 Task: Create dashboards for Purchase order object.
Action: Mouse moved to (33, 154)
Screenshot: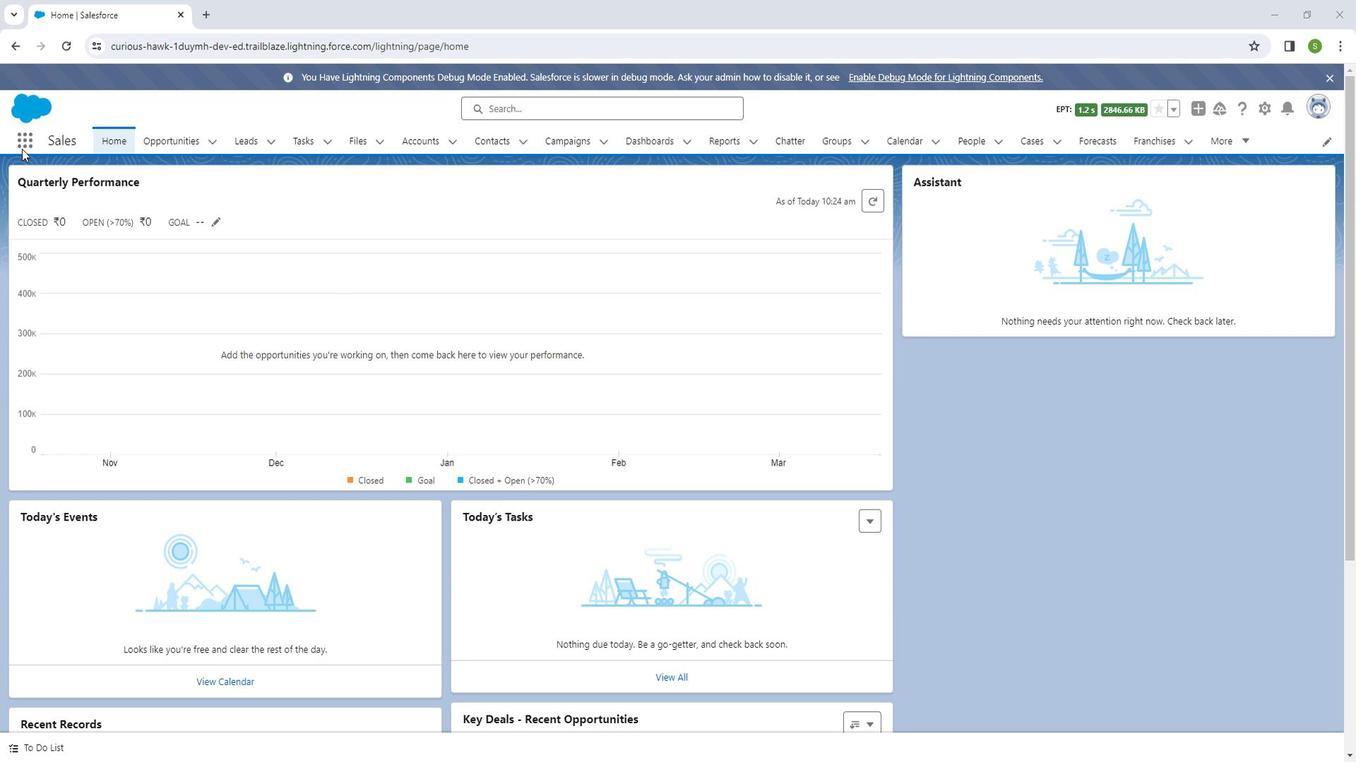 
Action: Mouse pressed left at (33, 154)
Screenshot: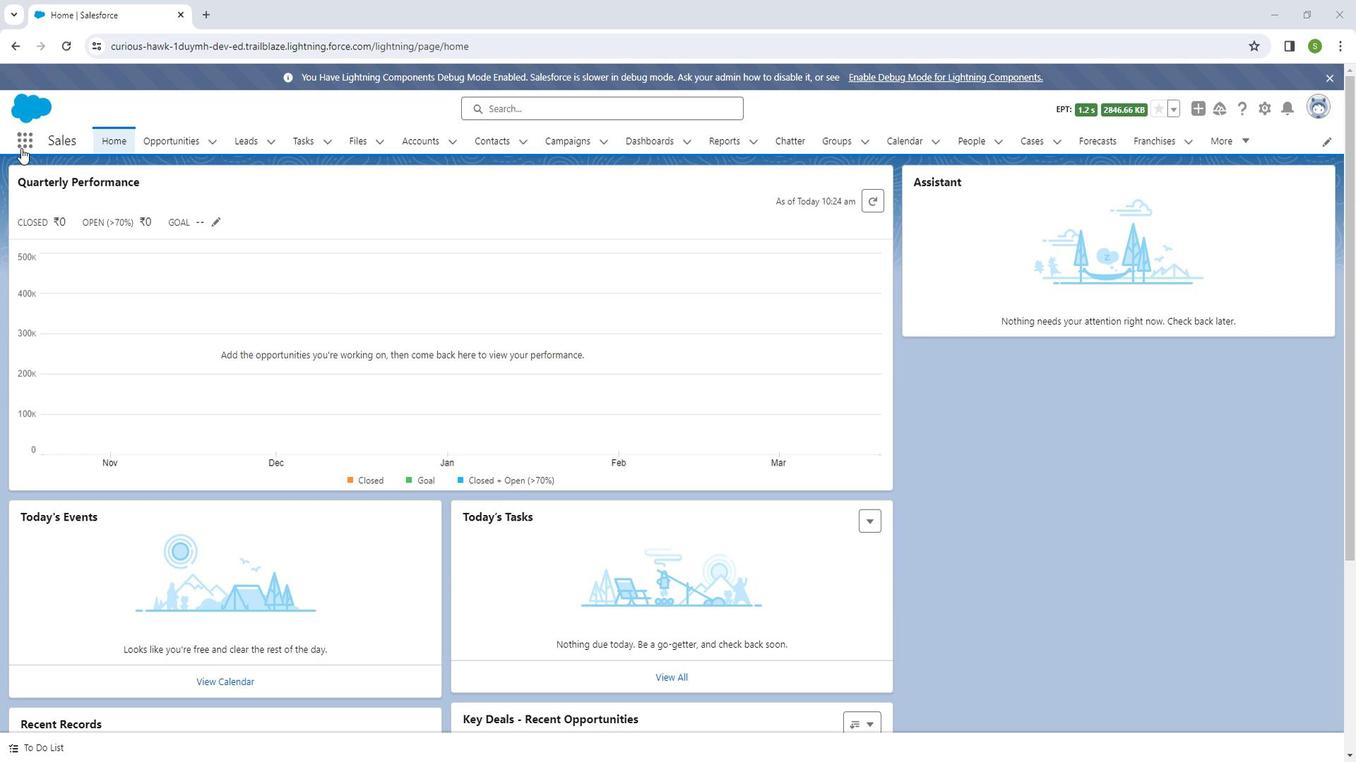 
Action: Mouse moved to (60, 392)
Screenshot: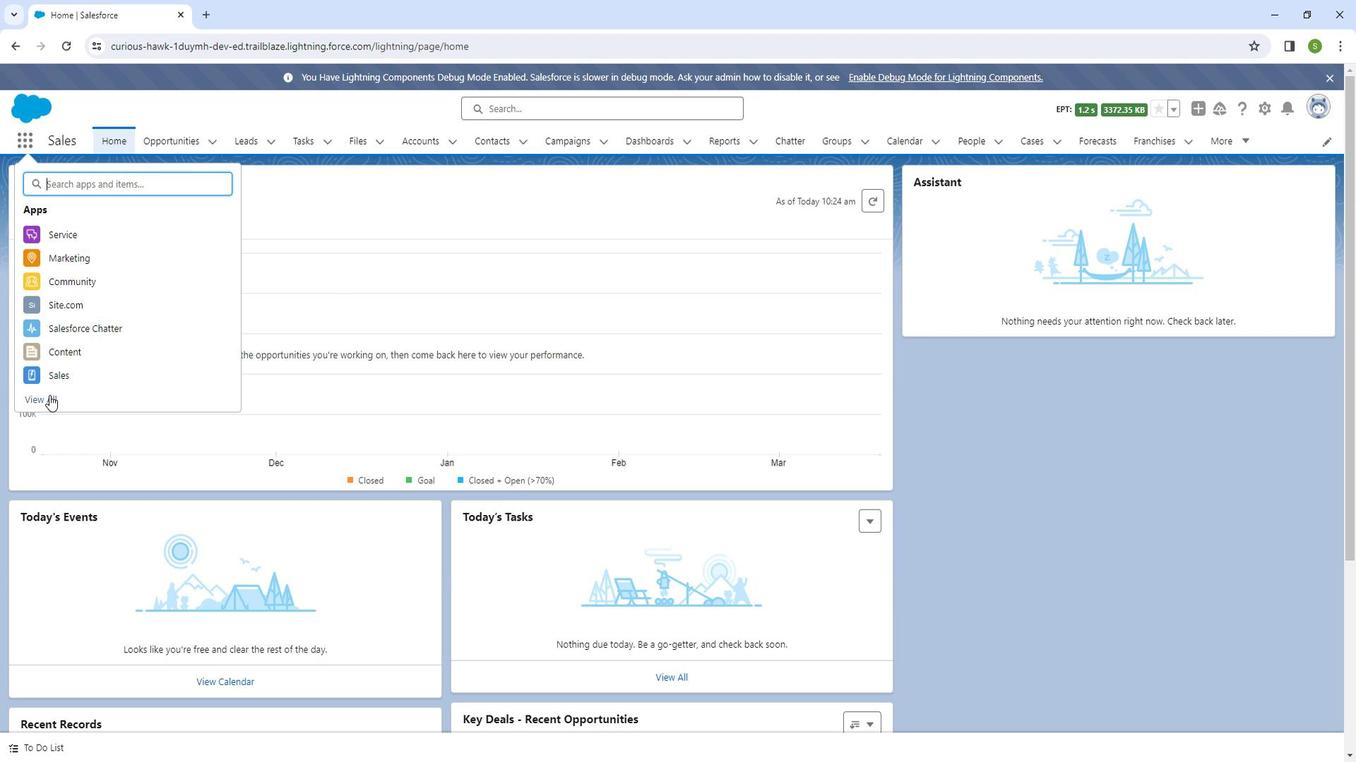 
Action: Mouse pressed left at (60, 392)
Screenshot: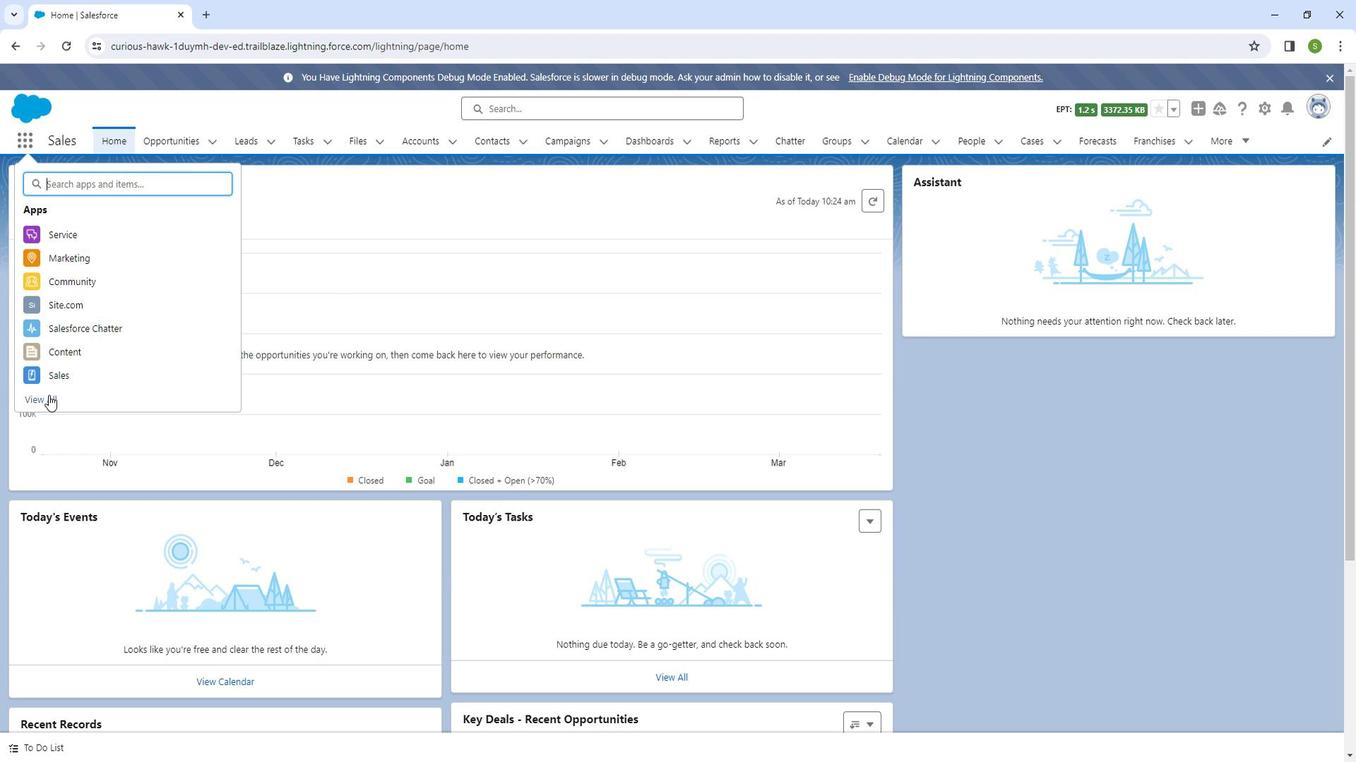 
Action: Mouse moved to (199, 595)
Screenshot: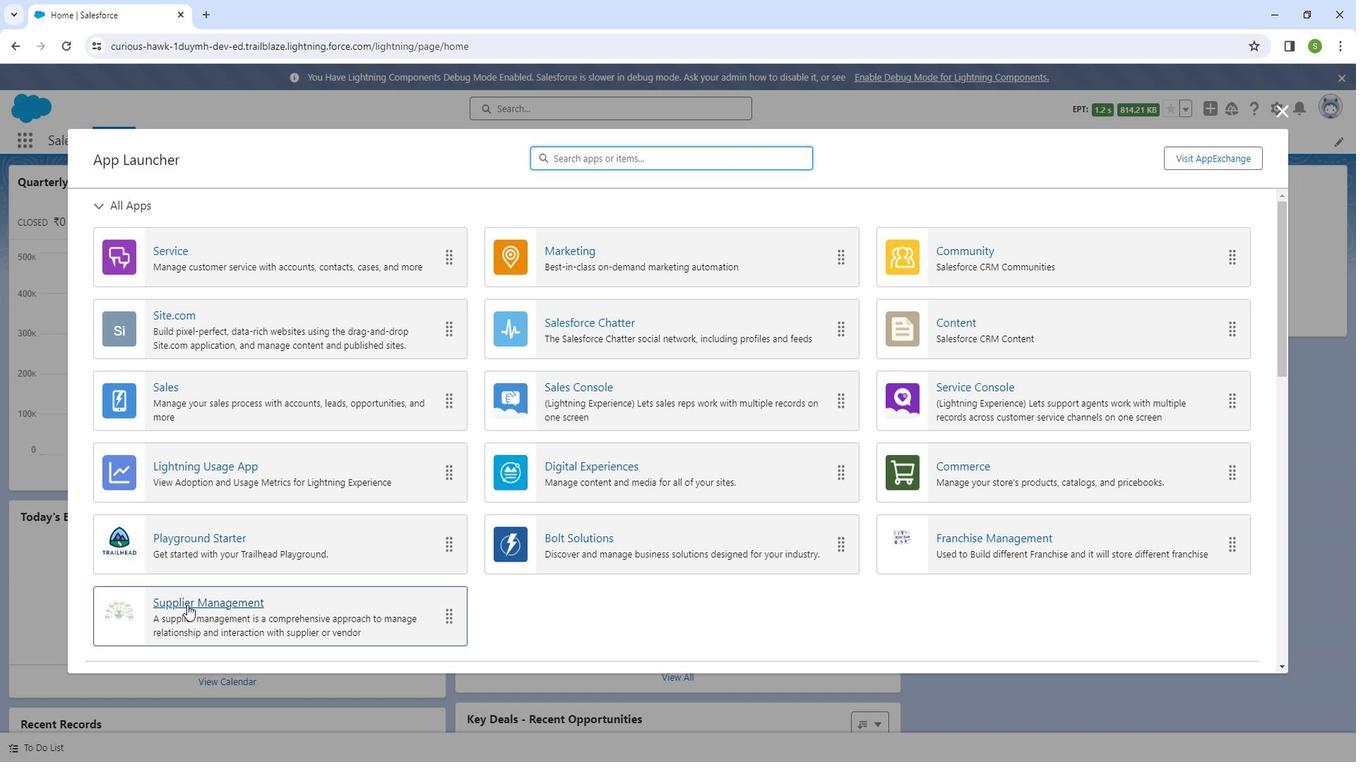 
Action: Mouse pressed left at (199, 595)
Screenshot: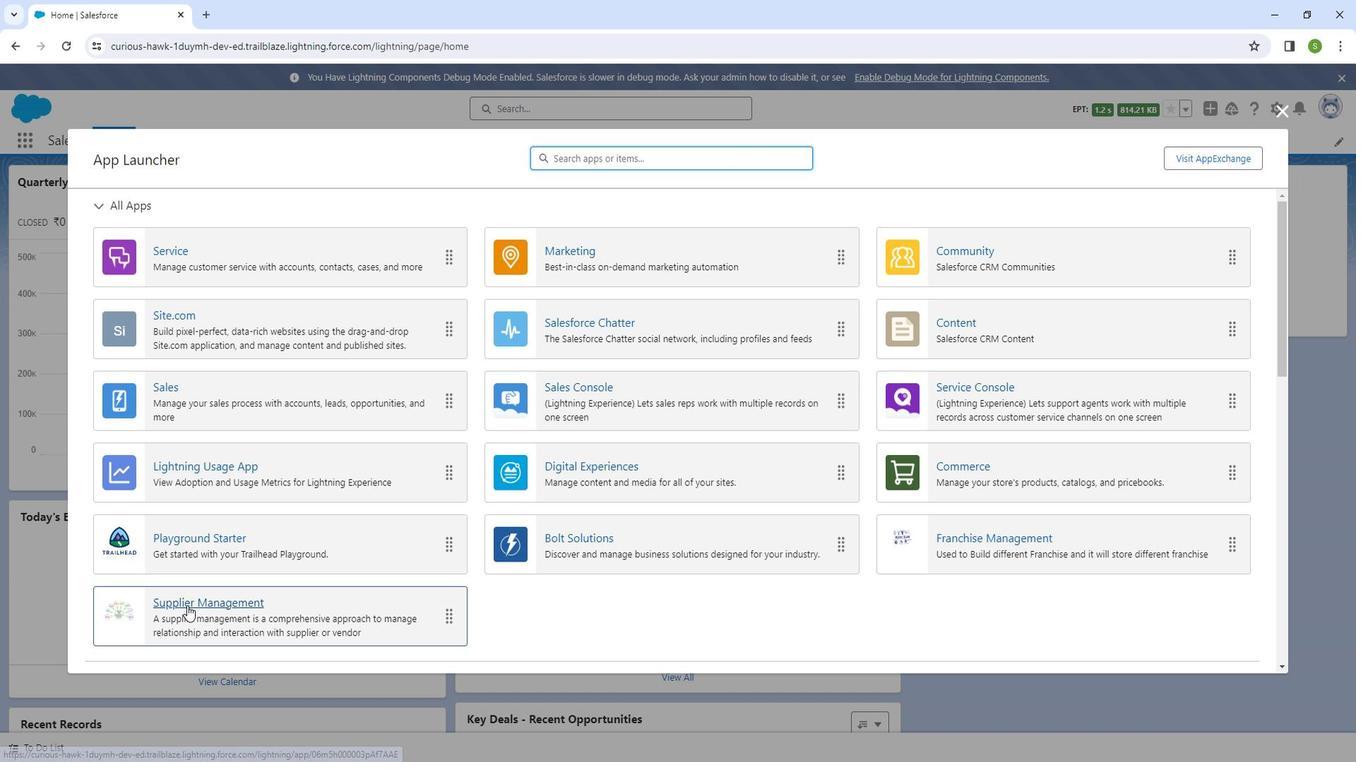 
Action: Mouse moved to (38, 148)
Screenshot: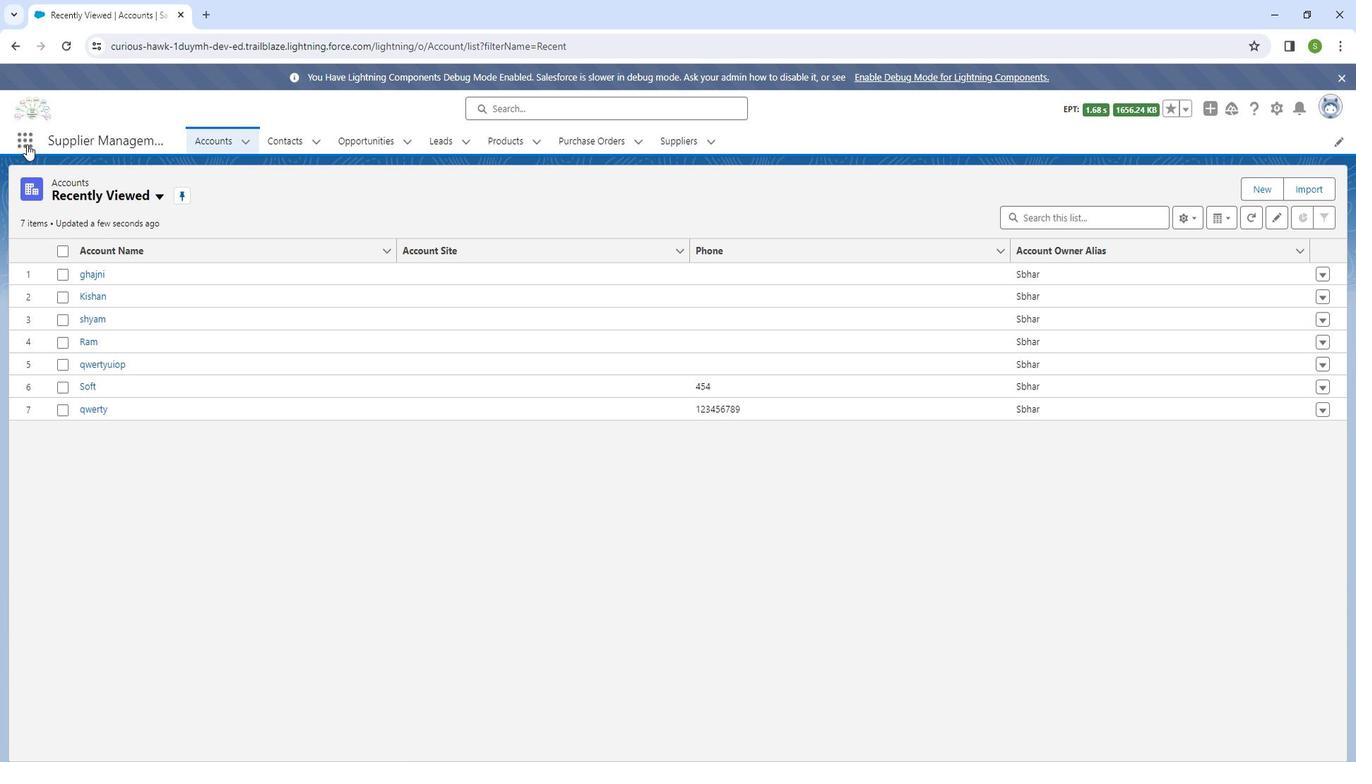 
Action: Mouse pressed left at (38, 148)
Screenshot: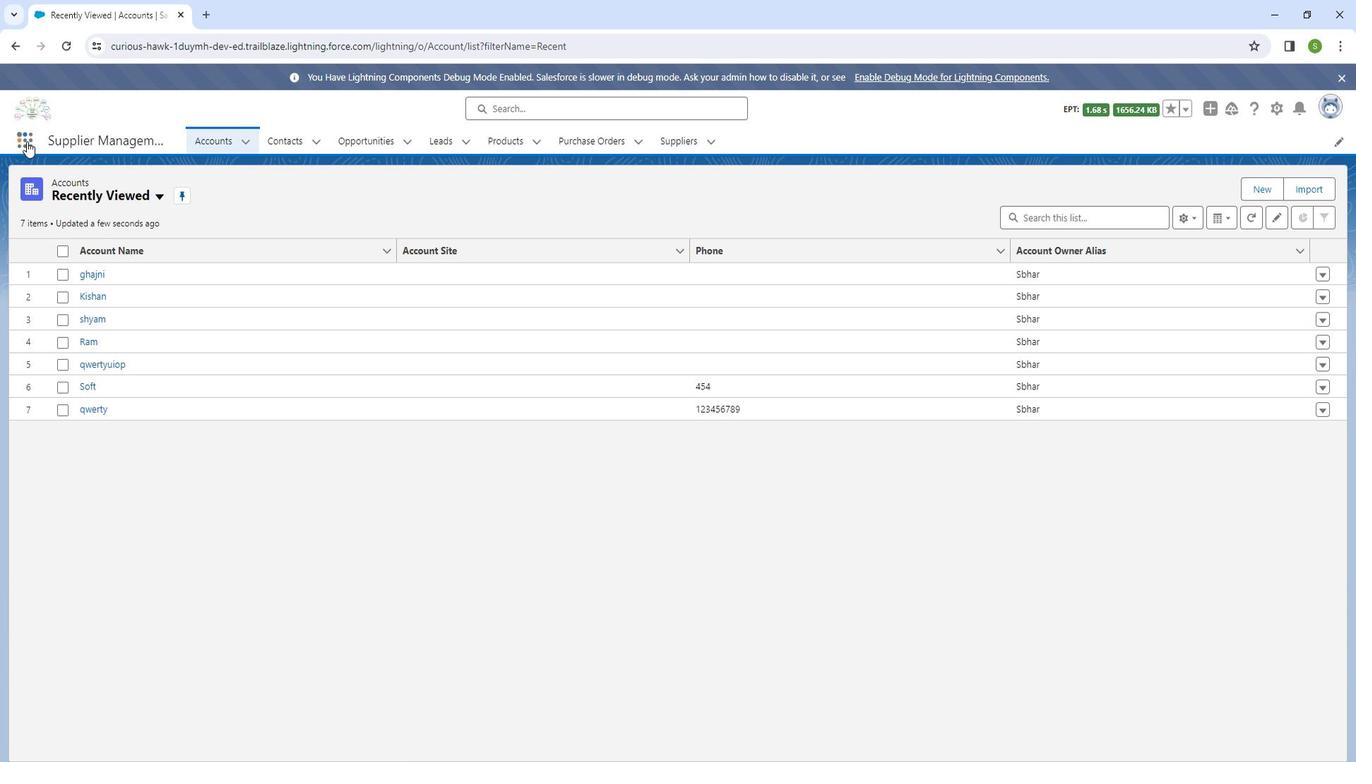 
Action: Mouse moved to (76, 192)
Screenshot: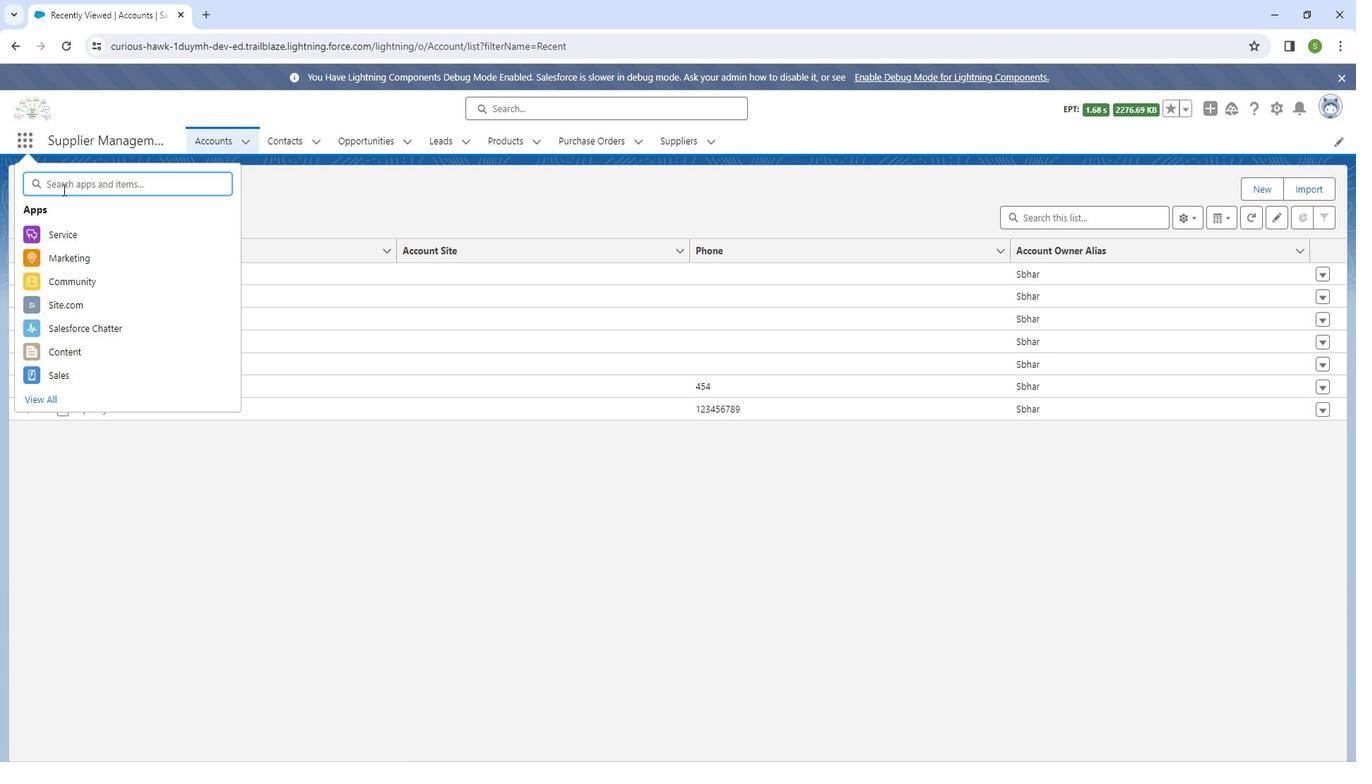 
Action: Mouse pressed left at (76, 192)
Screenshot: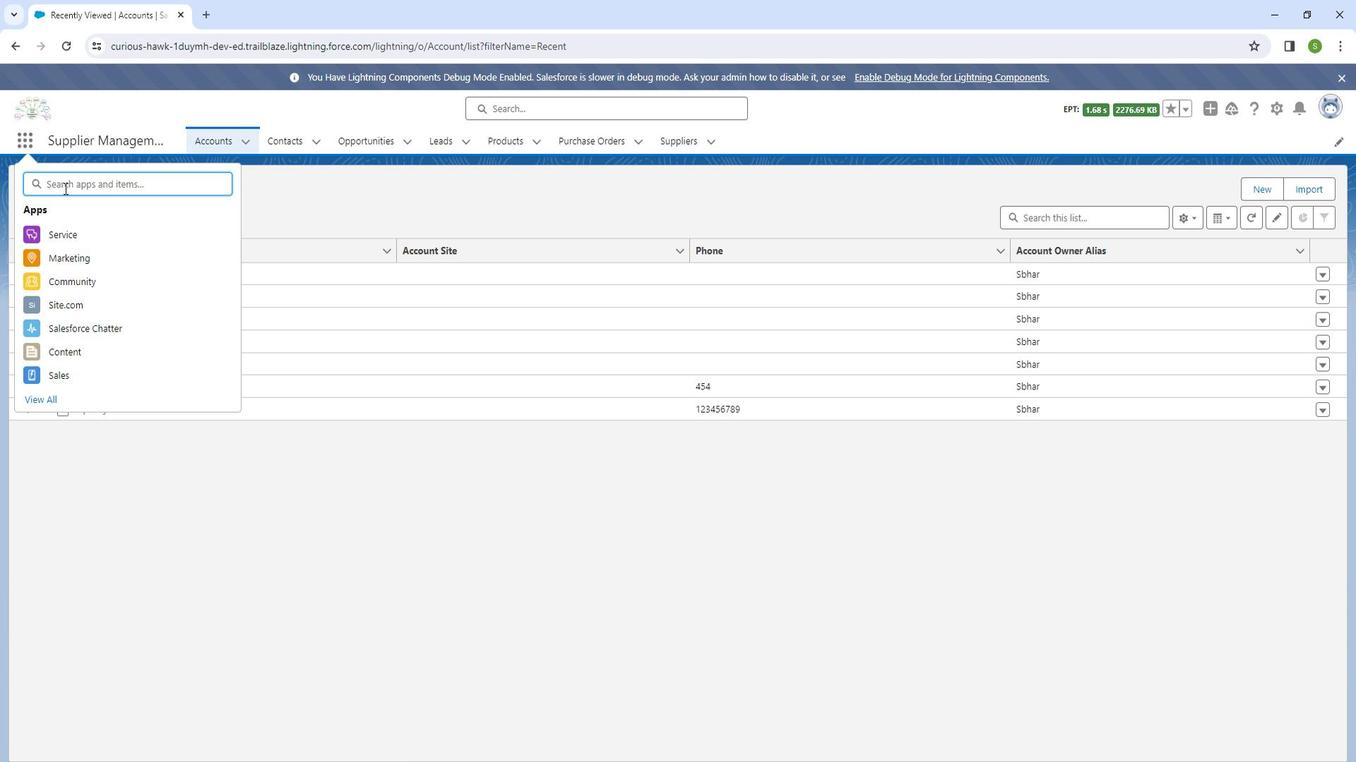 
Action: Key pressed das
Screenshot: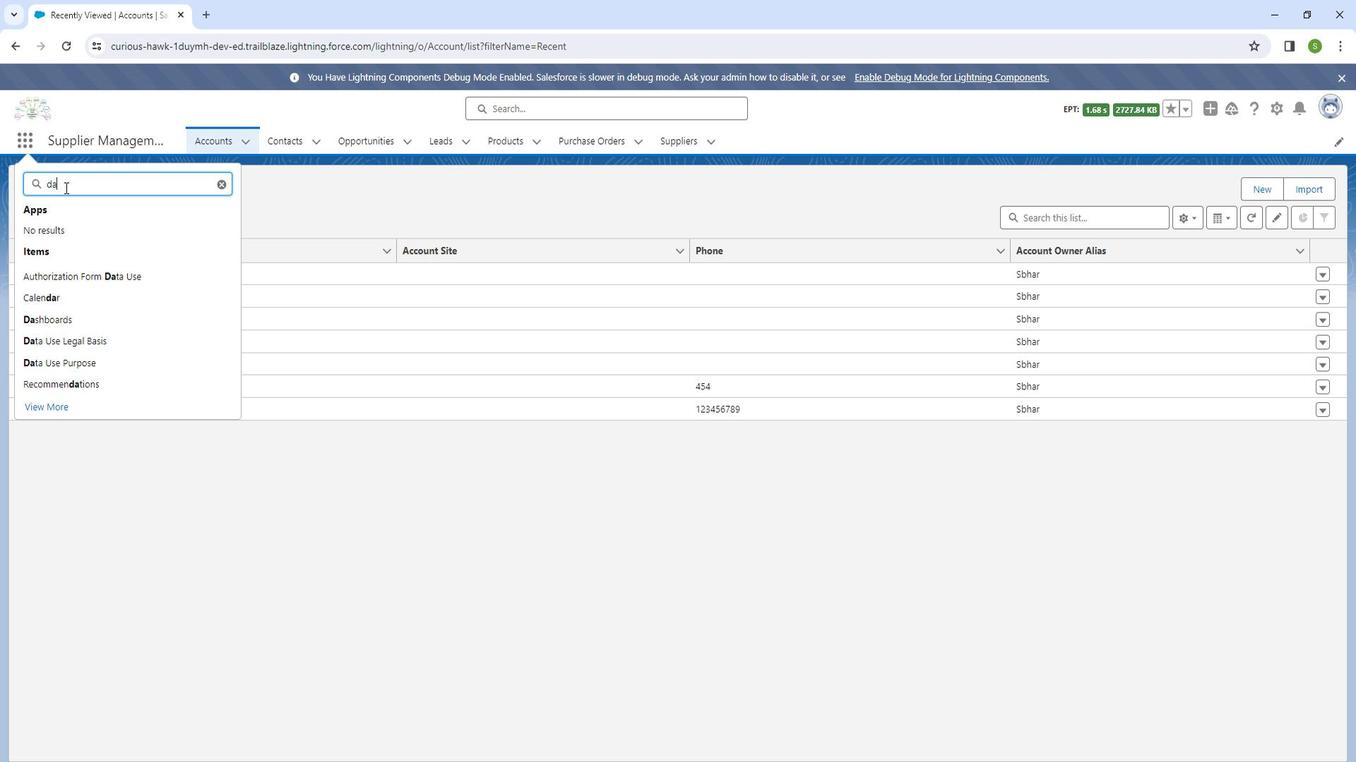 
Action: Mouse moved to (77, 192)
Screenshot: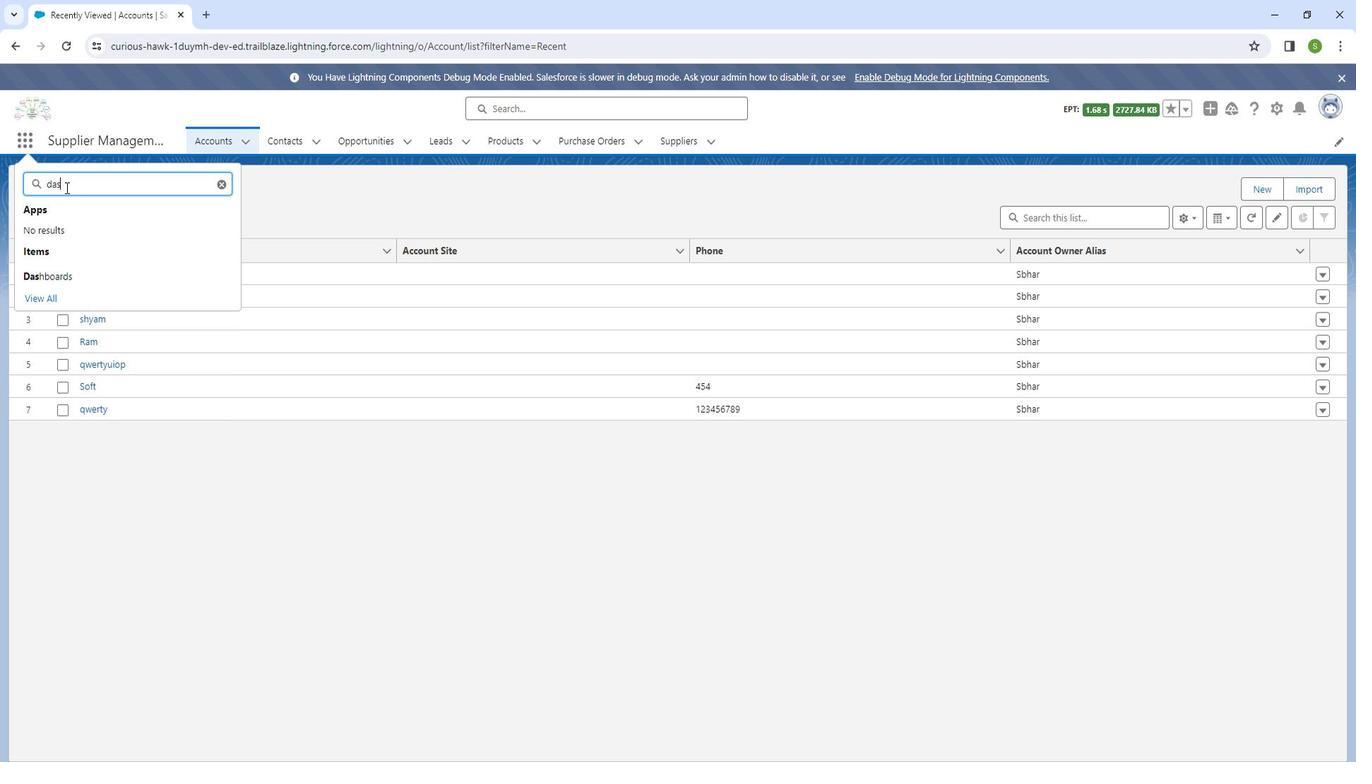 
Action: Key pressed hboa
Screenshot: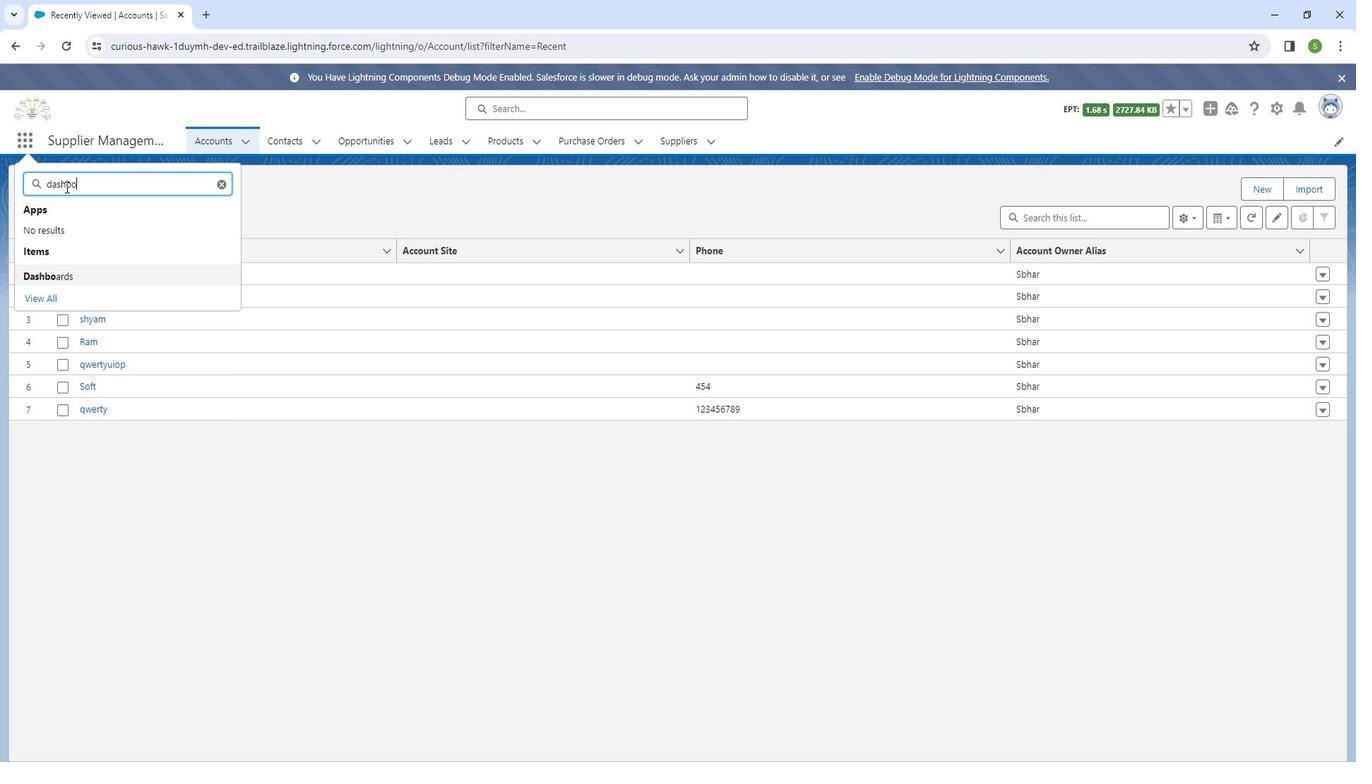 
Action: Mouse moved to (78, 192)
Screenshot: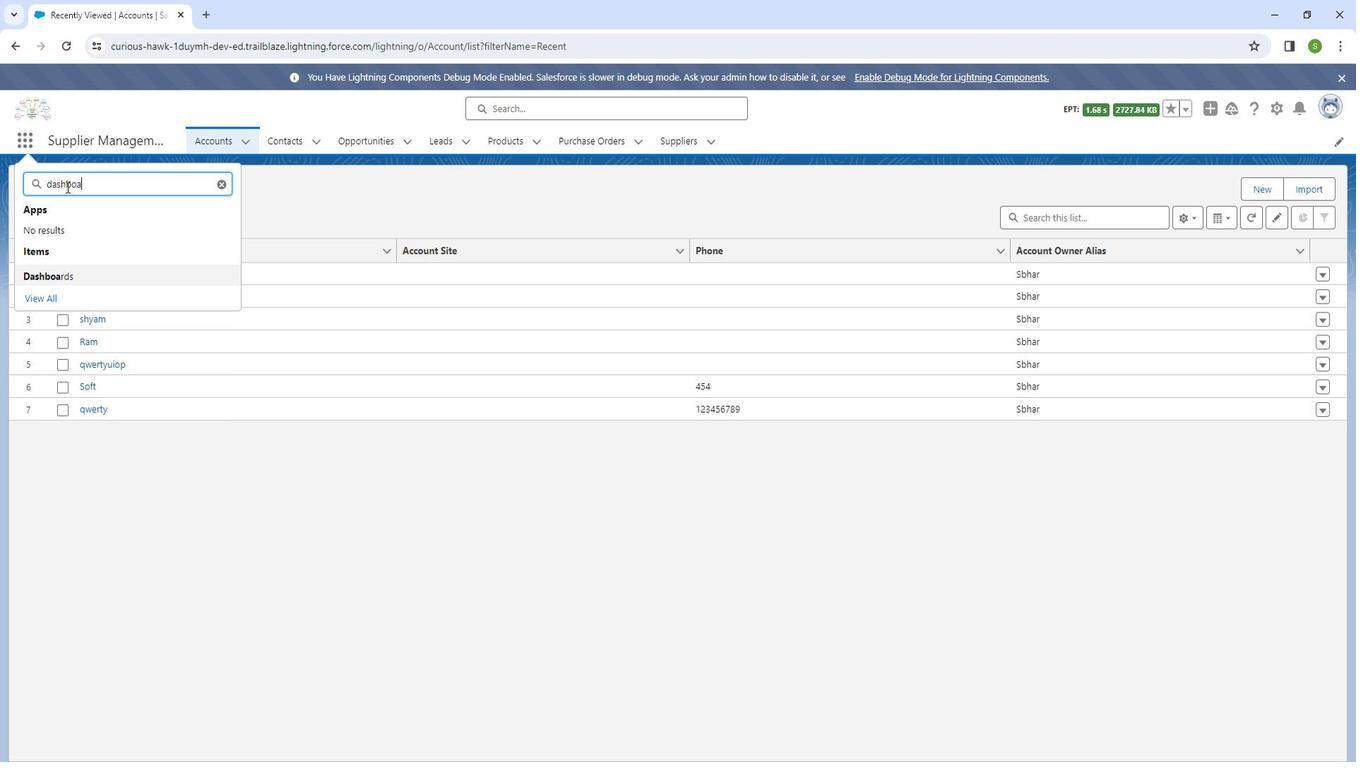 
Action: Key pressed r
Screenshot: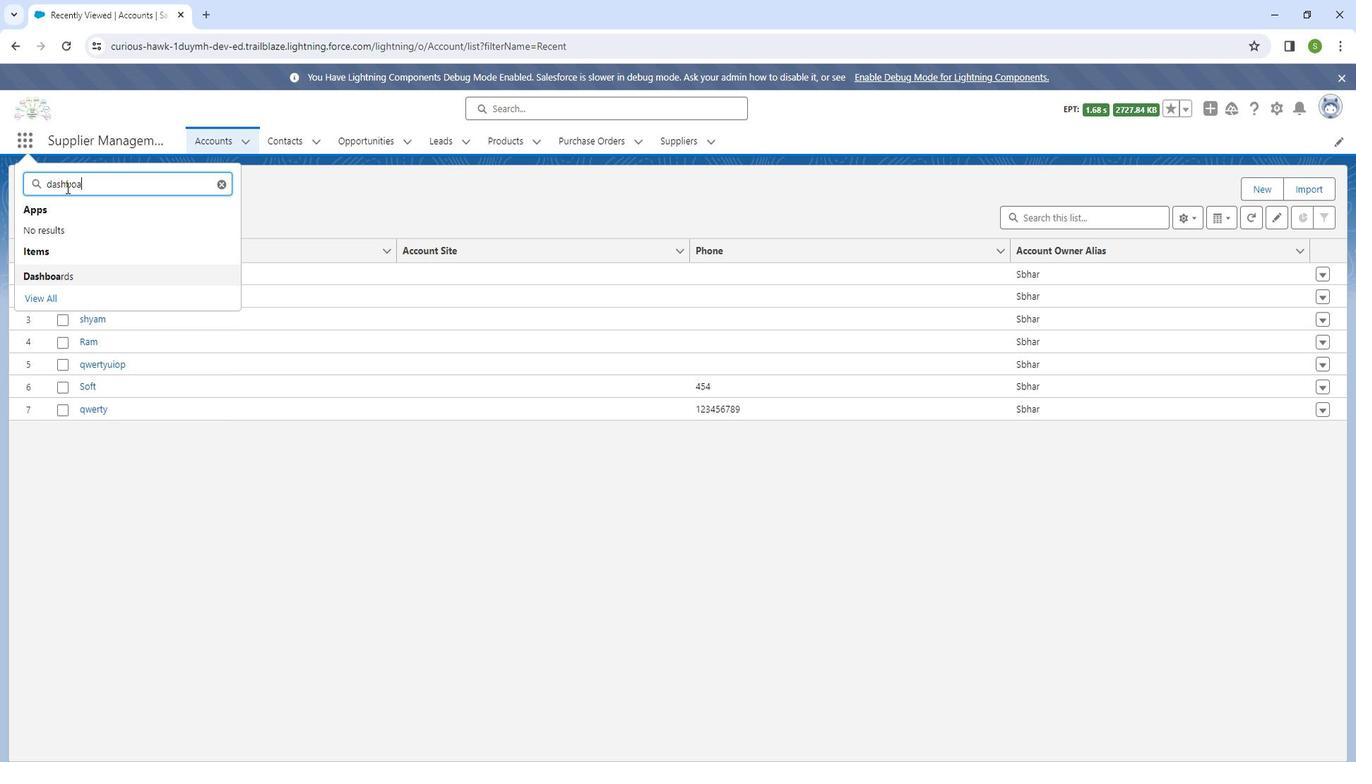 
Action: Mouse moved to (78, 192)
Screenshot: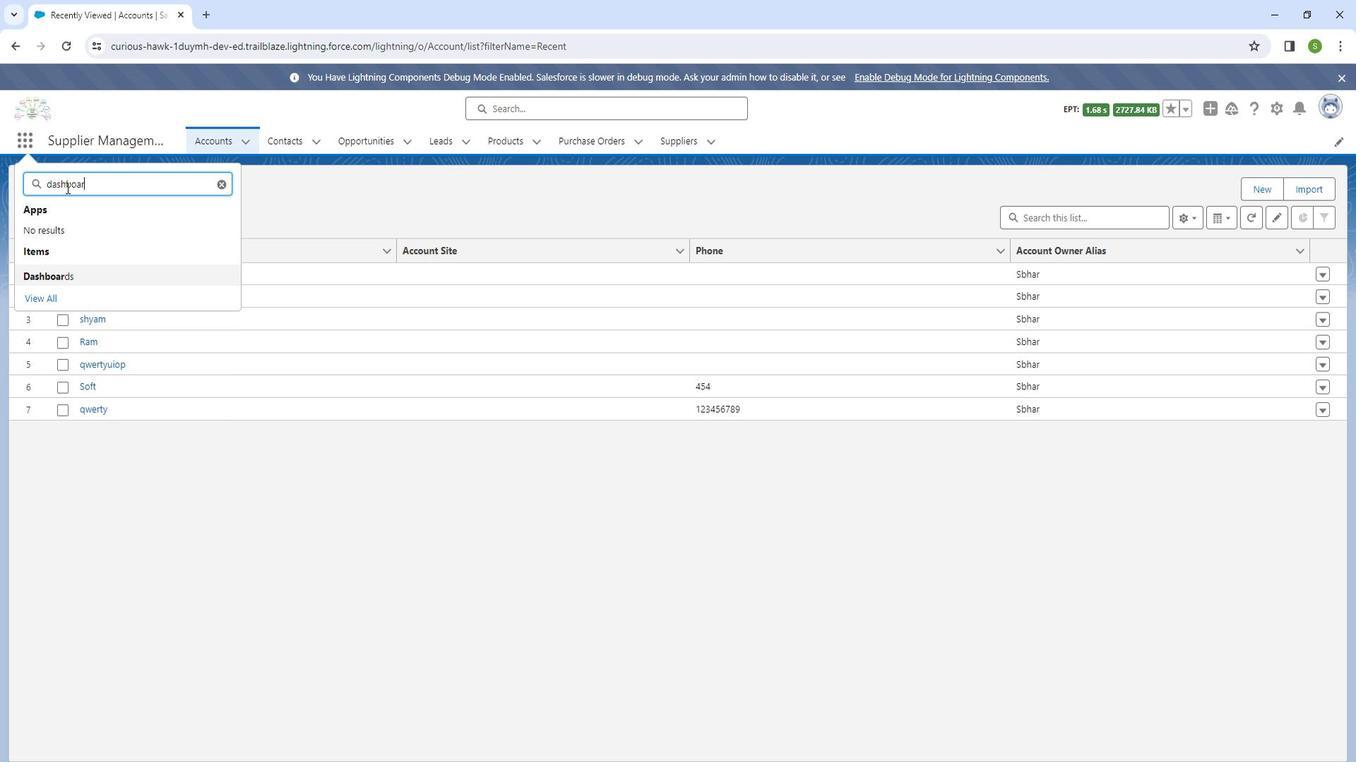 
Action: Key pressed d
Screenshot: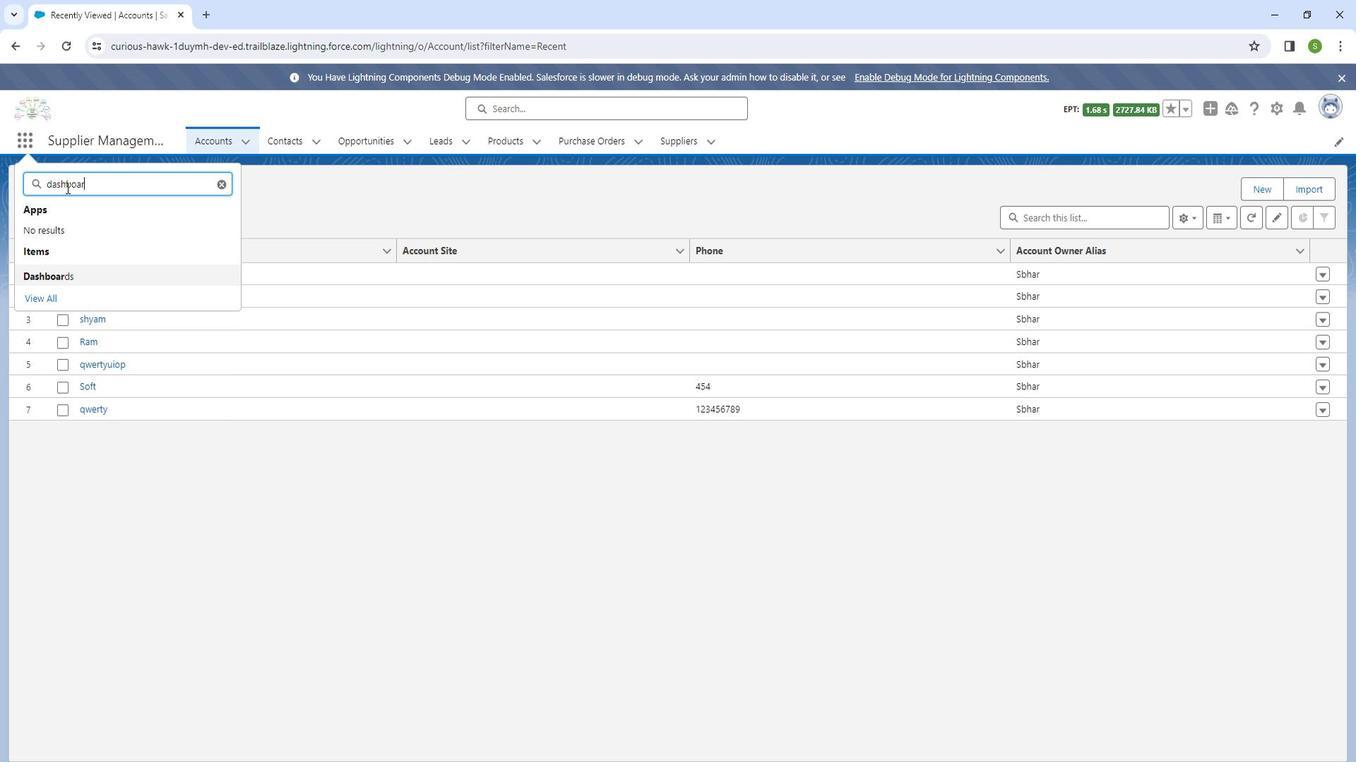
Action: Mouse moved to (63, 278)
Screenshot: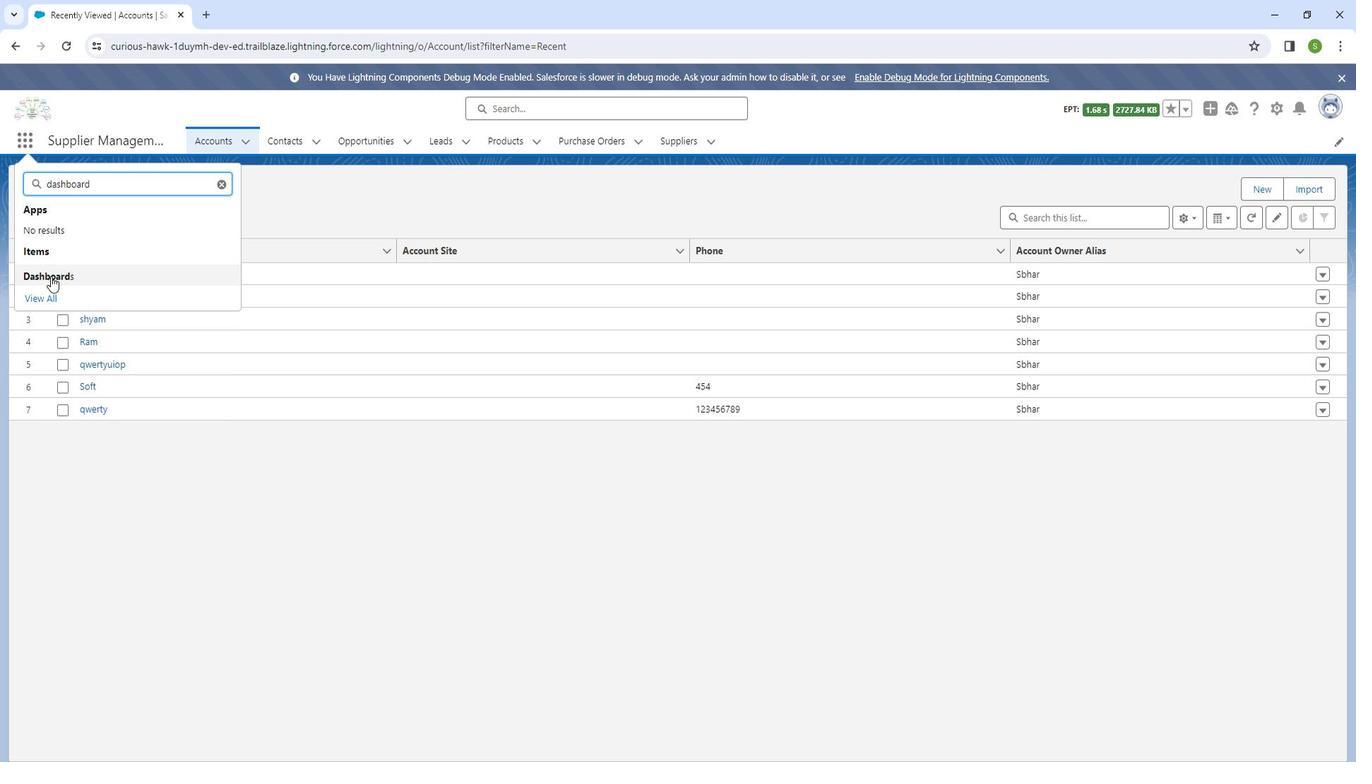 
Action: Mouse pressed left at (63, 278)
Screenshot: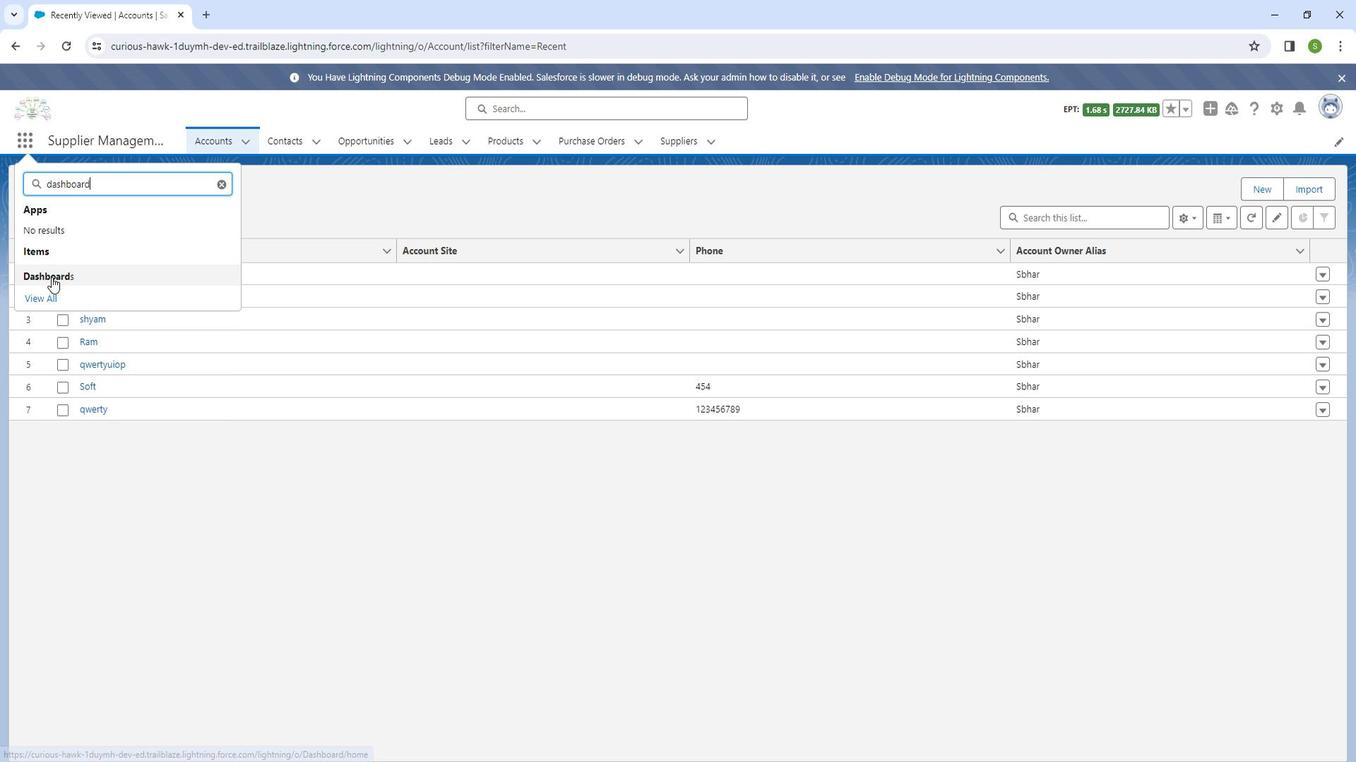 
Action: Mouse moved to (1189, 199)
Screenshot: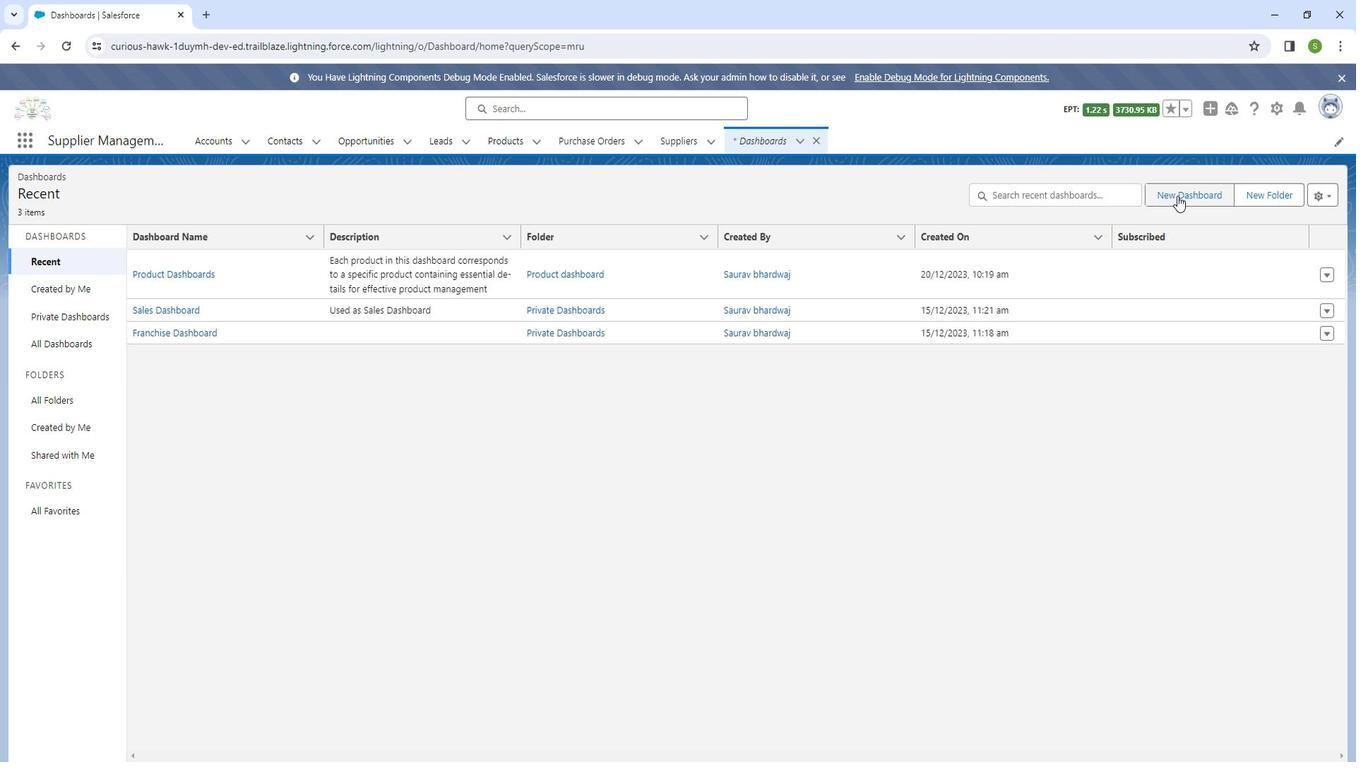 
Action: Mouse pressed left at (1189, 199)
Screenshot: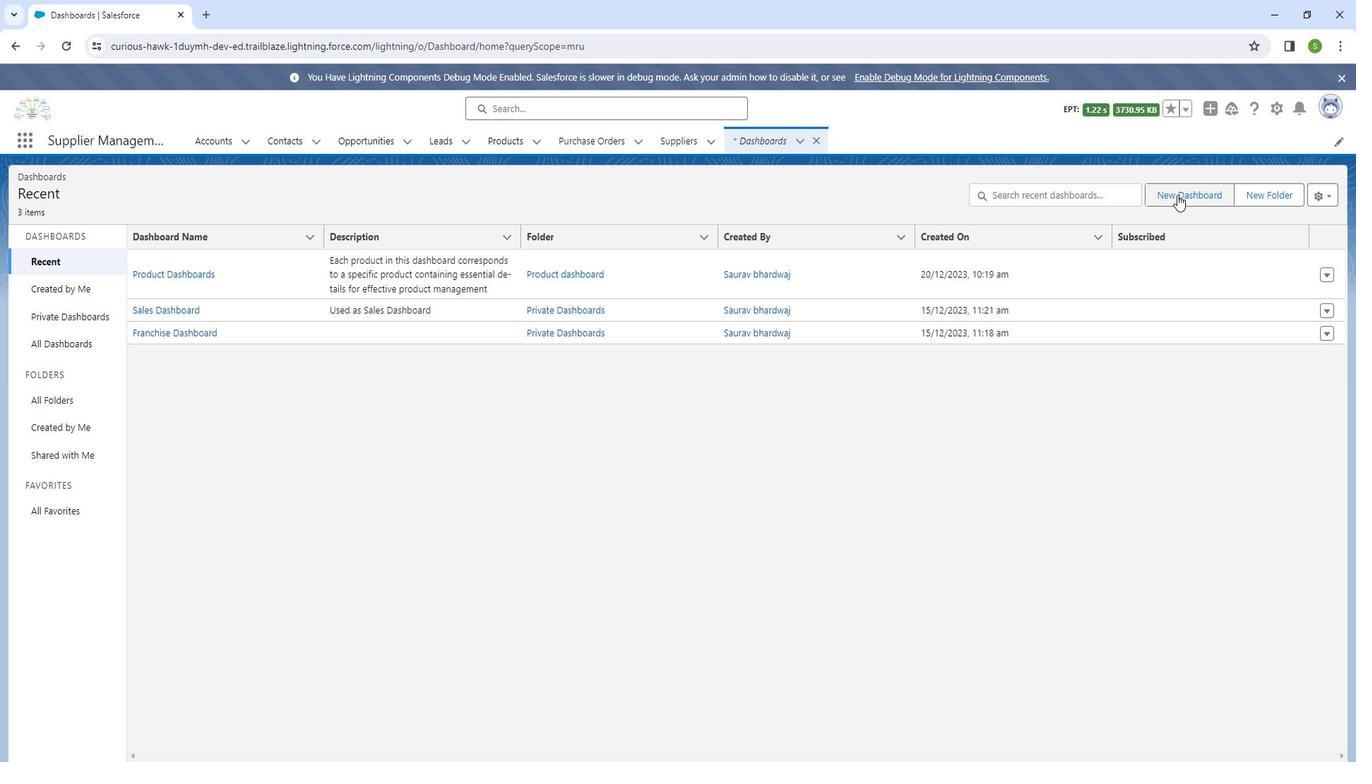 
Action: Mouse moved to (618, 396)
Screenshot: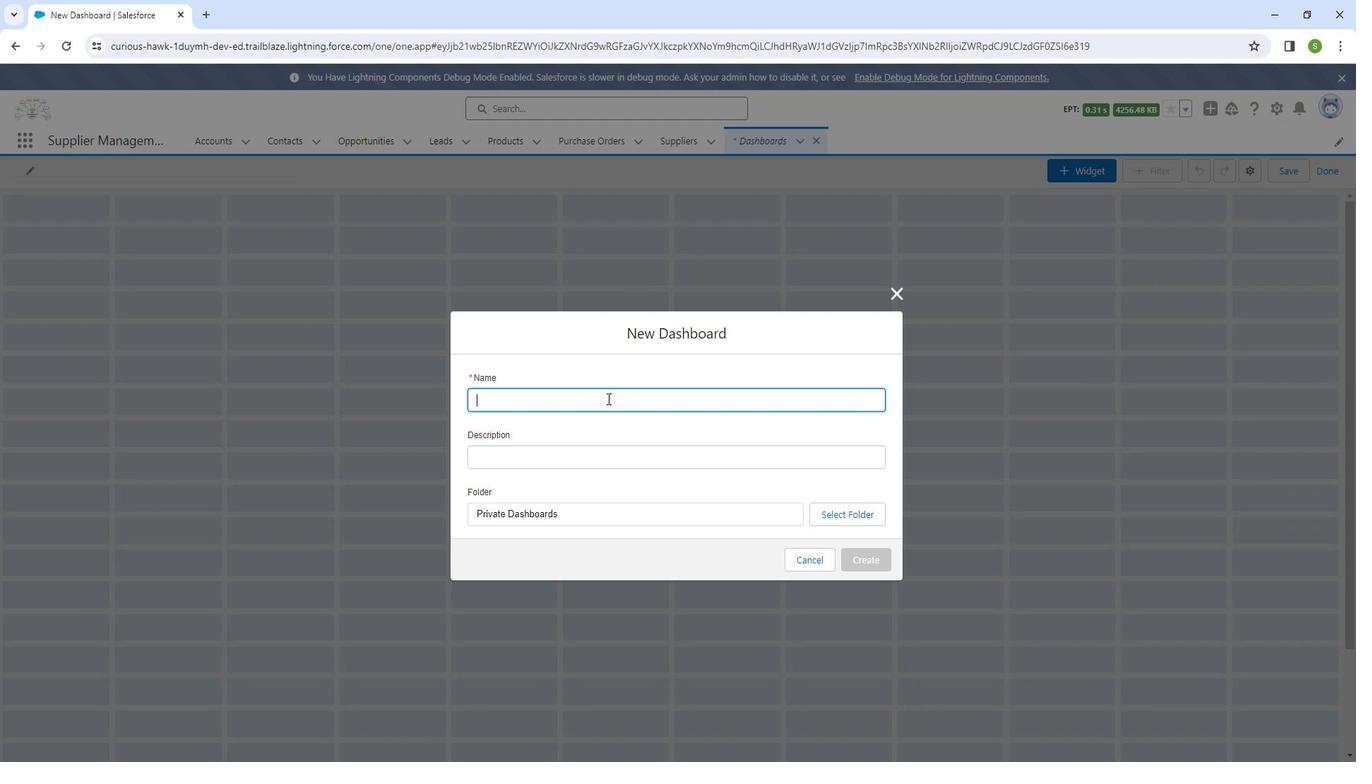 
Action: Mouse pressed left at (618, 396)
Screenshot: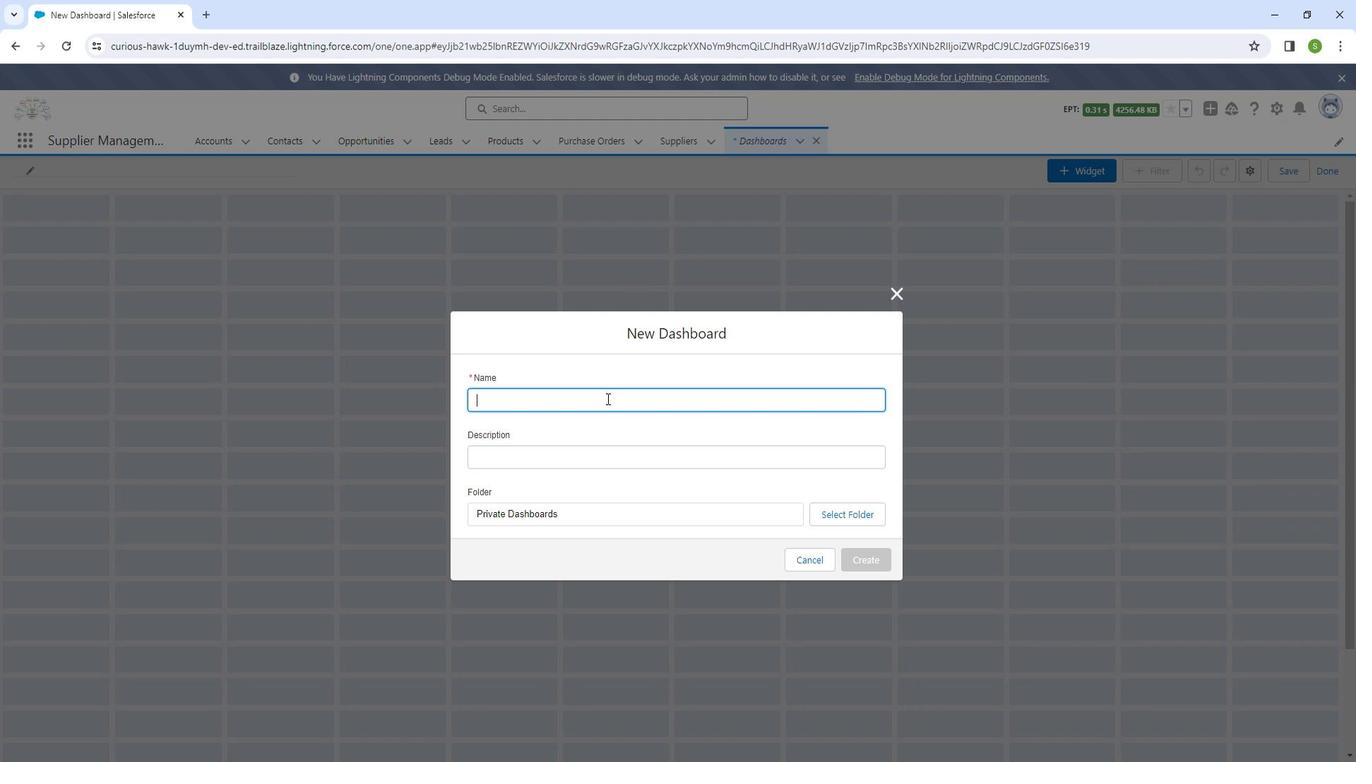 
Action: Mouse moved to (615, 401)
Screenshot: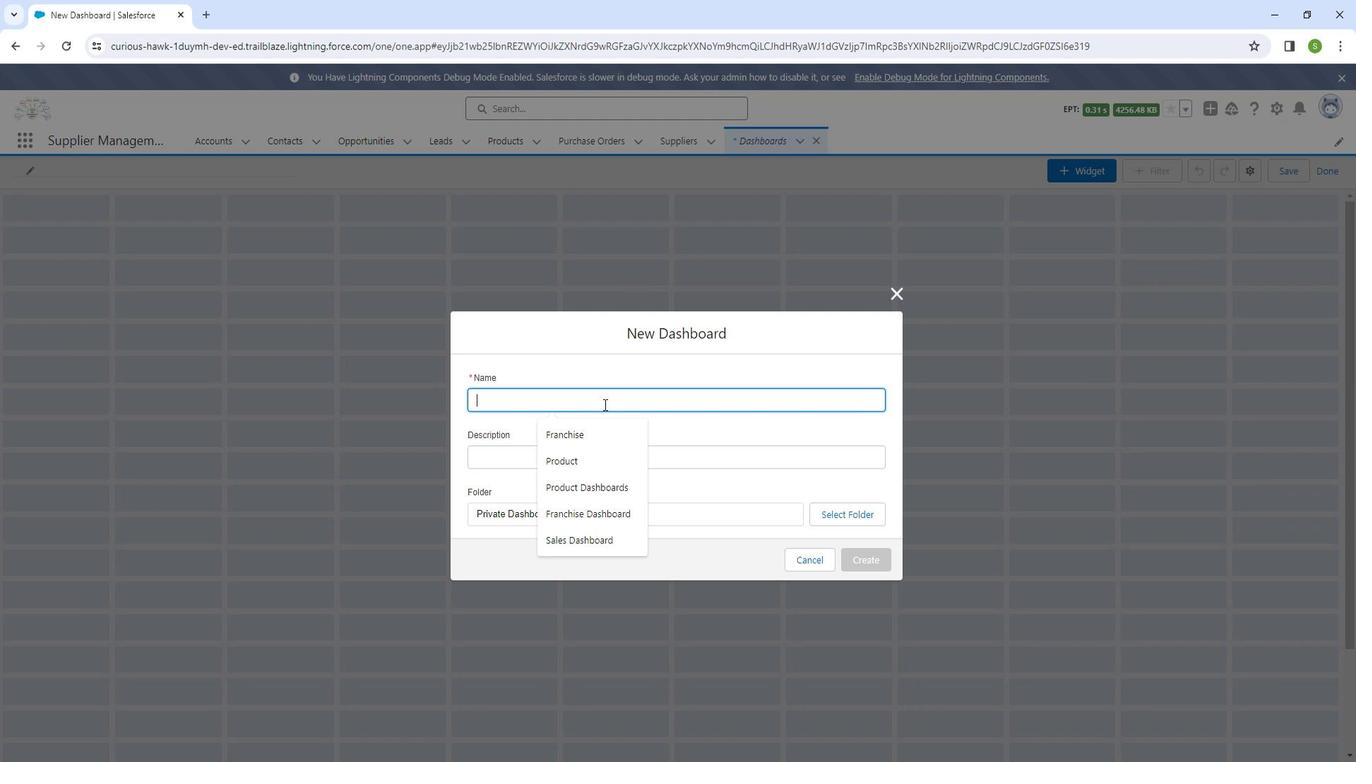 
Action: Key pressed <Key.shift_r>P
Screenshot: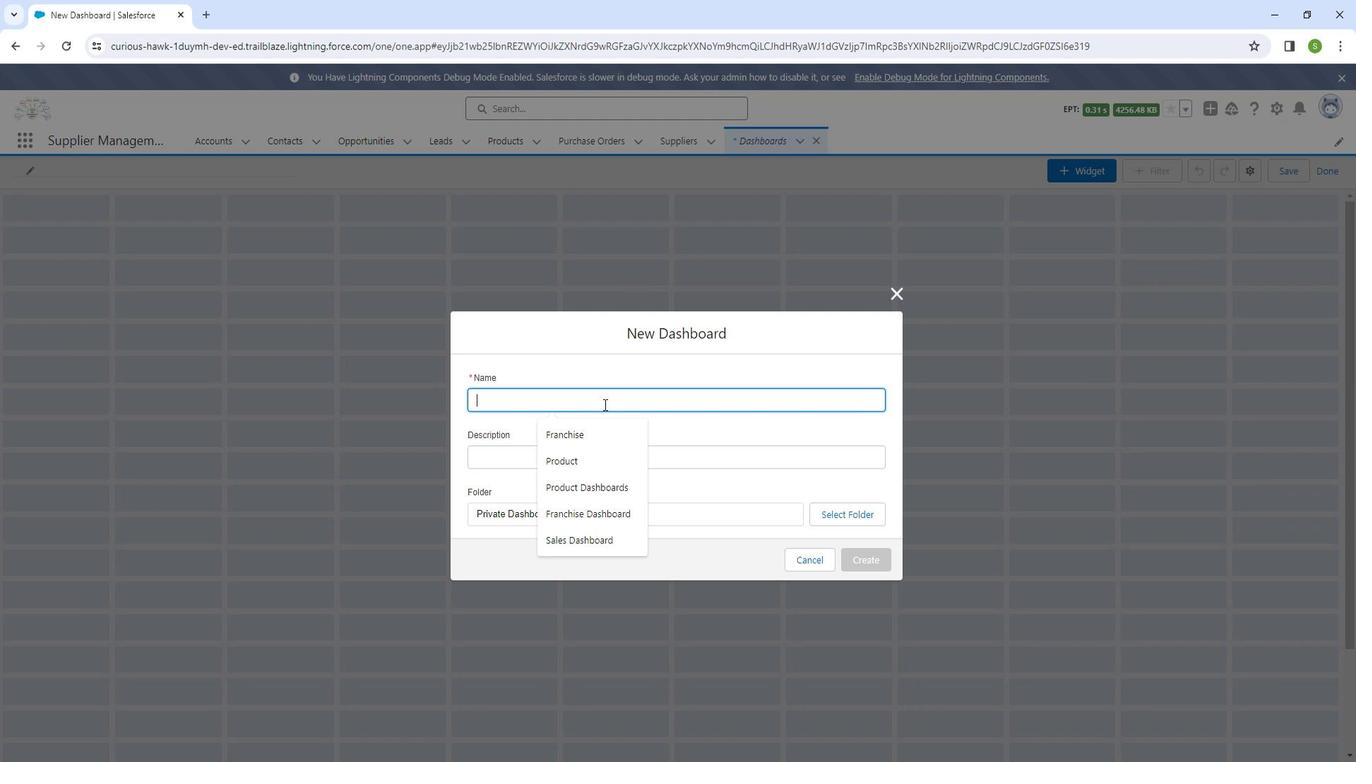 
Action: Mouse moved to (617, 401)
Screenshot: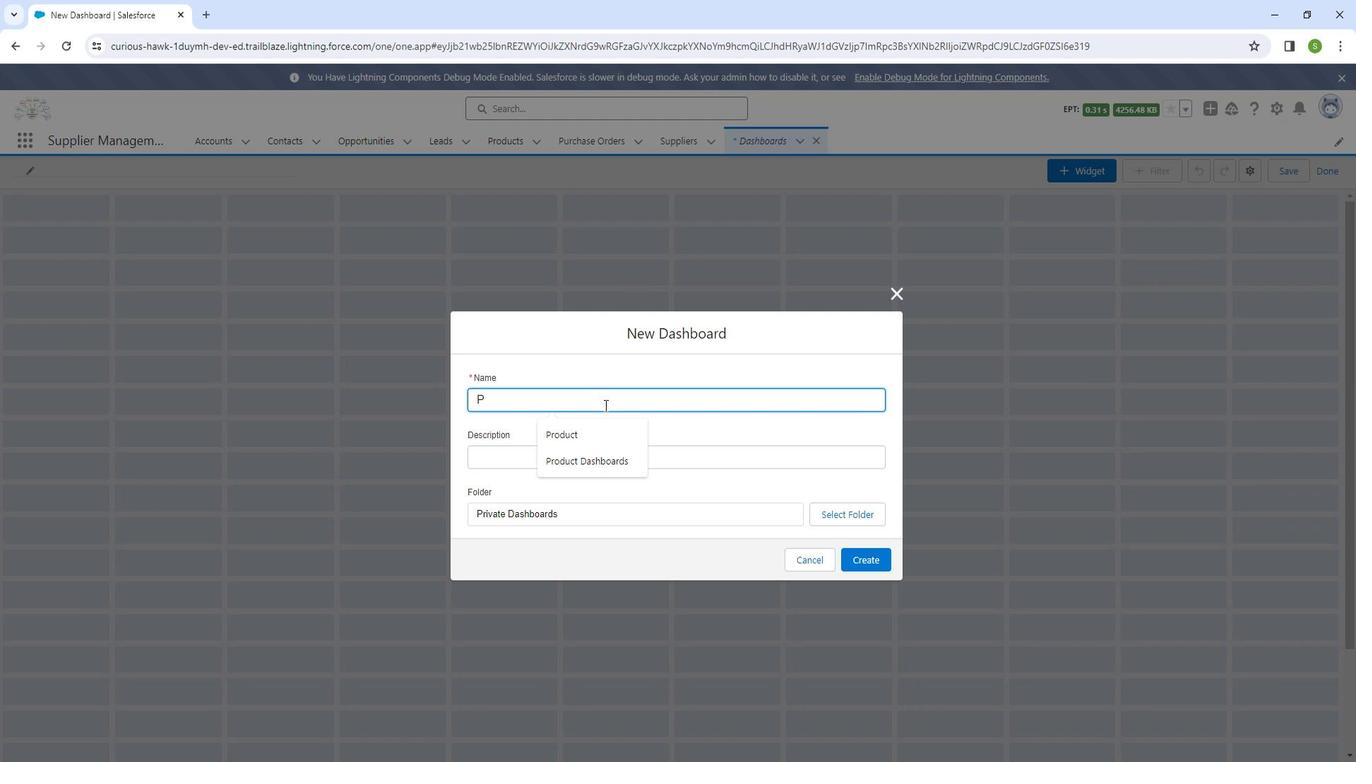 
Action: Key pressed urch
Screenshot: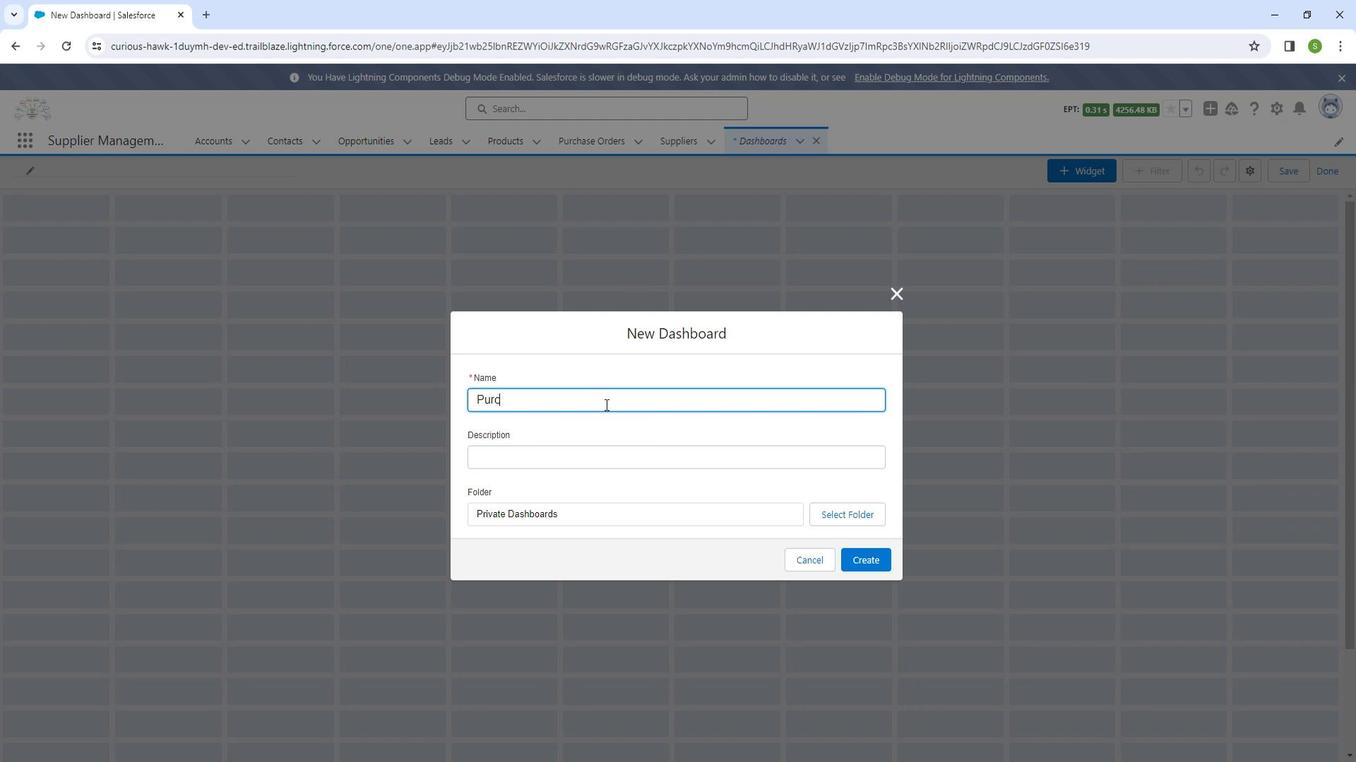 
Action: Mouse moved to (617, 401)
Screenshot: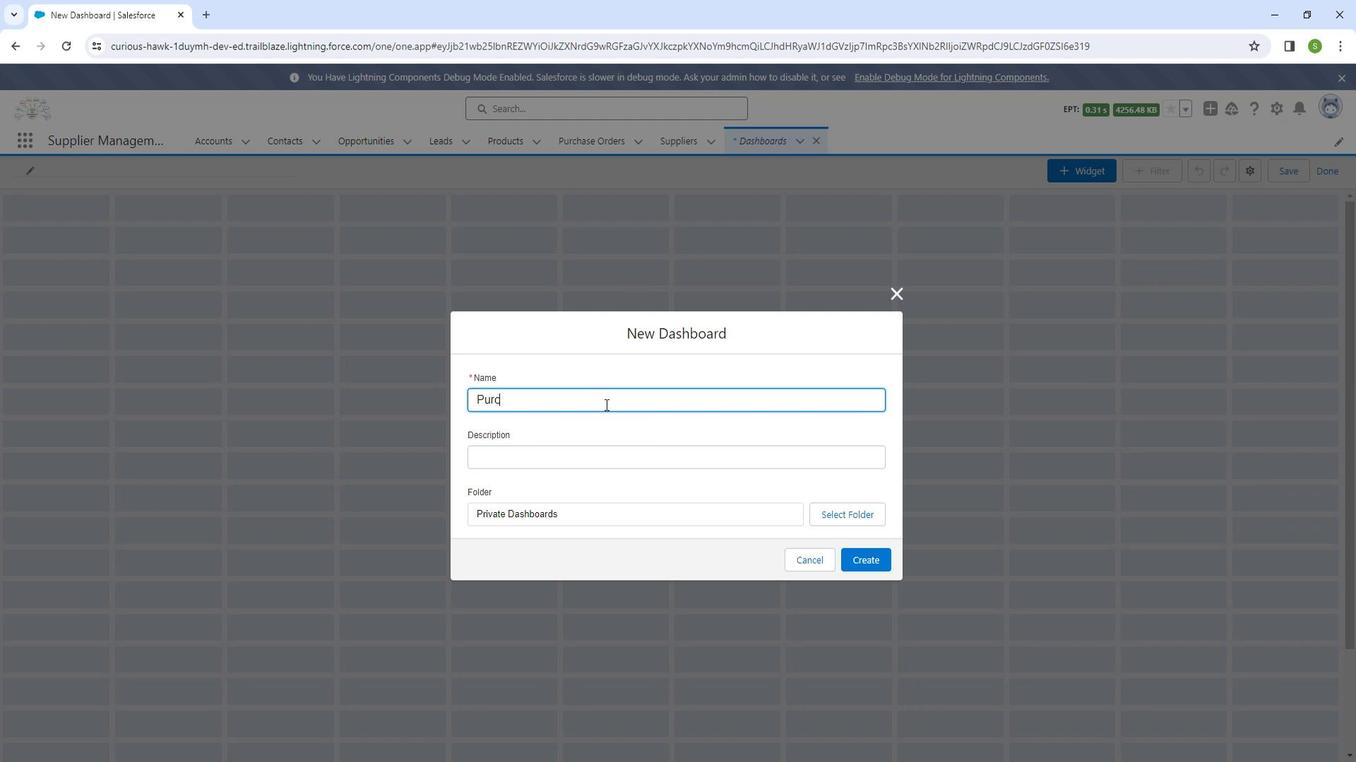 
Action: Key pressed ase<Key.space>
Screenshot: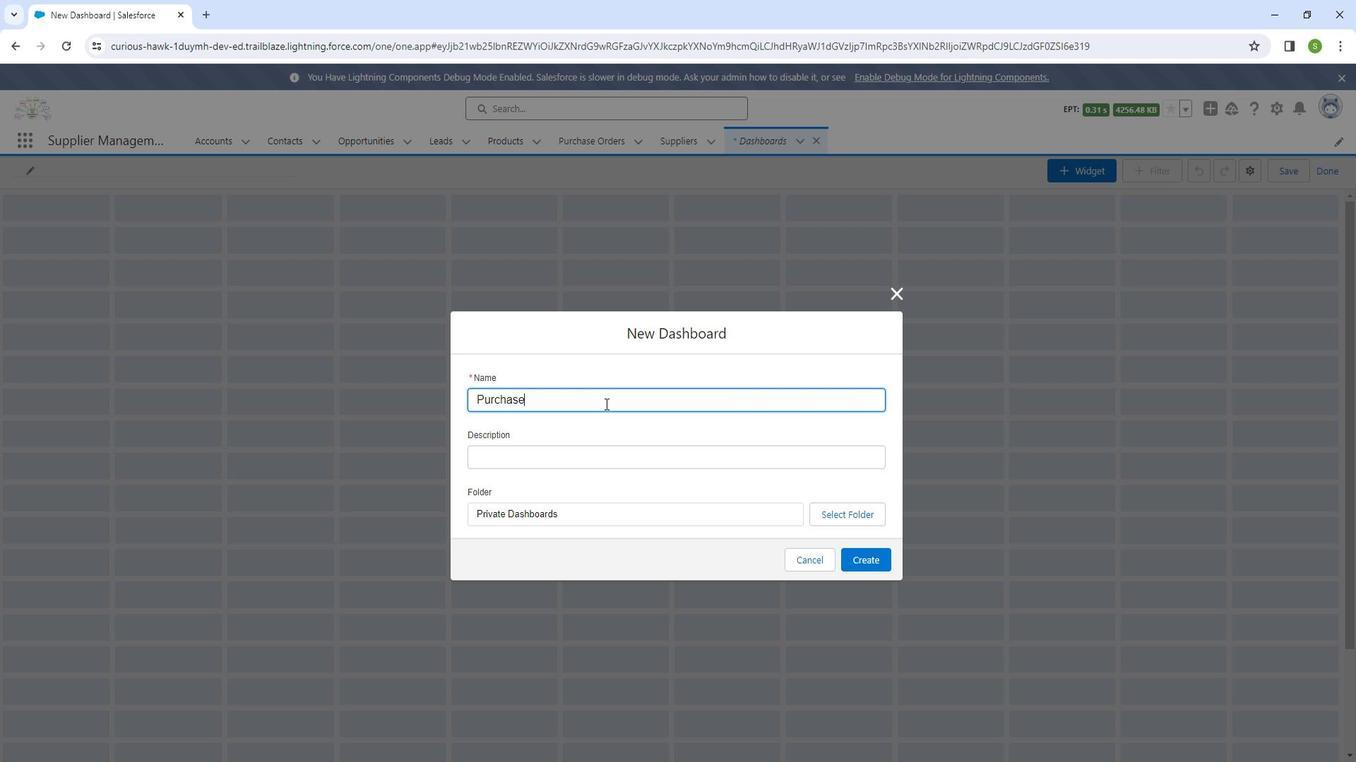 
Action: Mouse moved to (617, 399)
Screenshot: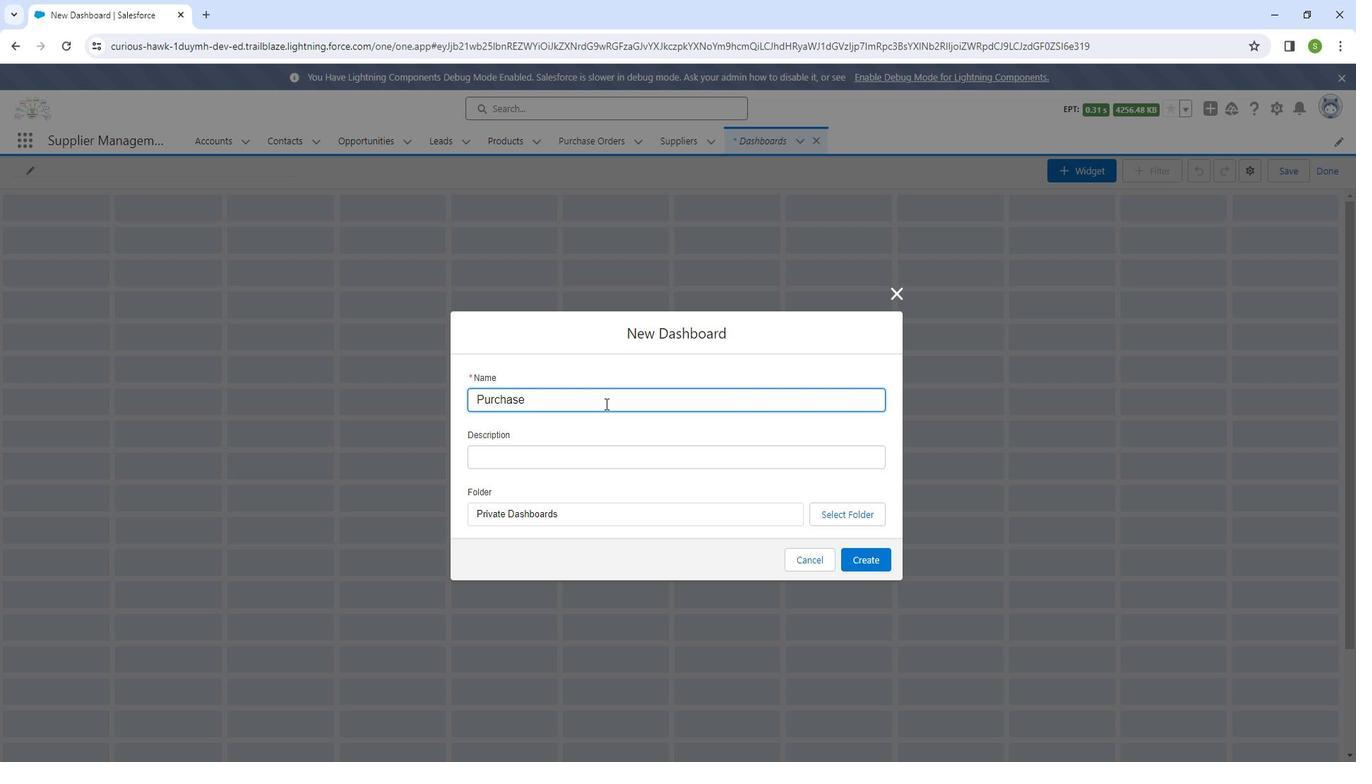 
Action: Key pressed <Key.shift_r>
Screenshot: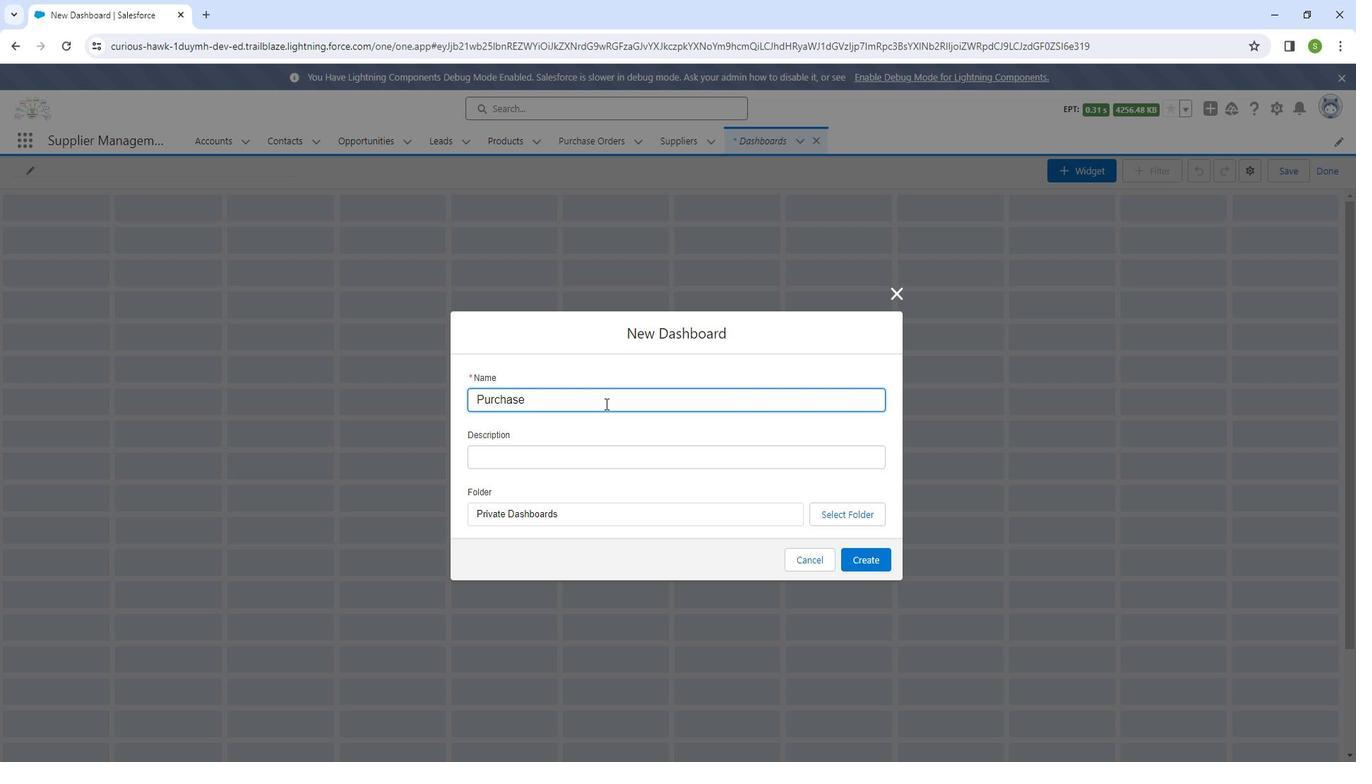 
Action: Mouse moved to (617, 398)
Screenshot: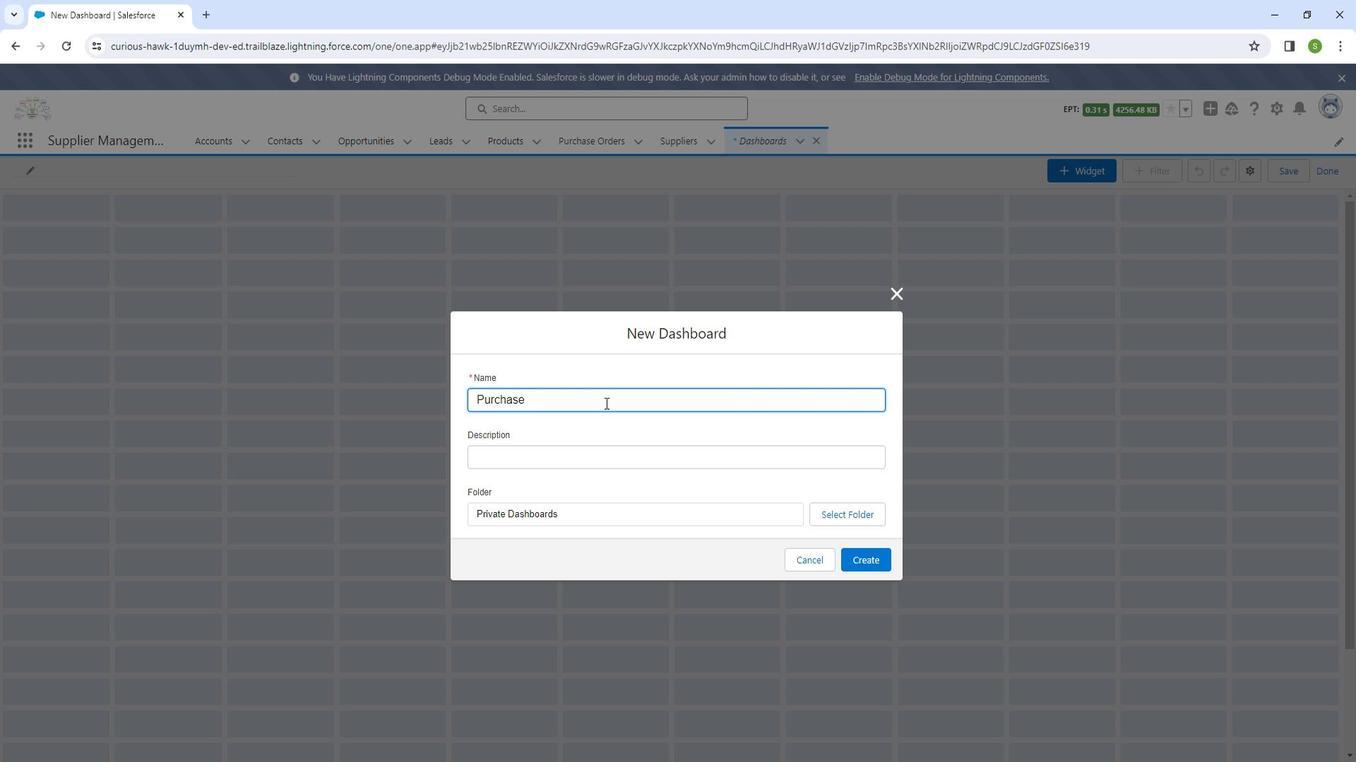
Action: Key pressed O
Screenshot: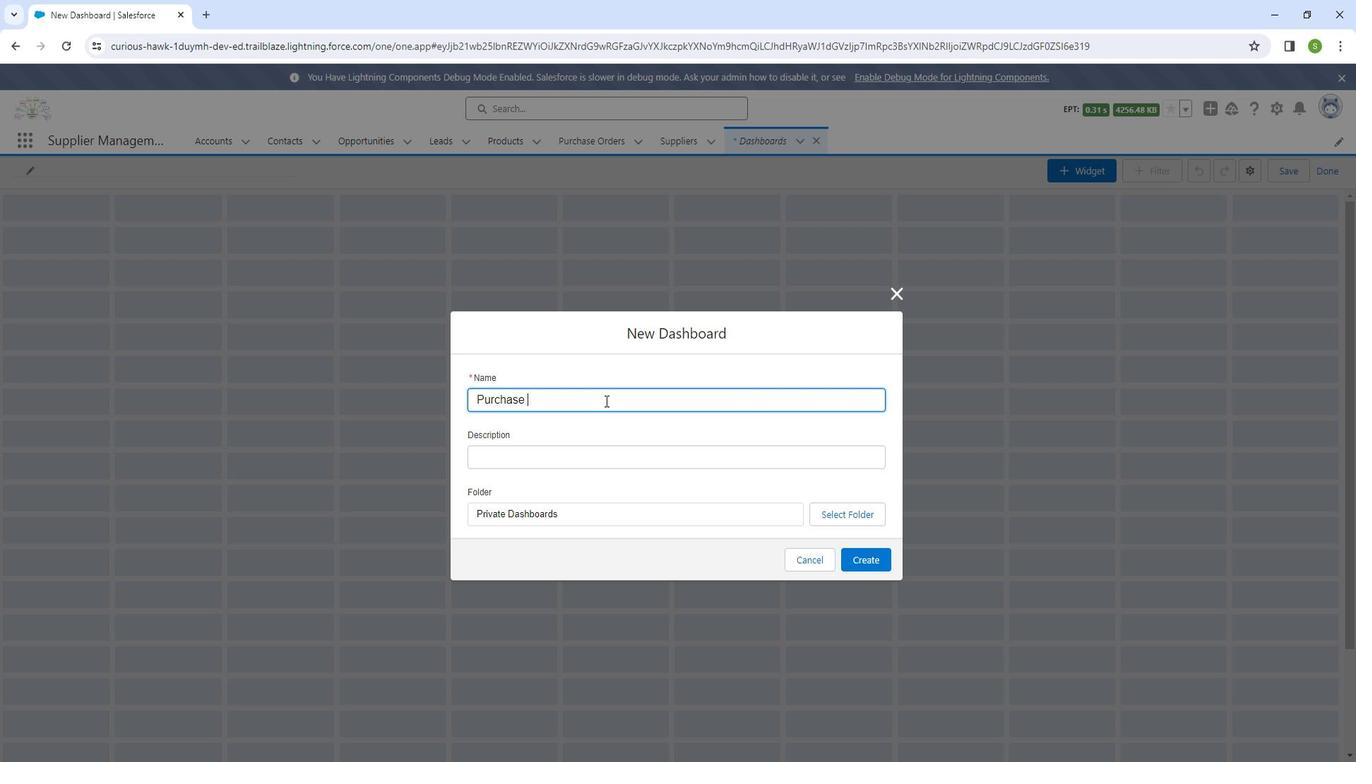 
Action: Mouse moved to (618, 397)
Screenshot: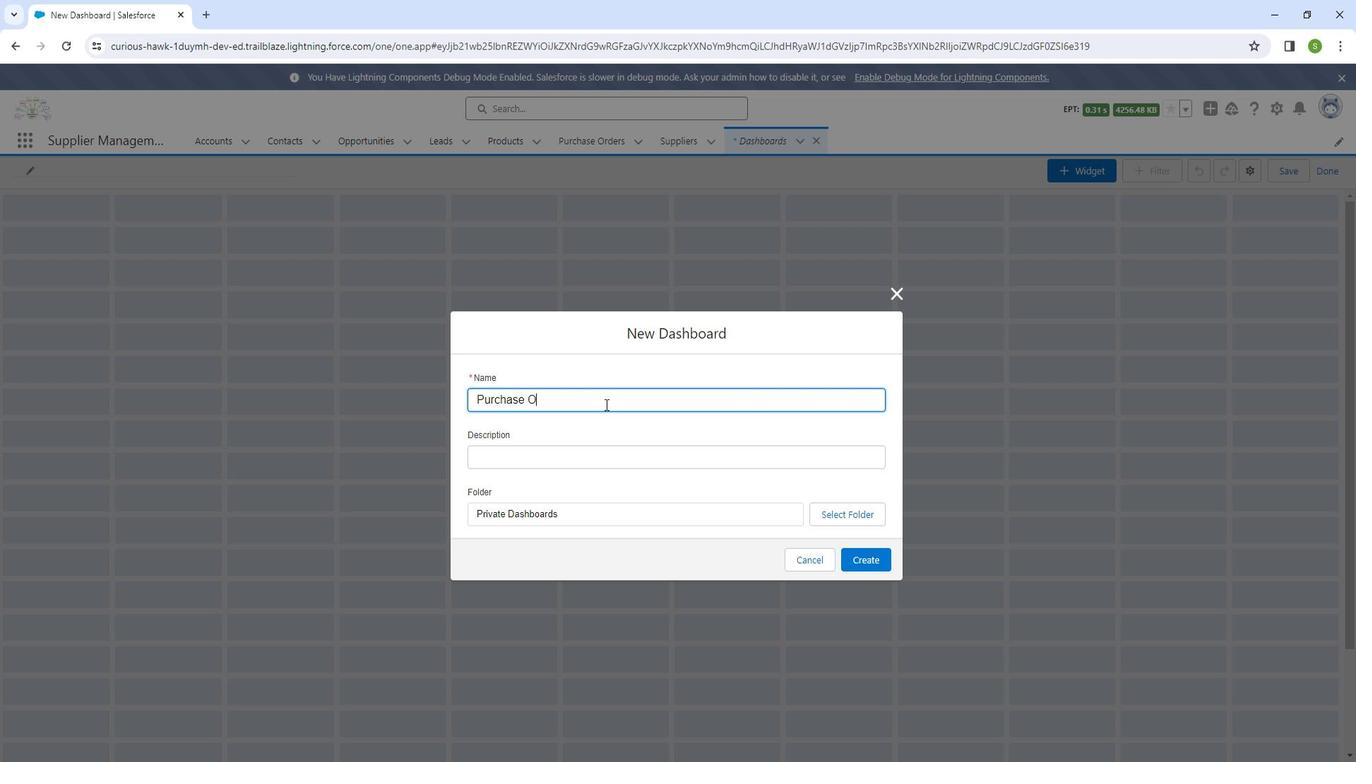 
Action: Key pressed rder<Key.space><Key.shift>Das
Screenshot: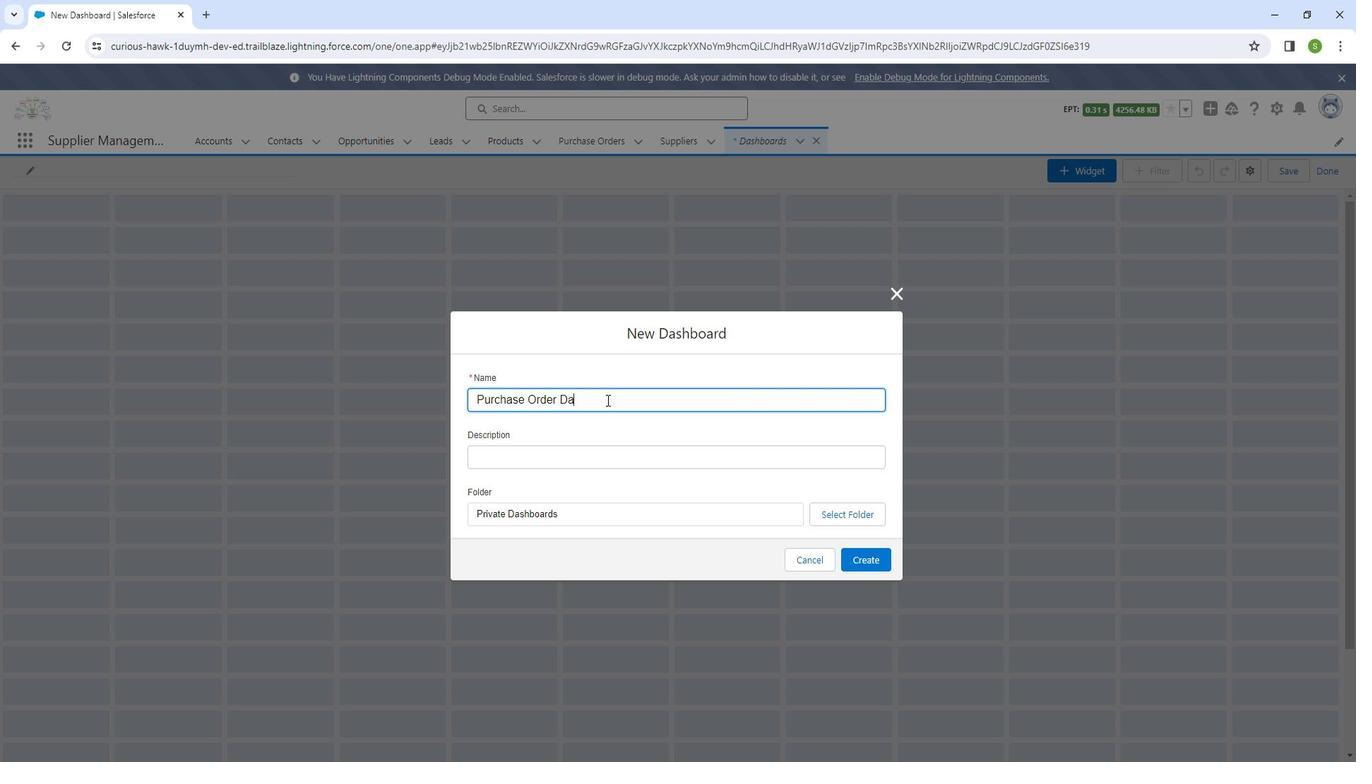 
Action: Mouse moved to (618, 394)
Screenshot: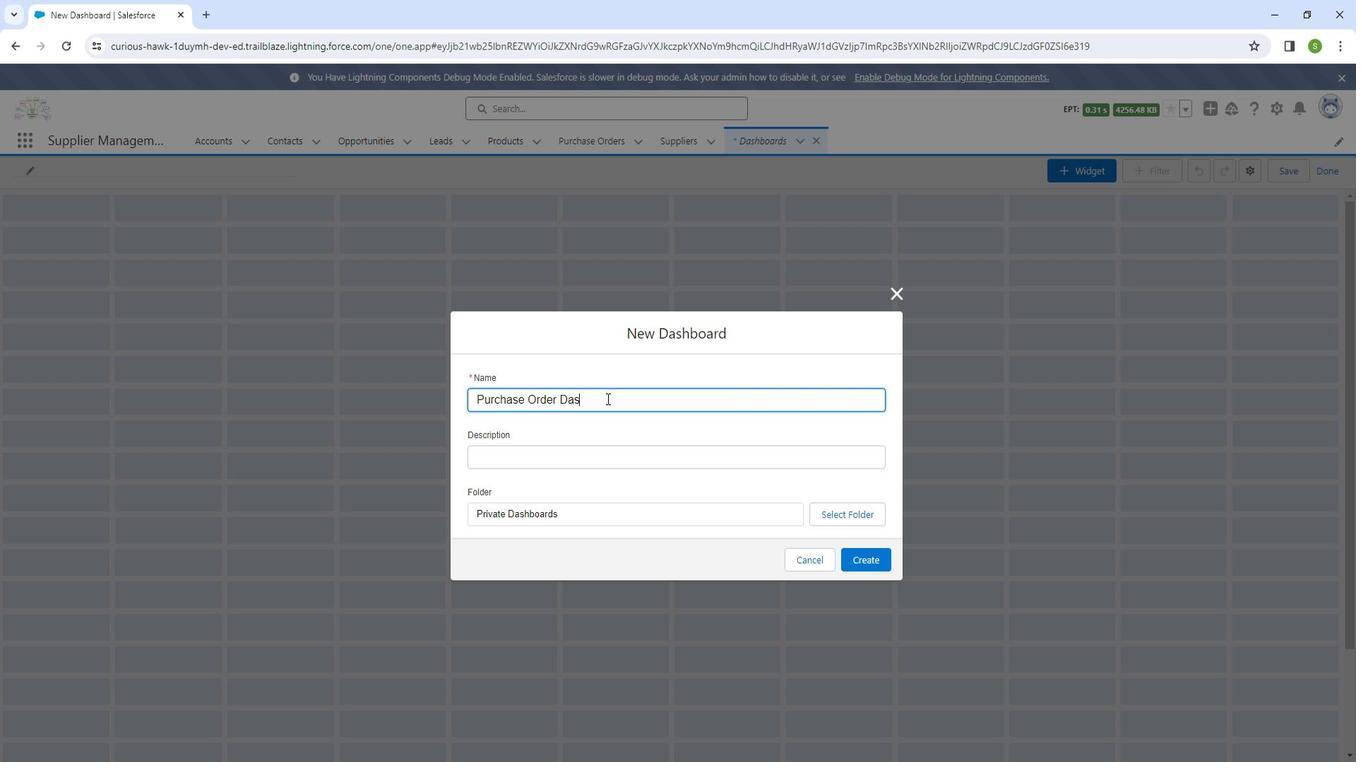 
Action: Key pressed hb
Screenshot: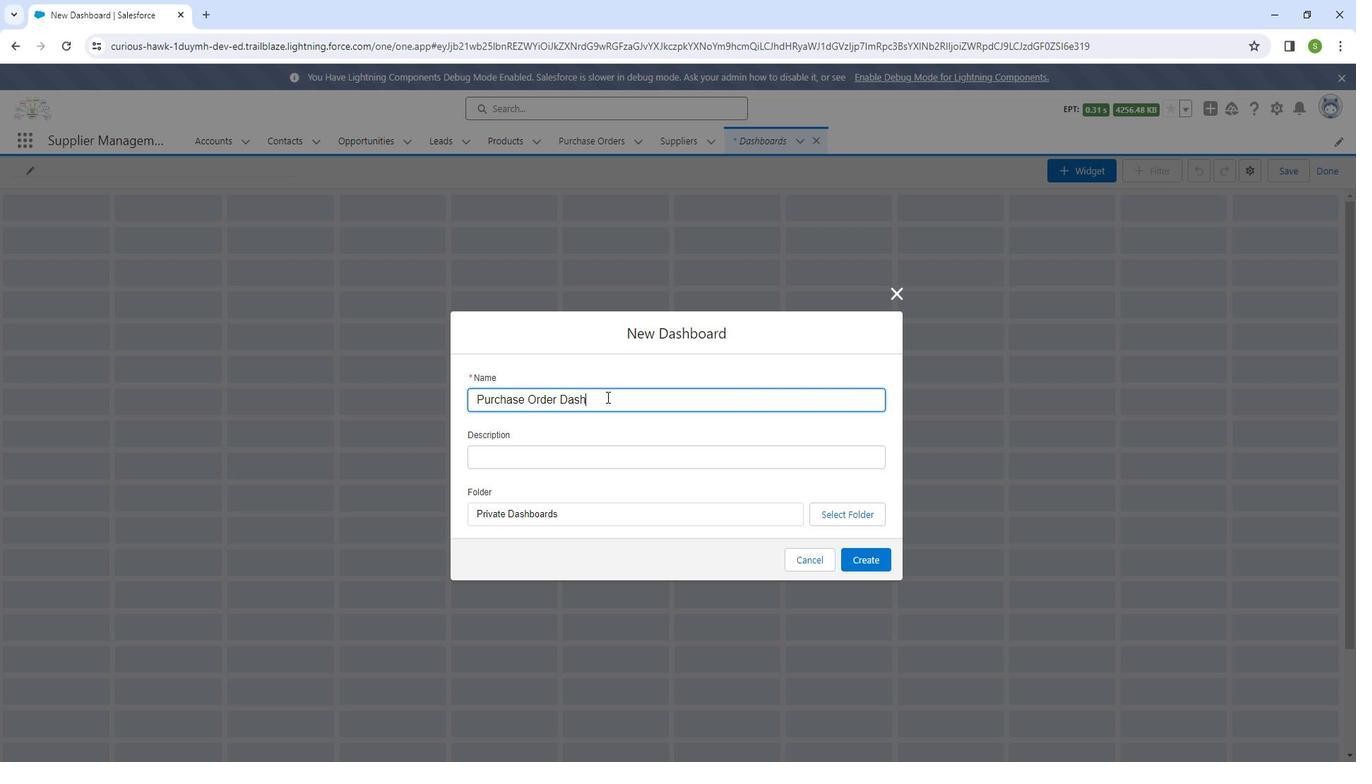 
Action: Mouse moved to (618, 394)
Screenshot: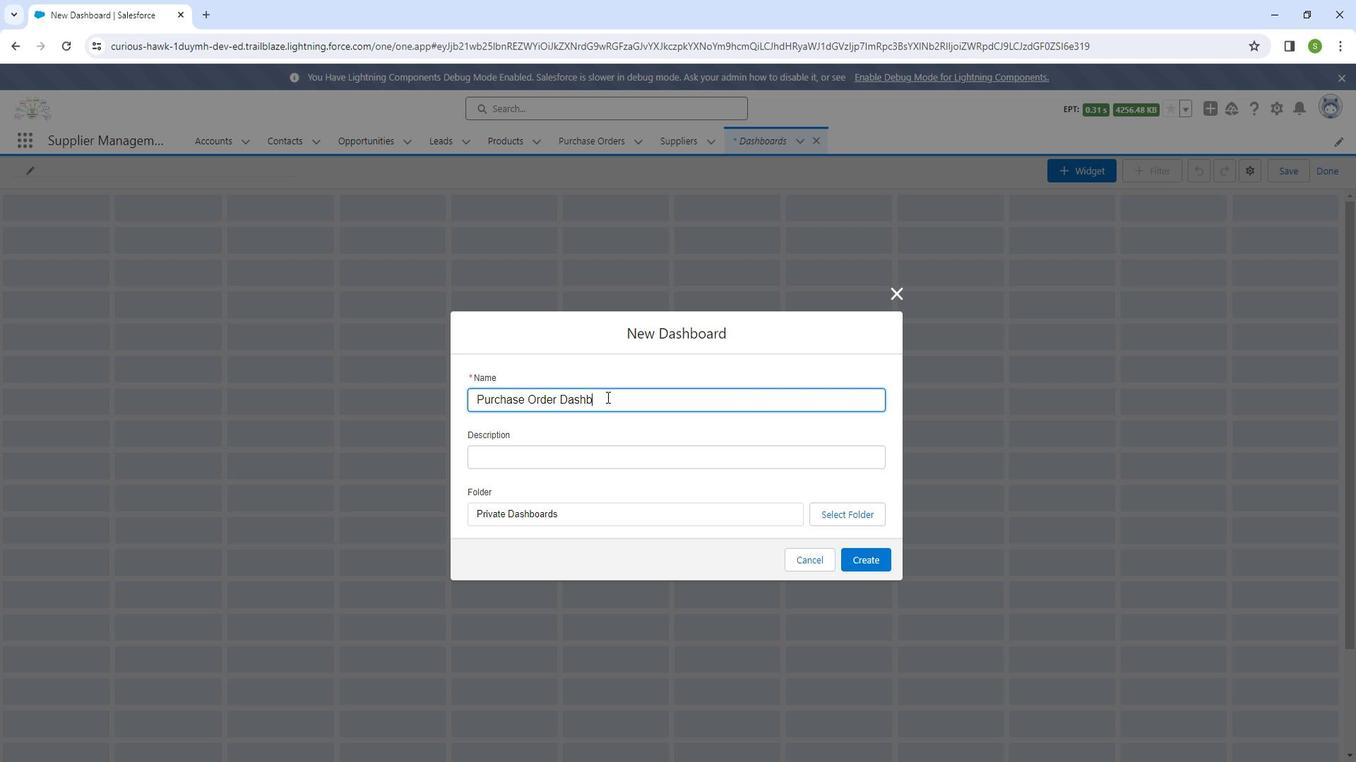 
Action: Key pressed o
Screenshot: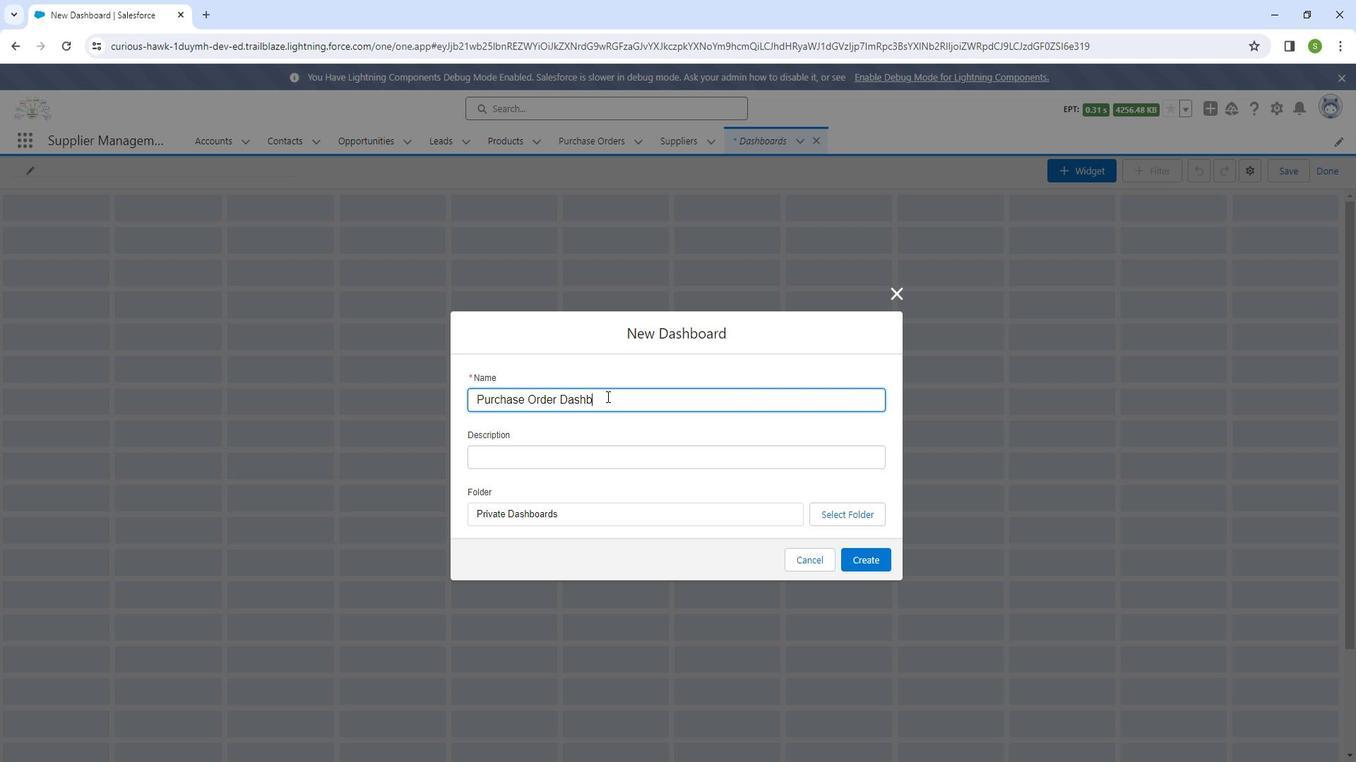 
Action: Mouse moved to (620, 395)
Screenshot: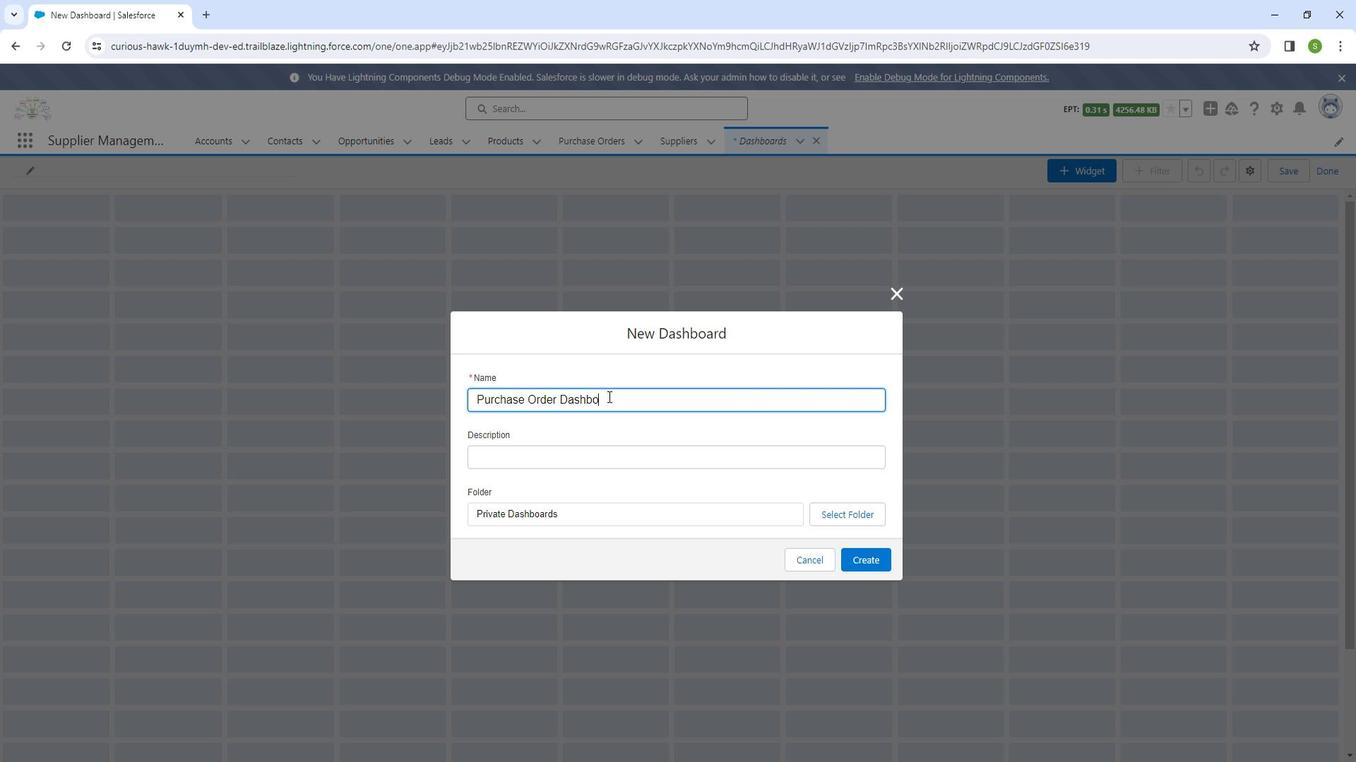 
Action: Key pressed ards
Screenshot: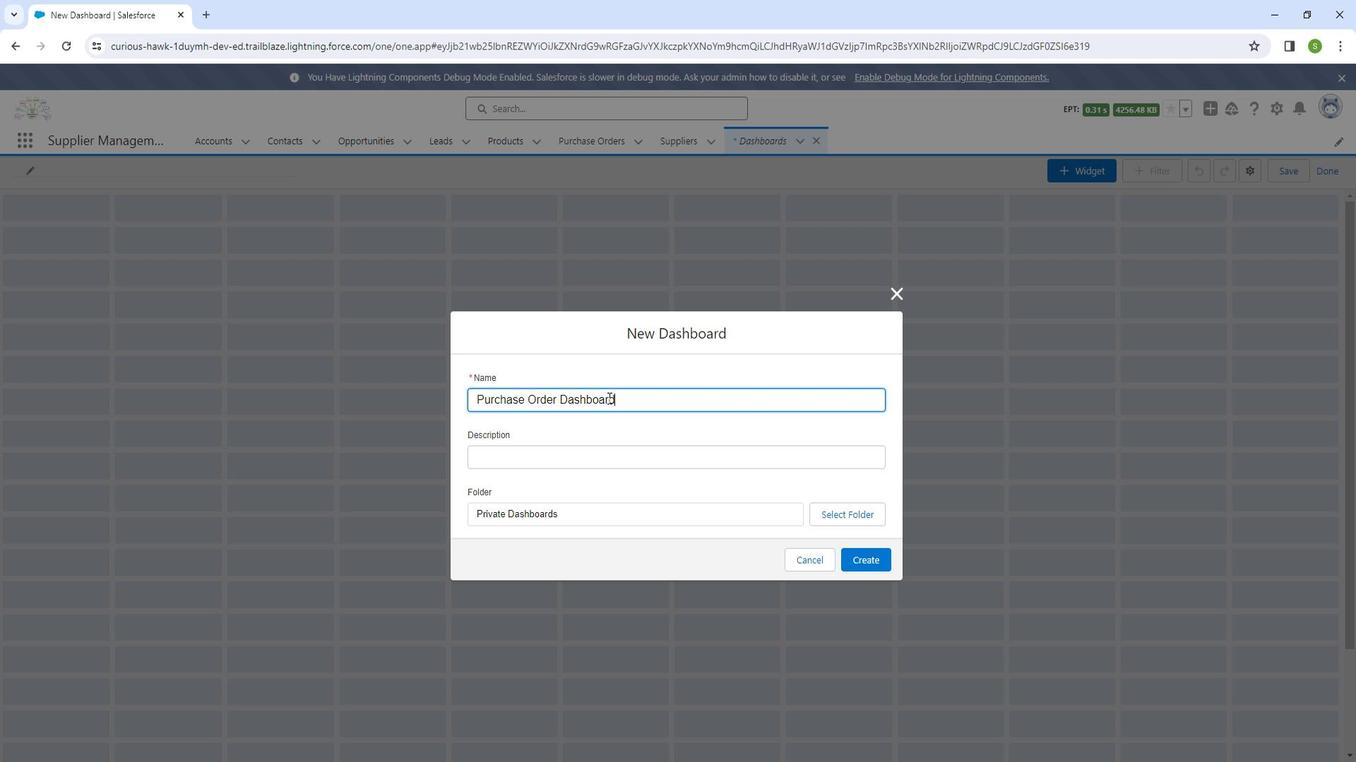 
Action: Mouse moved to (607, 452)
Screenshot: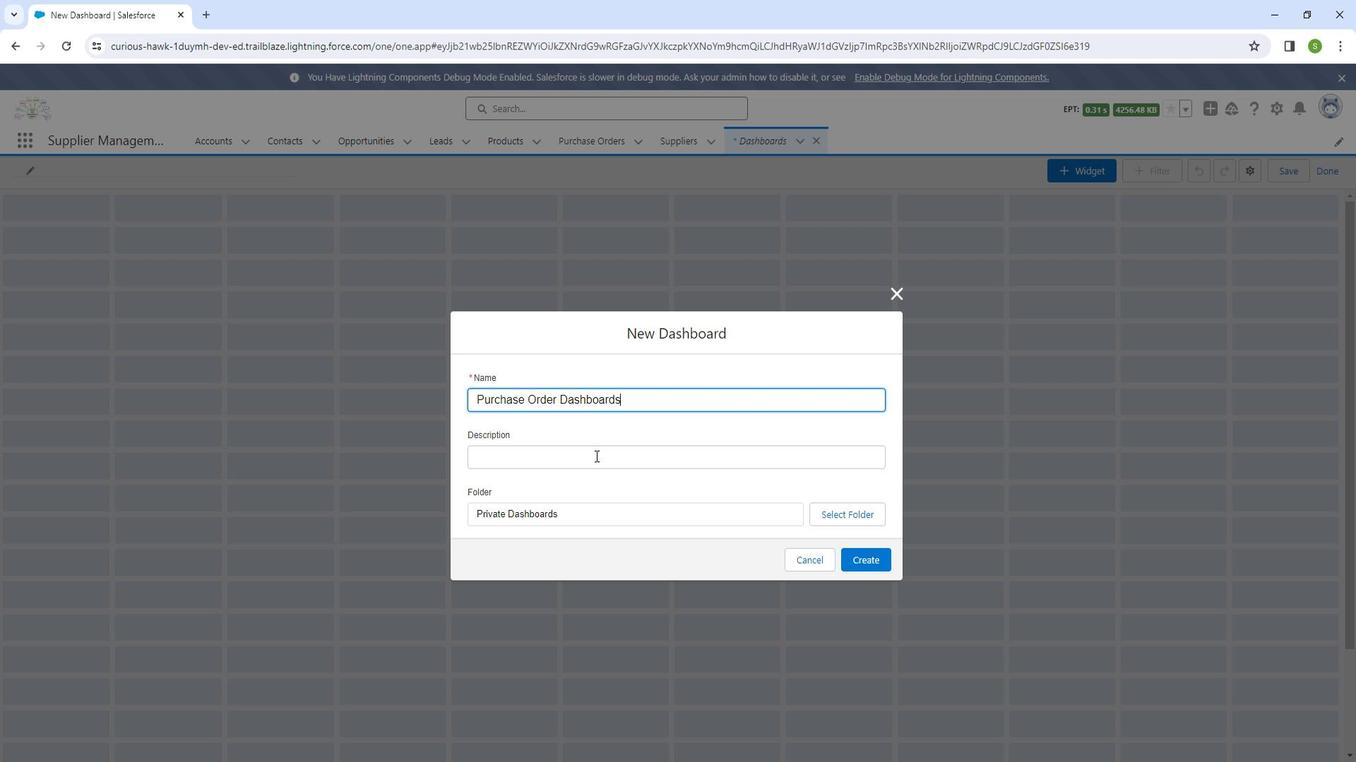 
Action: Mouse pressed left at (607, 452)
Screenshot: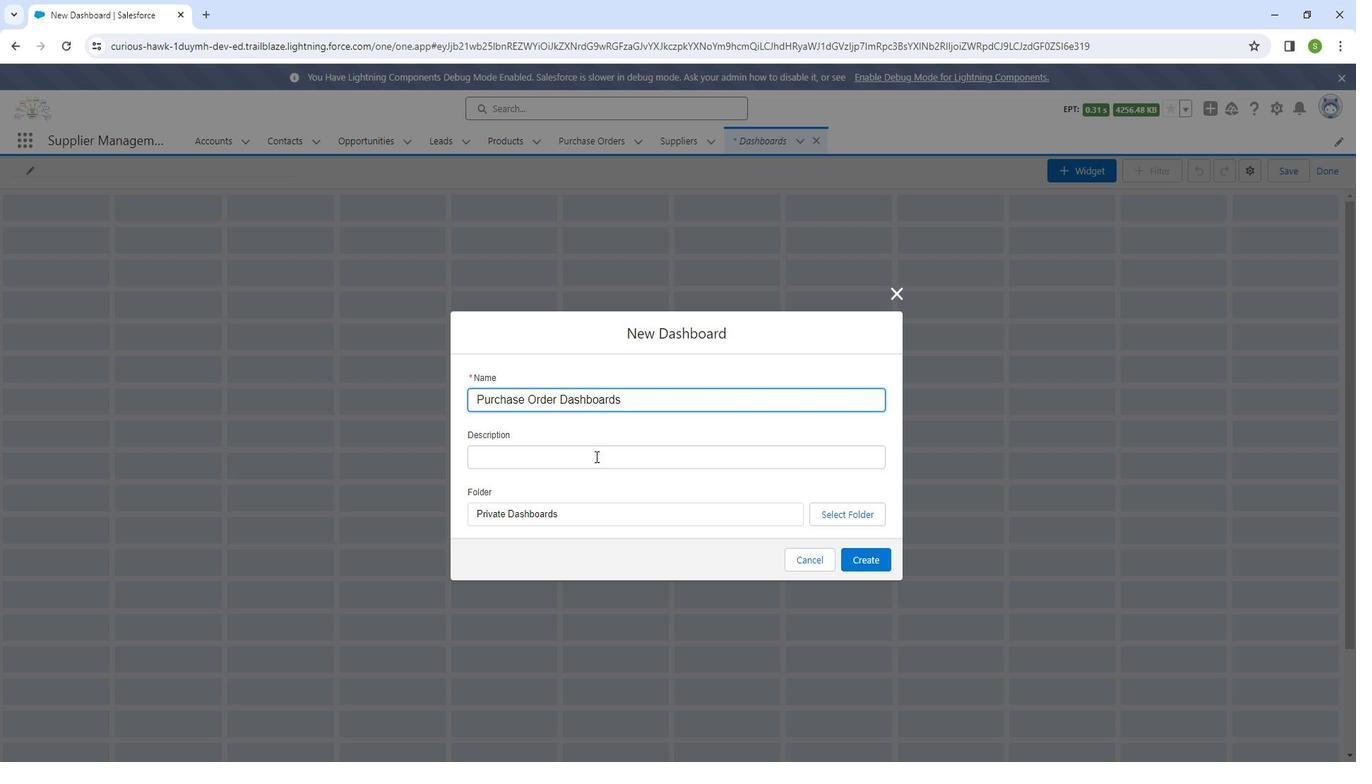 
Action: Mouse moved to (598, 442)
Screenshot: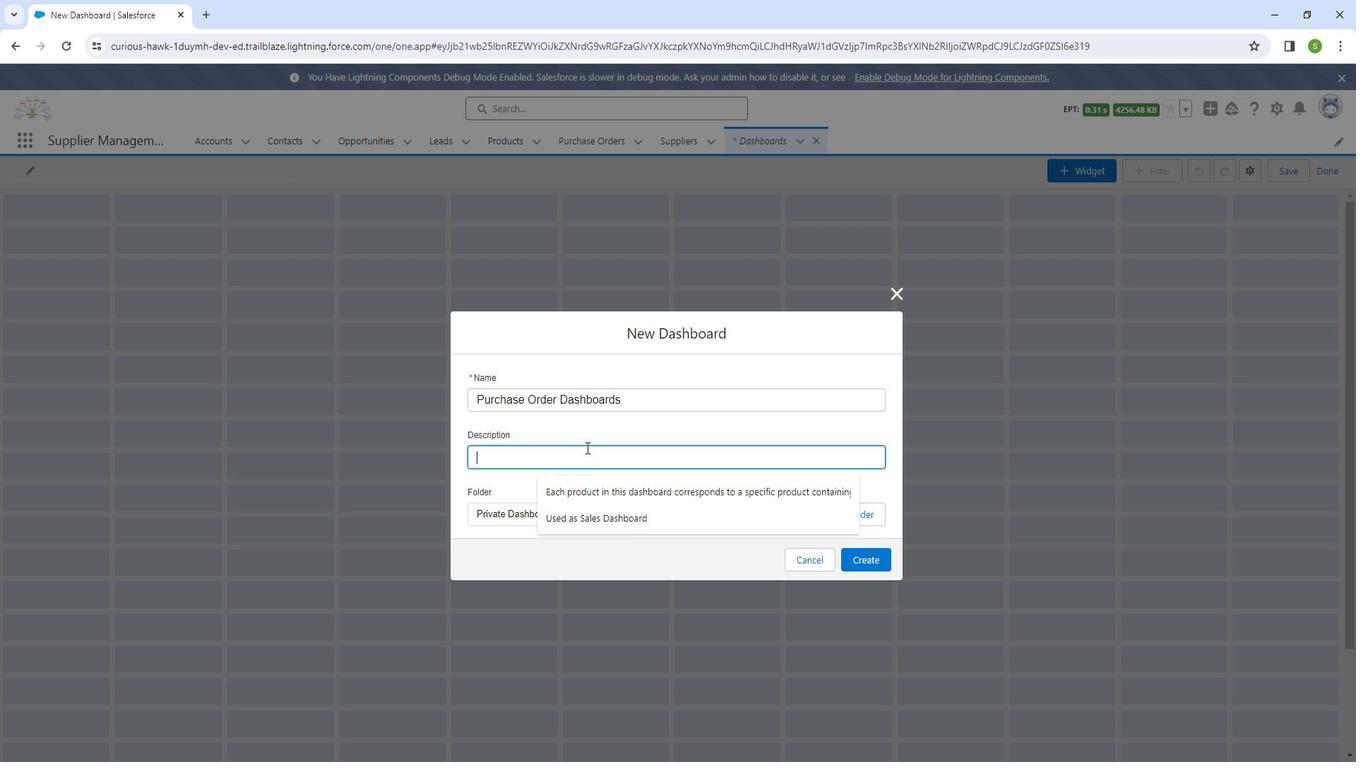 
Action: Key pressed <Key.shift_r>A<Key.space>purchase<Key.space>order<Key.space>serves<Key.space>as<Key.space>an<Key.space>official<Key.space>and<Key.space>legal<Key.space>document<Key.space>that<Key.space>outlines<Key.space>the<Key.space>specific<Key.space>details<Key.space>of<Key.space>a<Key.space>transaction<Key.space>between<Key.space>a<Key.space>buyer<Key.space>and<Key.space>a<Key.space>seller.<Key.space><Key.shift_r>It<Key.space>is<Key.space>generated<Key.space>by<Key.space>the<Key.space>buyer<Key.space>to<Key.space>communicate<Key.space>the<Key.space>intent
Screenshot: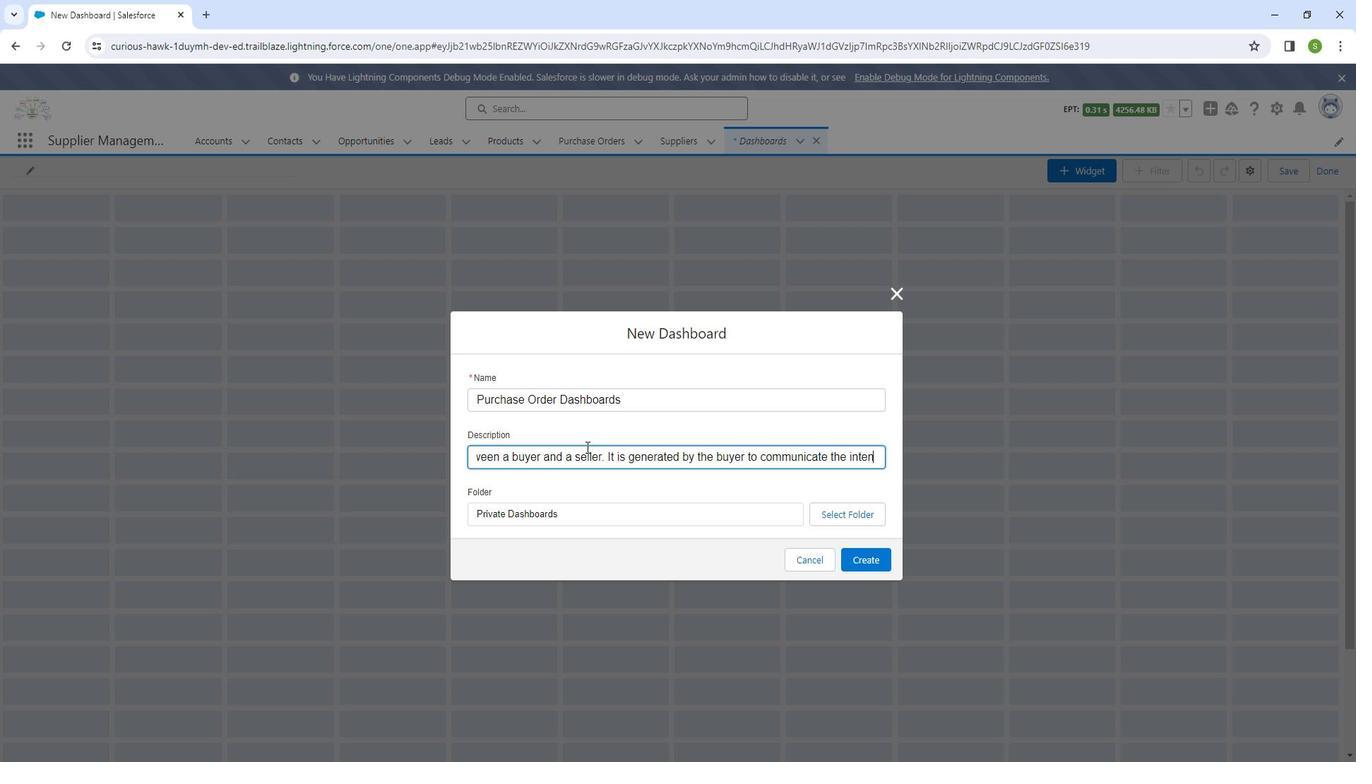 
Action: Mouse moved to (841, 507)
Screenshot: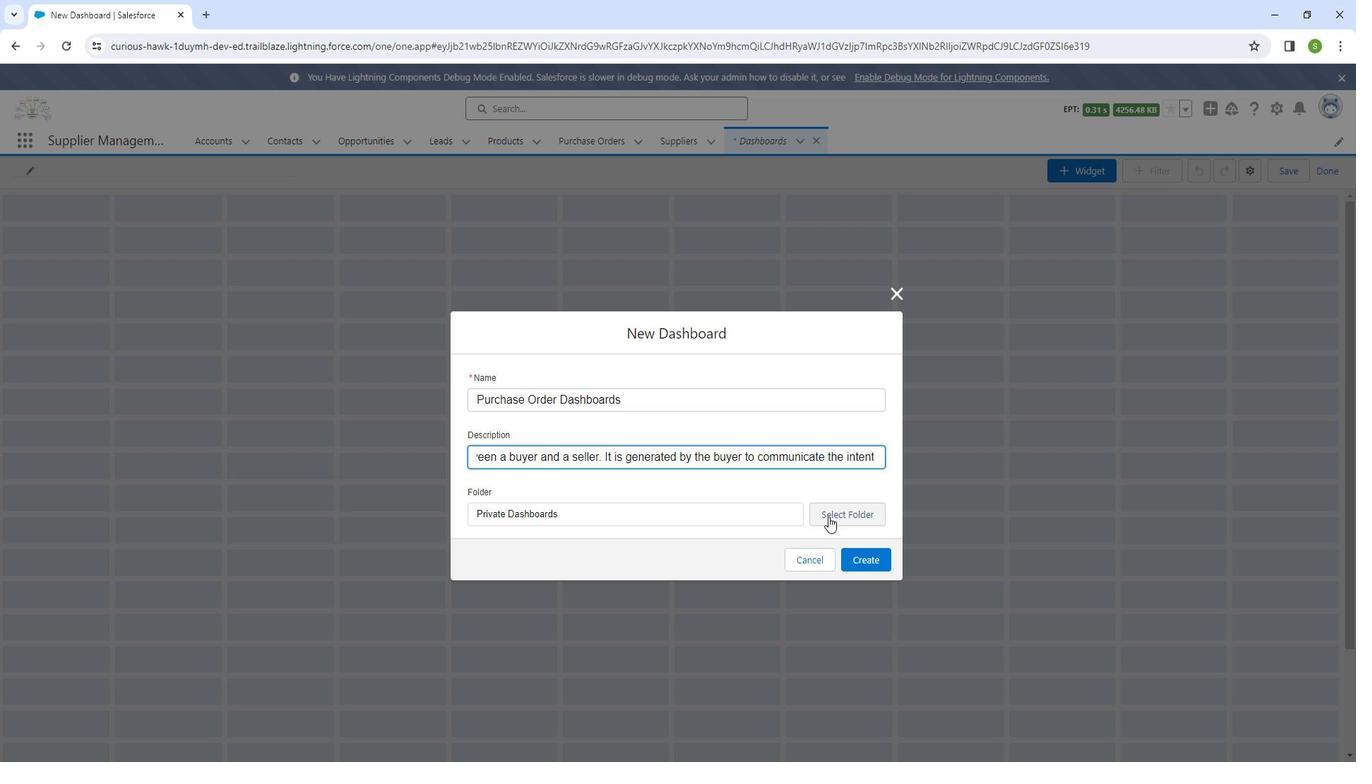 
Action: Mouse pressed left at (841, 507)
Screenshot: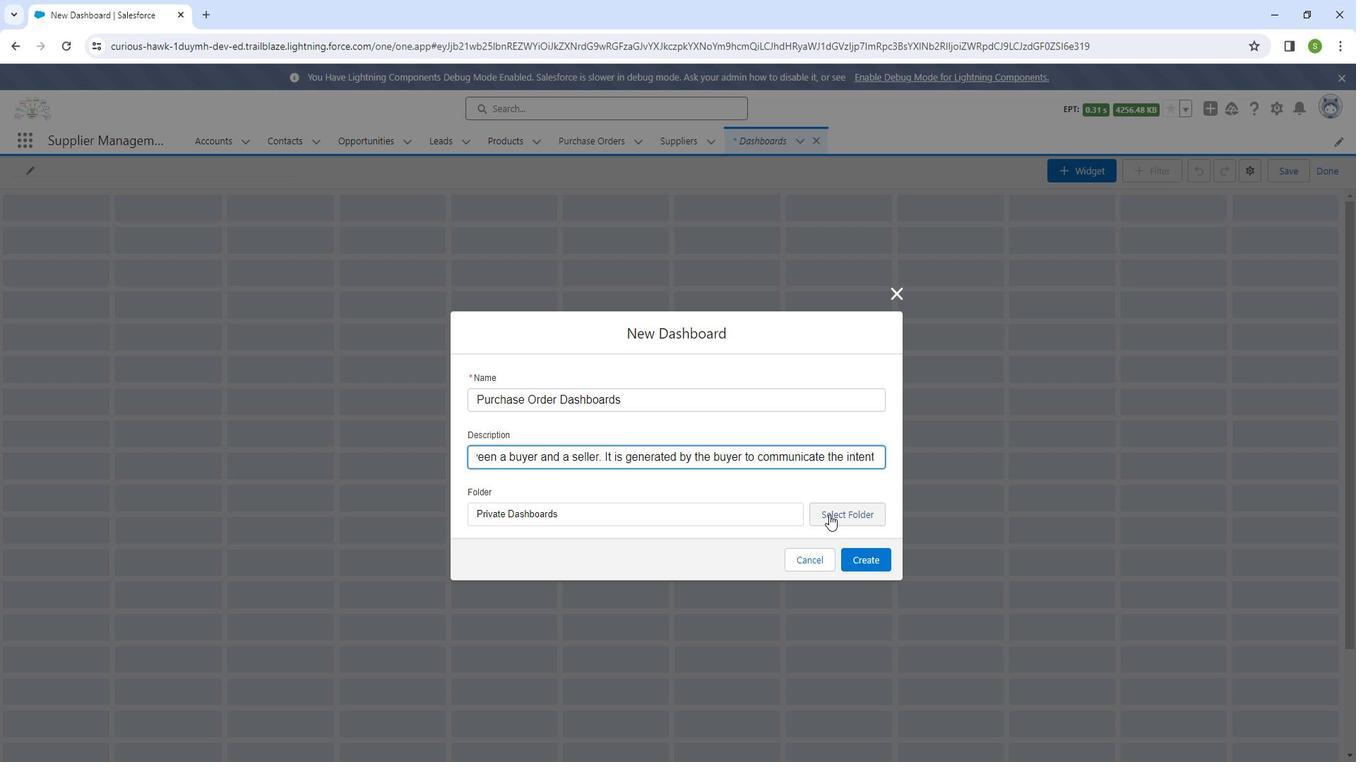 
Action: Mouse moved to (522, 679)
Screenshot: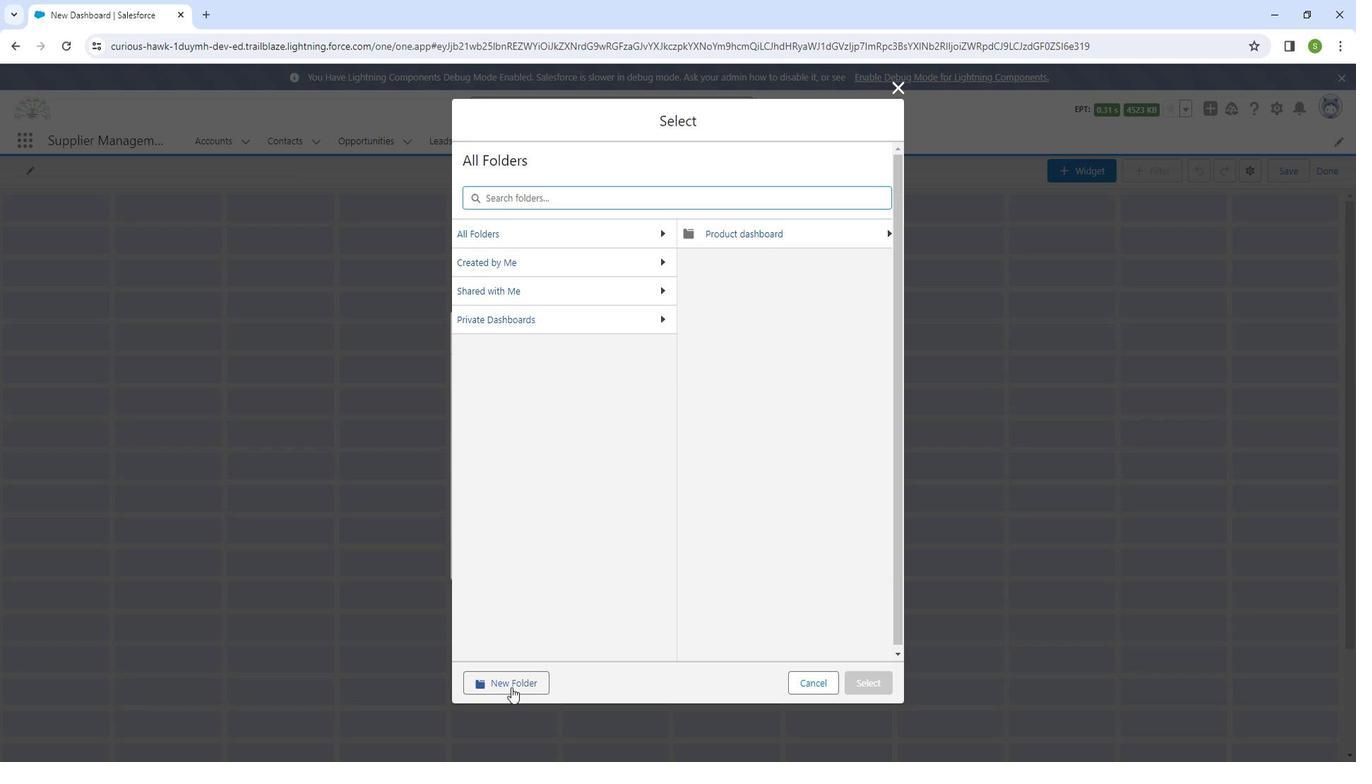 
Action: Mouse pressed left at (522, 679)
Screenshot: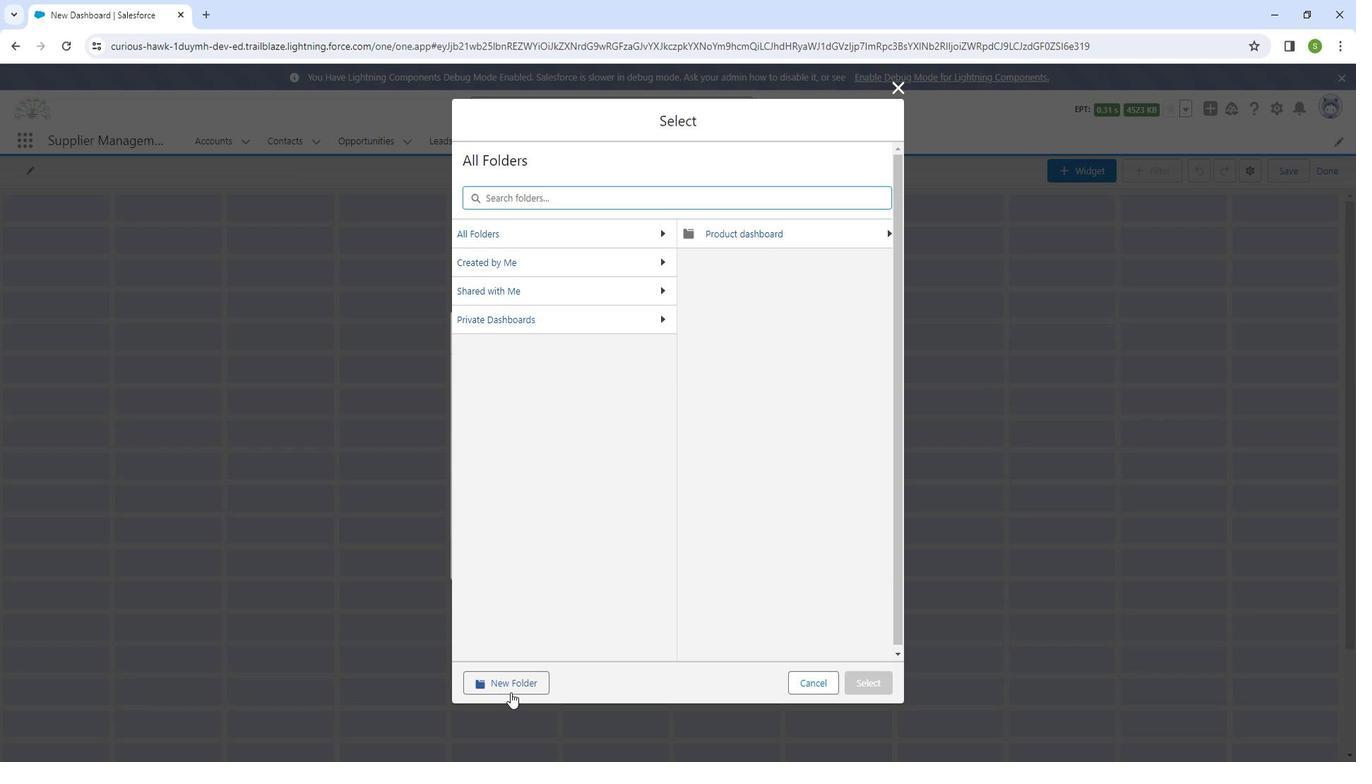 
Action: Mouse moved to (626, 375)
Screenshot: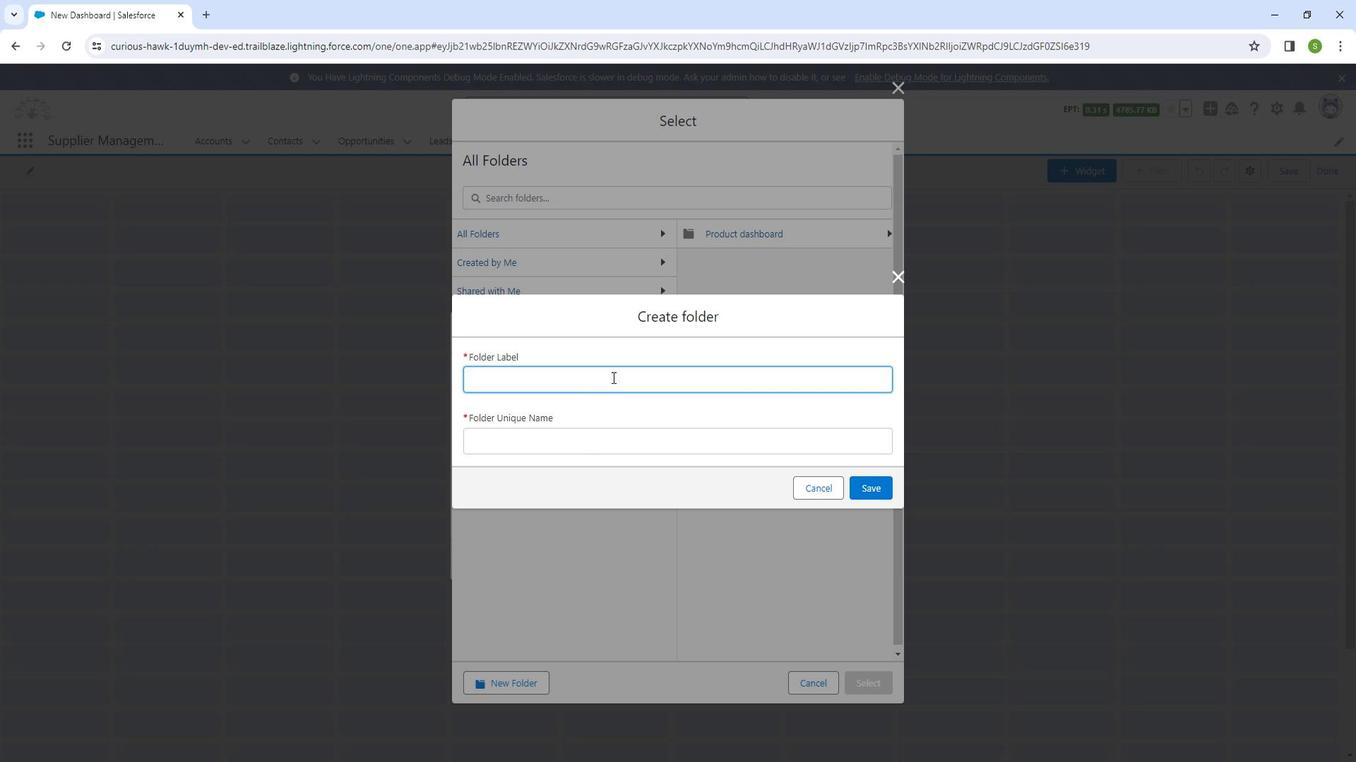 
Action: Mouse pressed left at (626, 375)
Screenshot: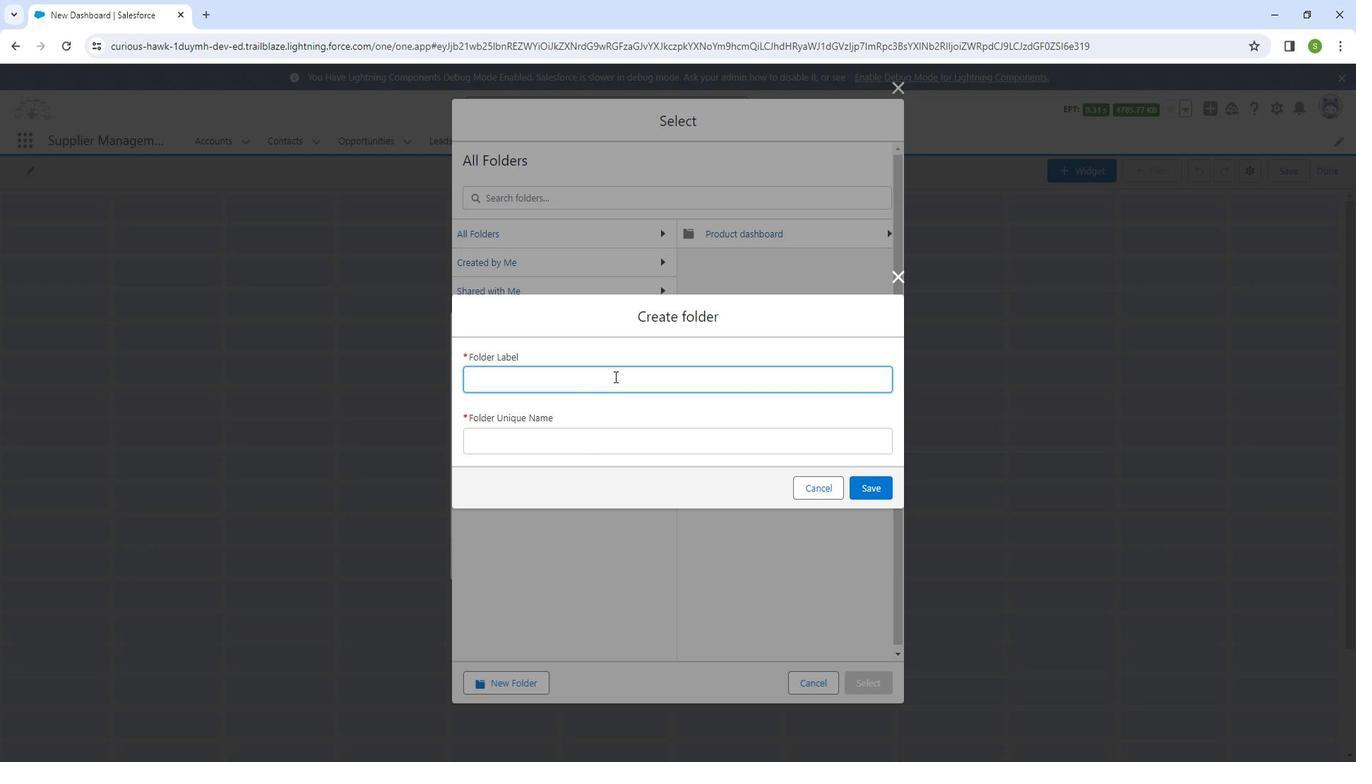 
Action: Key pressed <Key.shift_r><Key.shift_r>Purchase<Key.space><Key.shift_r>Order<Key.space><Key.shift_r>Dashboard
Screenshot: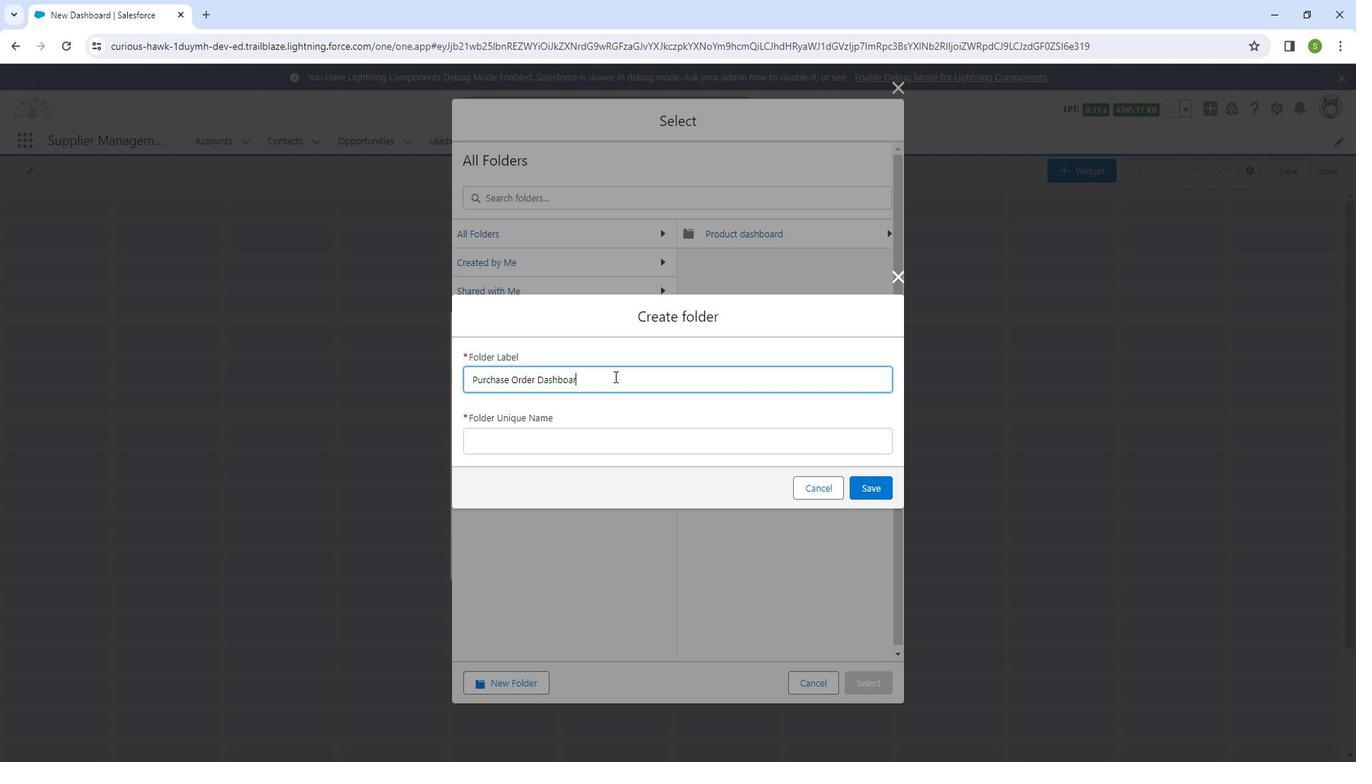 
Action: Mouse moved to (552, 433)
Screenshot: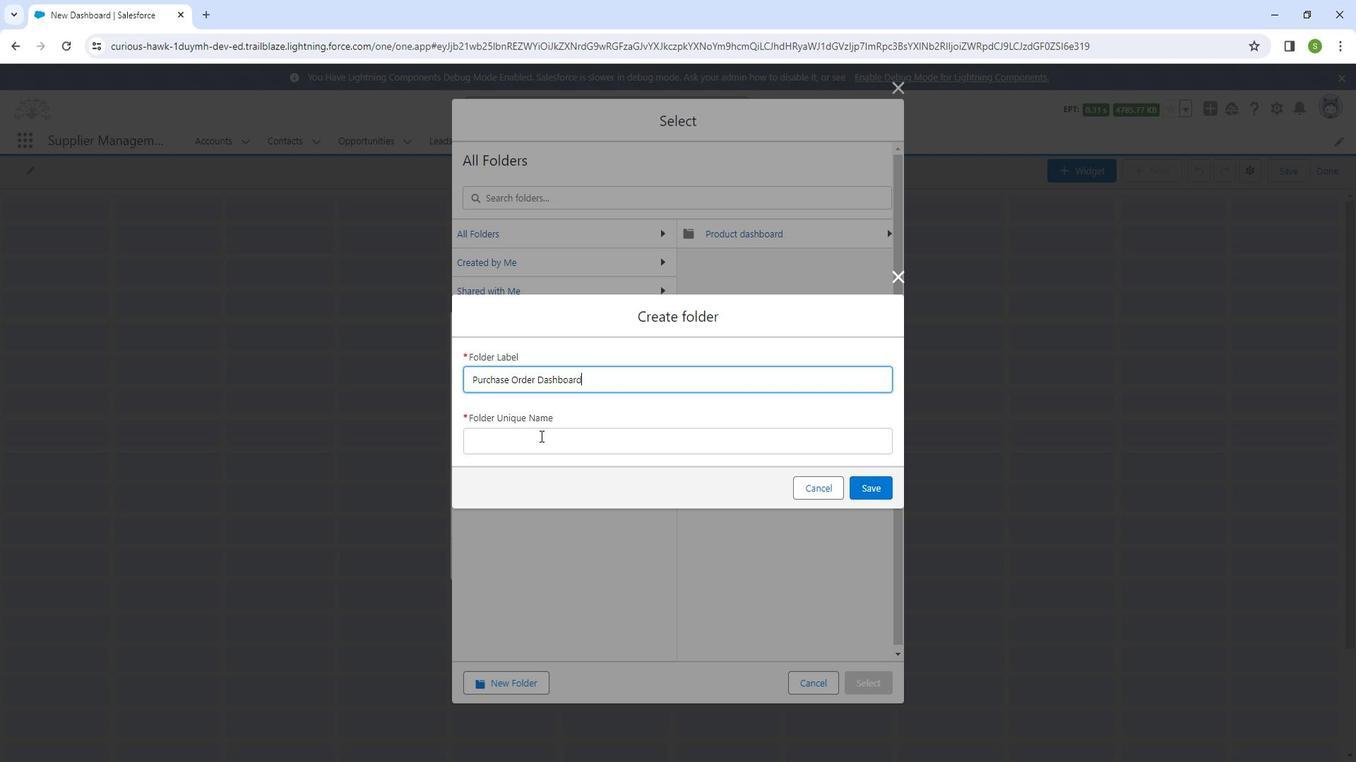 
Action: Mouse pressed left at (552, 433)
Screenshot: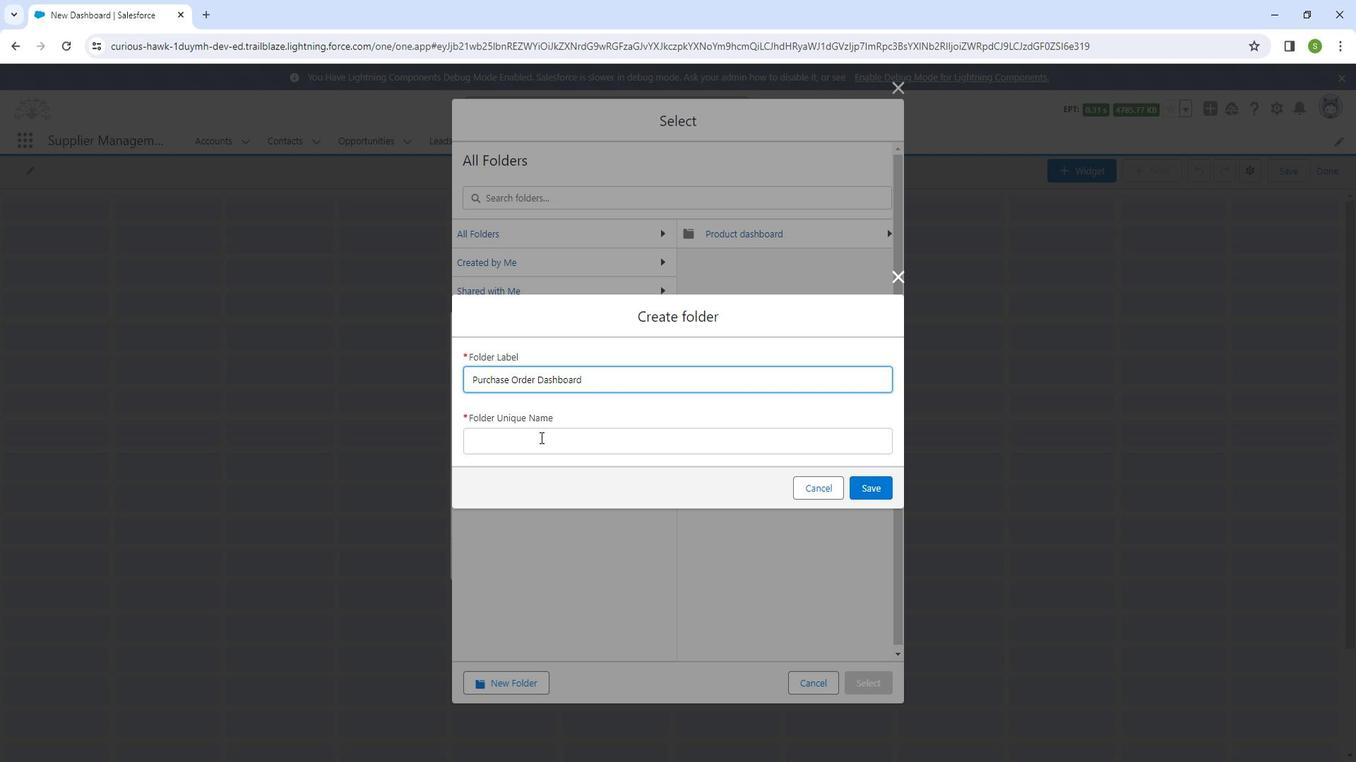 
Action: Mouse moved to (888, 479)
Screenshot: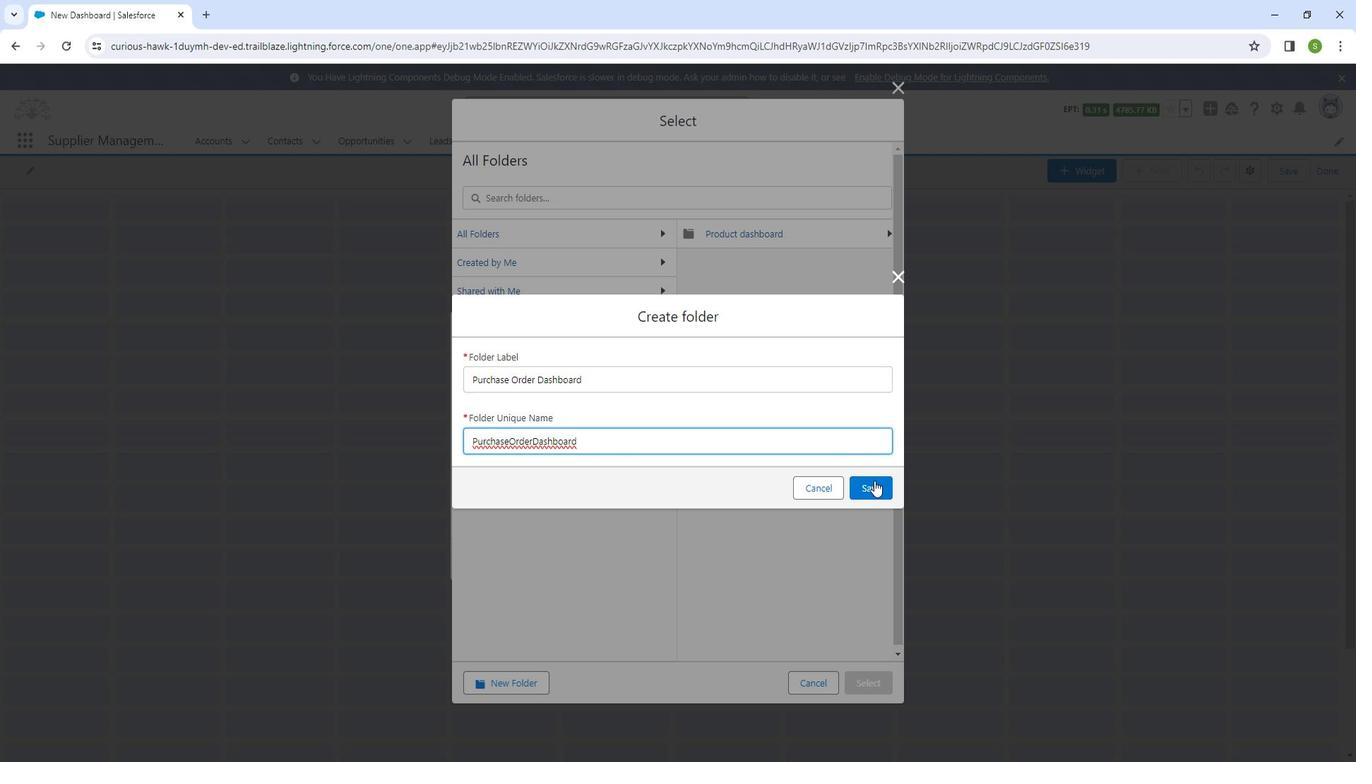 
Action: Mouse pressed left at (888, 479)
Screenshot: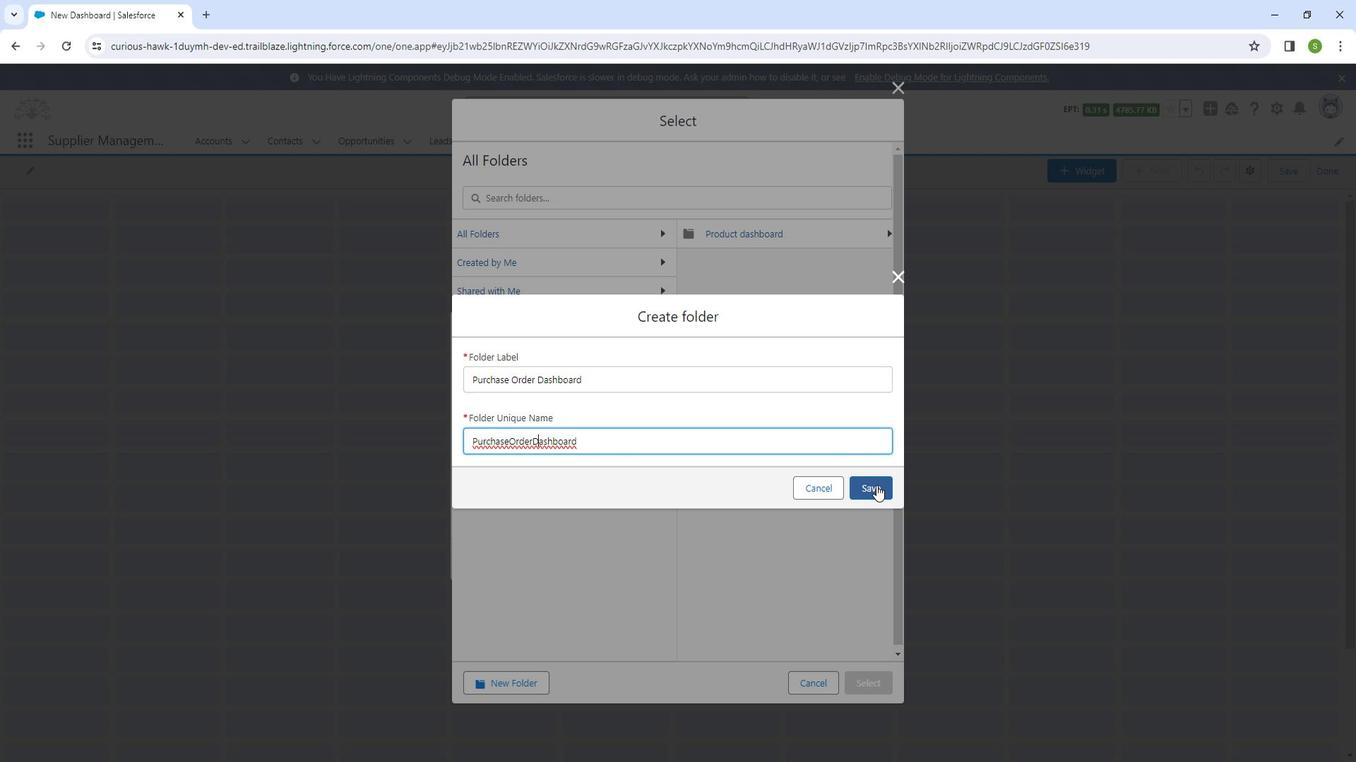 
Action: Mouse moved to (522, 265)
Screenshot: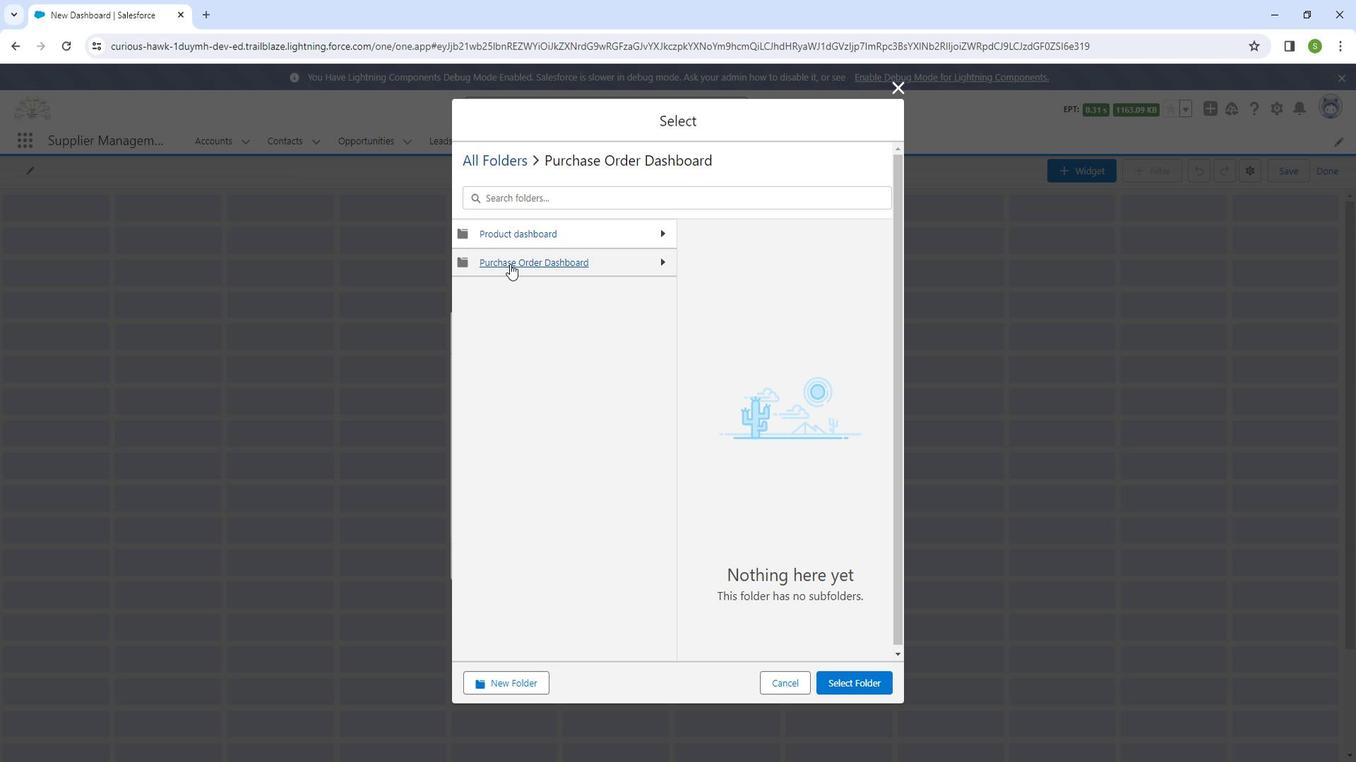 
Action: Mouse pressed left at (522, 265)
Screenshot: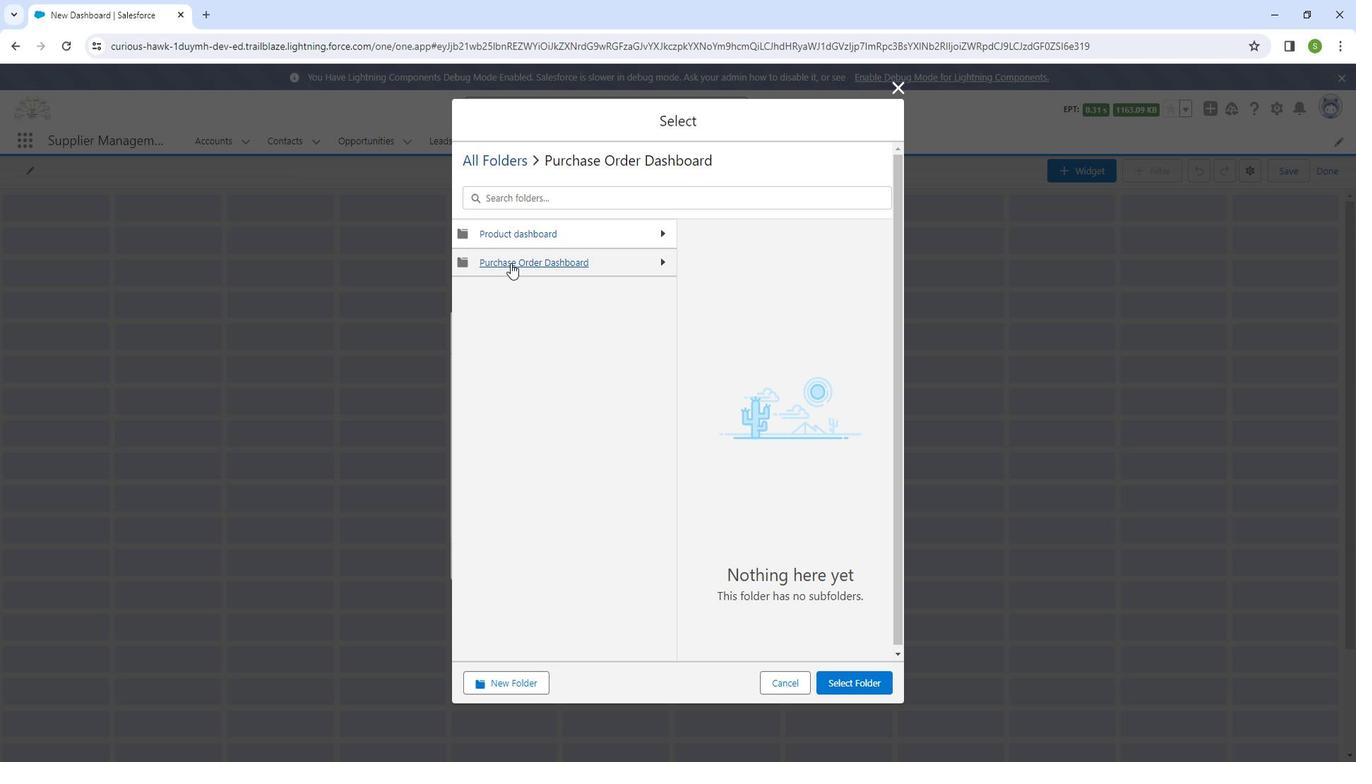 
Action: Mouse moved to (860, 665)
Screenshot: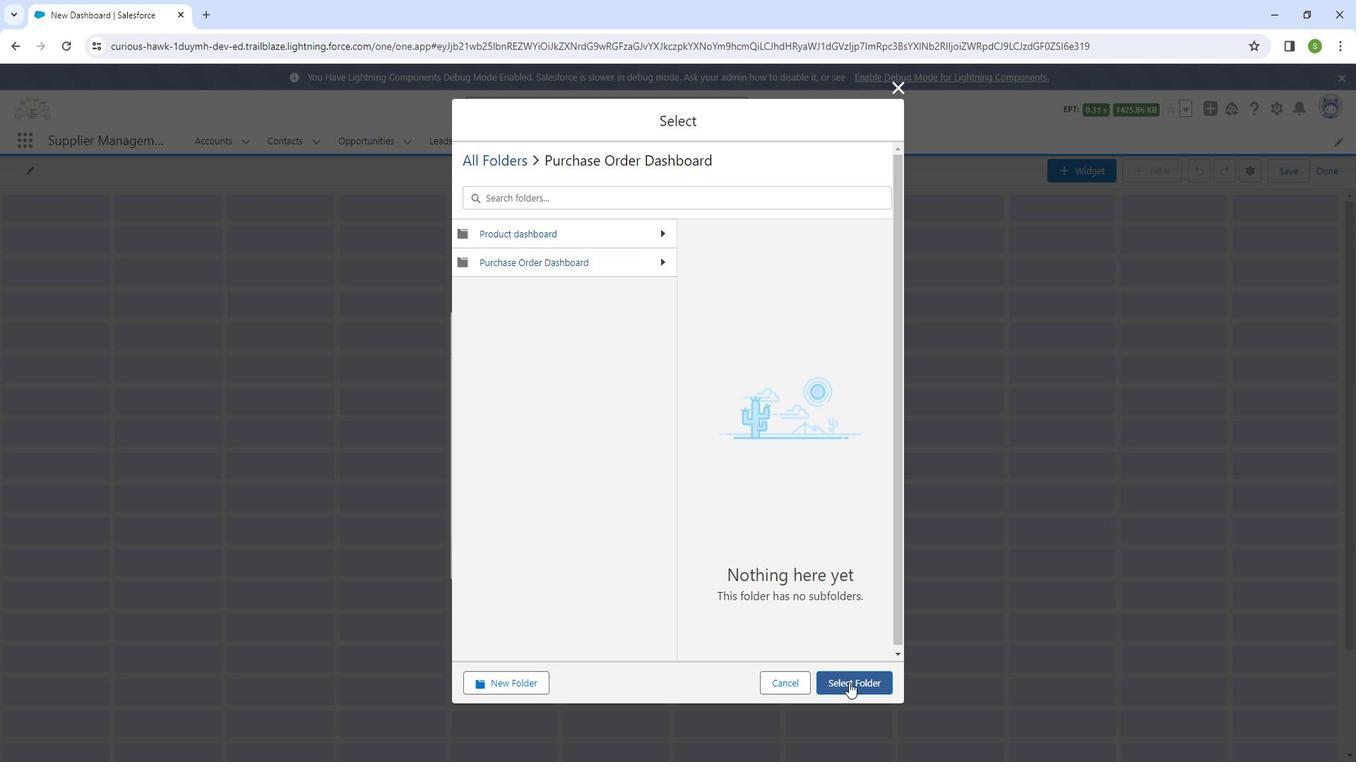 
Action: Mouse pressed left at (860, 665)
Screenshot: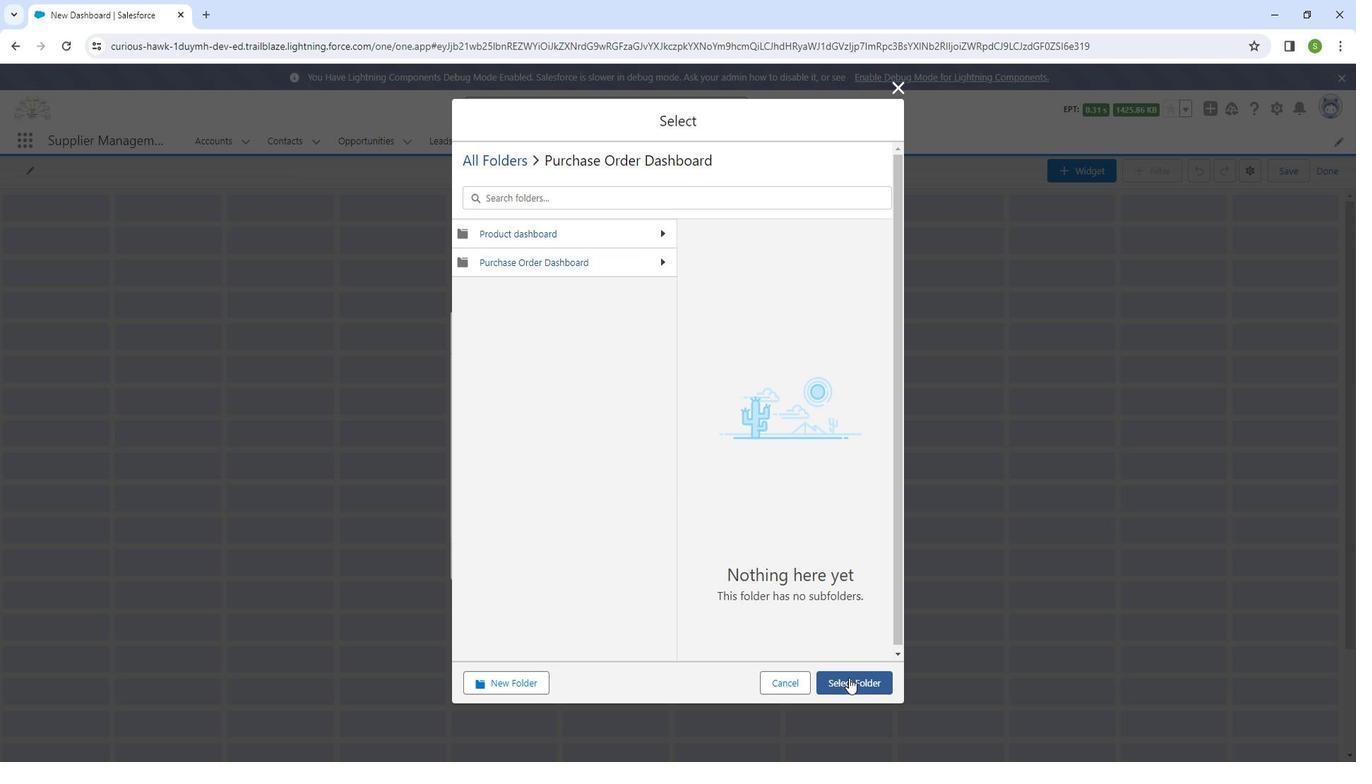 
Action: Mouse moved to (875, 553)
Screenshot: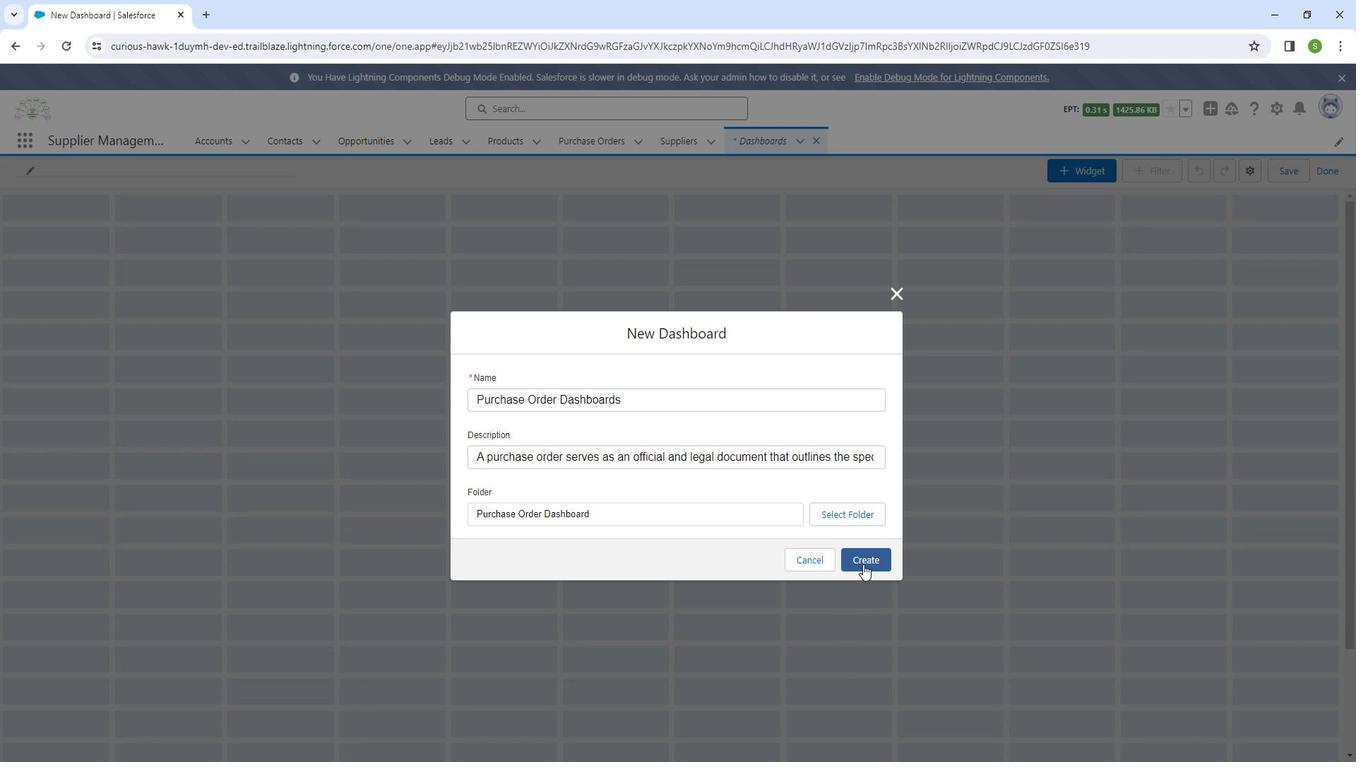 
Action: Mouse pressed left at (875, 553)
Screenshot: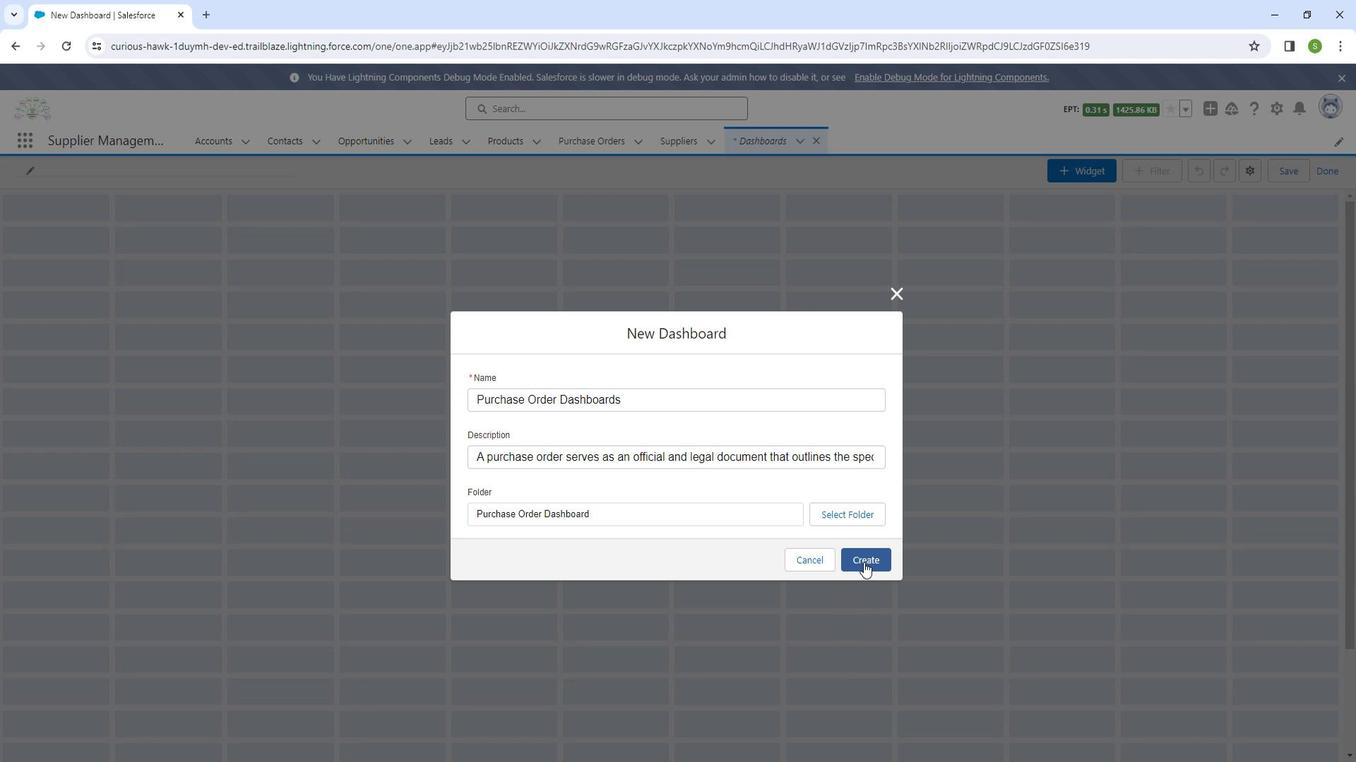 
Action: Mouse moved to (1048, 176)
Screenshot: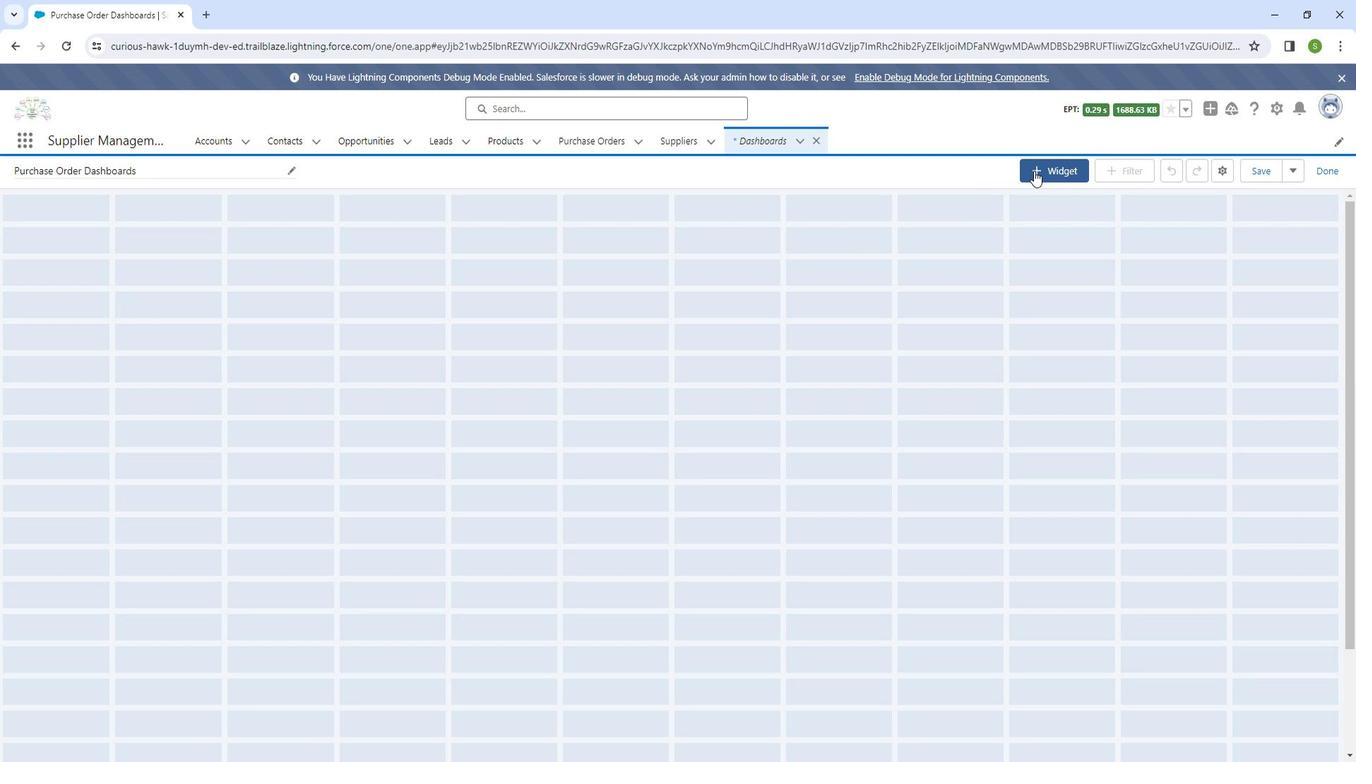 
Action: Mouse pressed left at (1048, 176)
Screenshot: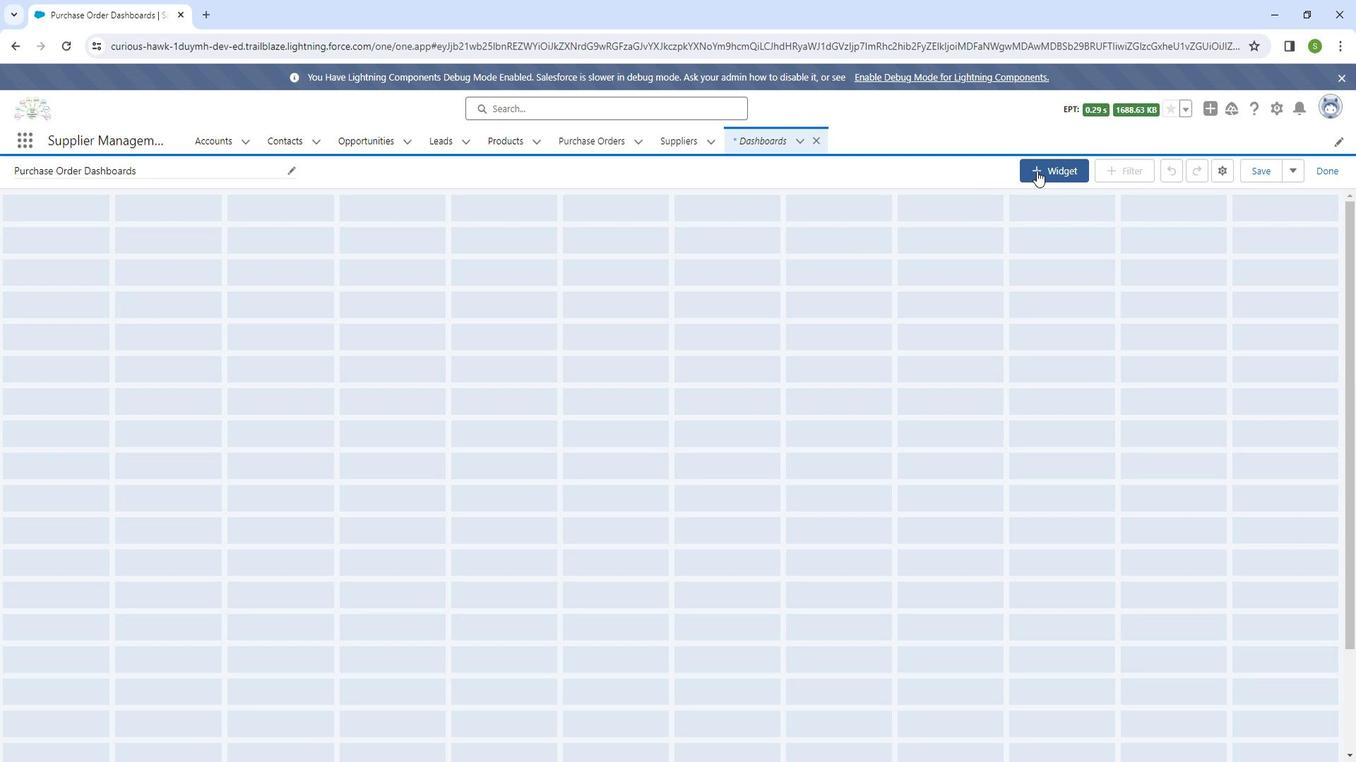 
Action: Mouse moved to (1060, 214)
Screenshot: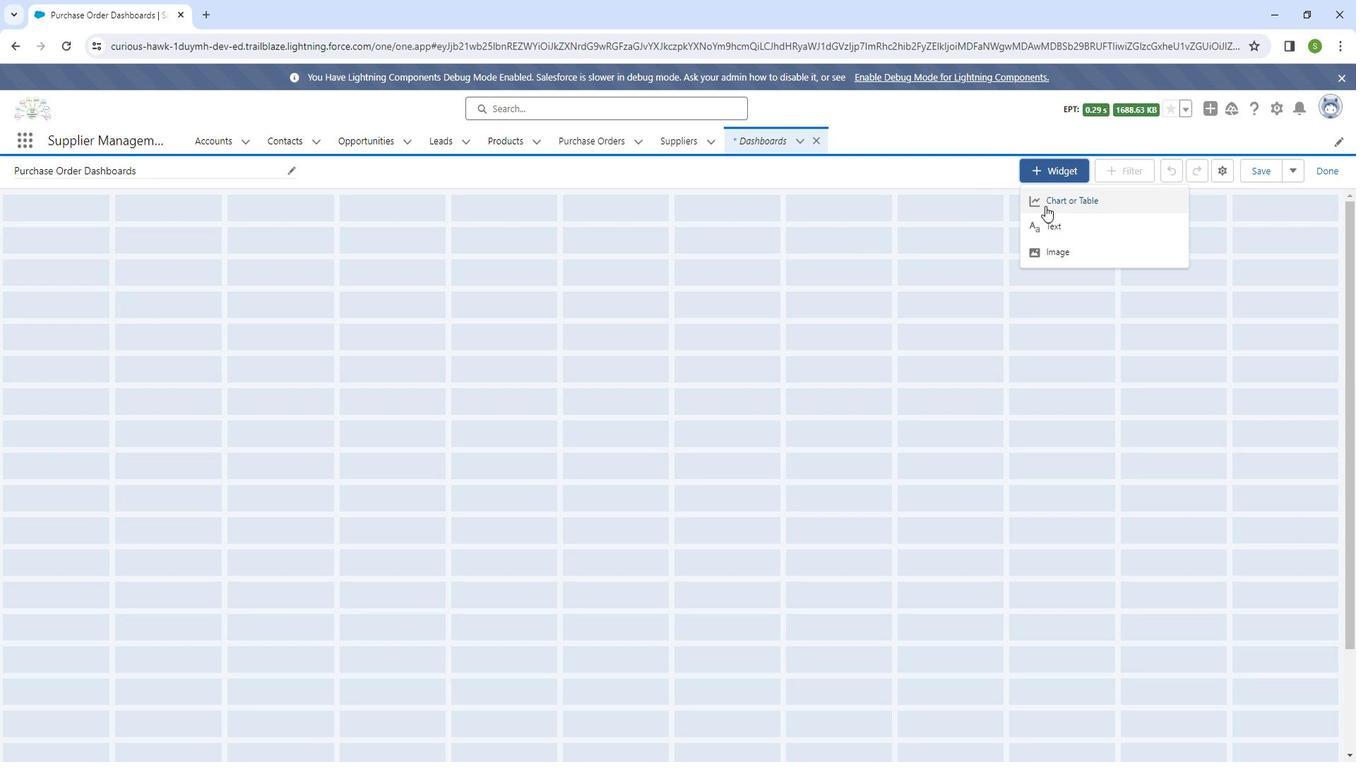 
Action: Mouse pressed left at (1060, 214)
Screenshot: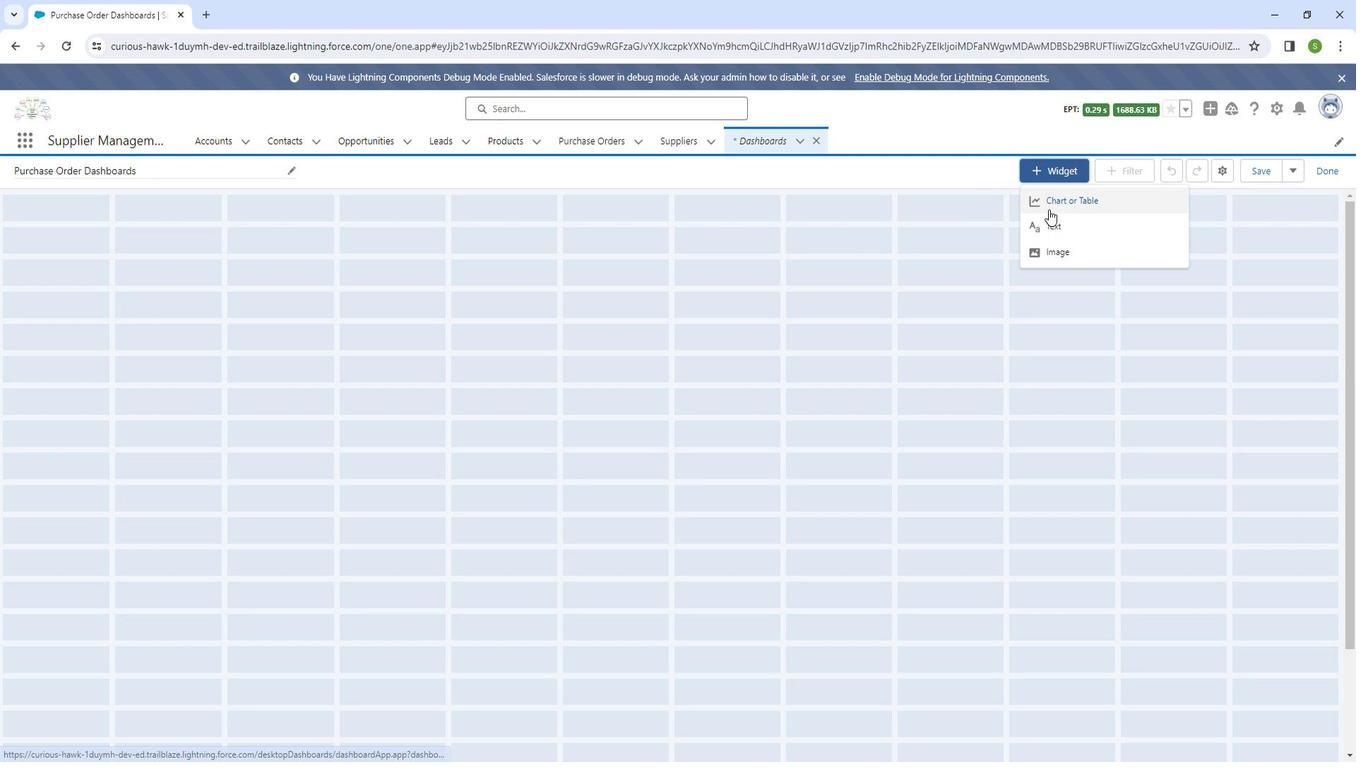 
Action: Mouse moved to (404, 387)
Screenshot: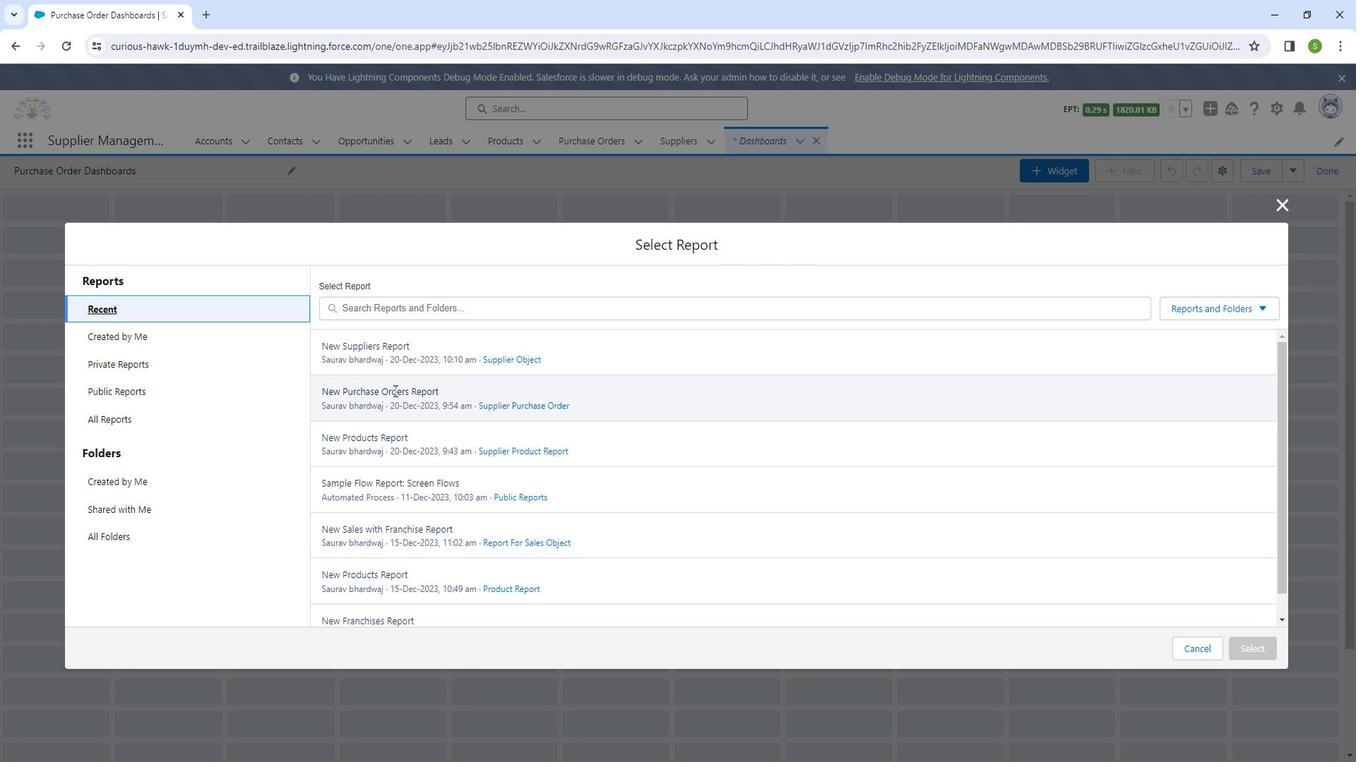 
Action: Mouse pressed left at (404, 387)
Screenshot: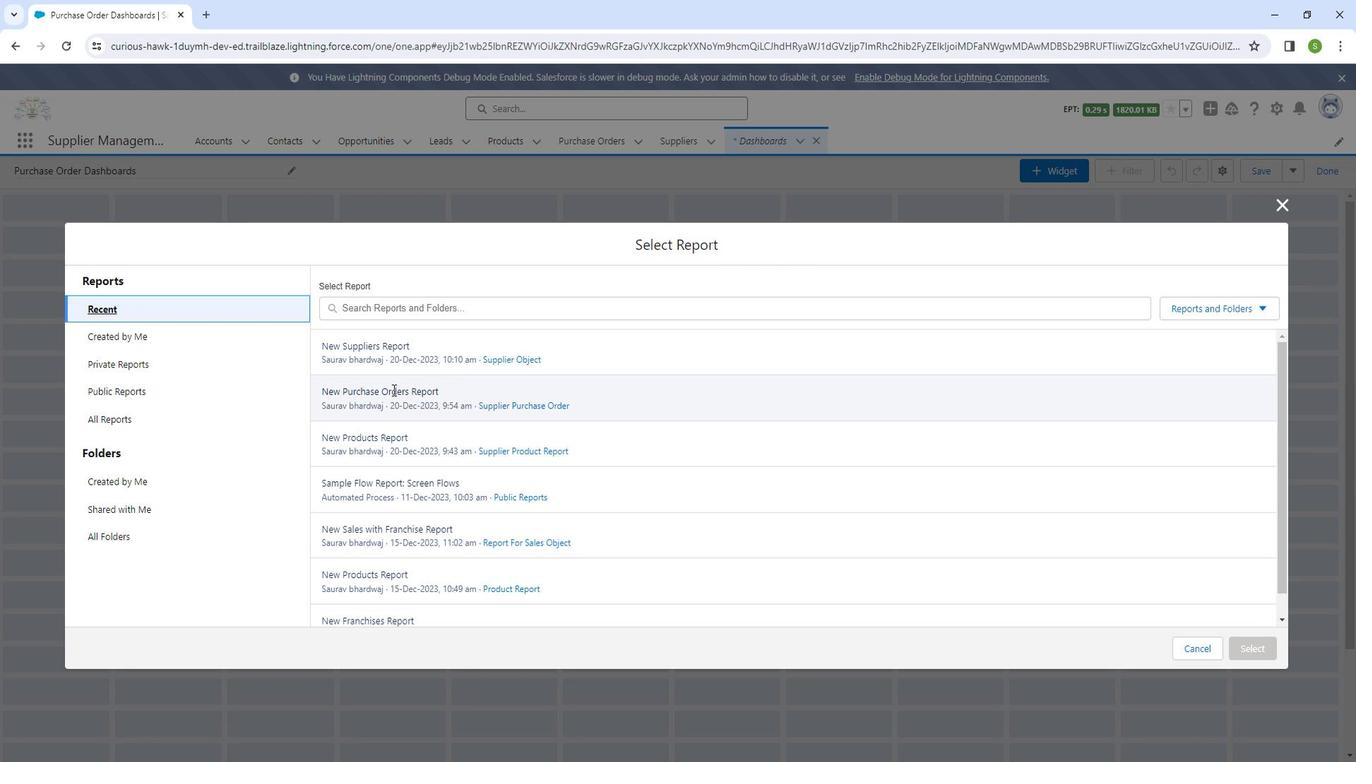 
Action: Mouse moved to (1261, 632)
Screenshot: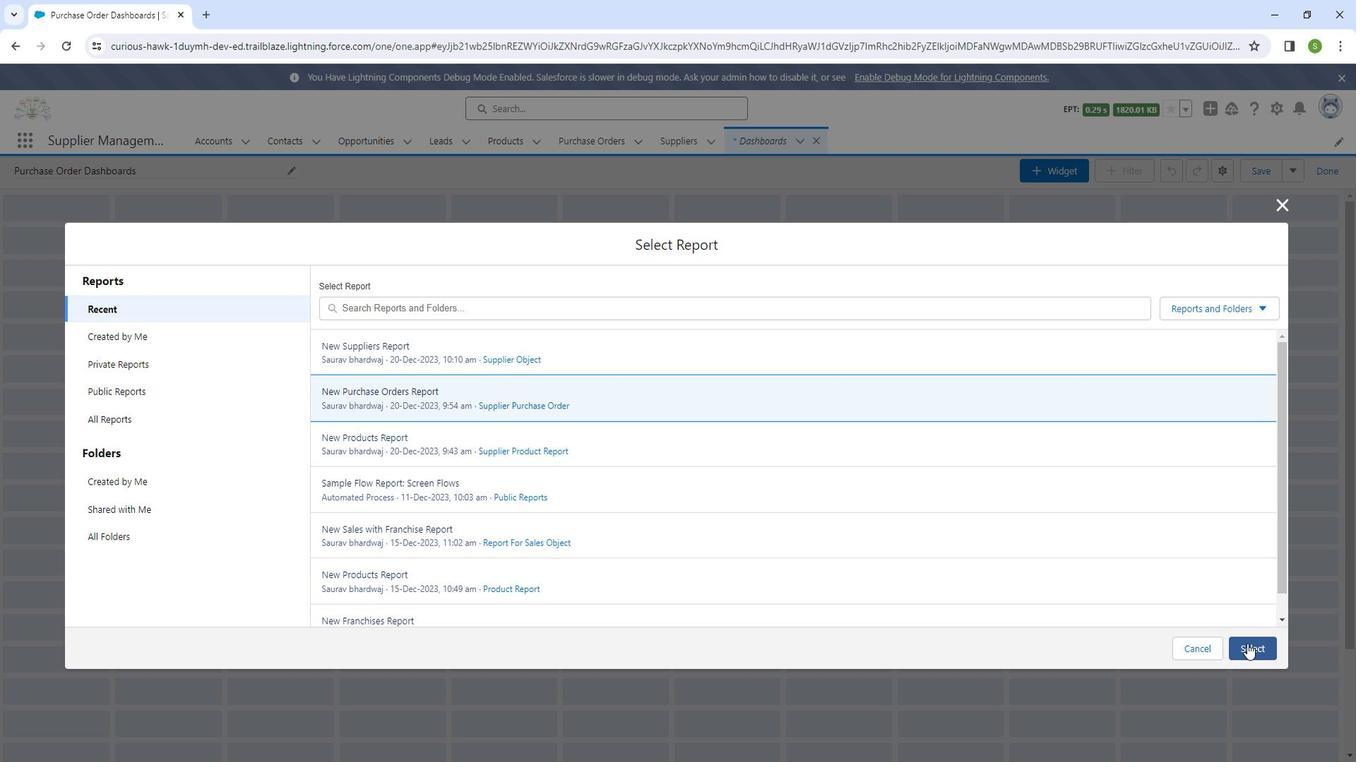 
Action: Mouse pressed left at (1261, 632)
Screenshot: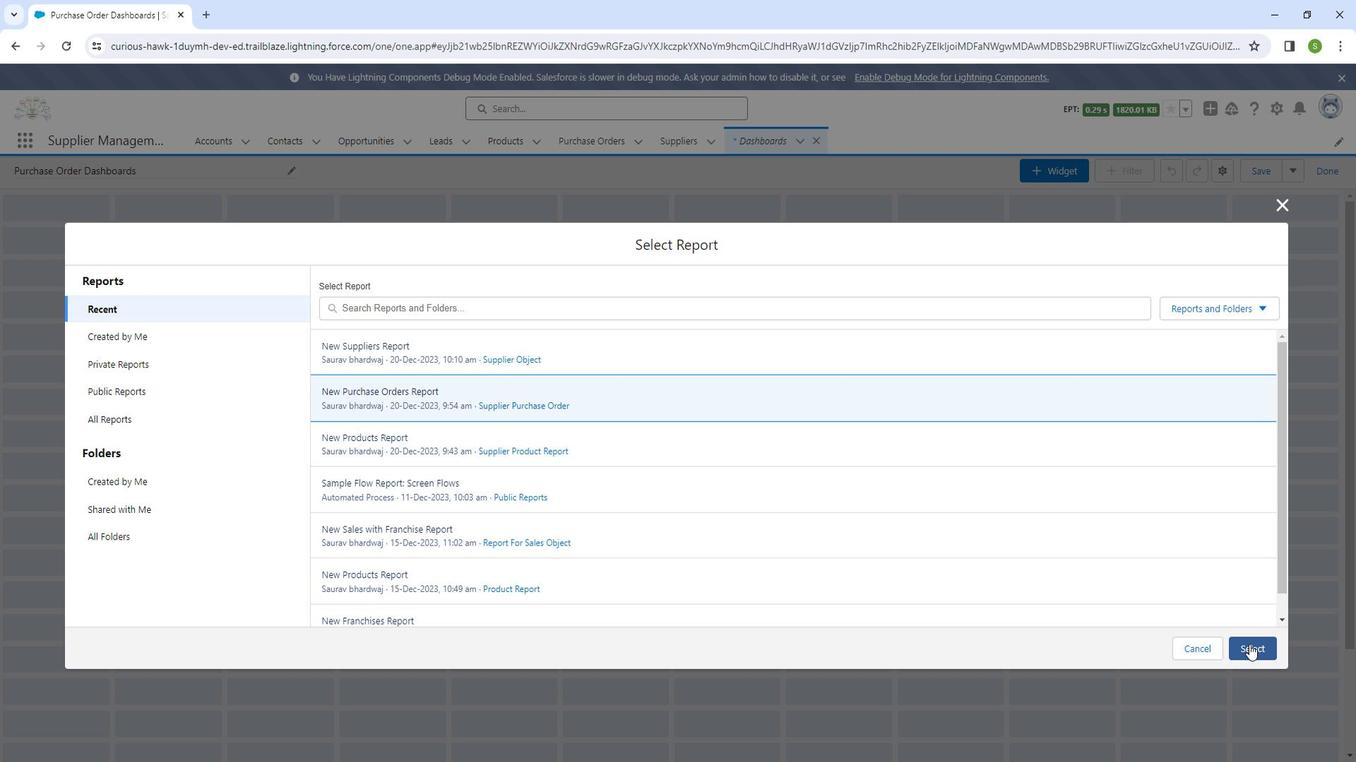 
Action: Mouse moved to (540, 538)
Screenshot: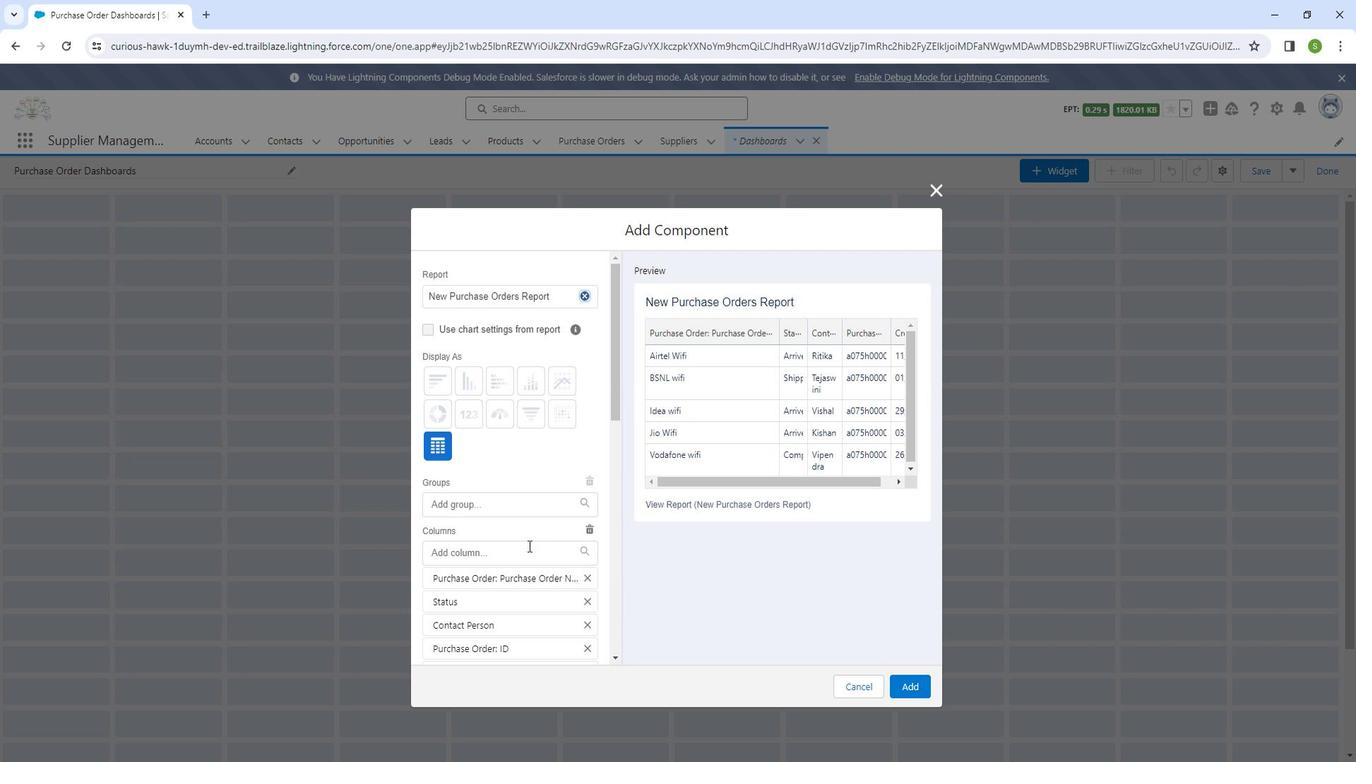 
Action: Mouse scrolled (540, 538) with delta (0, 0)
Screenshot: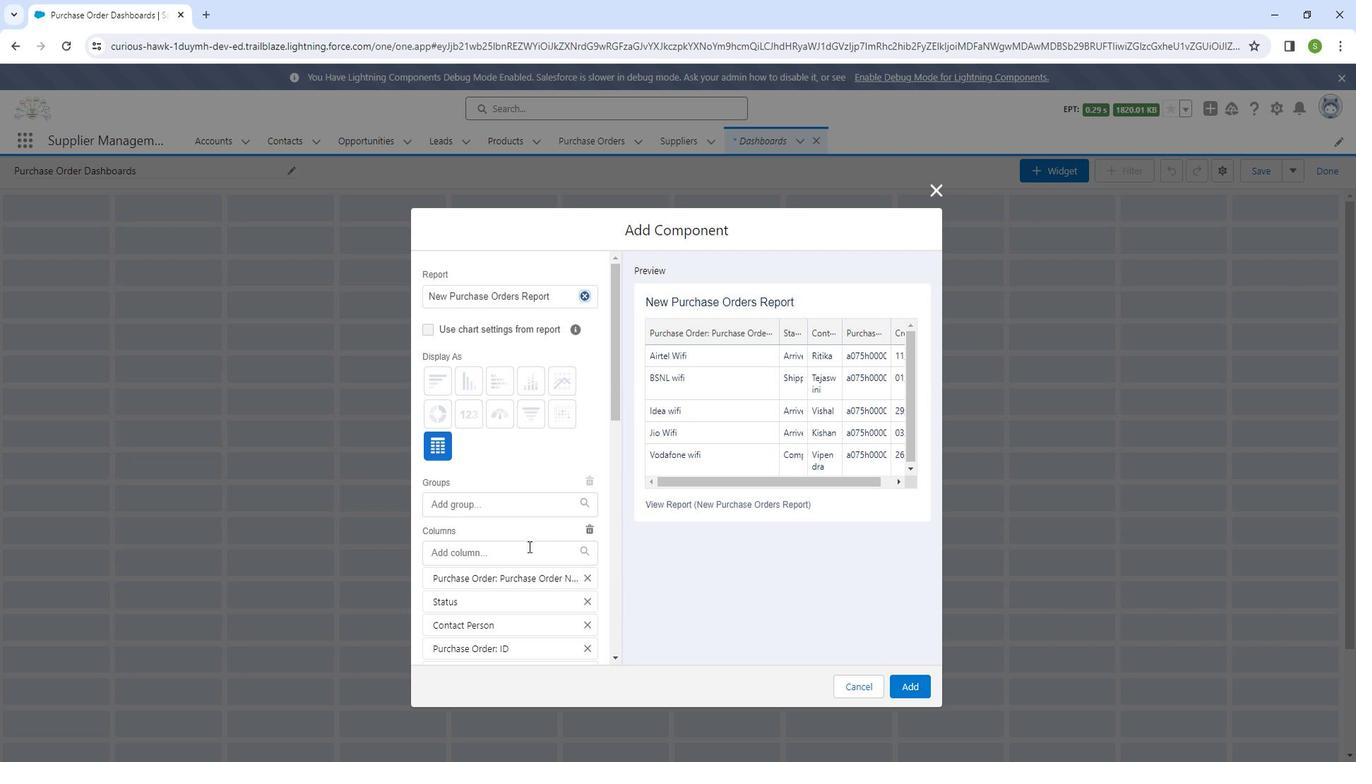 
Action: Mouse scrolled (540, 538) with delta (0, 0)
Screenshot: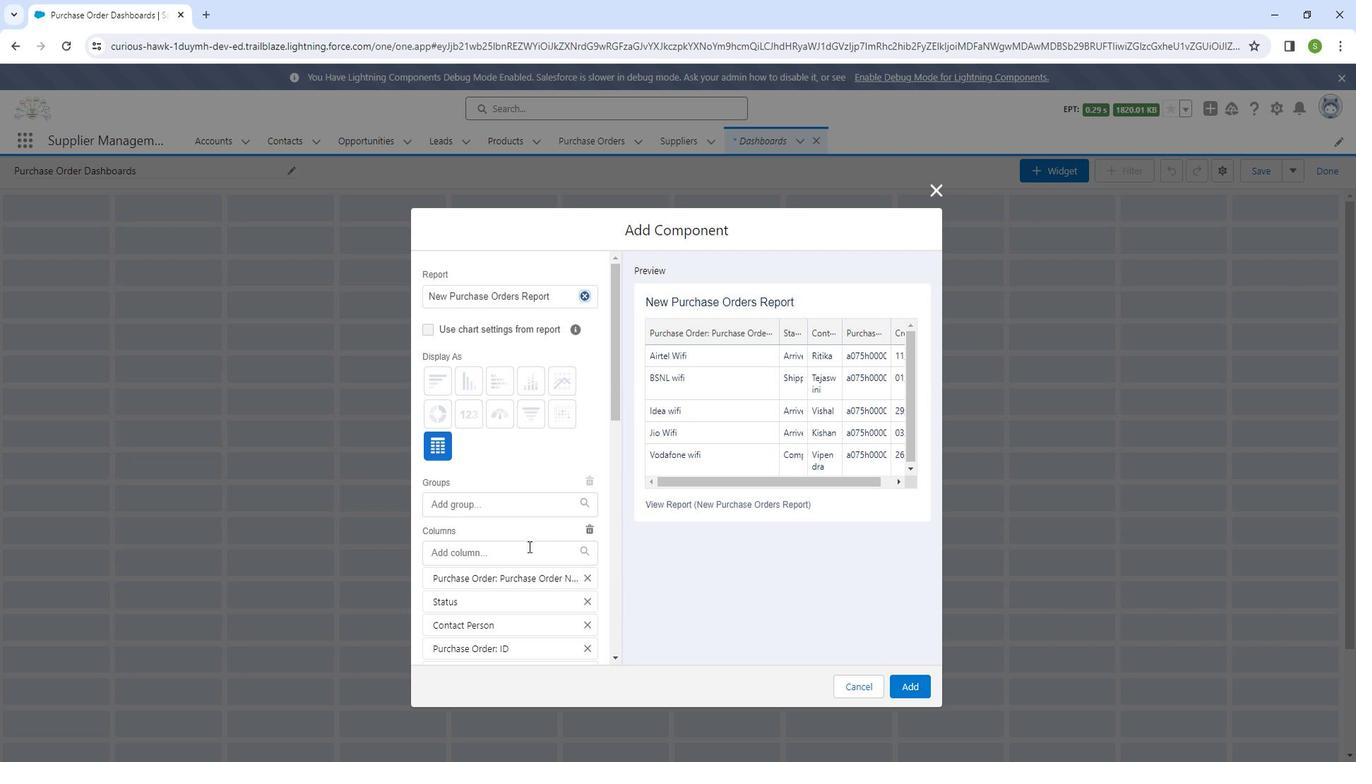 
Action: Mouse scrolled (540, 538) with delta (0, 0)
Screenshot: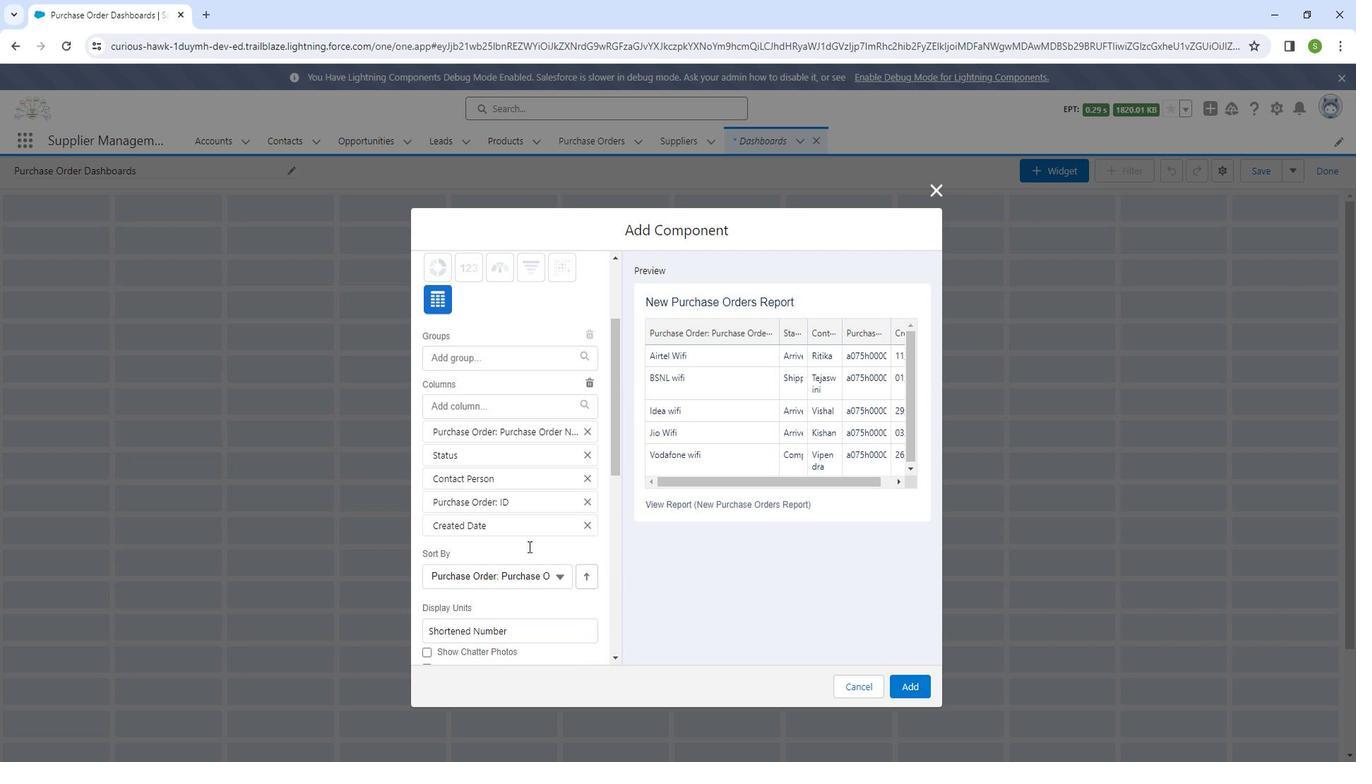 
Action: Mouse moved to (546, 473)
Screenshot: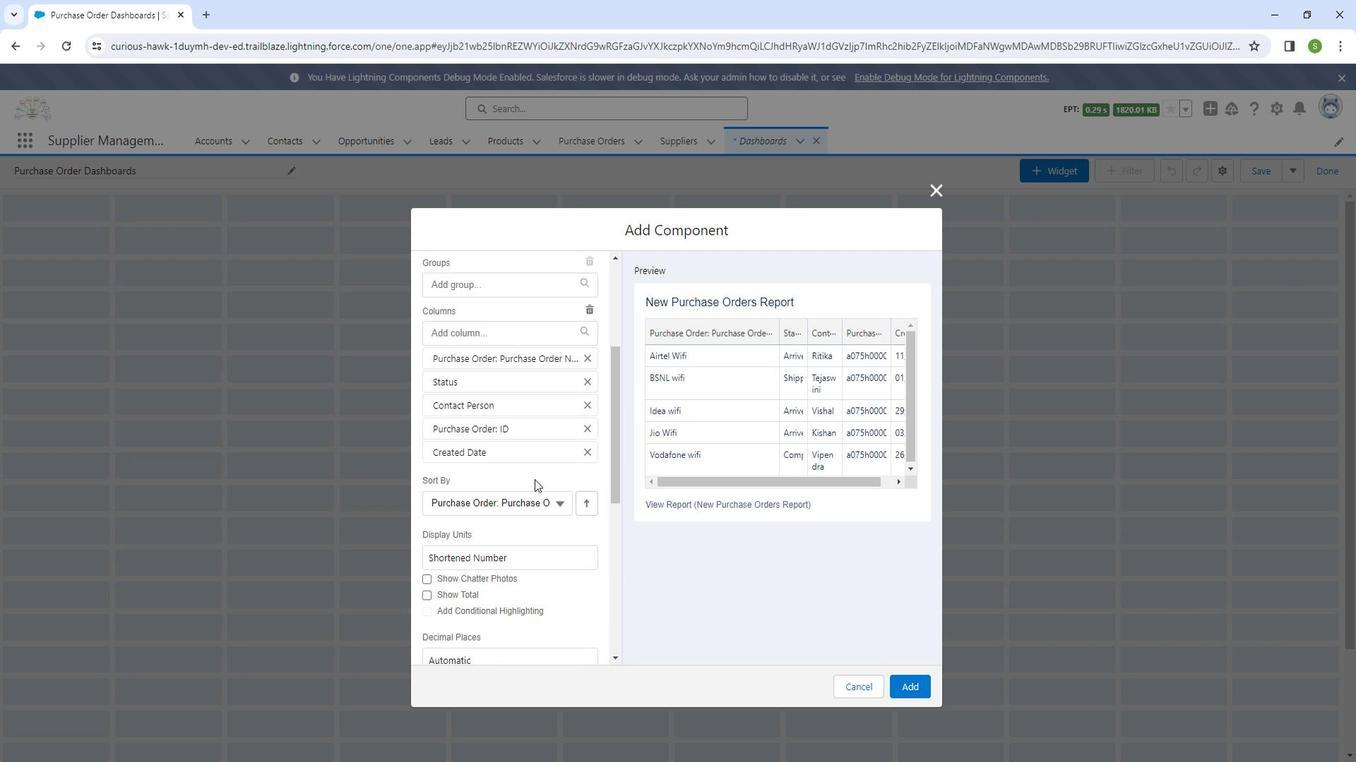 
Action: Mouse scrolled (546, 474) with delta (0, 0)
Screenshot: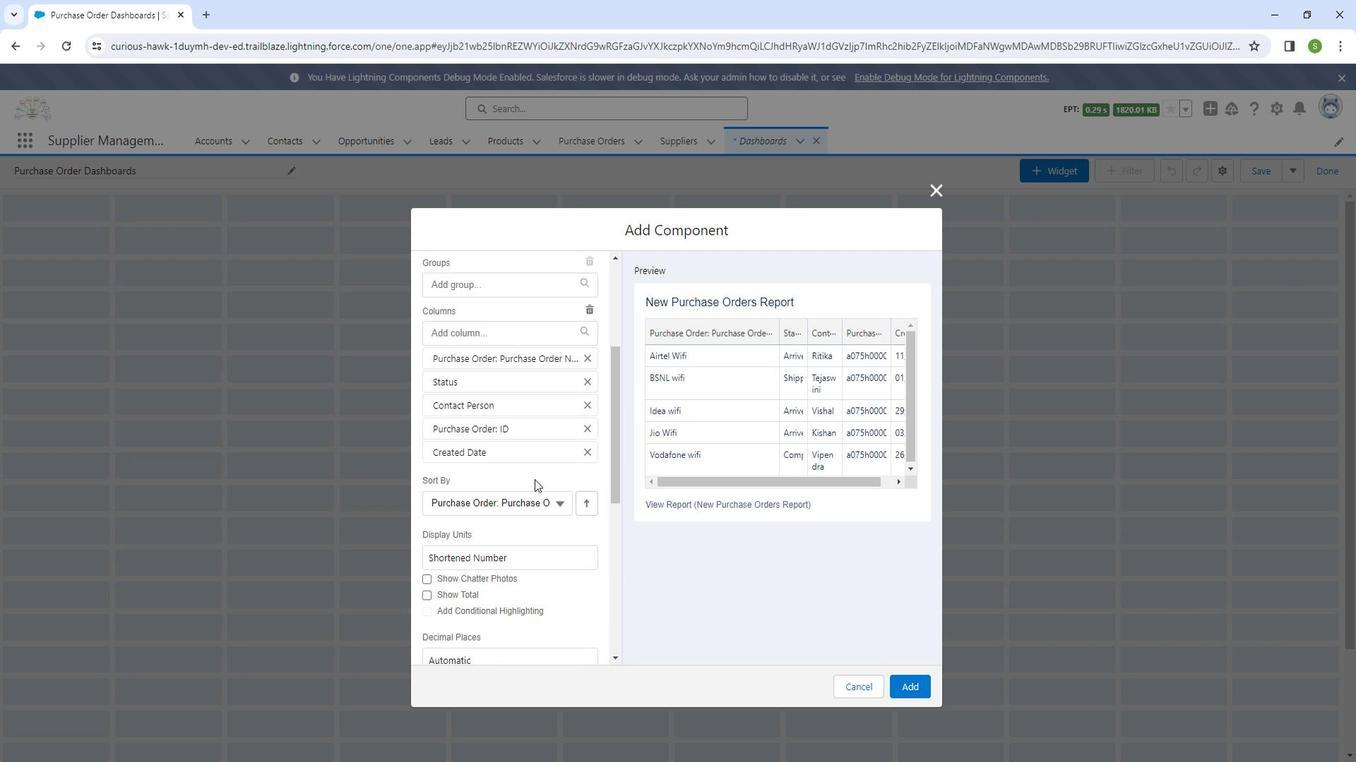 
Action: Mouse moved to (913, 668)
Screenshot: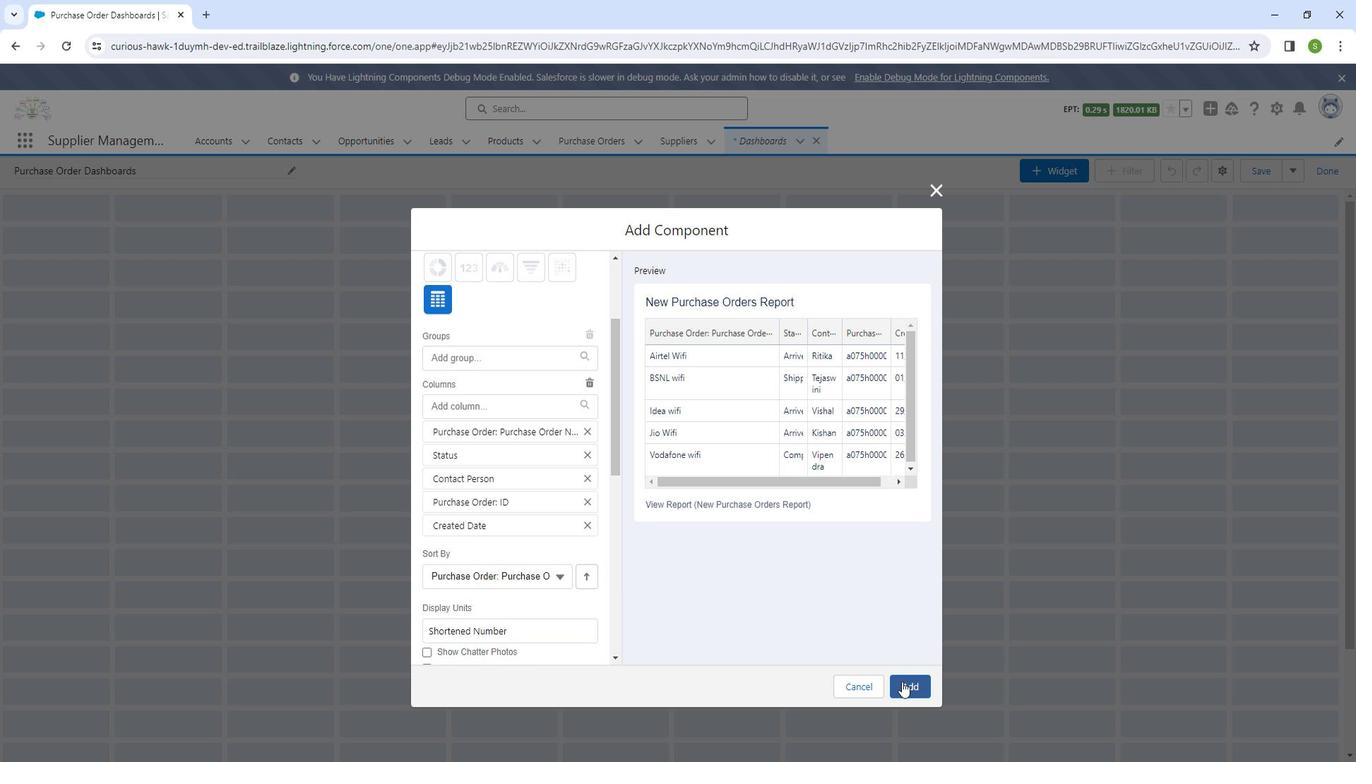 
Action: Mouse pressed left at (913, 668)
Screenshot: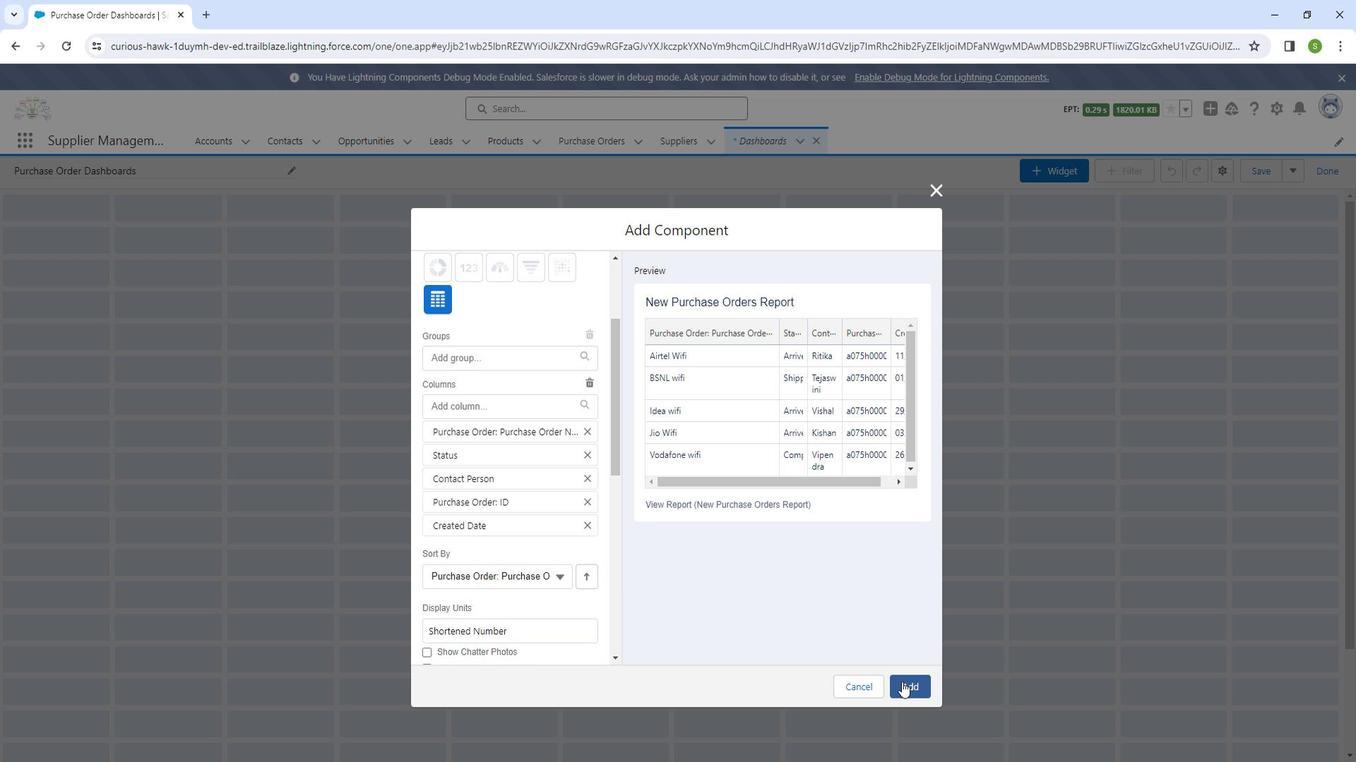 
Action: Mouse moved to (343, 243)
Screenshot: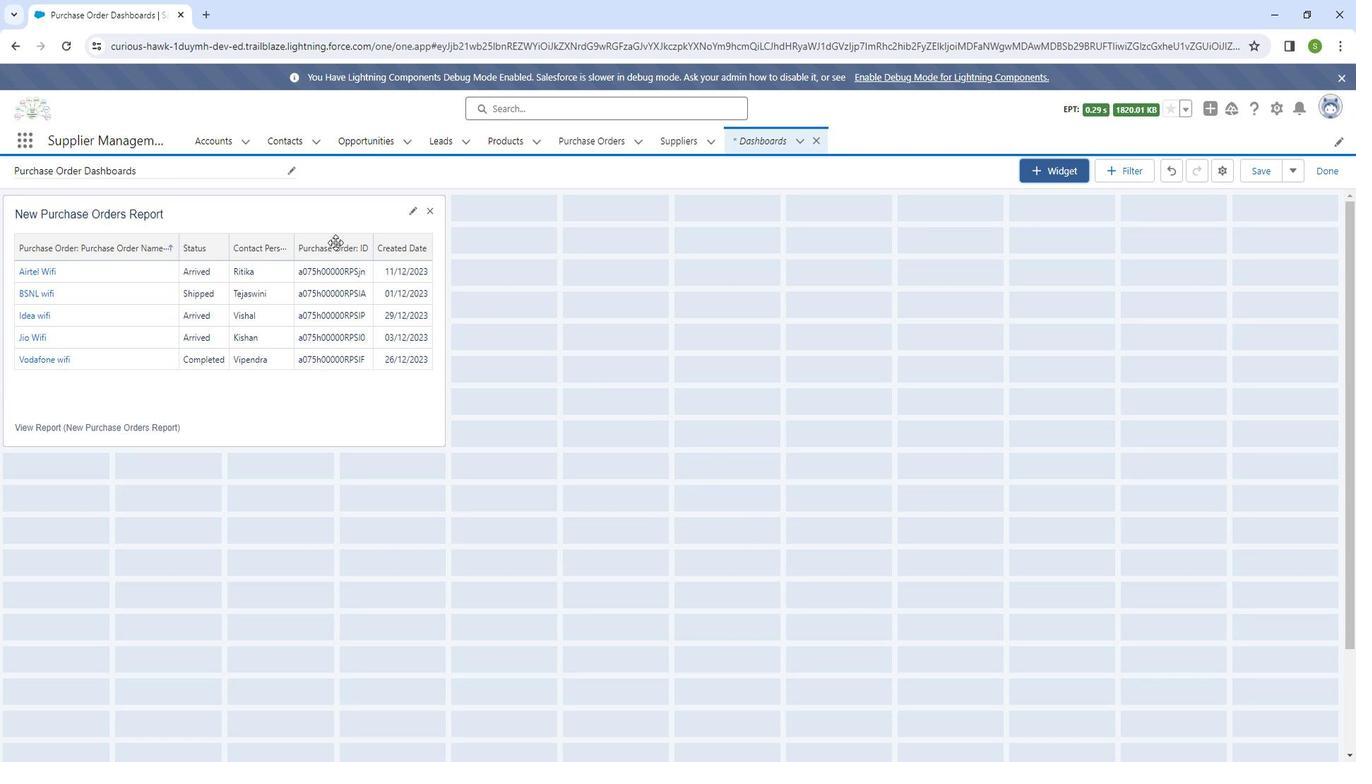 
Action: Mouse pressed left at (343, 243)
Screenshot: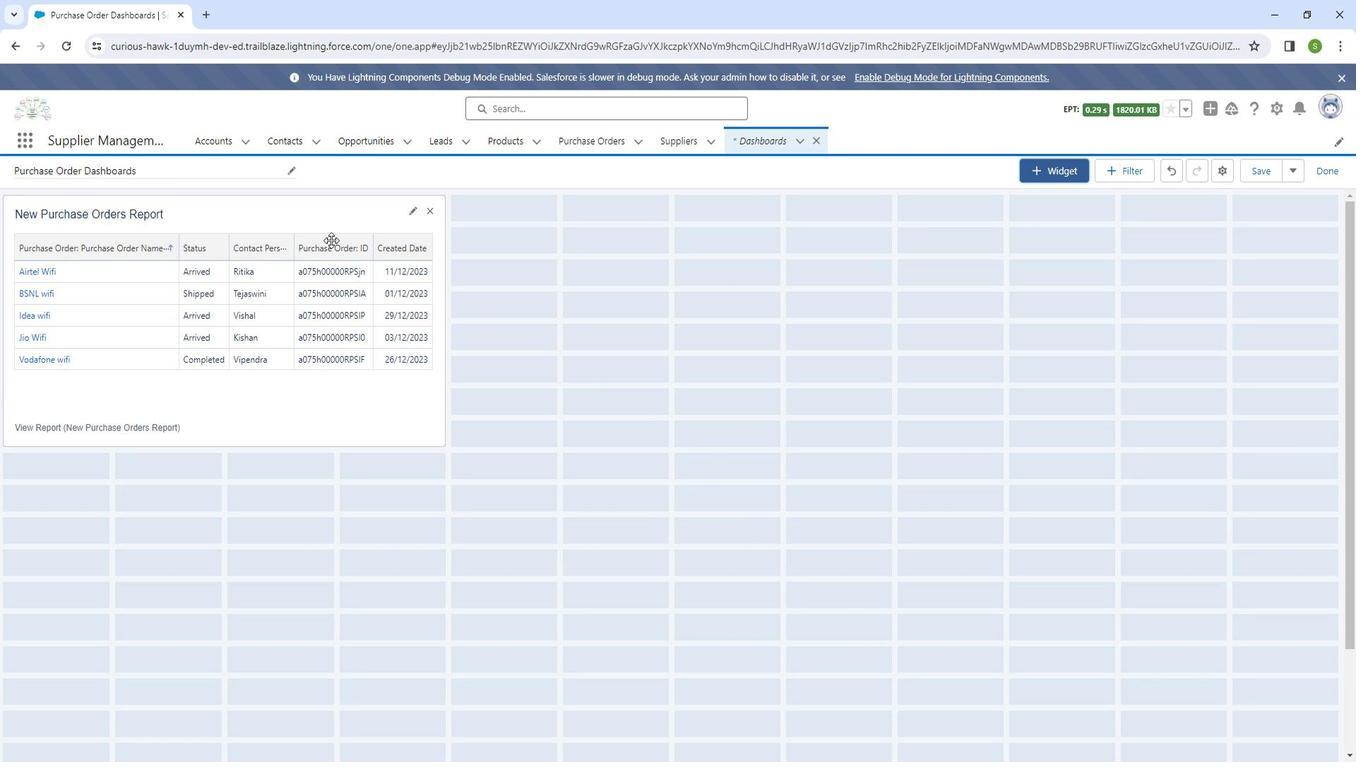 
Action: Mouse moved to (678, 322)
Screenshot: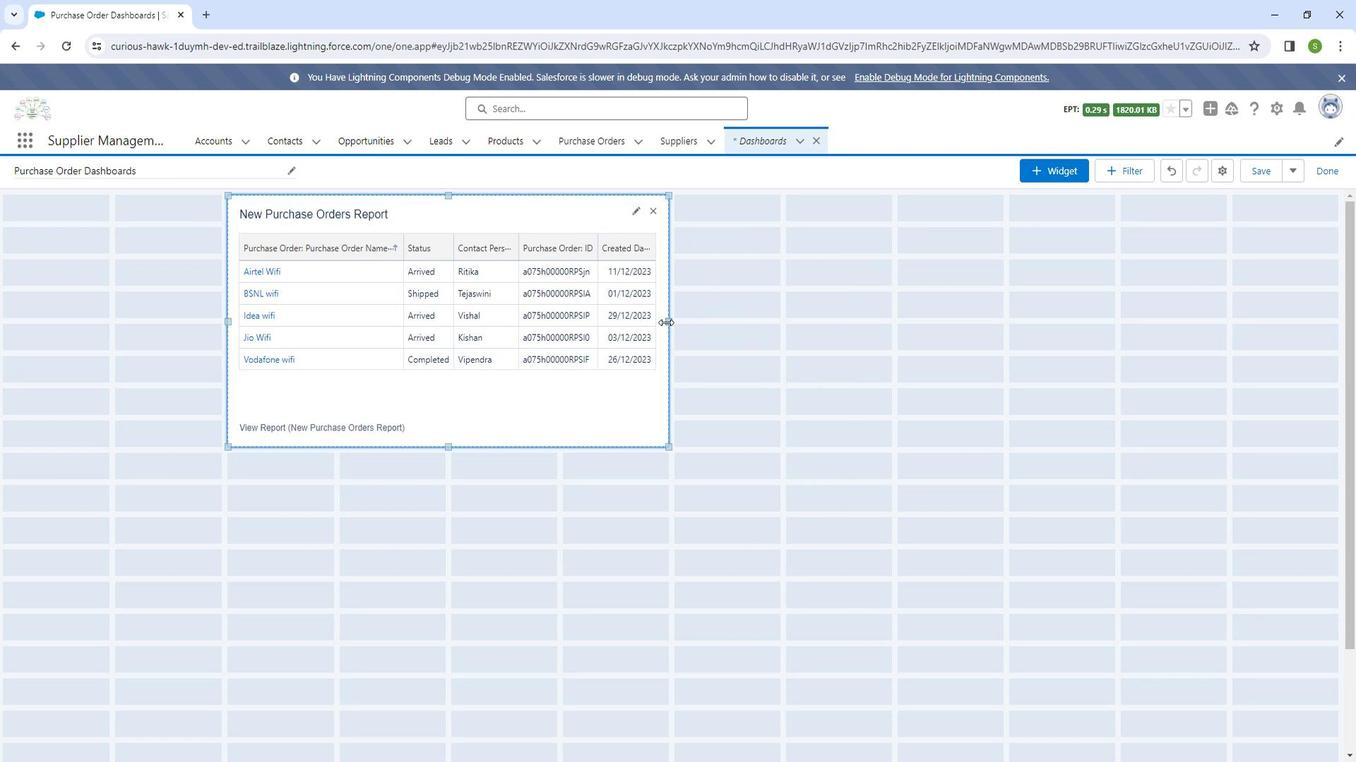 
Action: Mouse pressed left at (678, 322)
Screenshot: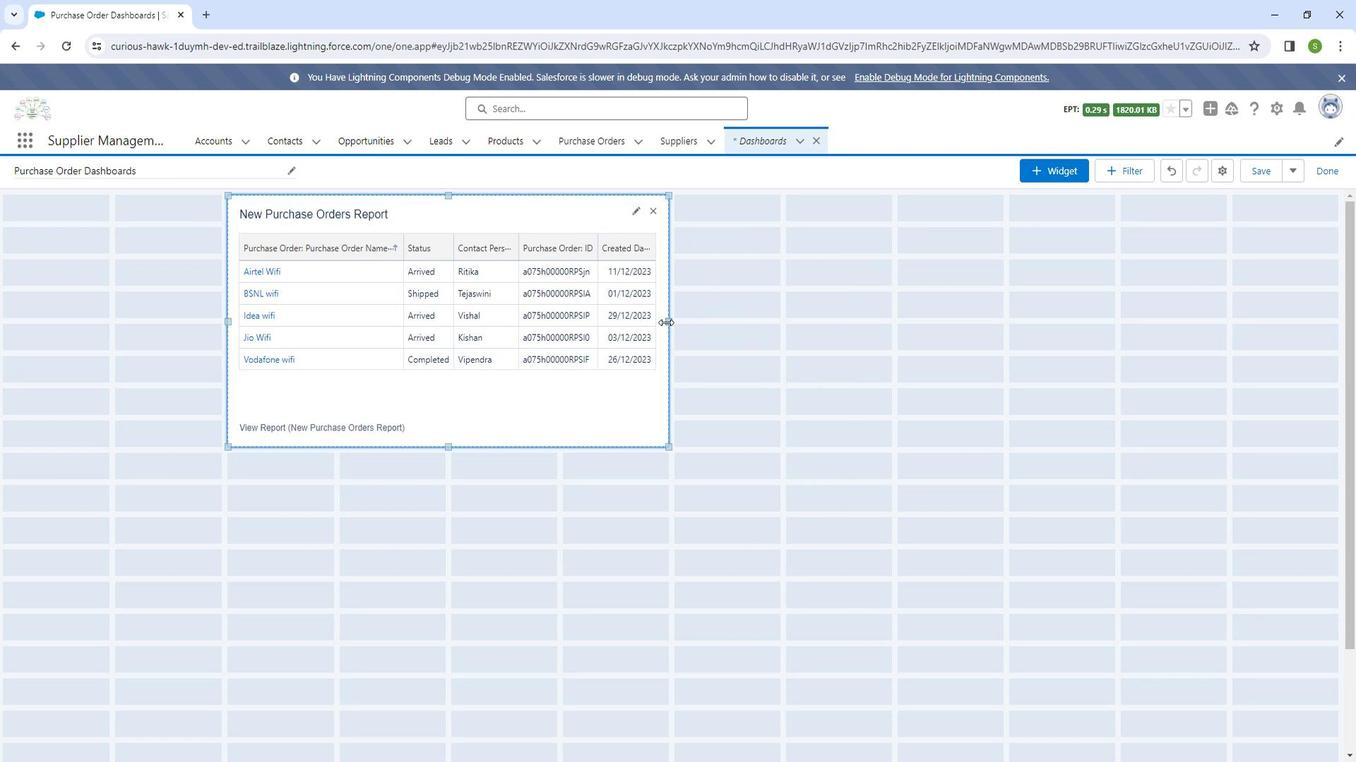 
Action: Mouse moved to (682, 442)
Screenshot: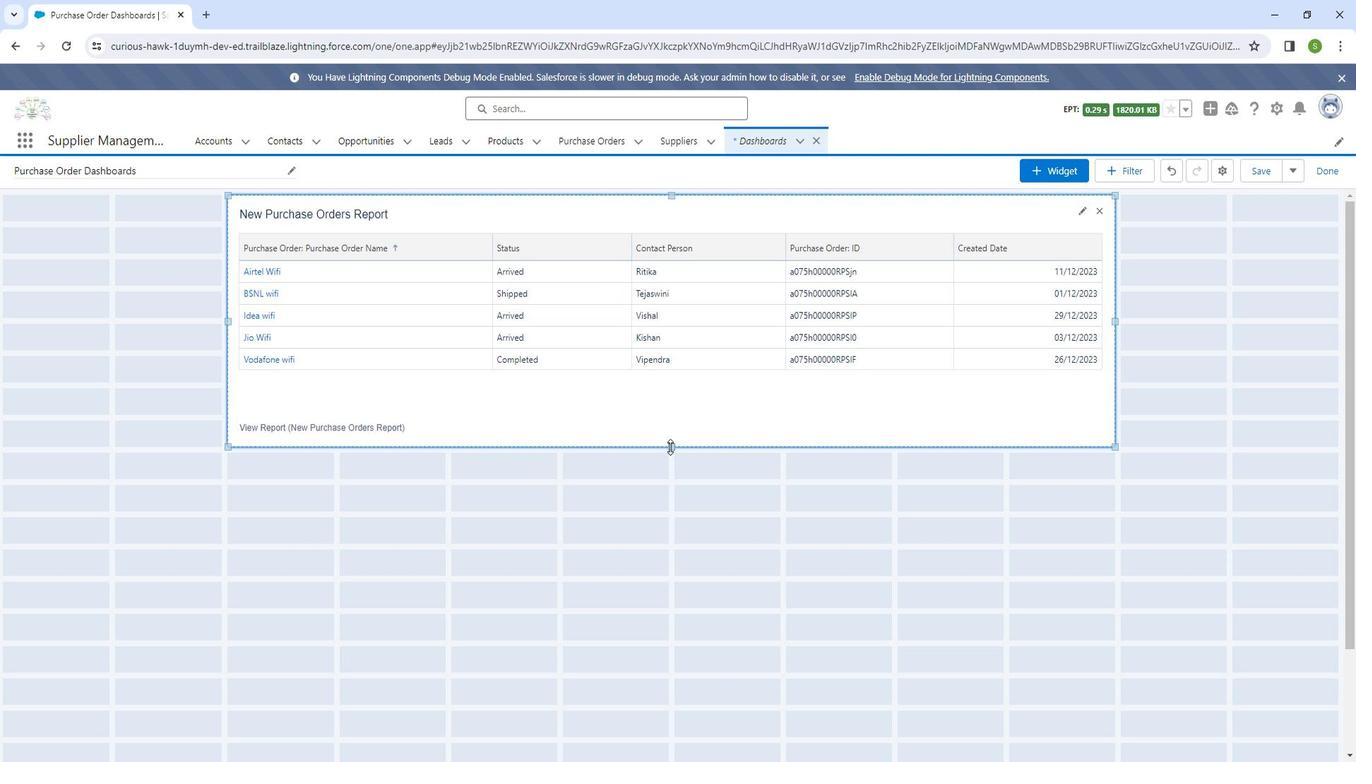 
Action: Mouse pressed left at (682, 442)
Screenshot: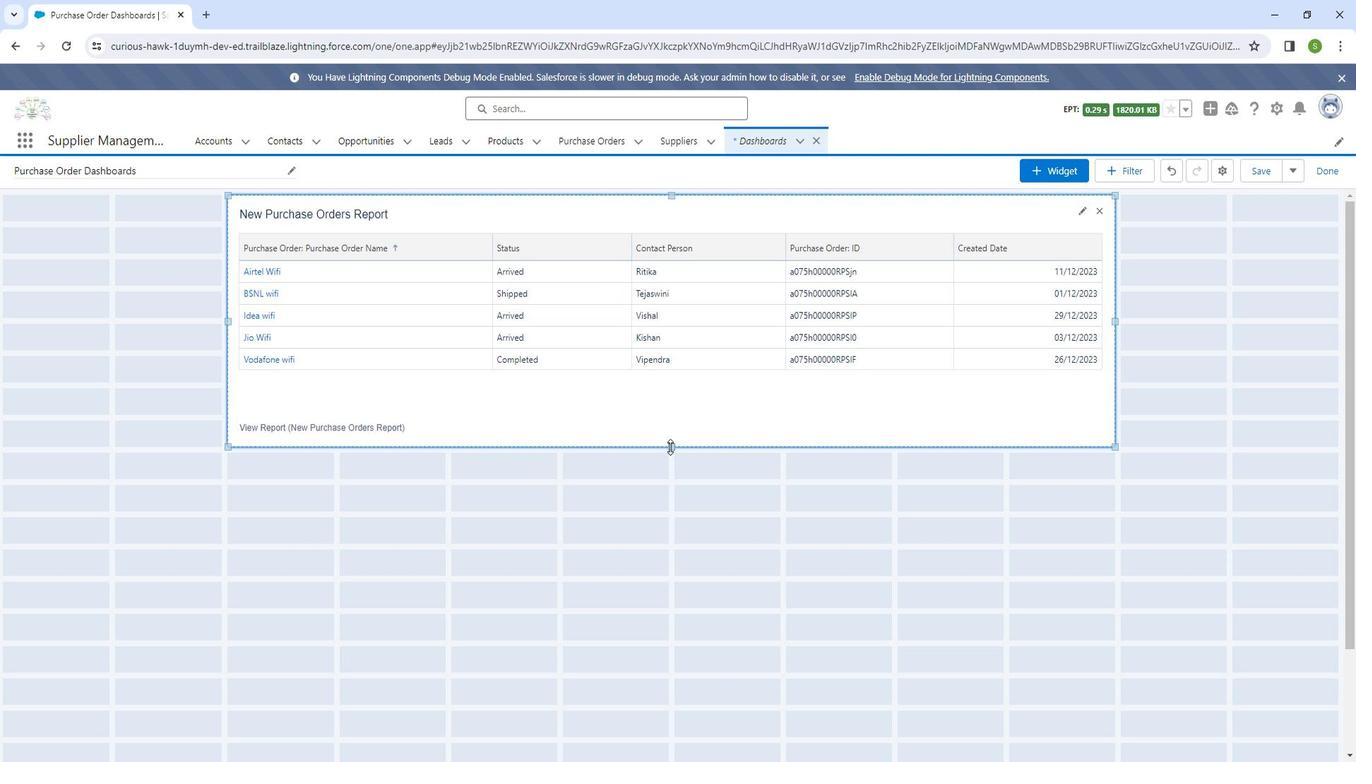 
Action: Mouse moved to (1095, 214)
Screenshot: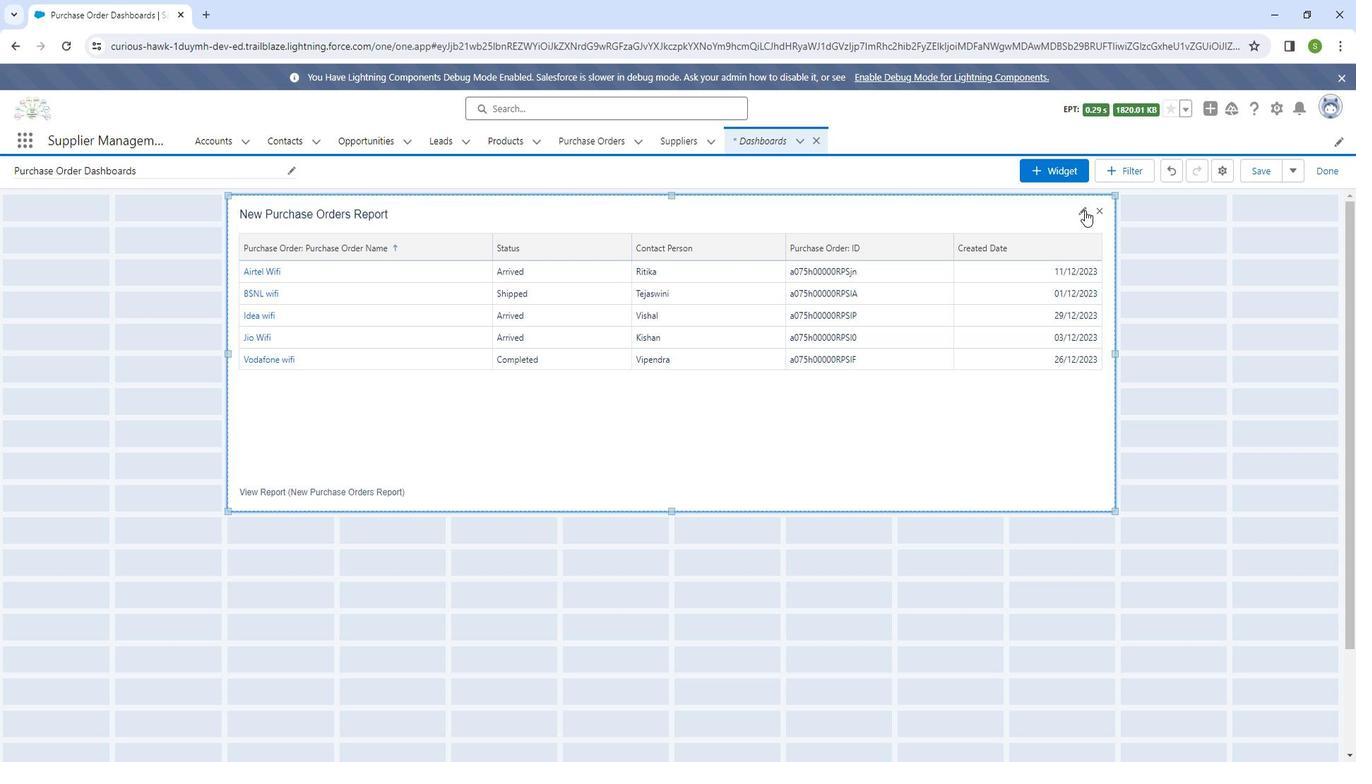 
Action: Mouse pressed left at (1095, 214)
Screenshot: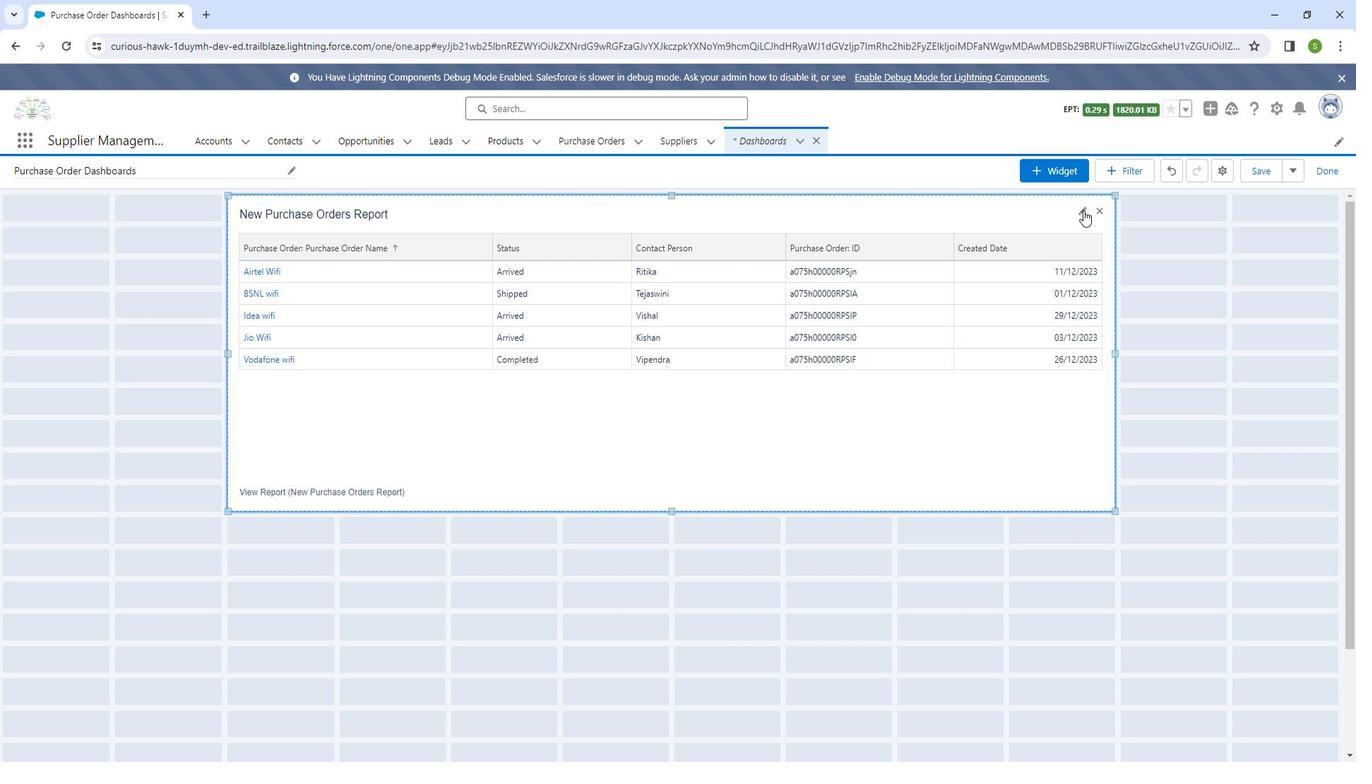 
Action: Mouse moved to (547, 567)
Screenshot: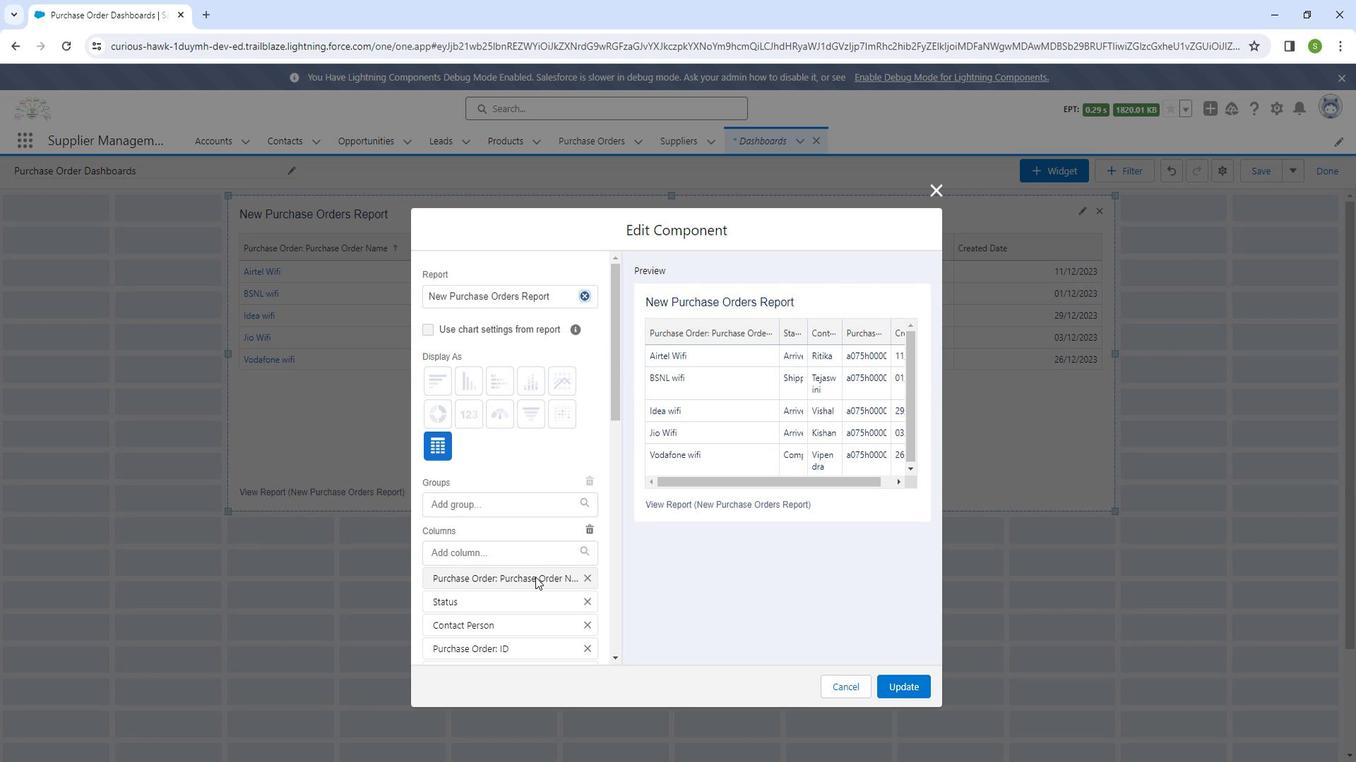 
Action: Mouse scrolled (547, 567) with delta (0, 0)
Screenshot: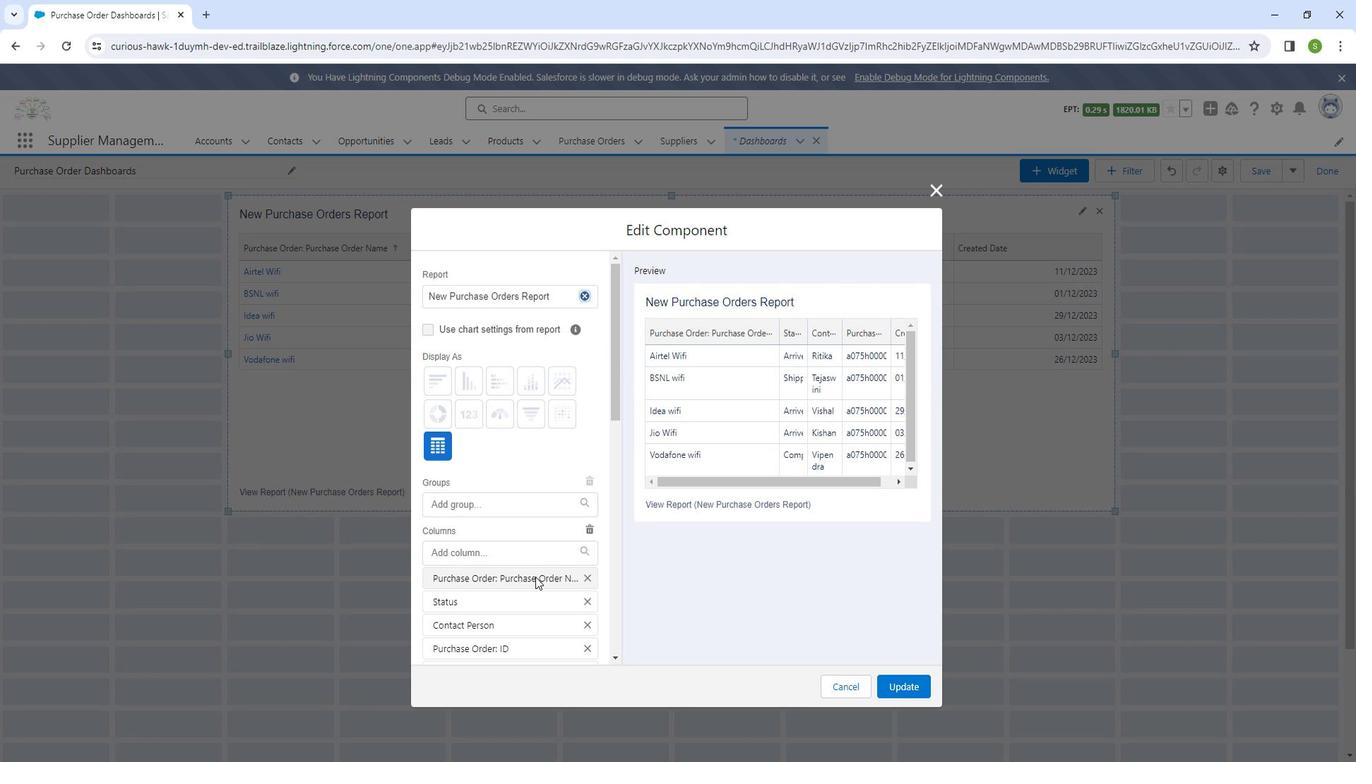 
Action: Mouse moved to (548, 567)
Screenshot: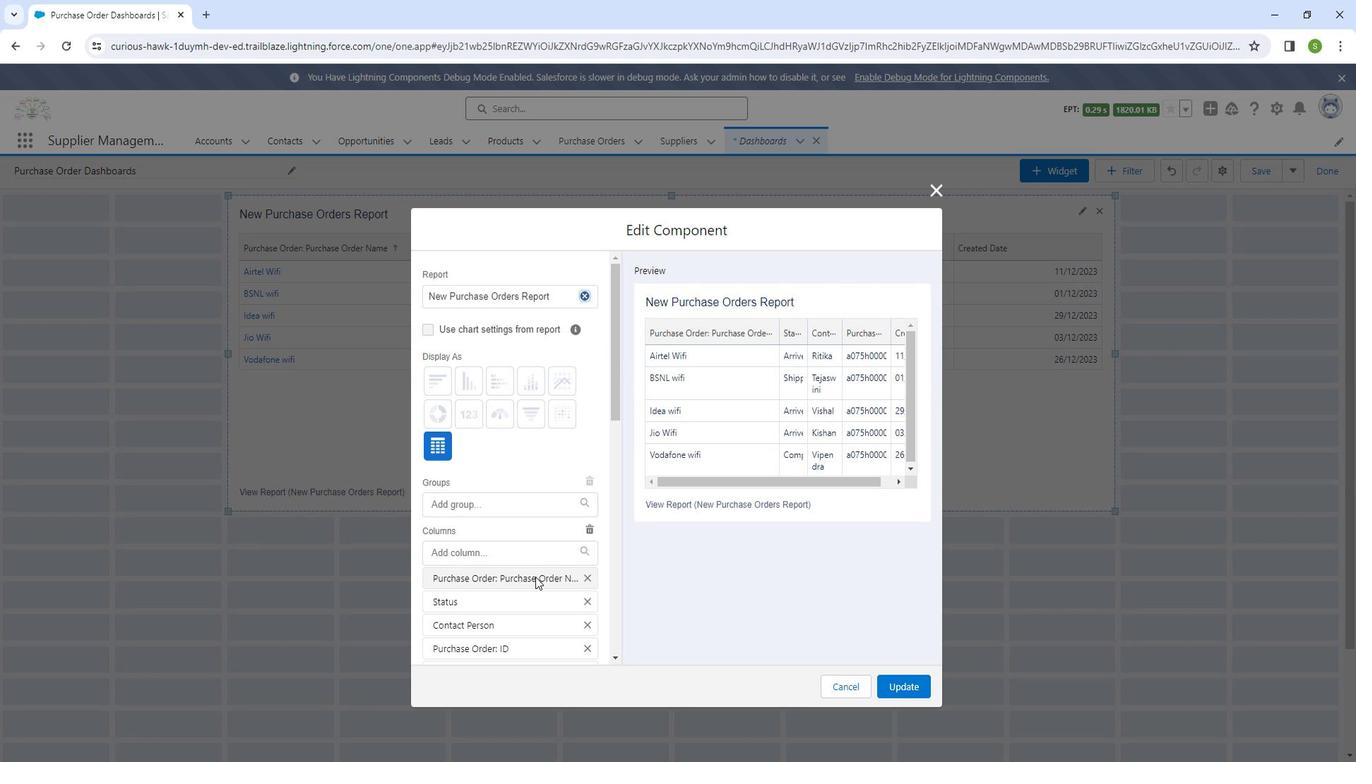
Action: Mouse scrolled (548, 567) with delta (0, 0)
Screenshot: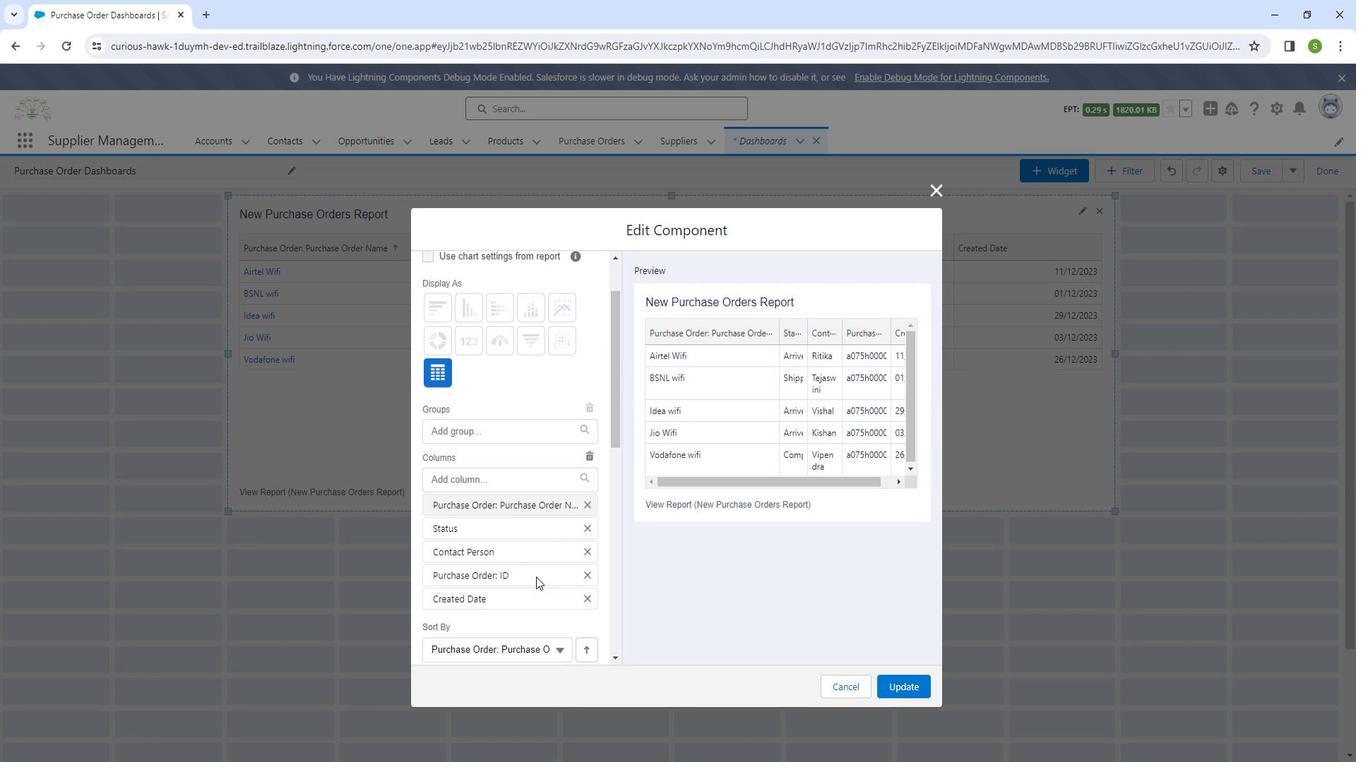 
Action: Mouse scrolled (548, 567) with delta (0, 0)
Screenshot: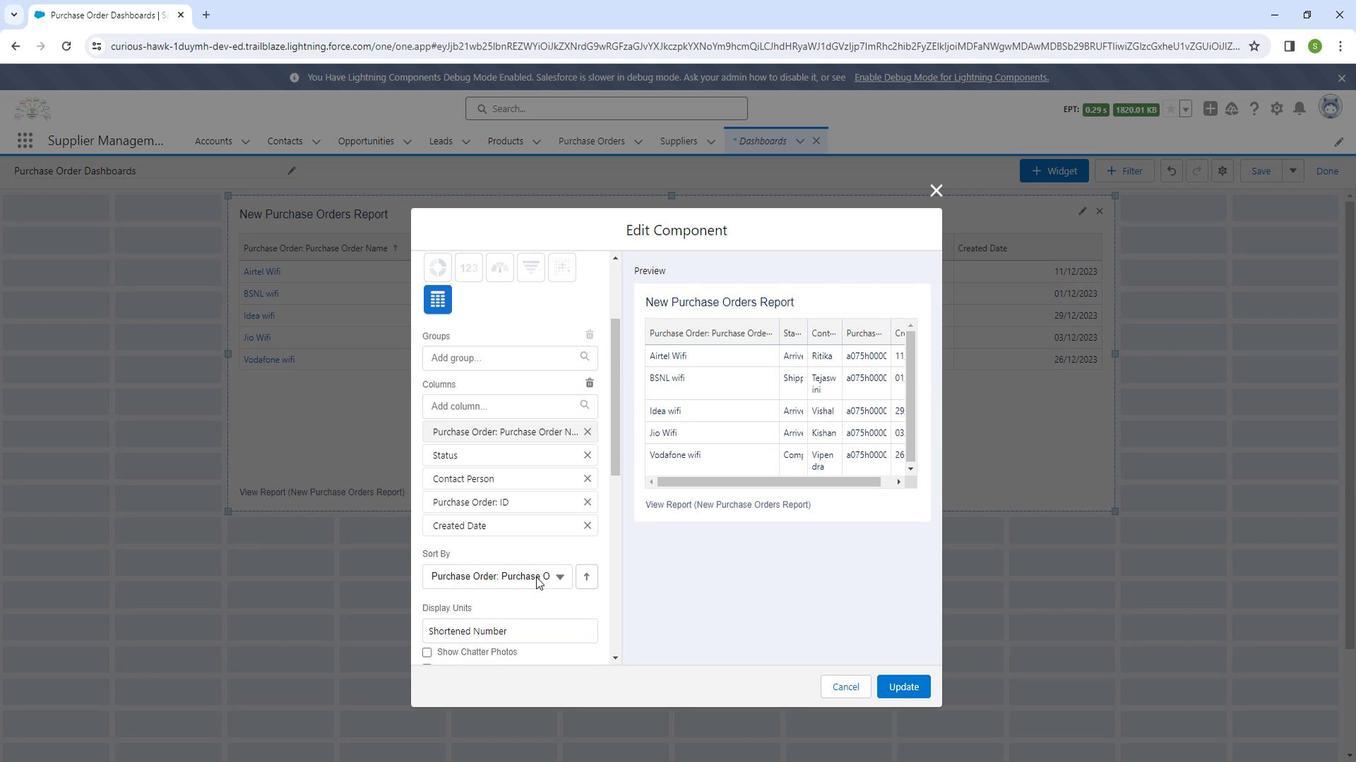 
Action: Mouse scrolled (548, 567) with delta (0, 0)
Screenshot: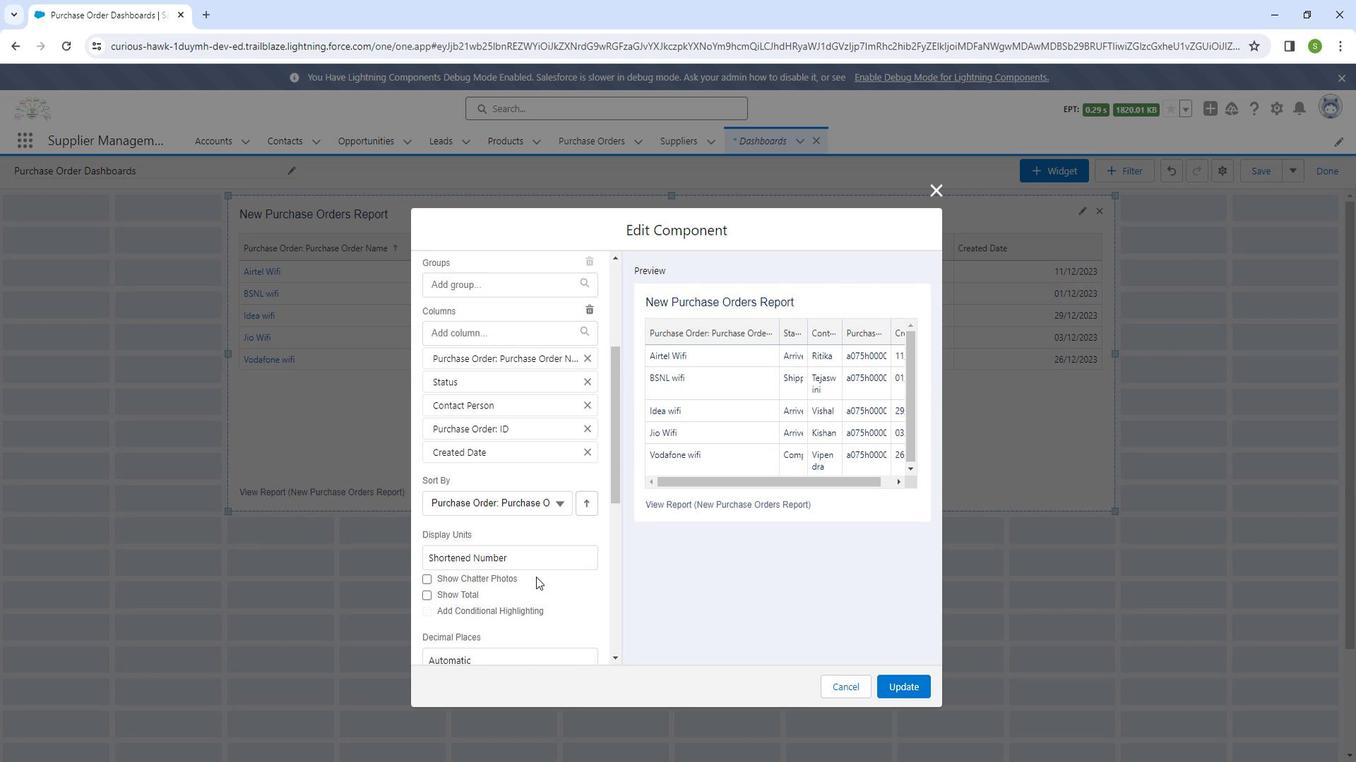 
Action: Mouse scrolled (548, 567) with delta (0, 0)
Screenshot: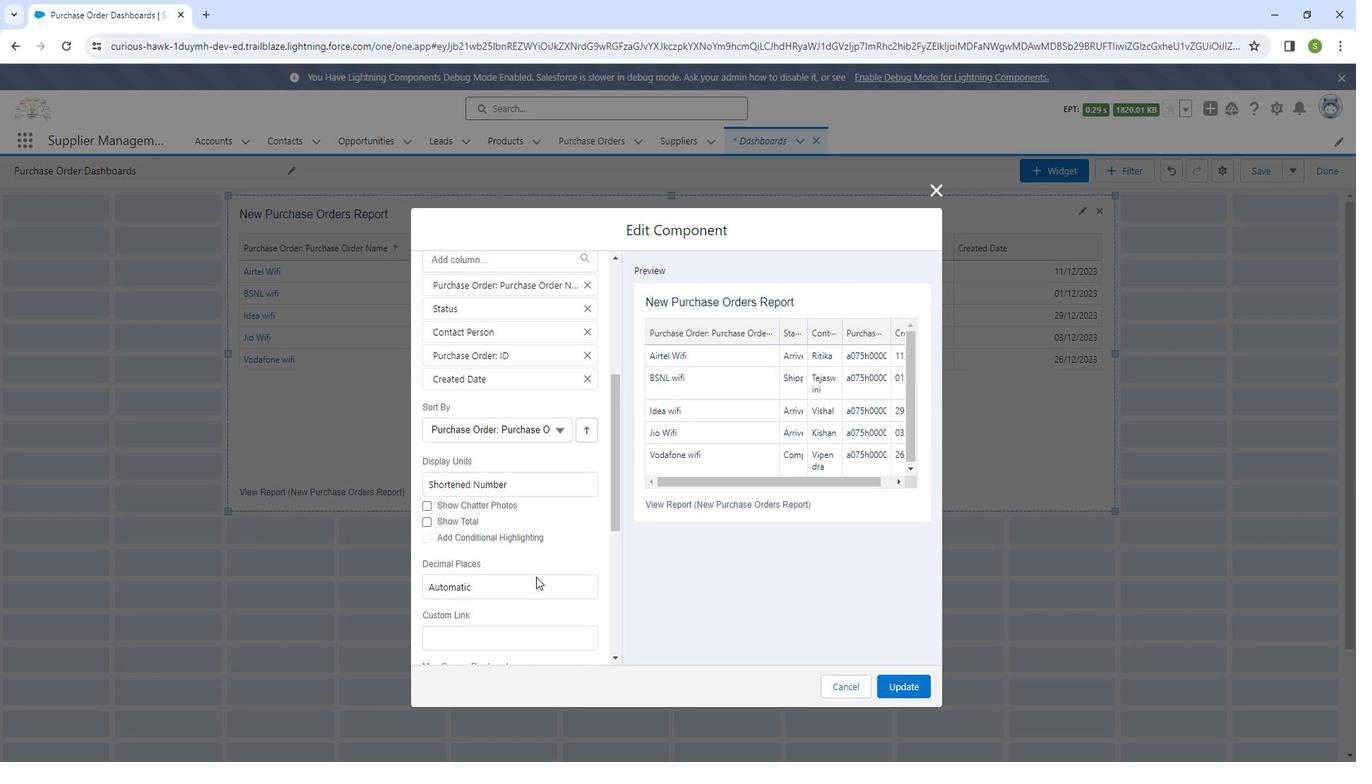 
Action: Mouse scrolled (548, 567) with delta (0, 0)
Screenshot: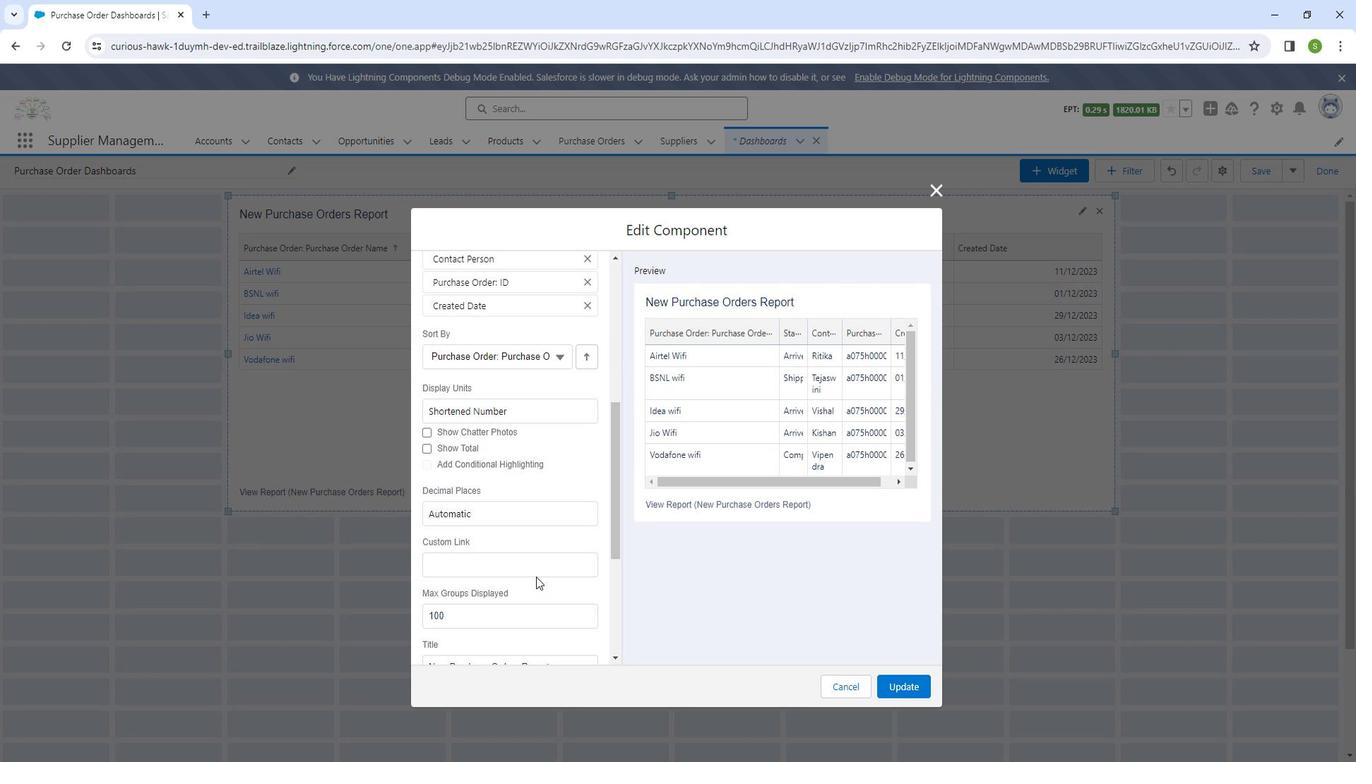 
Action: Mouse scrolled (548, 567) with delta (0, 0)
Screenshot: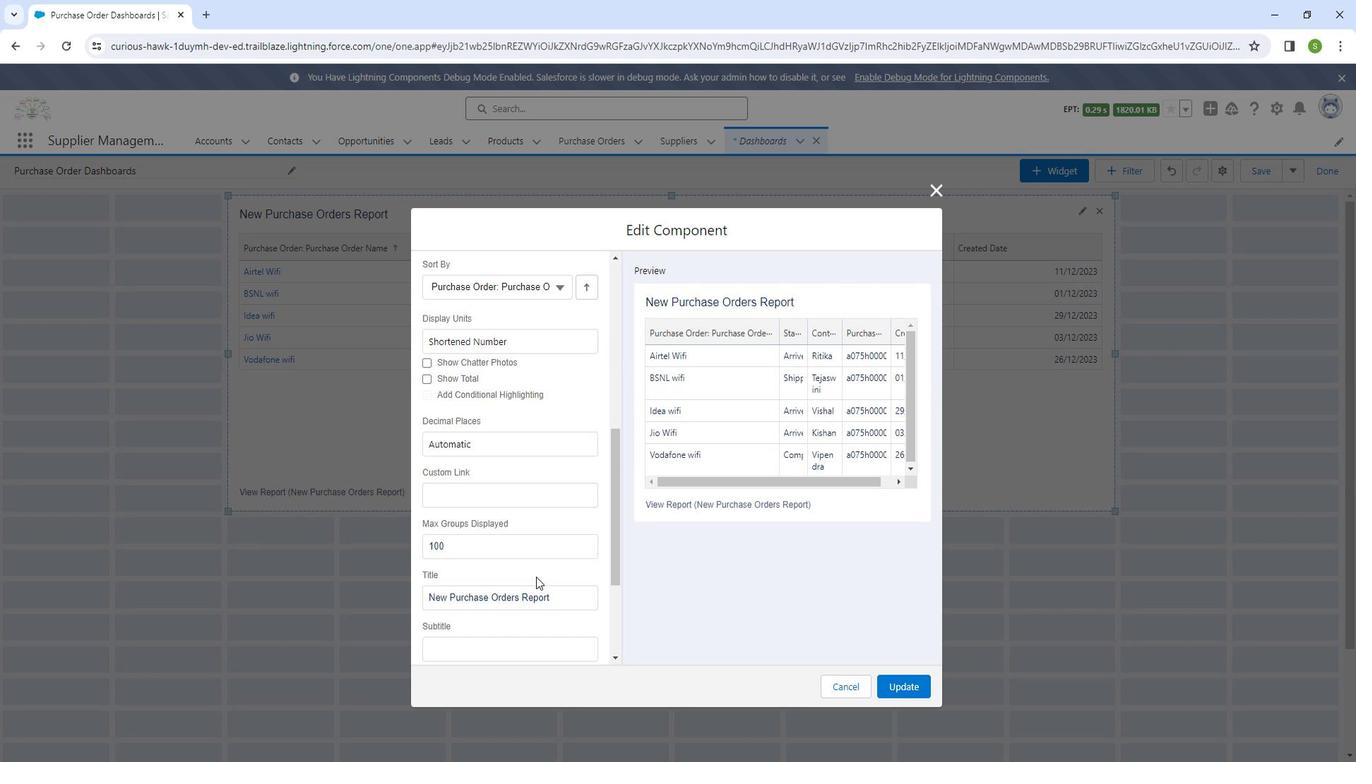 
Action: Mouse moved to (548, 567)
Screenshot: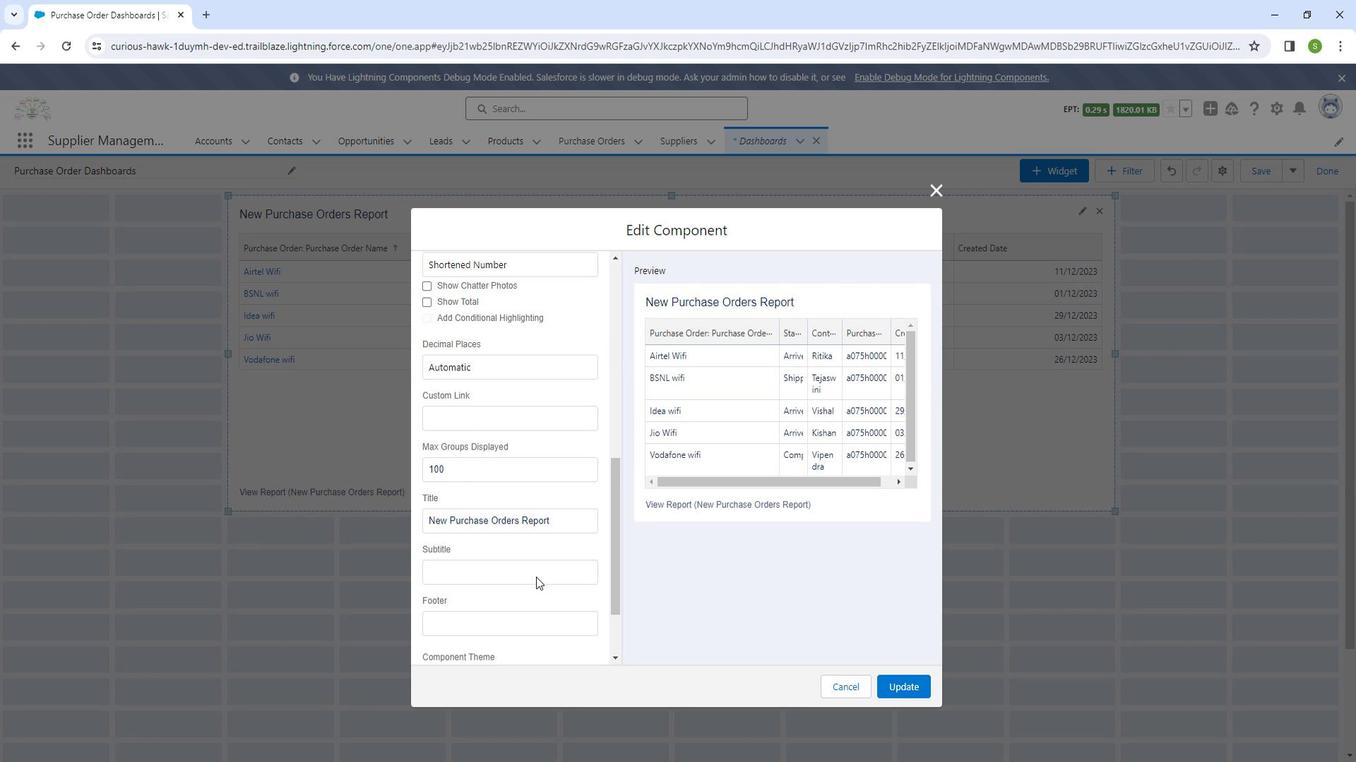 
Action: Mouse scrolled (548, 567) with delta (0, 0)
Screenshot: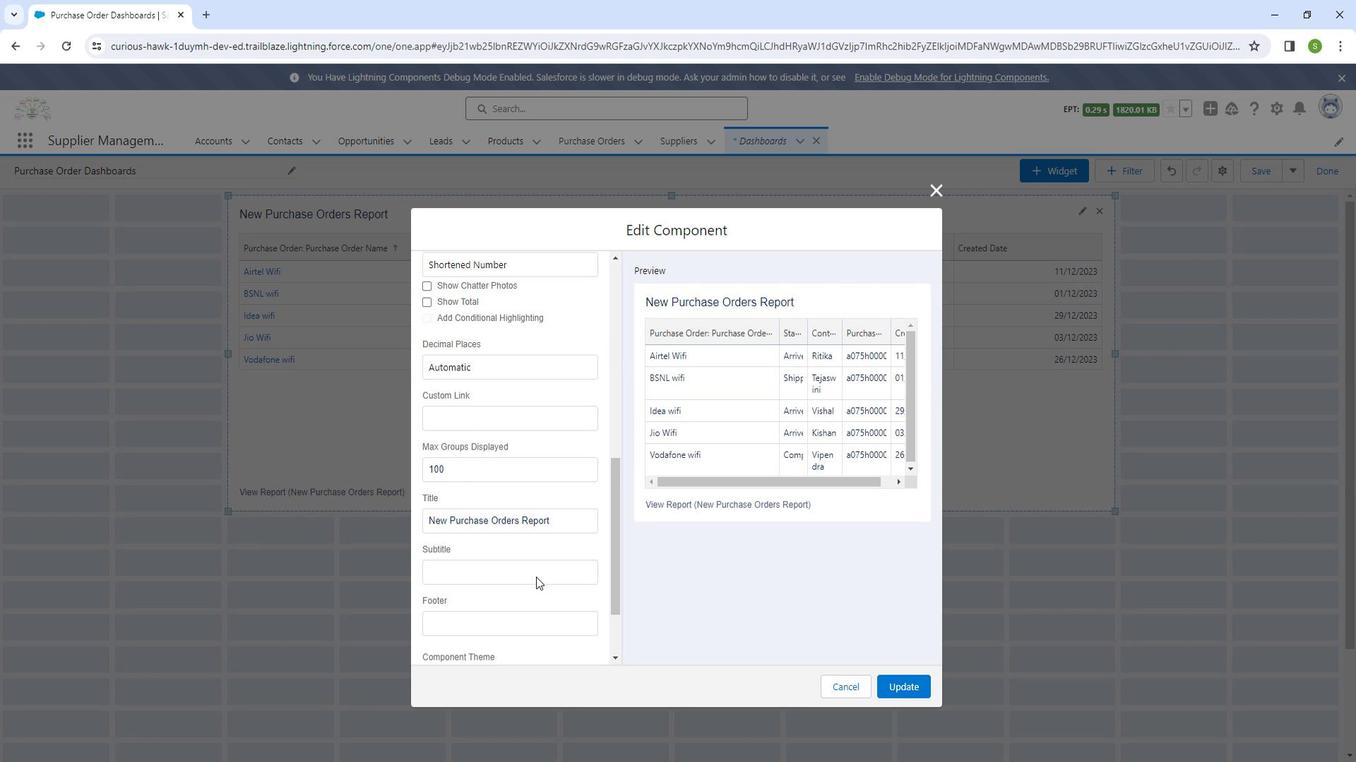
Action: Mouse scrolled (548, 567) with delta (0, 0)
Screenshot: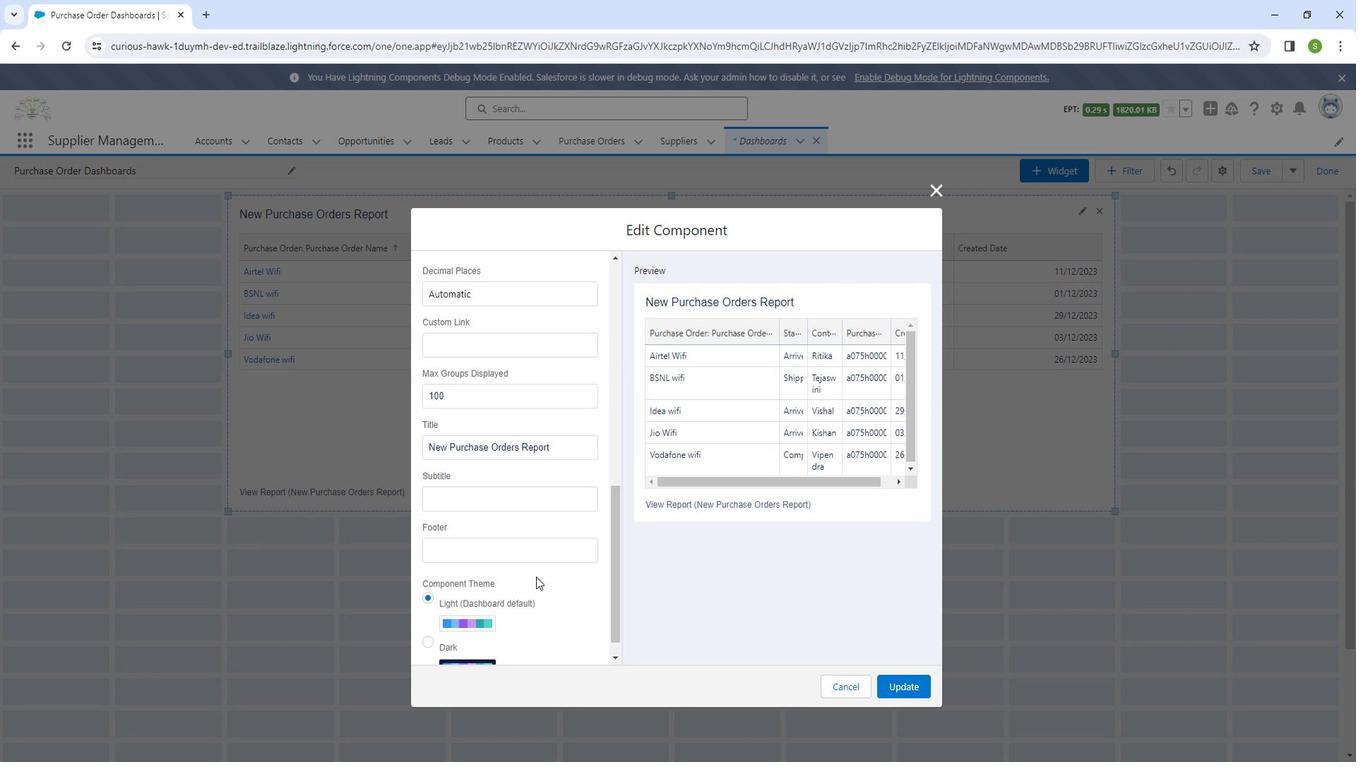 
Action: Mouse scrolled (548, 568) with delta (0, 0)
Screenshot: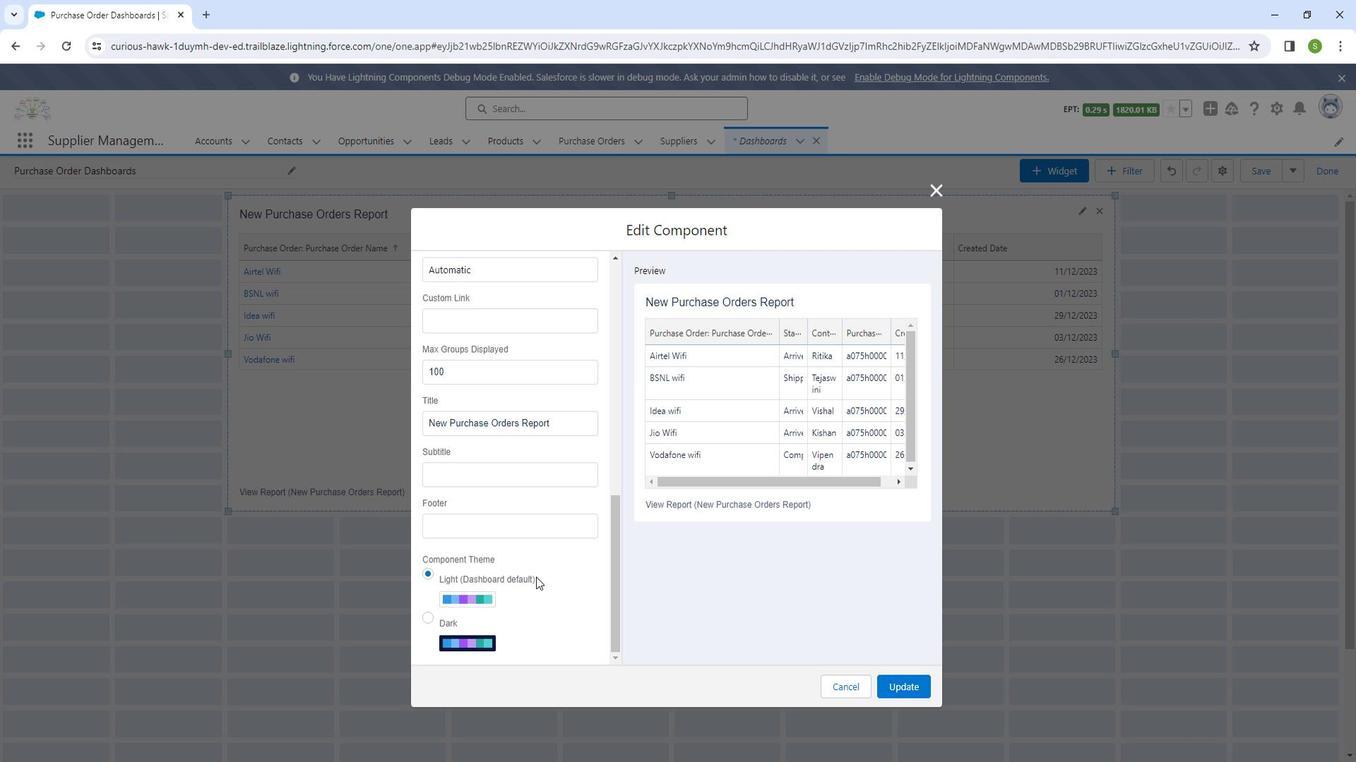
Action: Mouse scrolled (548, 568) with delta (0, 0)
Screenshot: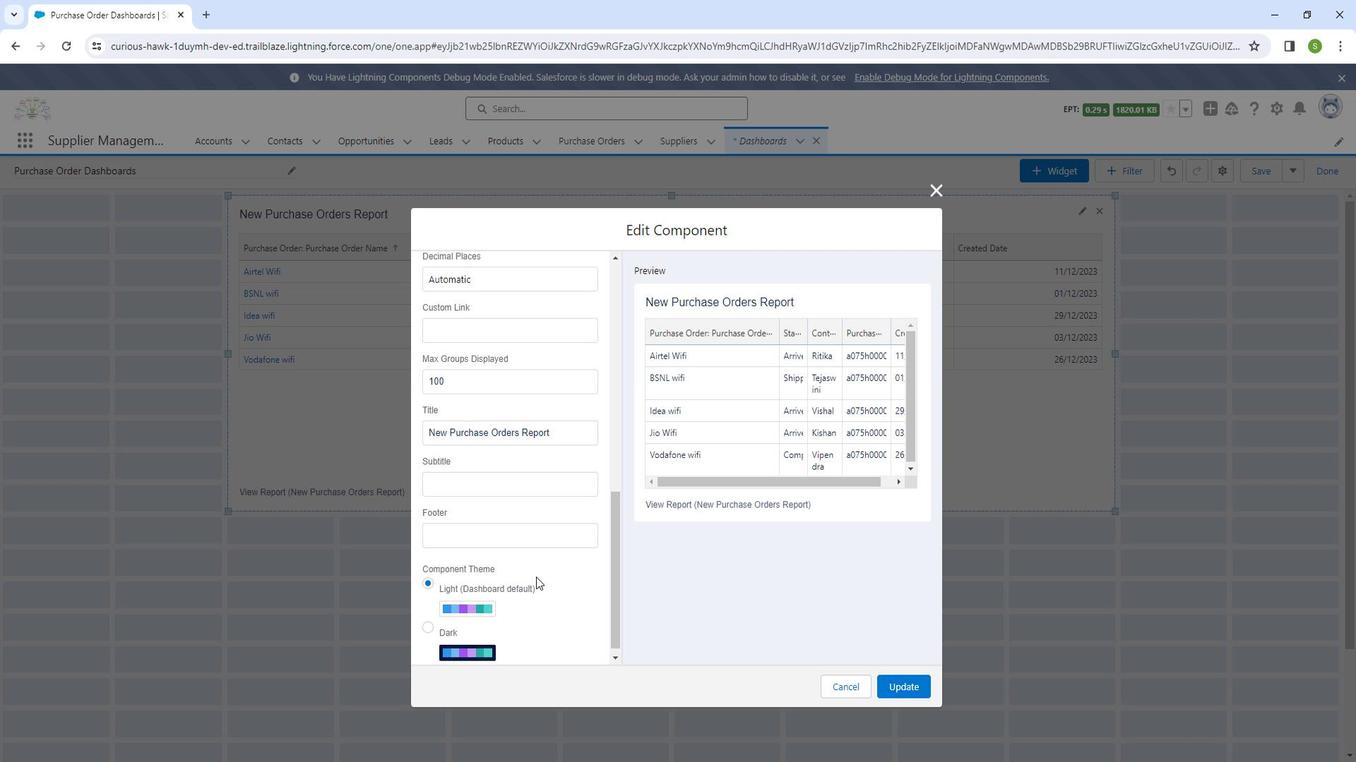 
Action: Mouse scrolled (548, 568) with delta (0, 0)
Screenshot: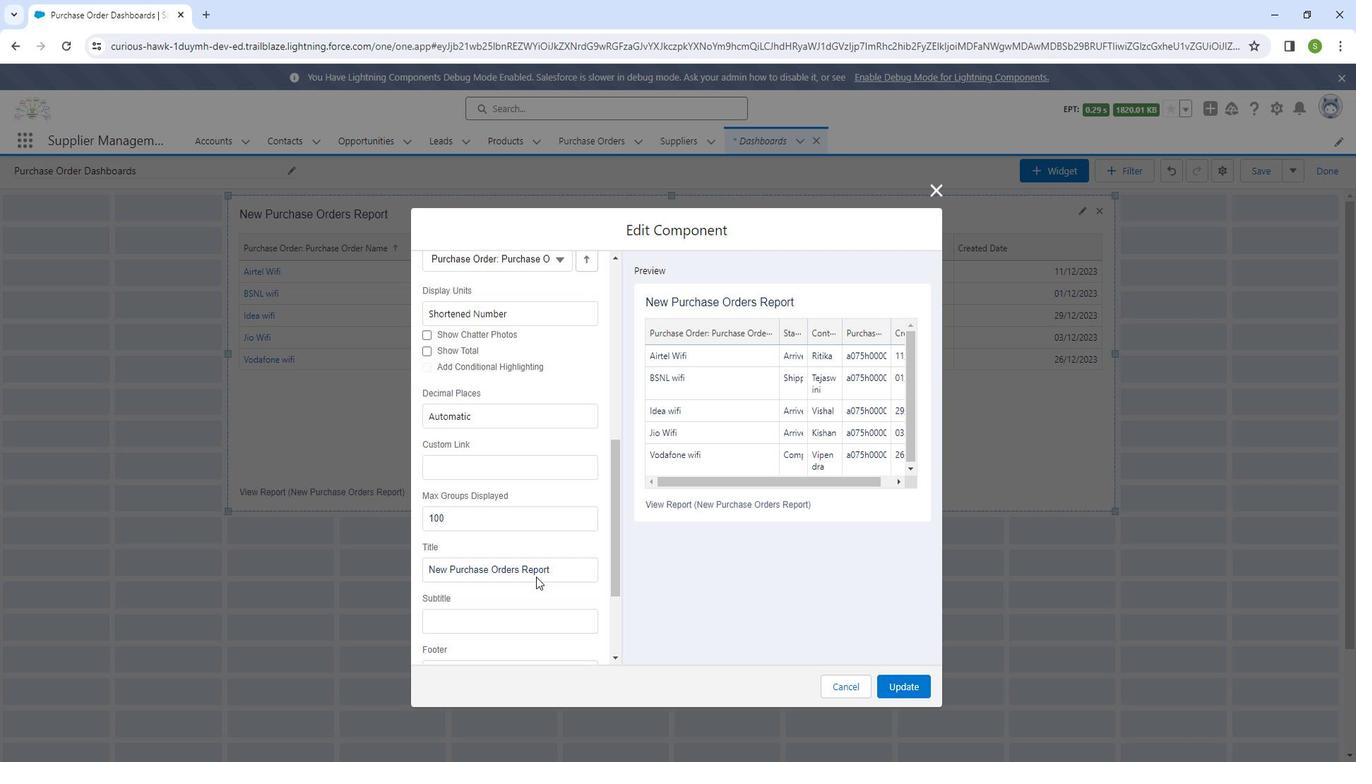 
Action: Mouse scrolled (548, 568) with delta (0, 0)
Screenshot: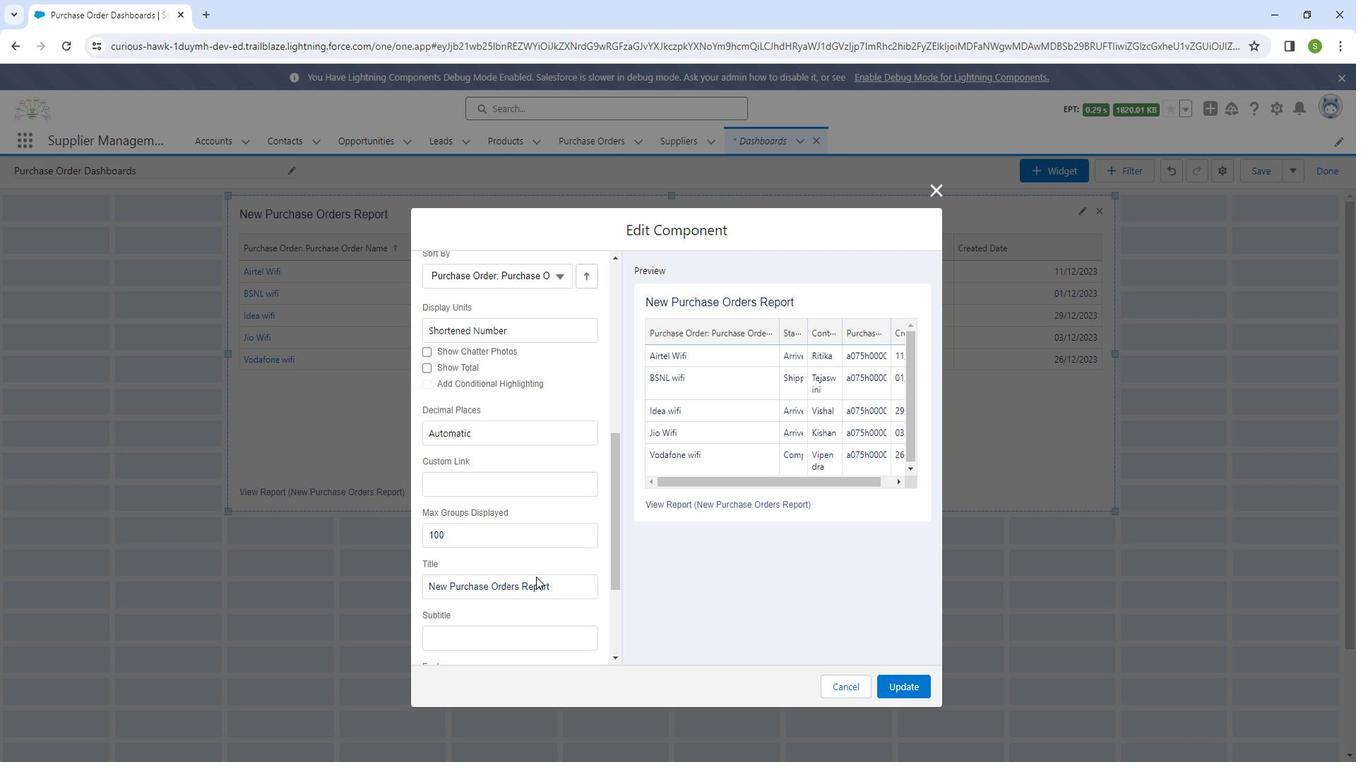 
Action: Mouse scrolled (548, 568) with delta (0, 0)
Screenshot: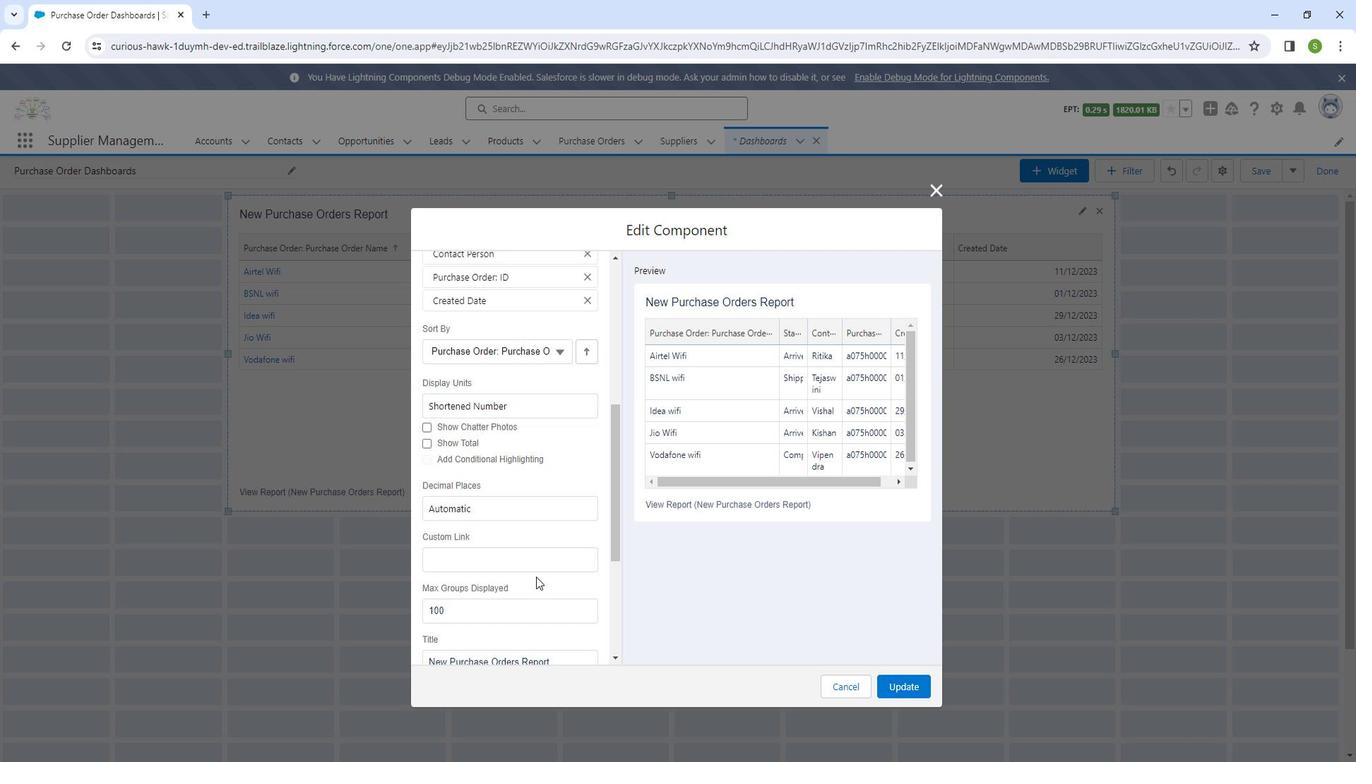 
Action: Mouse scrolled (548, 568) with delta (0, 0)
Screenshot: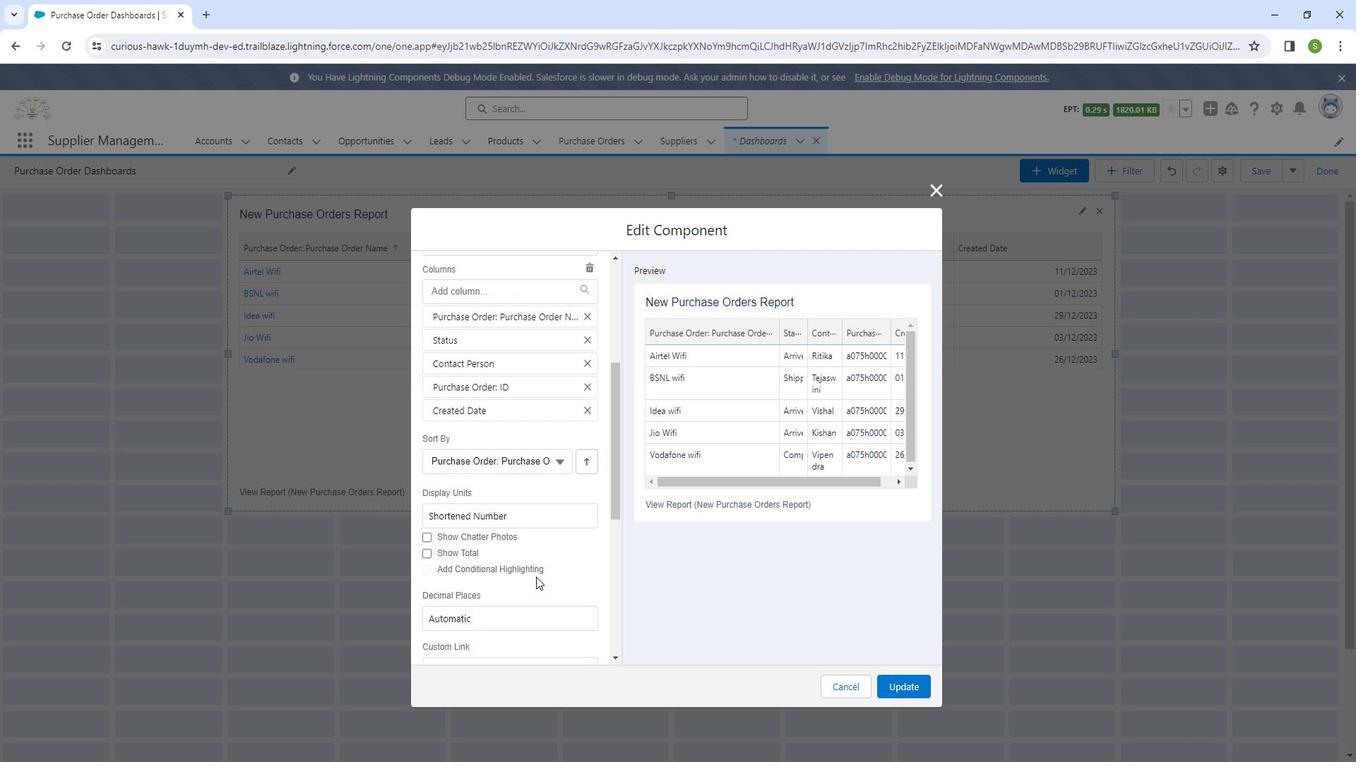 
Action: Mouse scrolled (548, 568) with delta (0, 0)
Screenshot: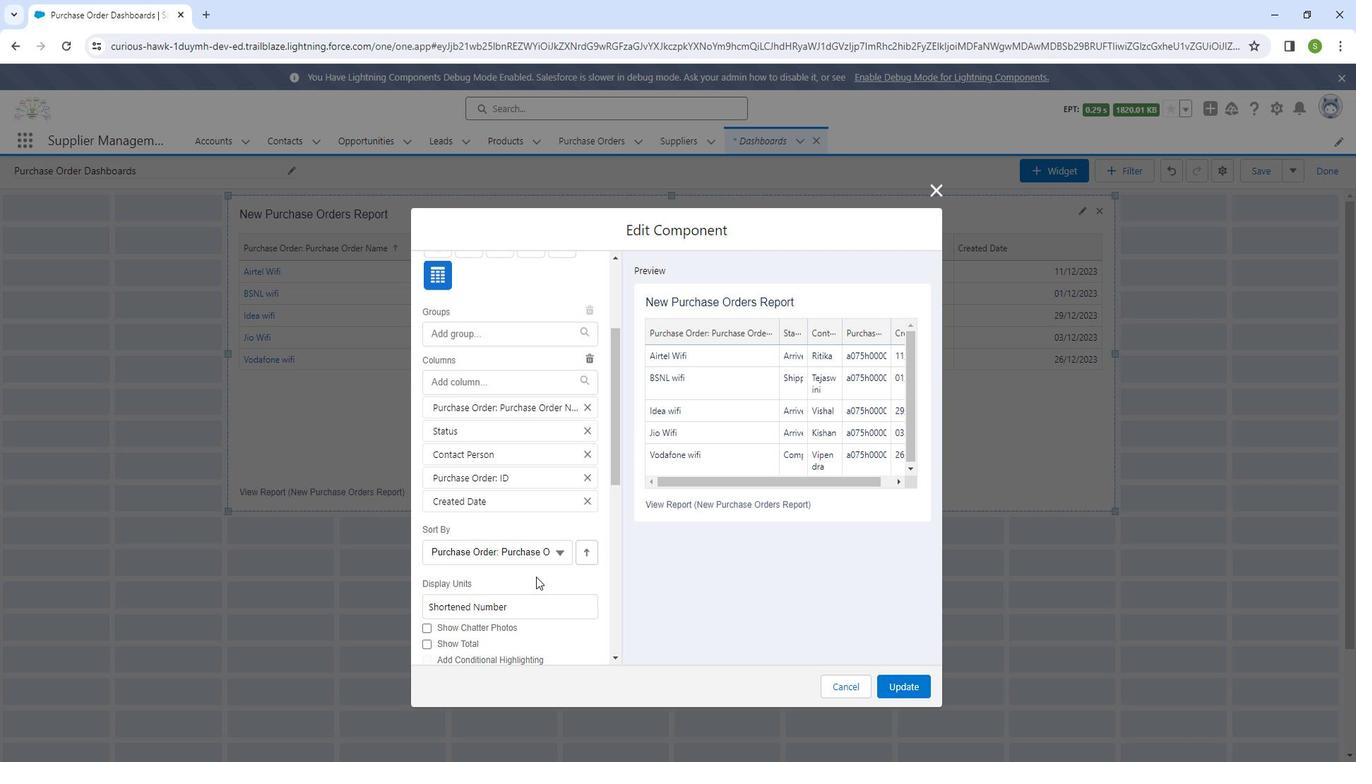 
Action: Mouse scrolled (548, 568) with delta (0, 0)
Screenshot: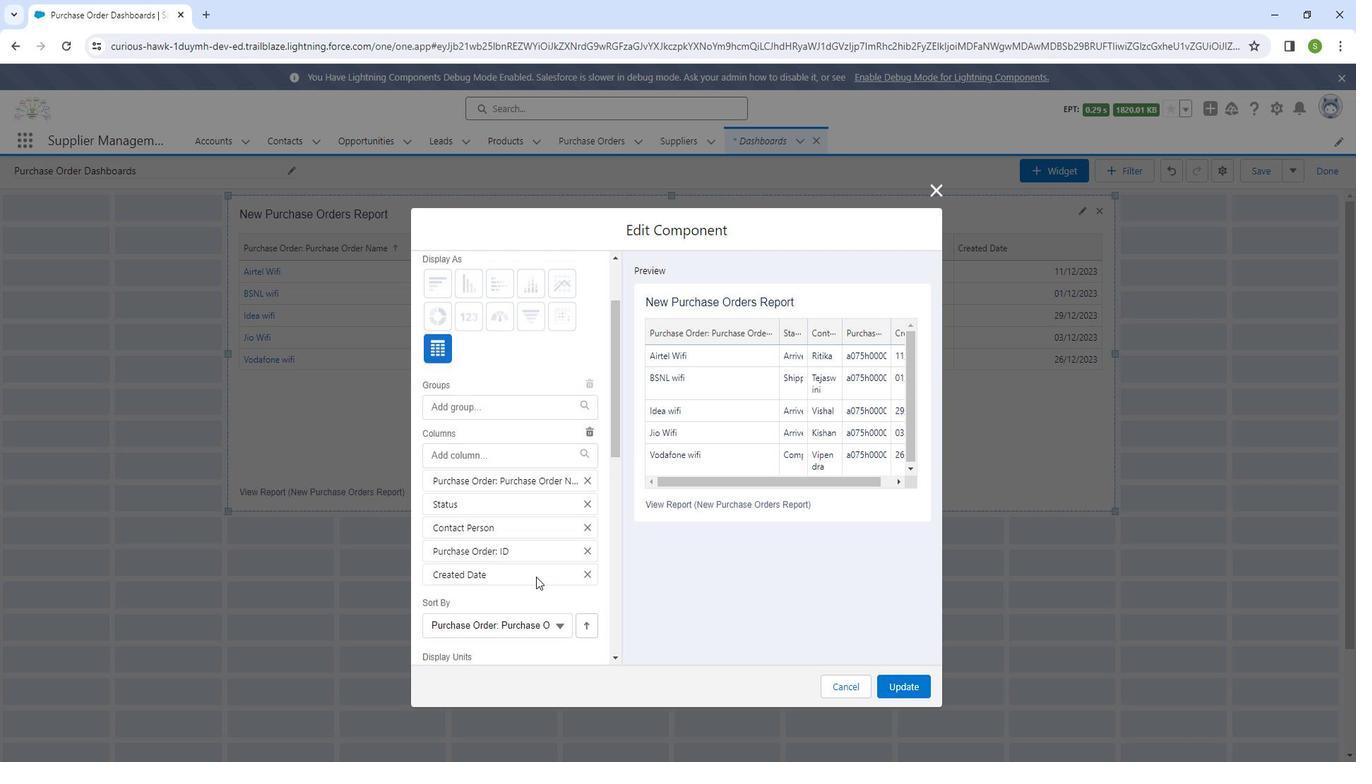 
Action: Mouse scrolled (548, 567) with delta (0, 0)
Screenshot: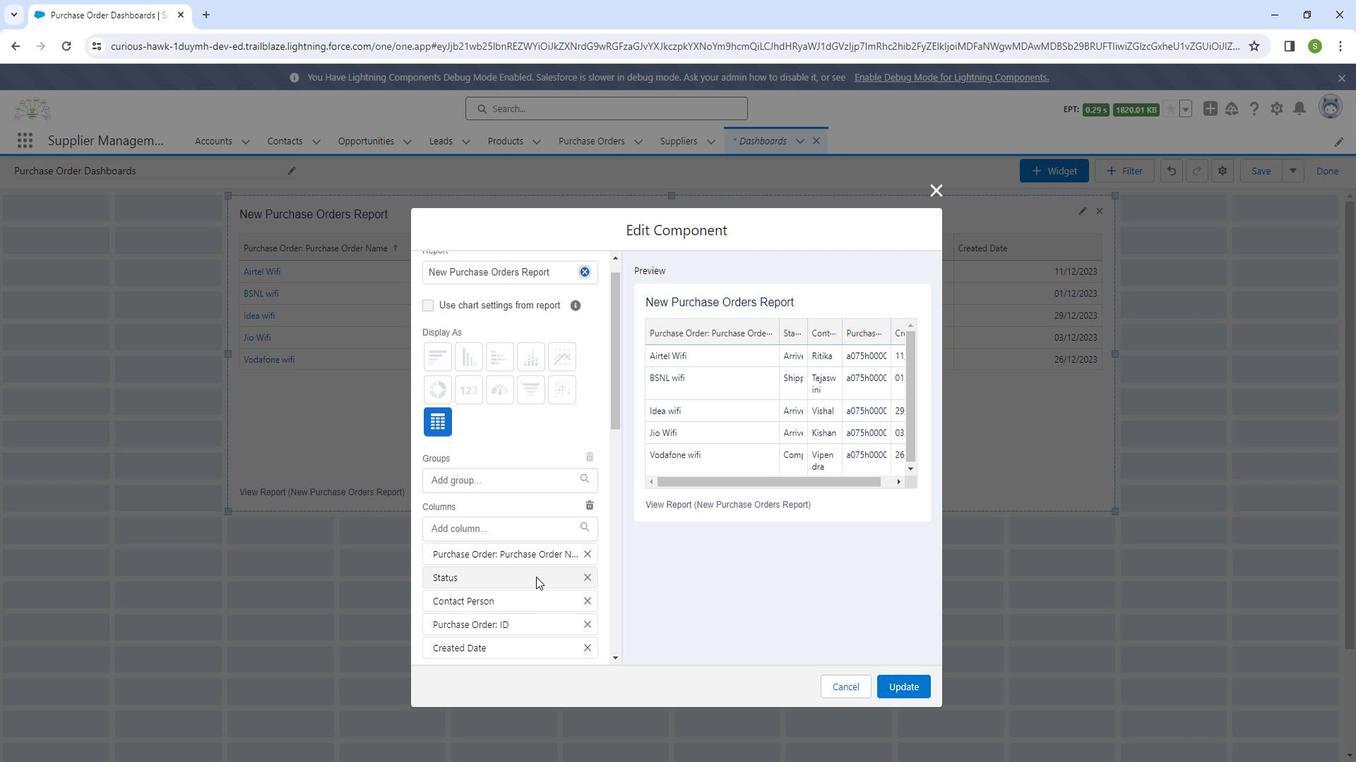 
Action: Mouse moved to (547, 572)
Screenshot: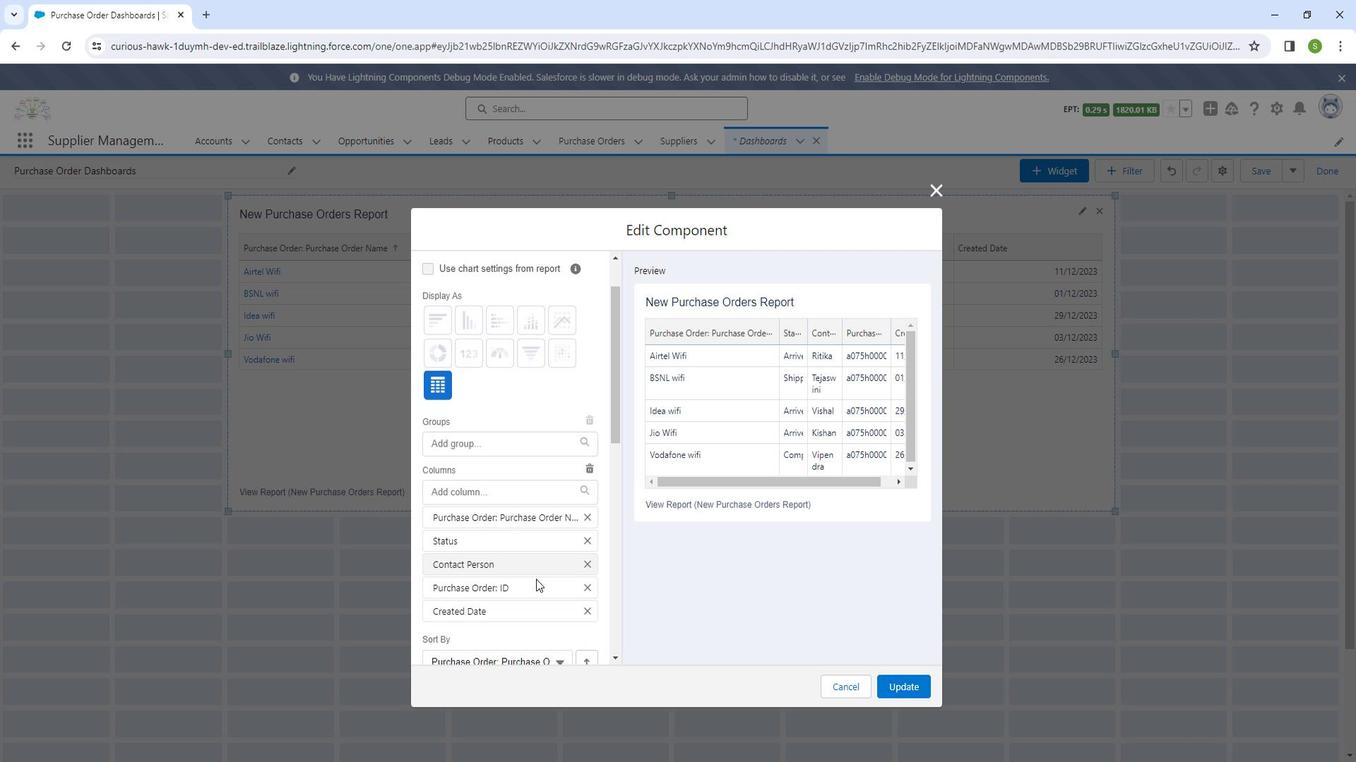 
Action: Mouse scrolled (547, 571) with delta (0, 0)
Screenshot: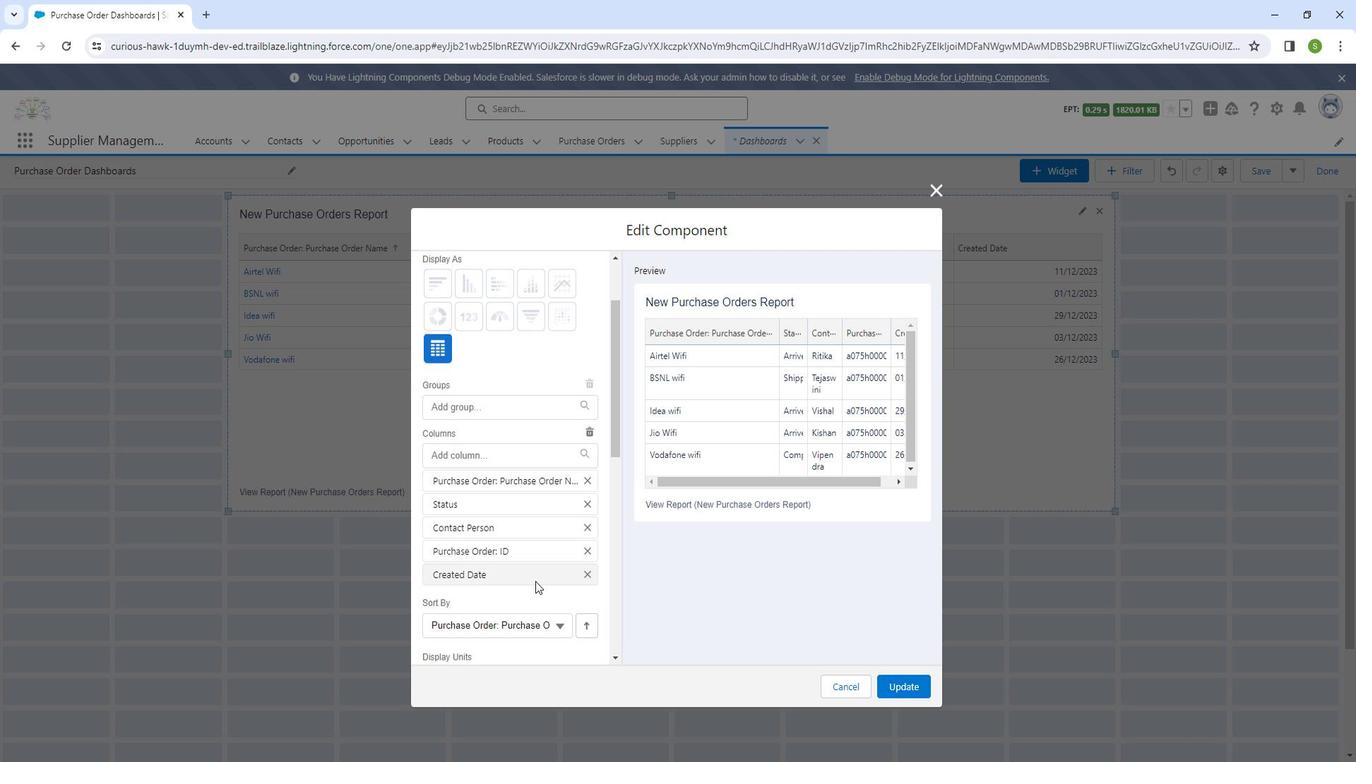 
Action: Mouse moved to (505, 379)
Screenshot: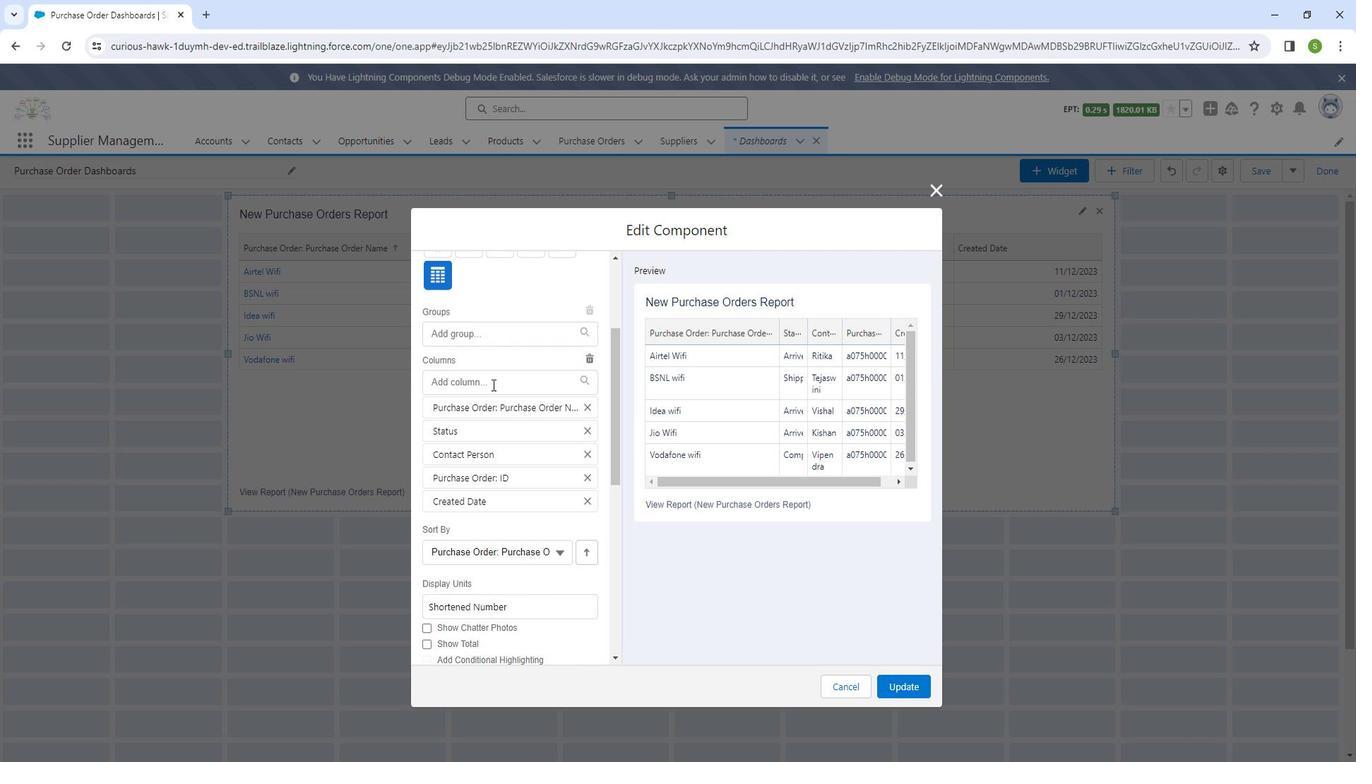 
Action: Mouse pressed left at (505, 379)
Screenshot: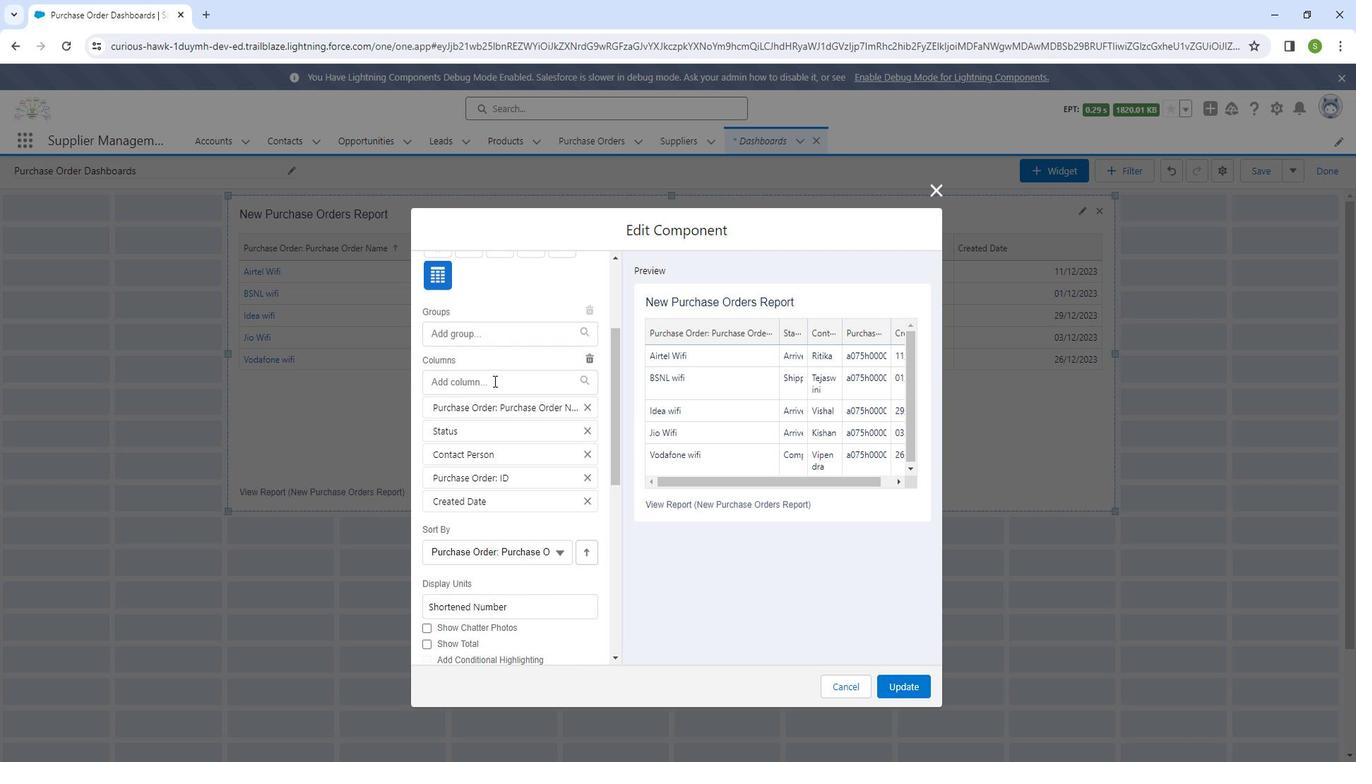 
Action: Mouse moved to (495, 512)
Screenshot: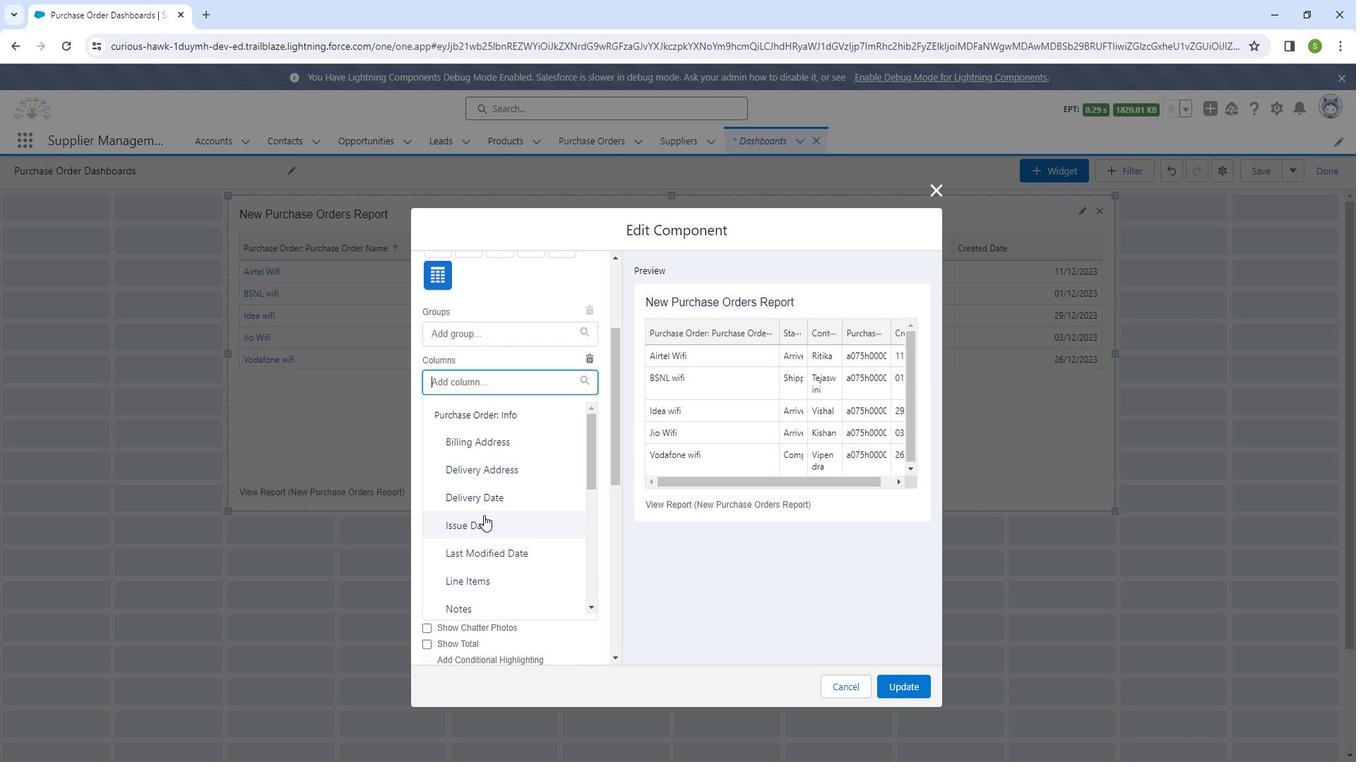 
Action: Mouse pressed left at (495, 512)
Screenshot: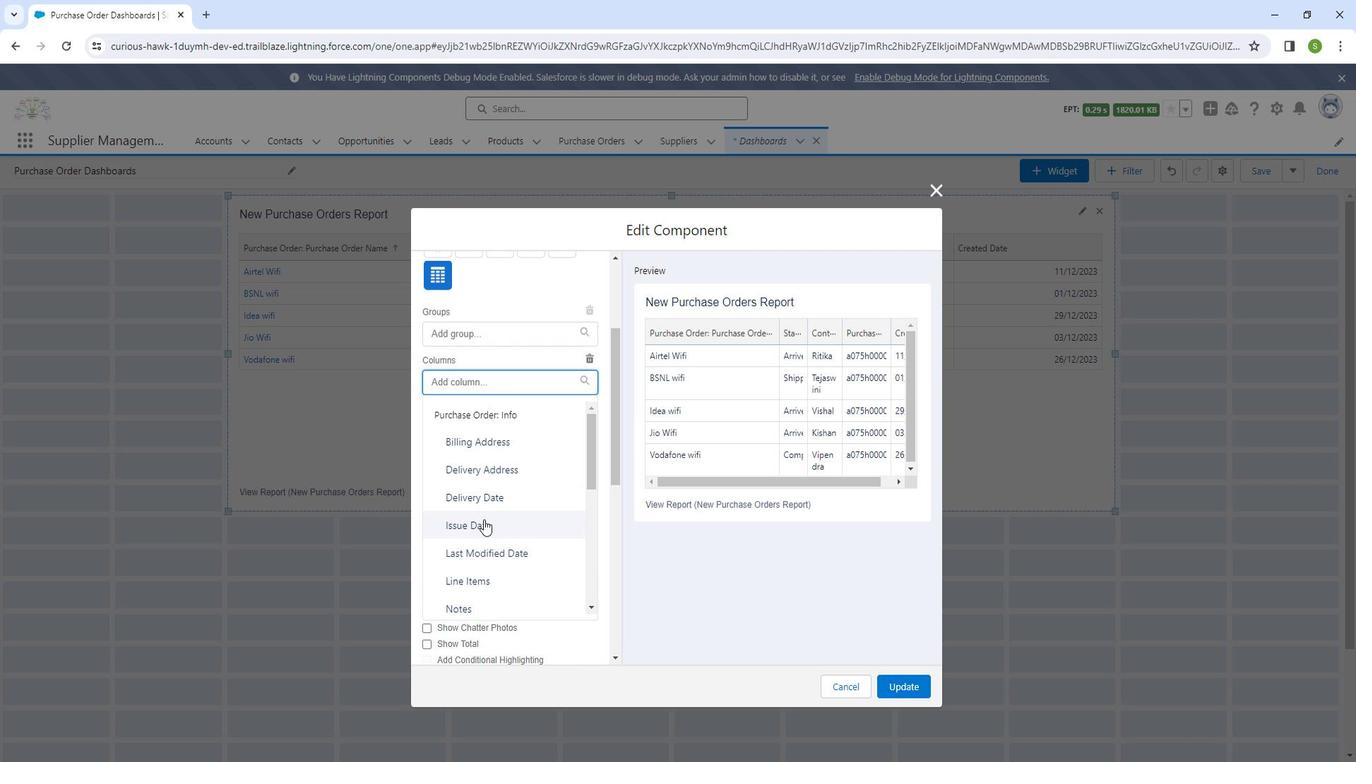 
Action: Mouse moved to (504, 384)
Screenshot: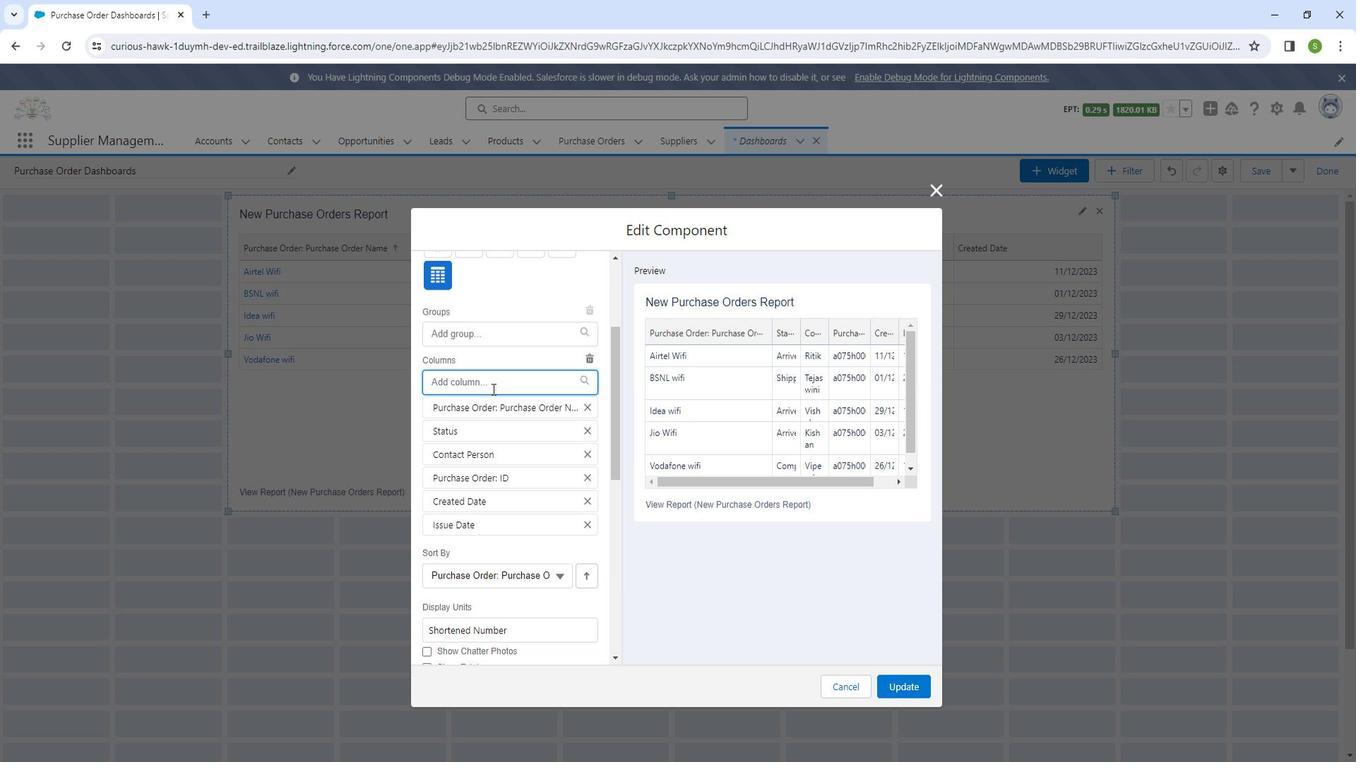 
Action: Mouse pressed left at (504, 384)
Screenshot: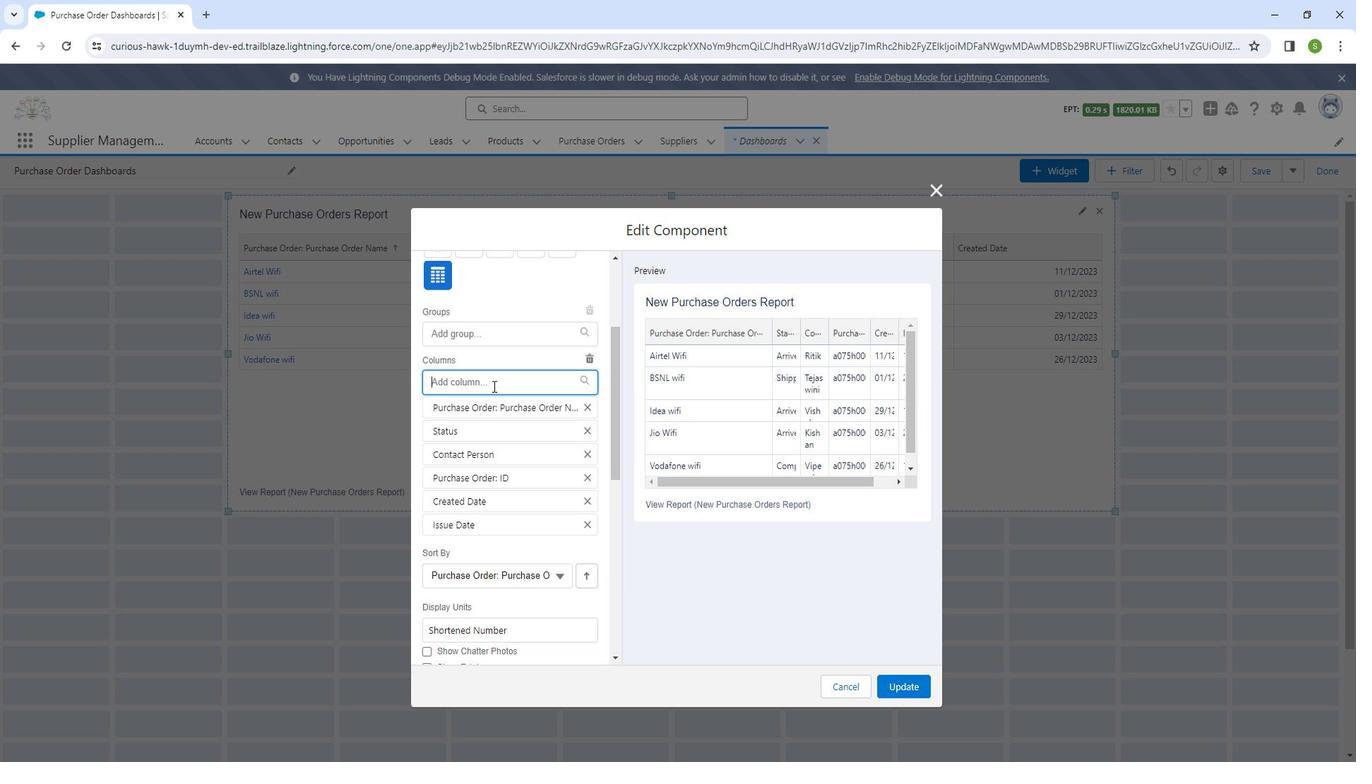 
Action: Mouse moved to (507, 435)
Screenshot: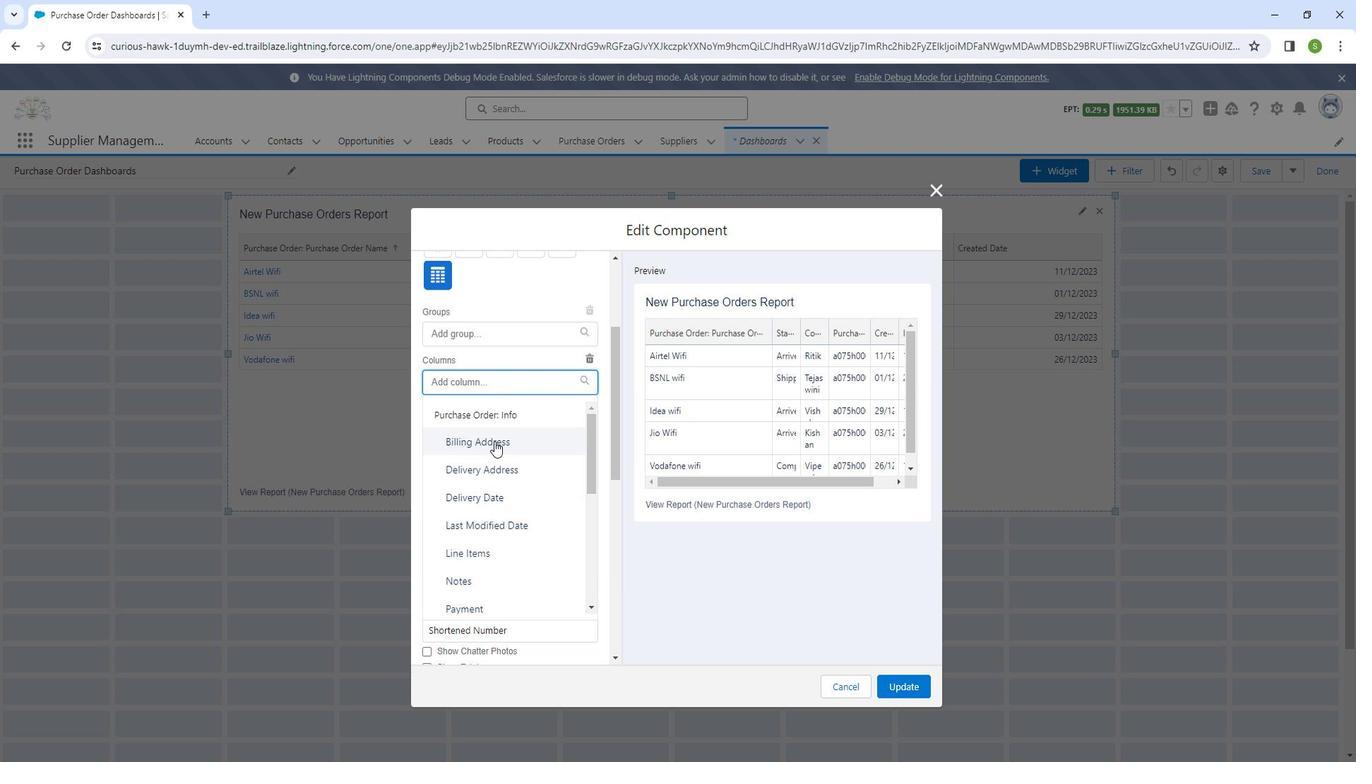 
Action: Mouse pressed left at (507, 435)
Screenshot: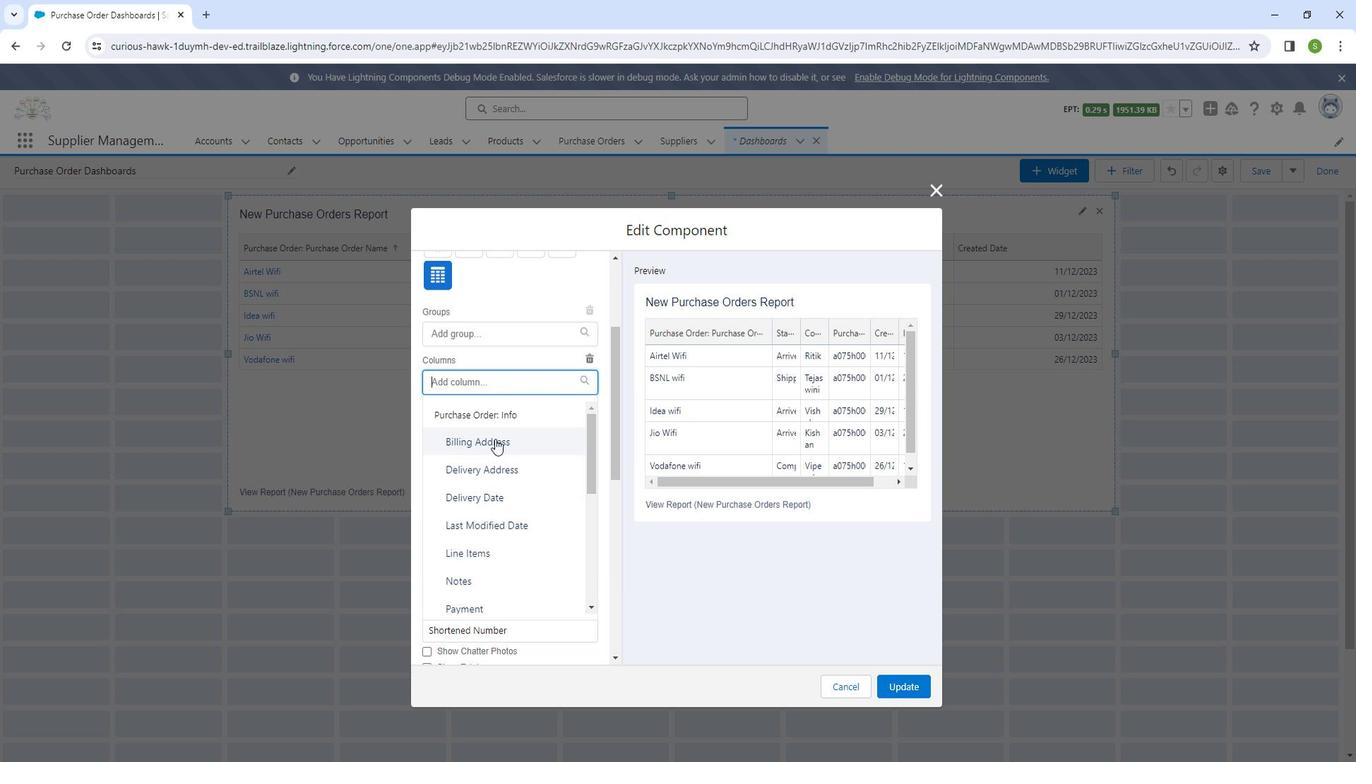
Action: Mouse moved to (519, 380)
Screenshot: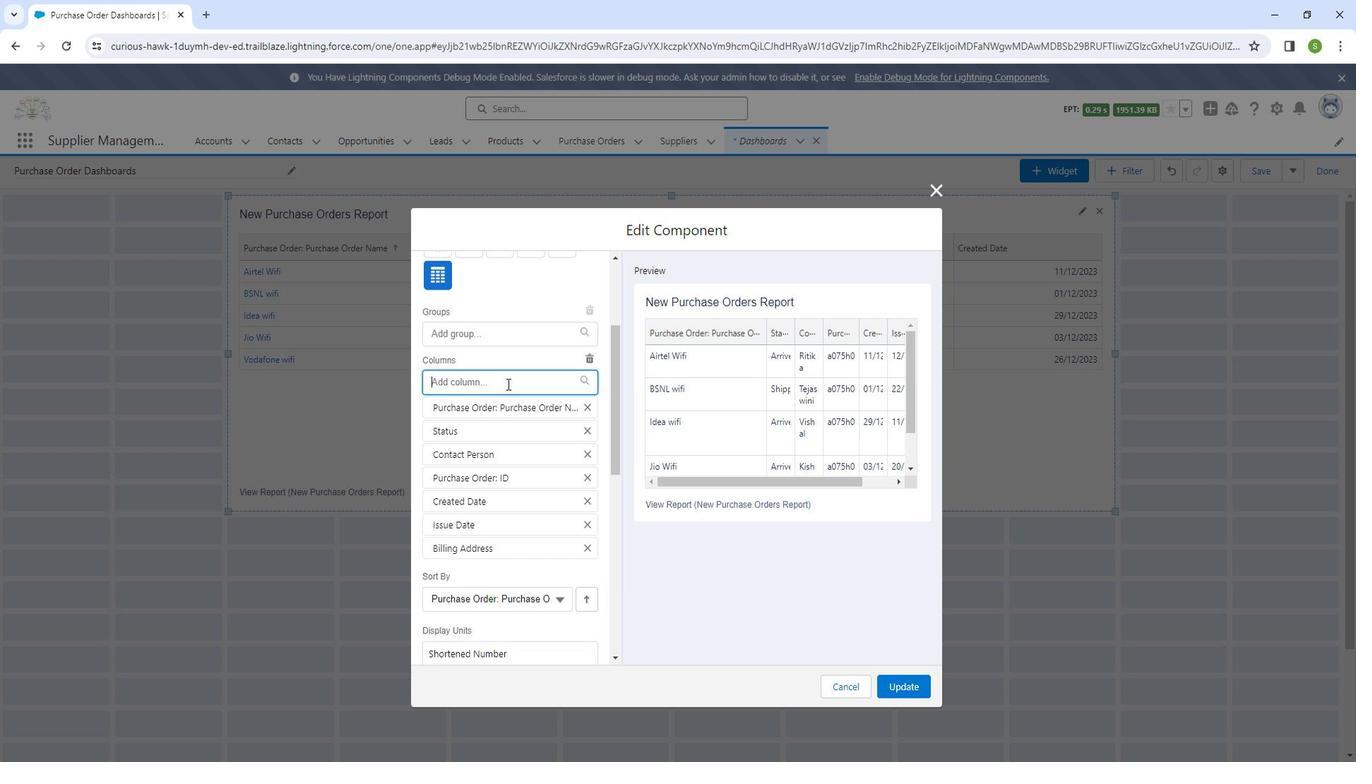 
Action: Mouse pressed left at (519, 380)
Screenshot: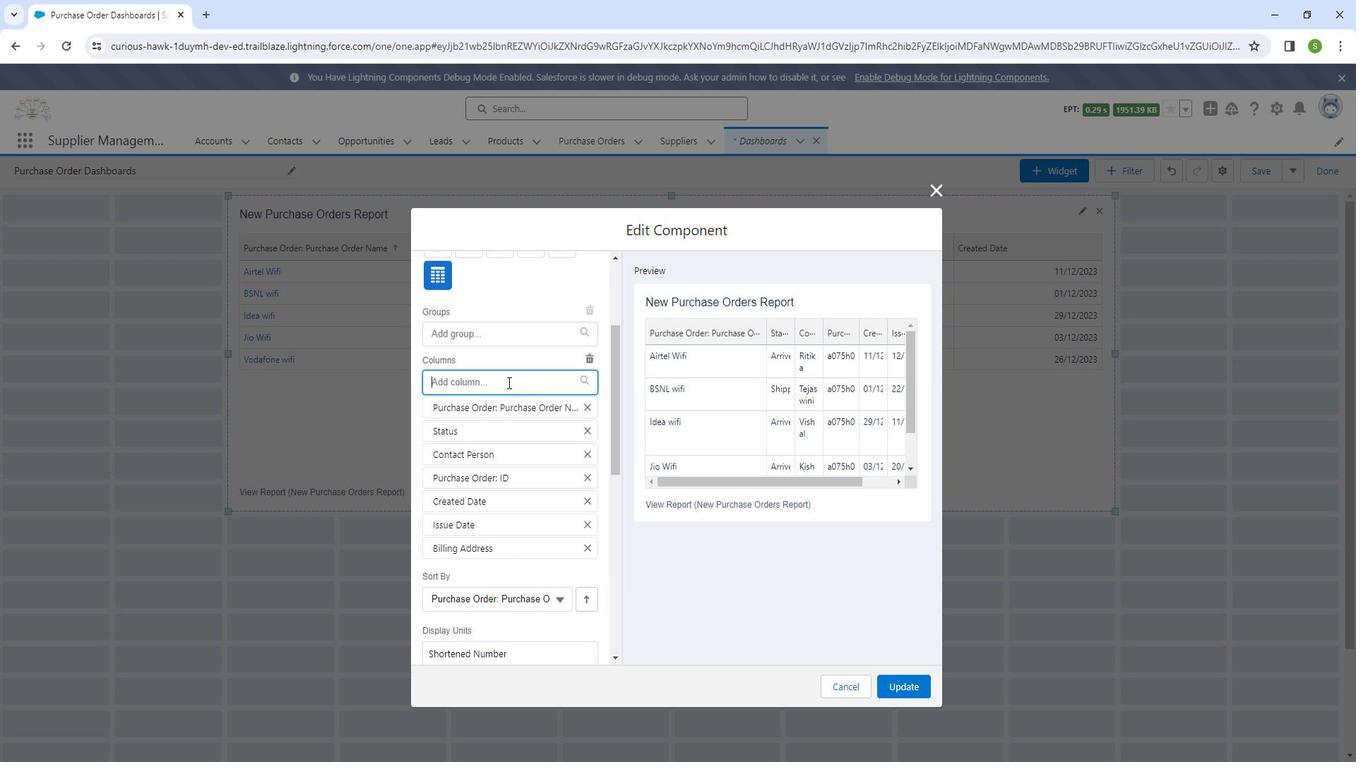 
Action: Mouse moved to (507, 569)
Screenshot: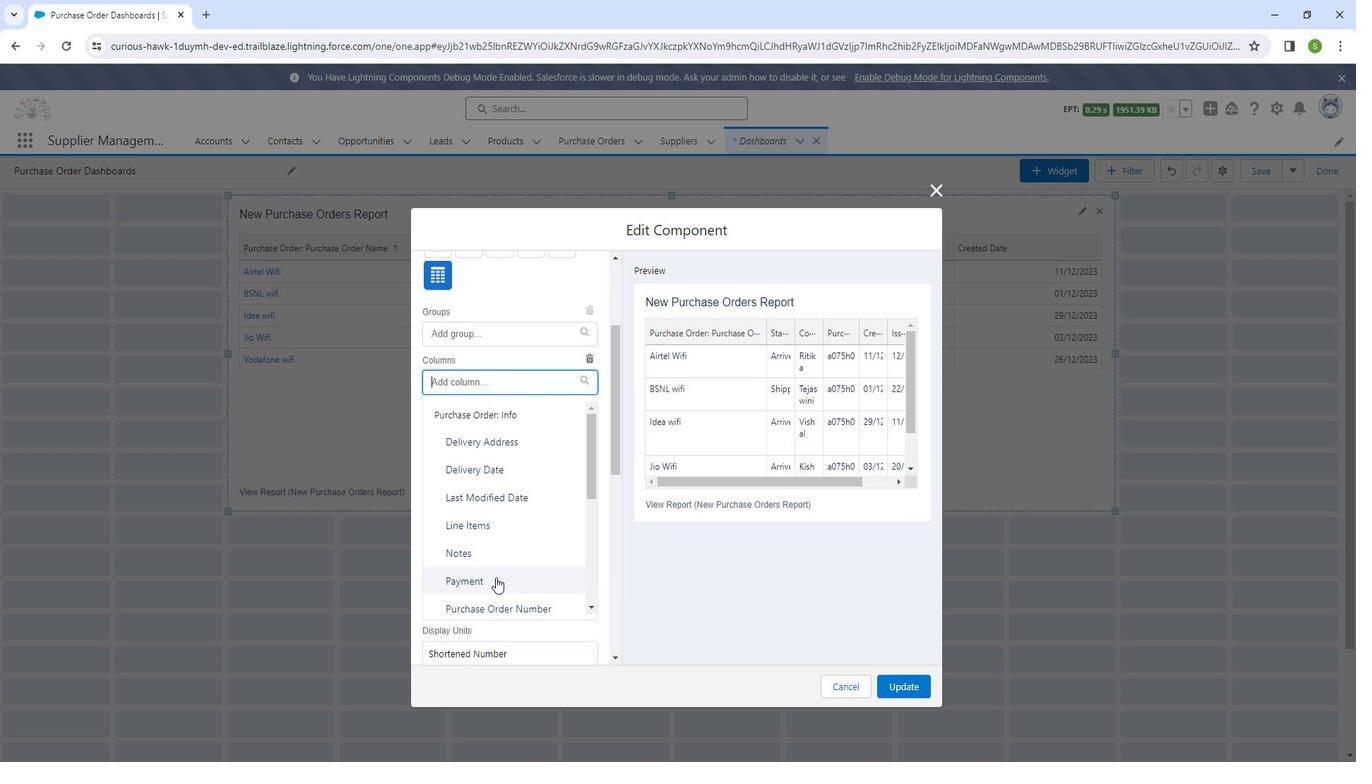 
Action: Mouse pressed left at (507, 569)
Screenshot: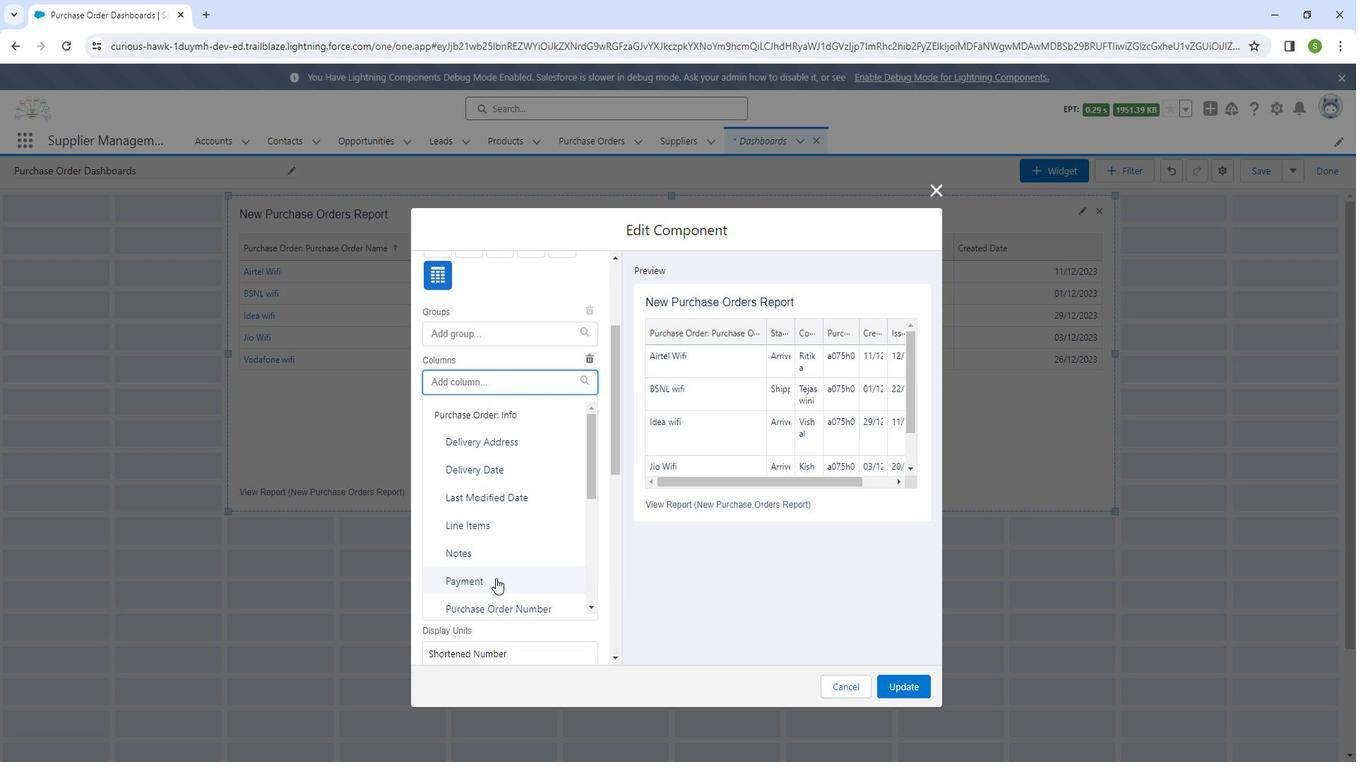 
Action: Mouse moved to (542, 485)
Screenshot: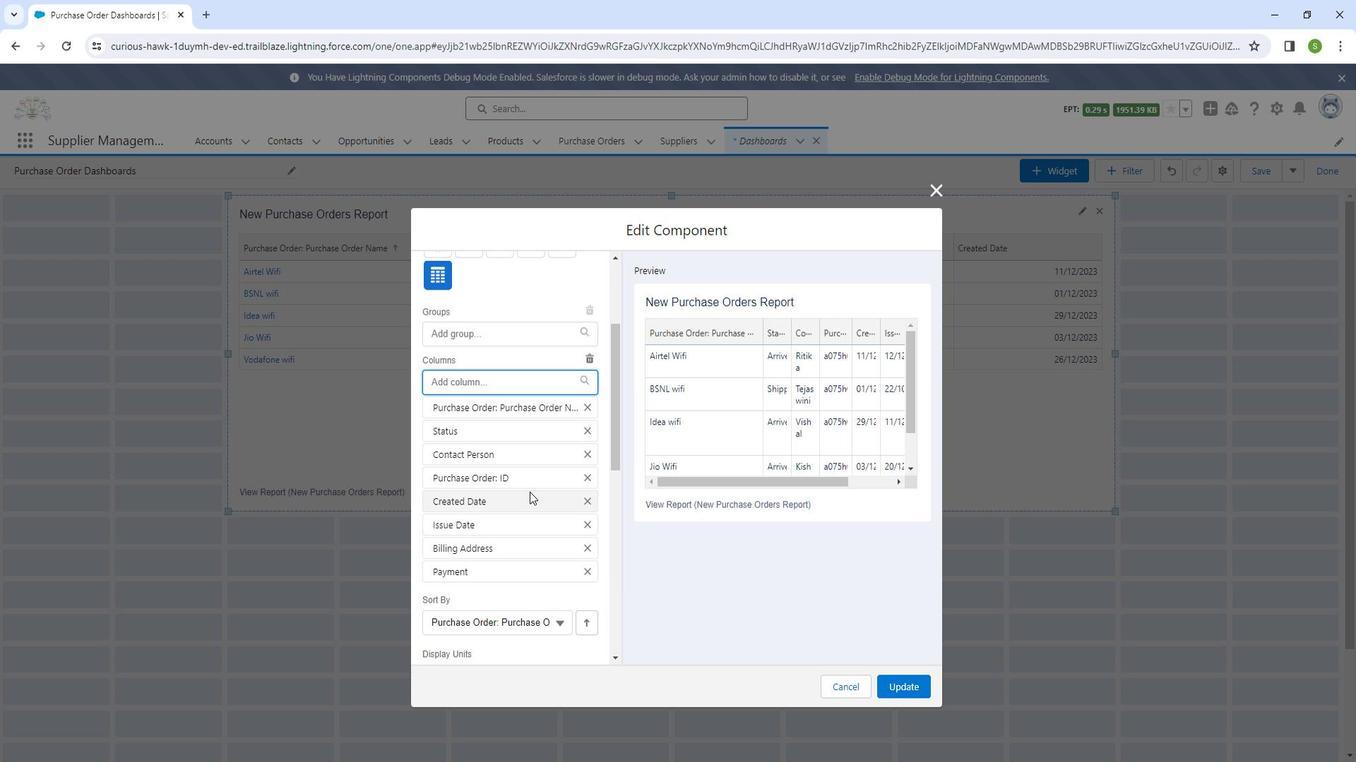 
Action: Mouse scrolled (542, 486) with delta (0, 0)
Screenshot: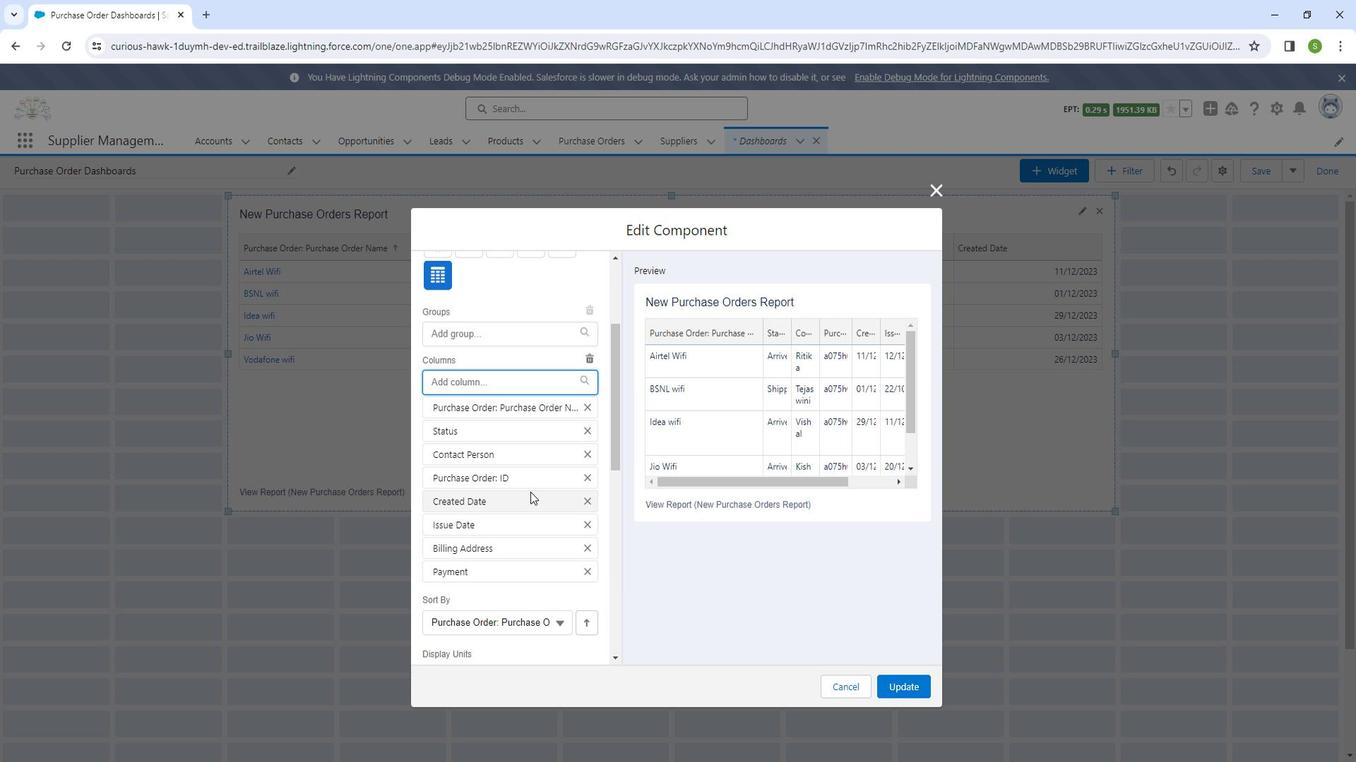 
Action: Mouse scrolled (542, 486) with delta (0, 0)
Screenshot: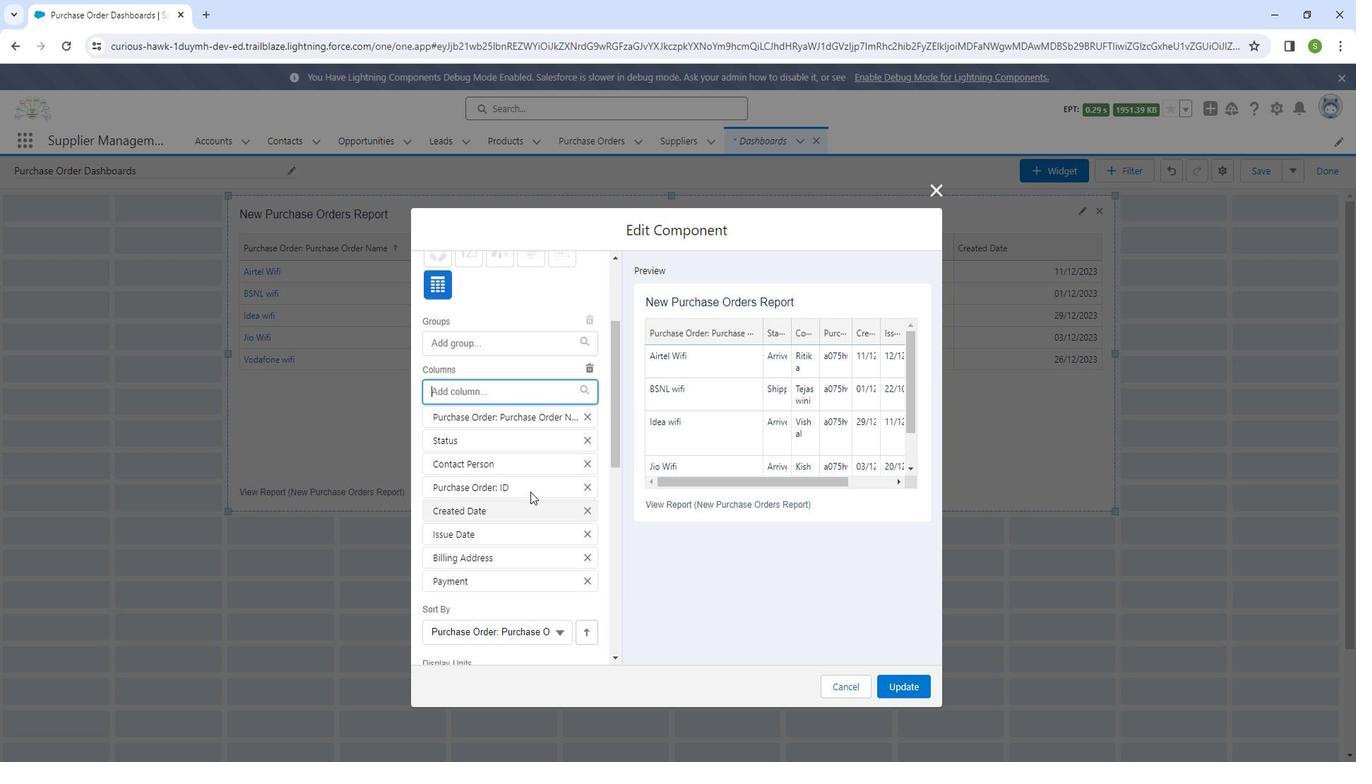 
Action: Mouse scrolled (542, 486) with delta (0, 0)
Screenshot: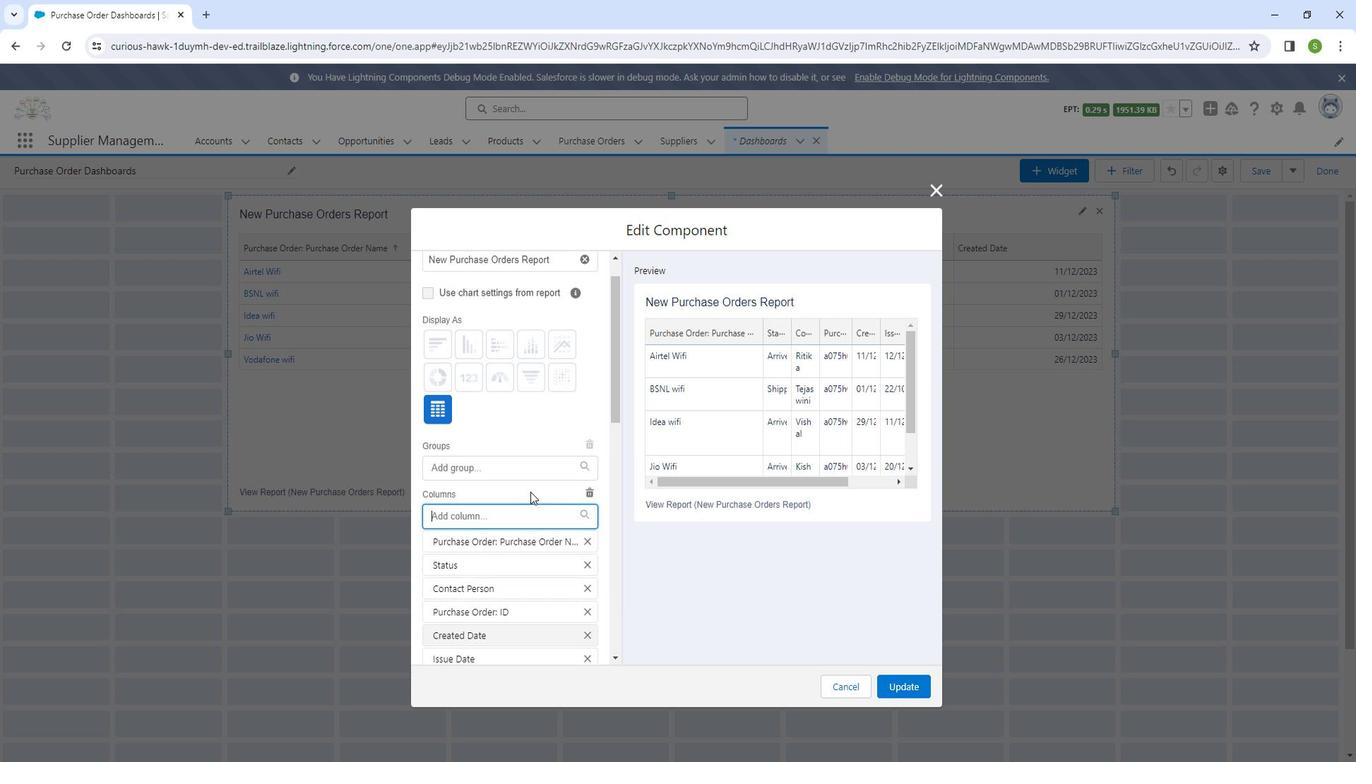 
Action: Mouse moved to (924, 675)
Screenshot: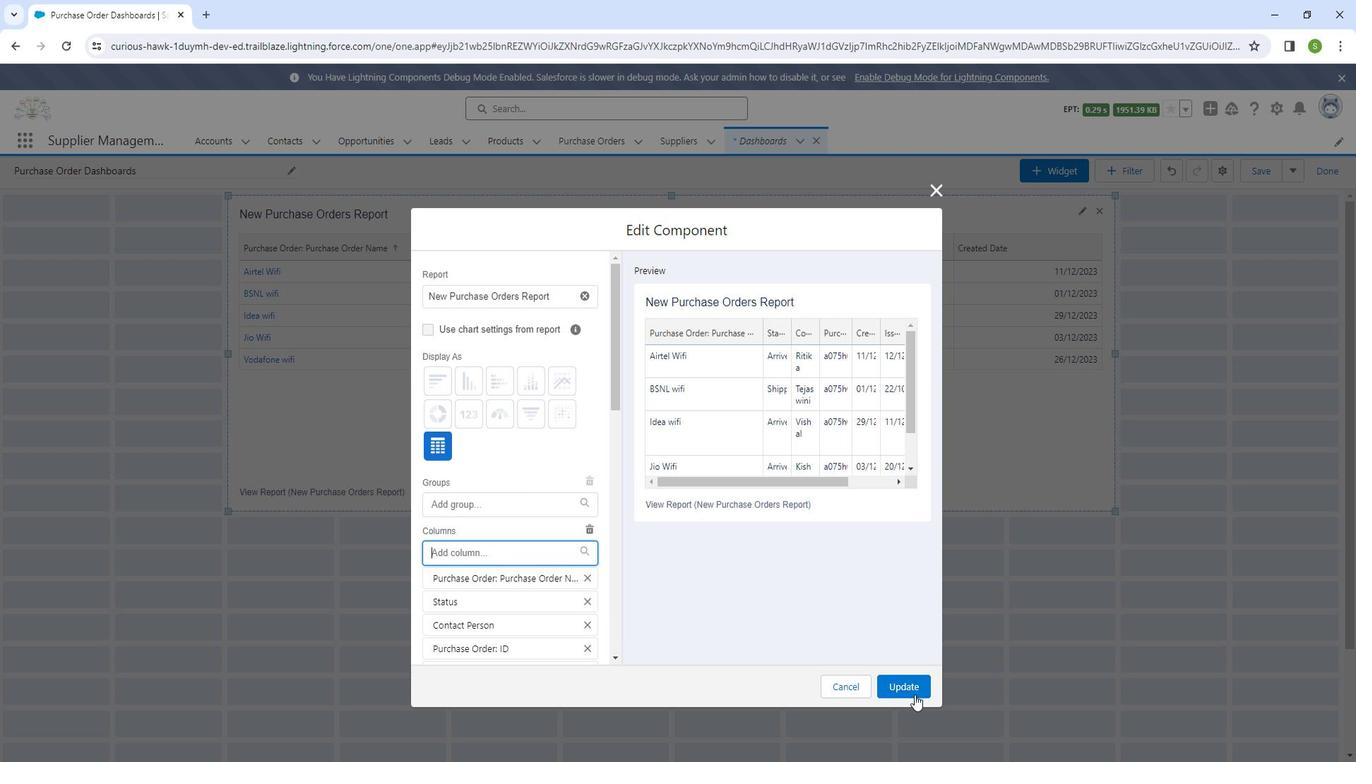 
Action: Mouse pressed left at (924, 675)
Screenshot: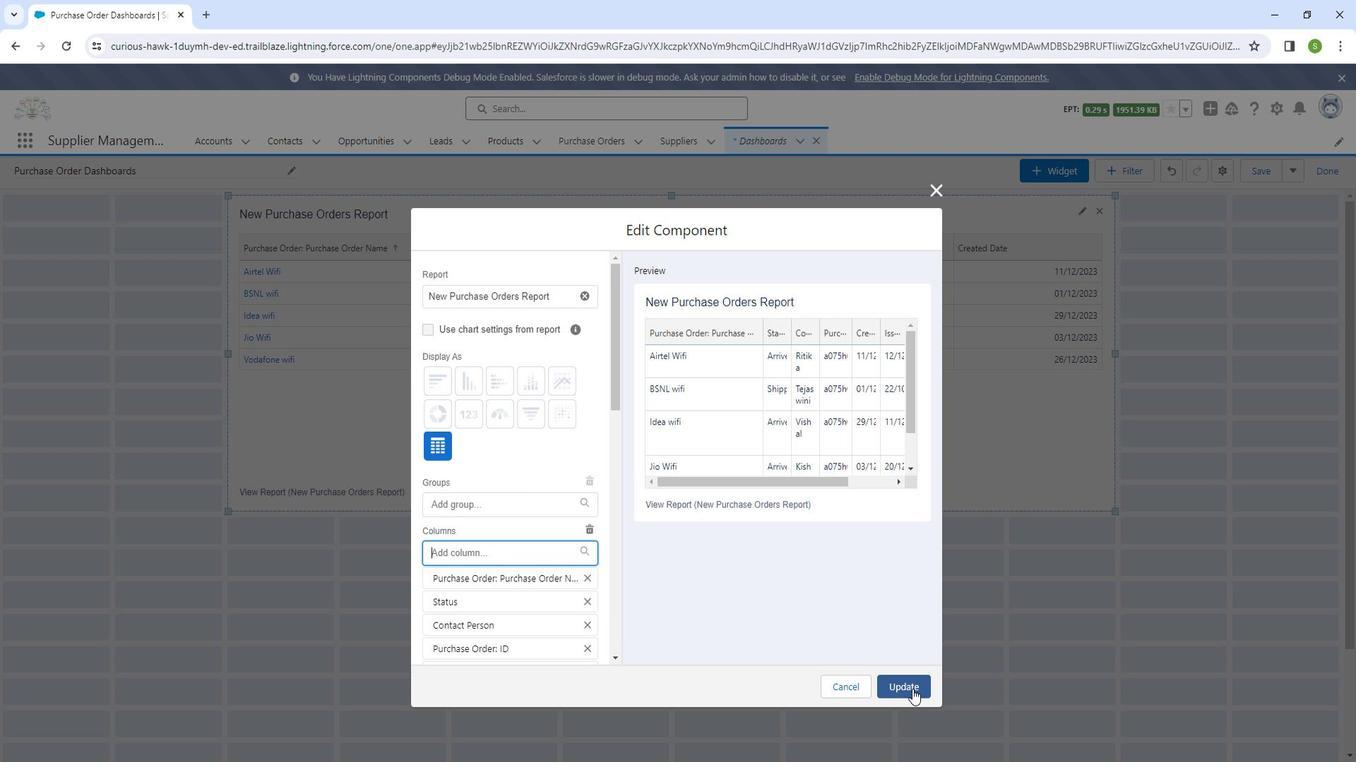 
Action: Mouse moved to (1097, 216)
Screenshot: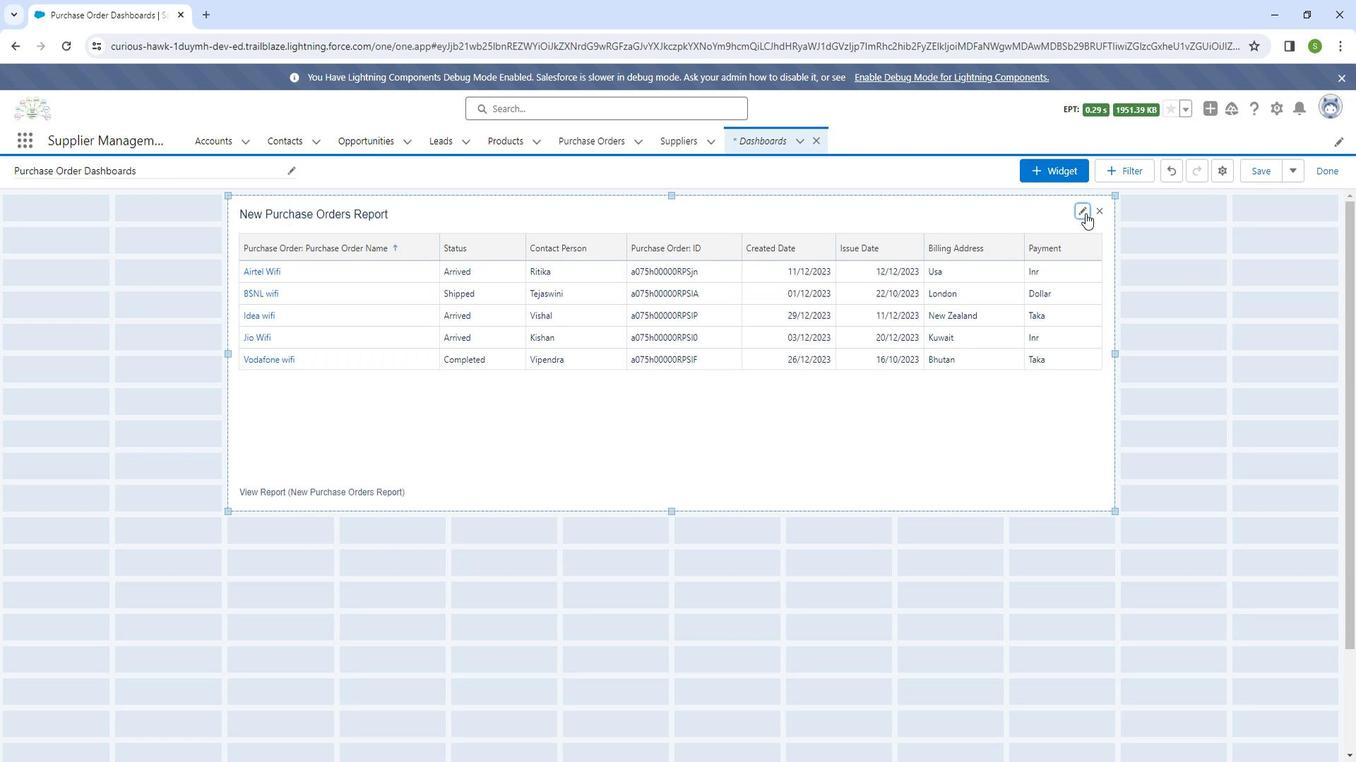 
Action: Mouse pressed left at (1097, 216)
Screenshot: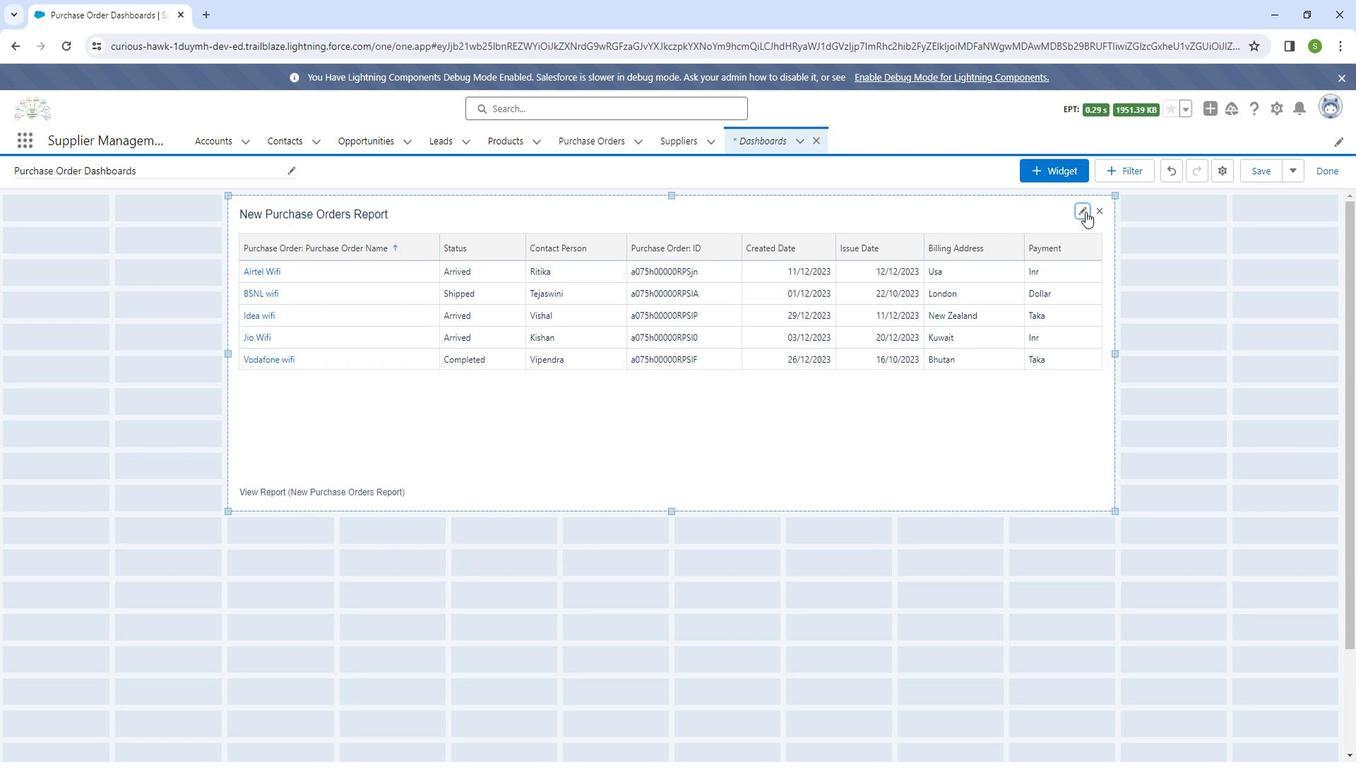 
Action: Mouse moved to (488, 367)
Screenshot: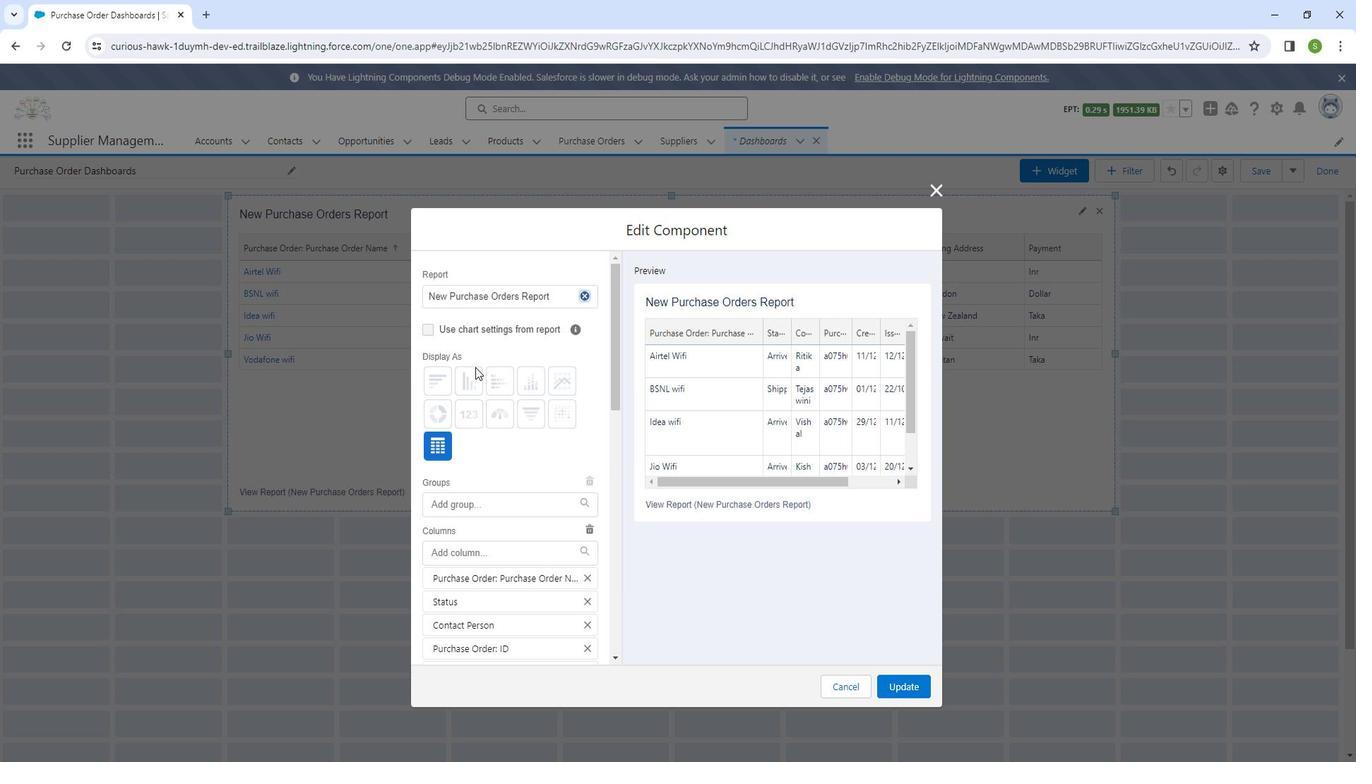 
Action: Mouse scrolled (488, 366) with delta (0, 0)
Screenshot: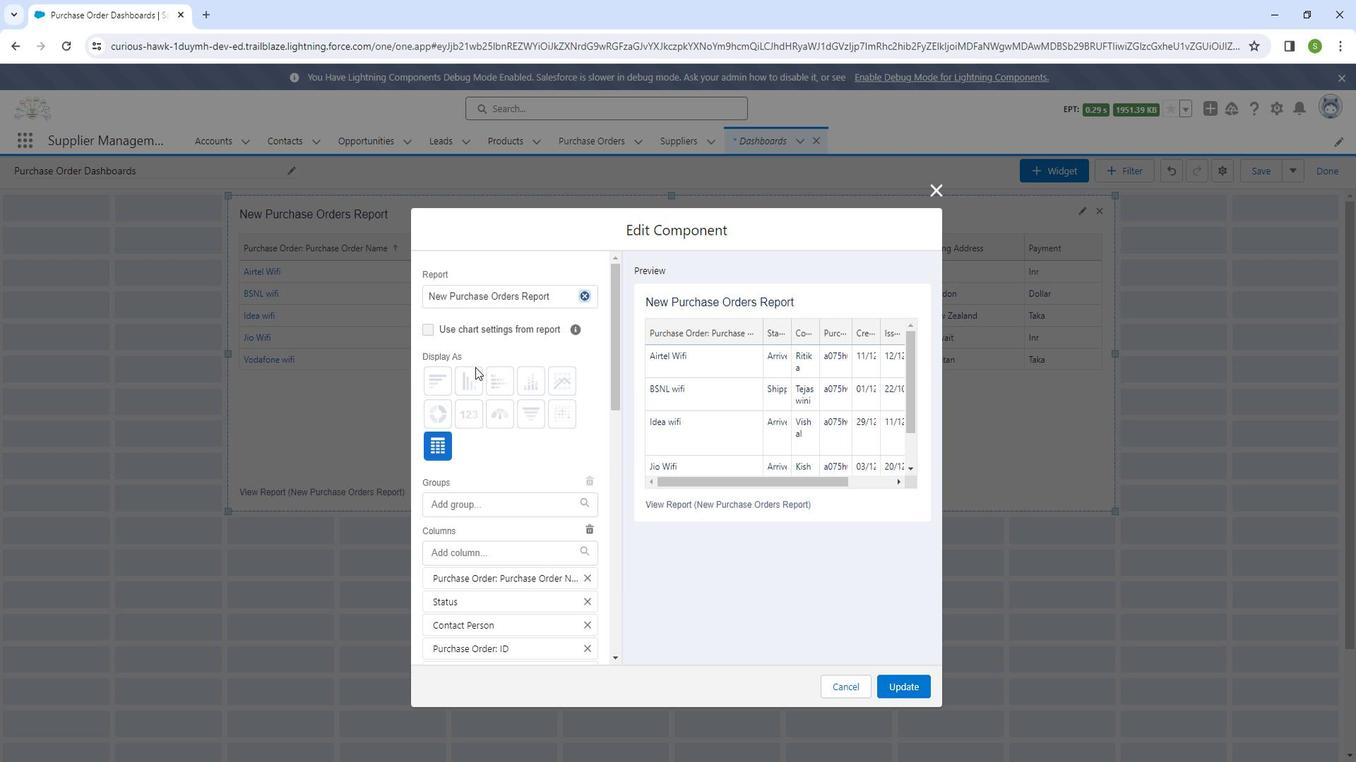 
Action: Mouse scrolled (488, 366) with delta (0, 0)
Screenshot: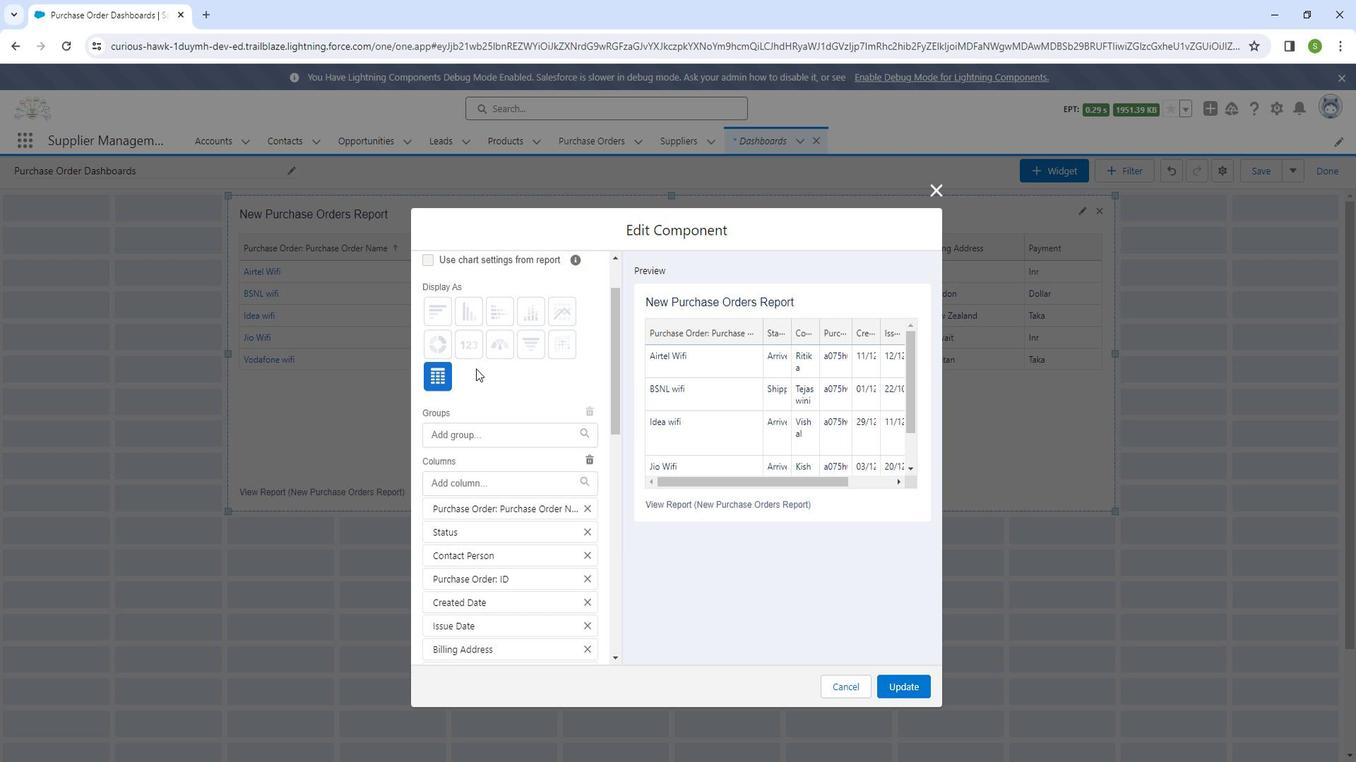 
Action: Mouse moved to (488, 372)
Screenshot: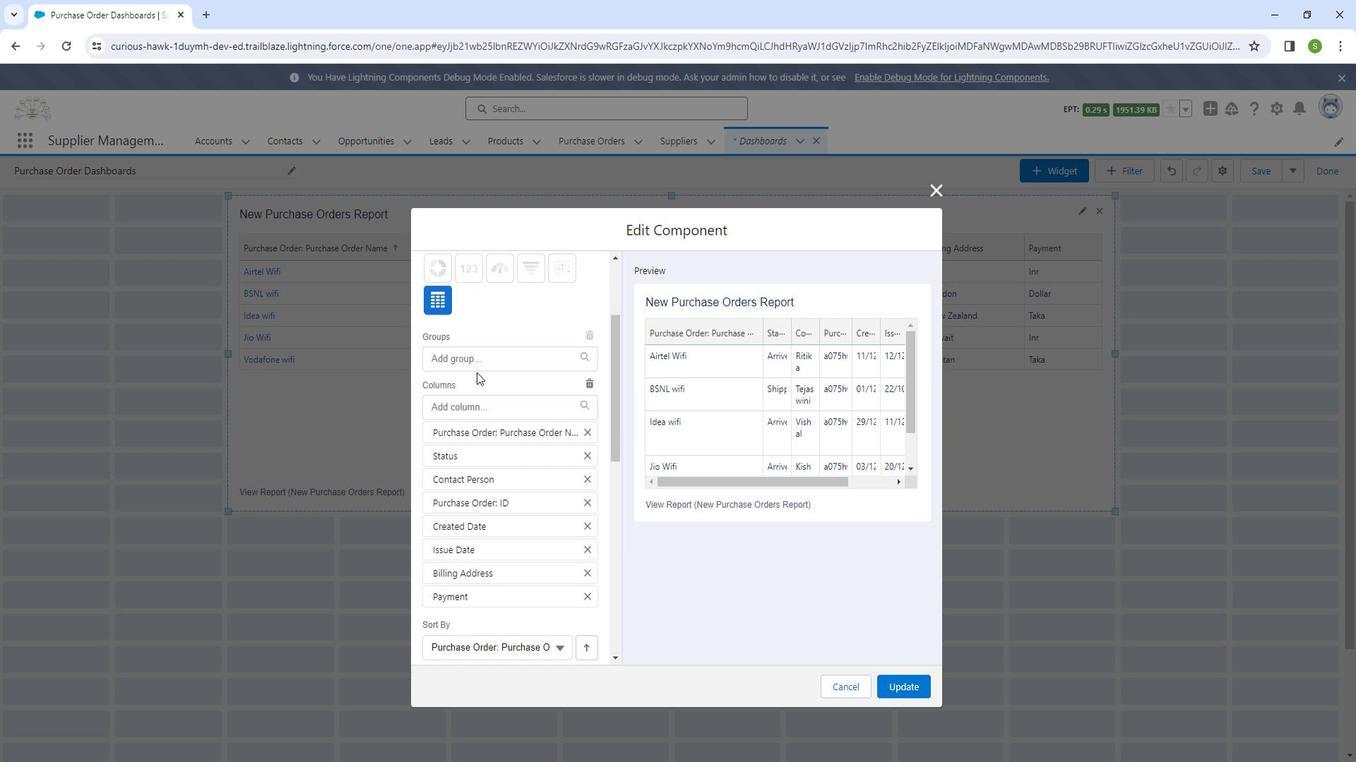 
Action: Mouse scrolled (488, 371) with delta (0, 0)
Screenshot: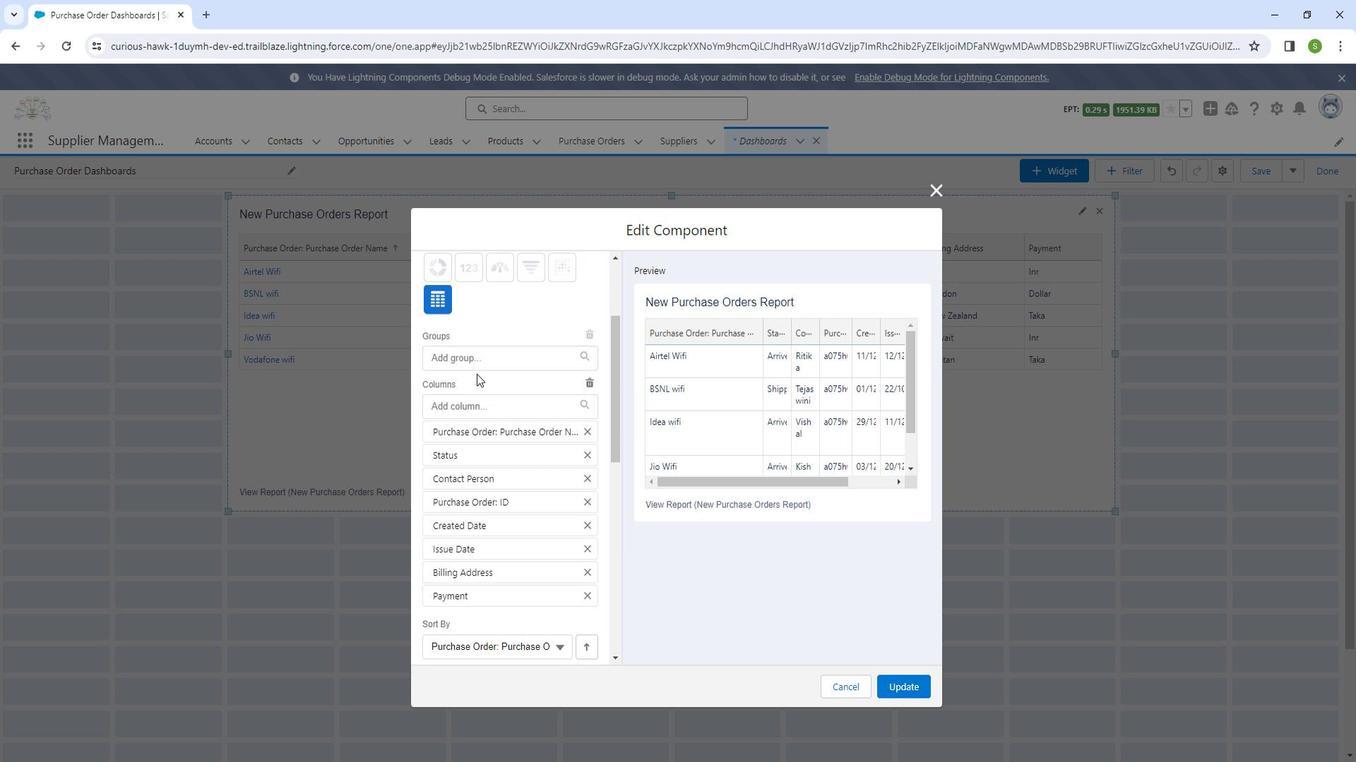 
Action: Mouse moved to (488, 372)
Screenshot: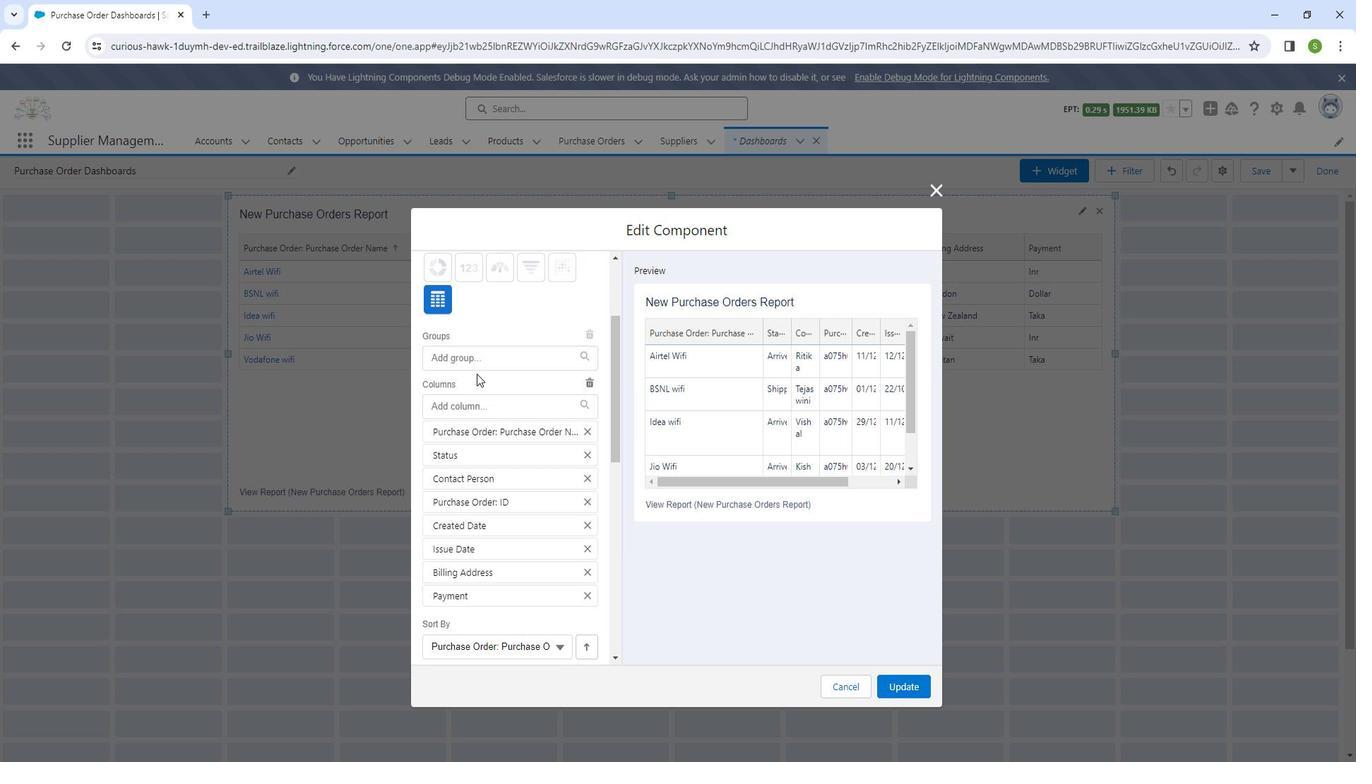 
Action: Mouse scrolled (488, 372) with delta (0, 0)
Screenshot: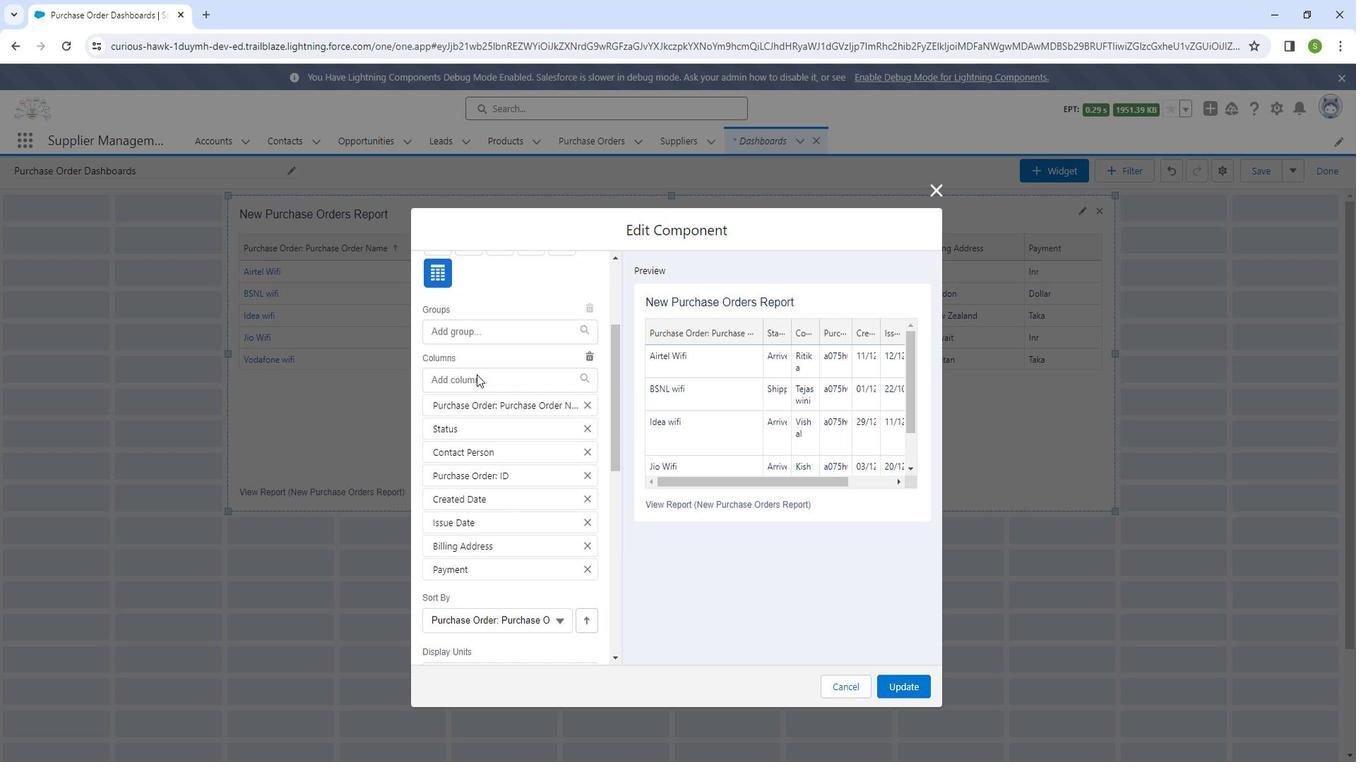 
Action: Mouse moved to (490, 375)
Screenshot: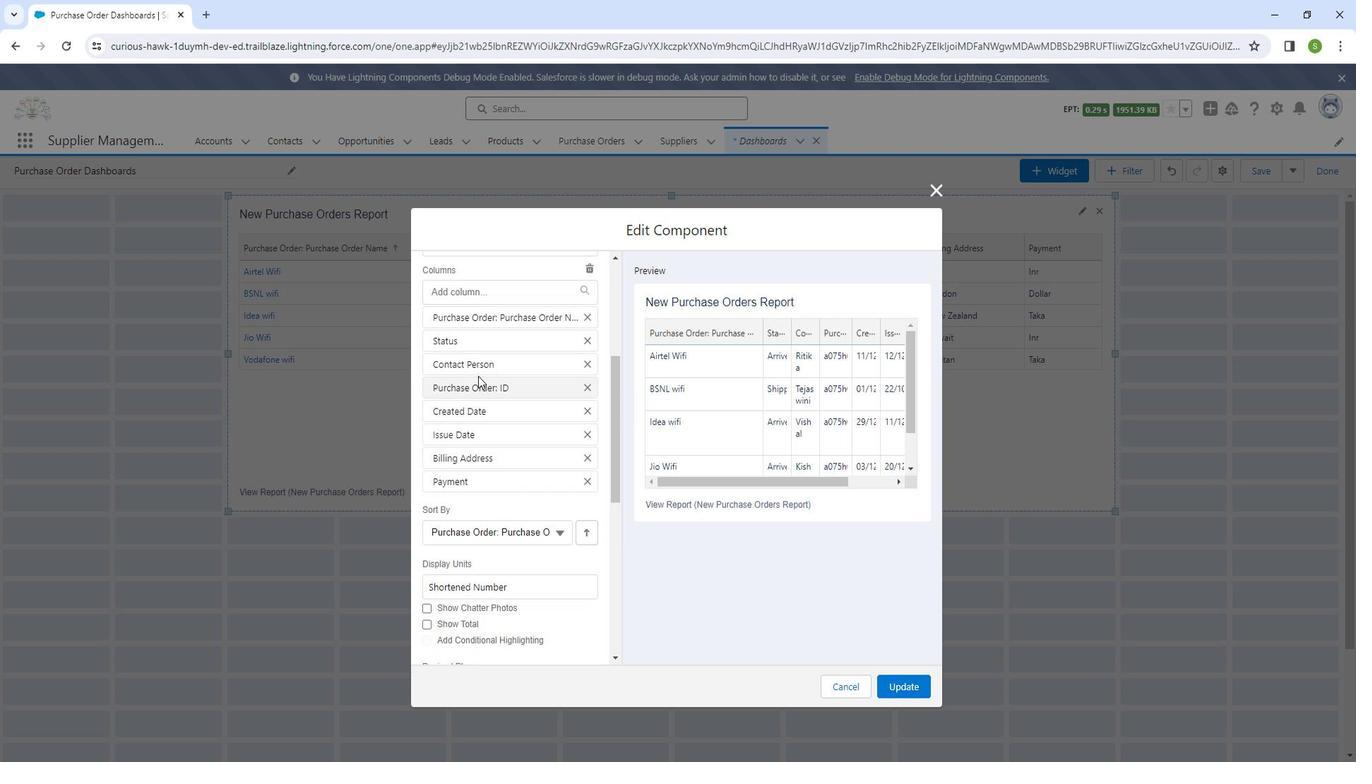 
Action: Mouse scrolled (490, 374) with delta (0, 0)
Screenshot: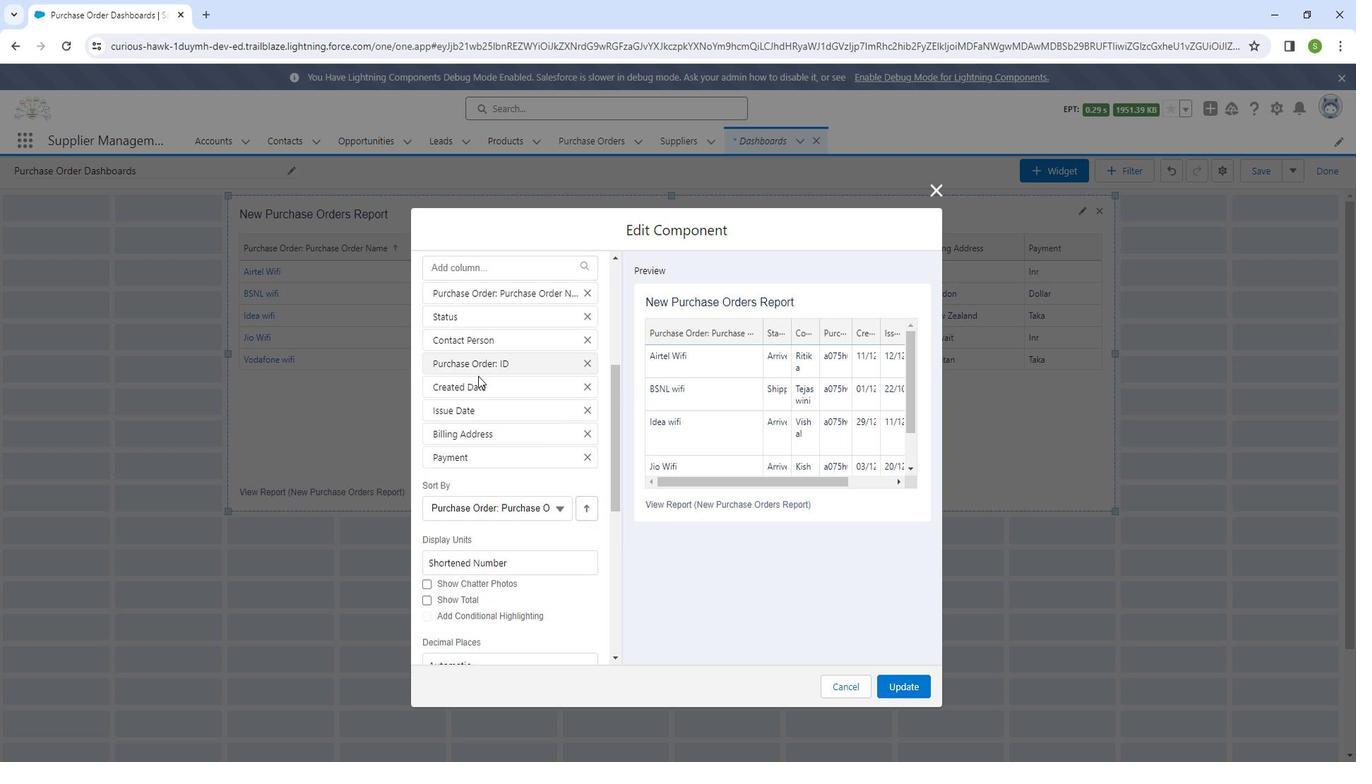 
Action: Mouse moved to (491, 378)
Screenshot: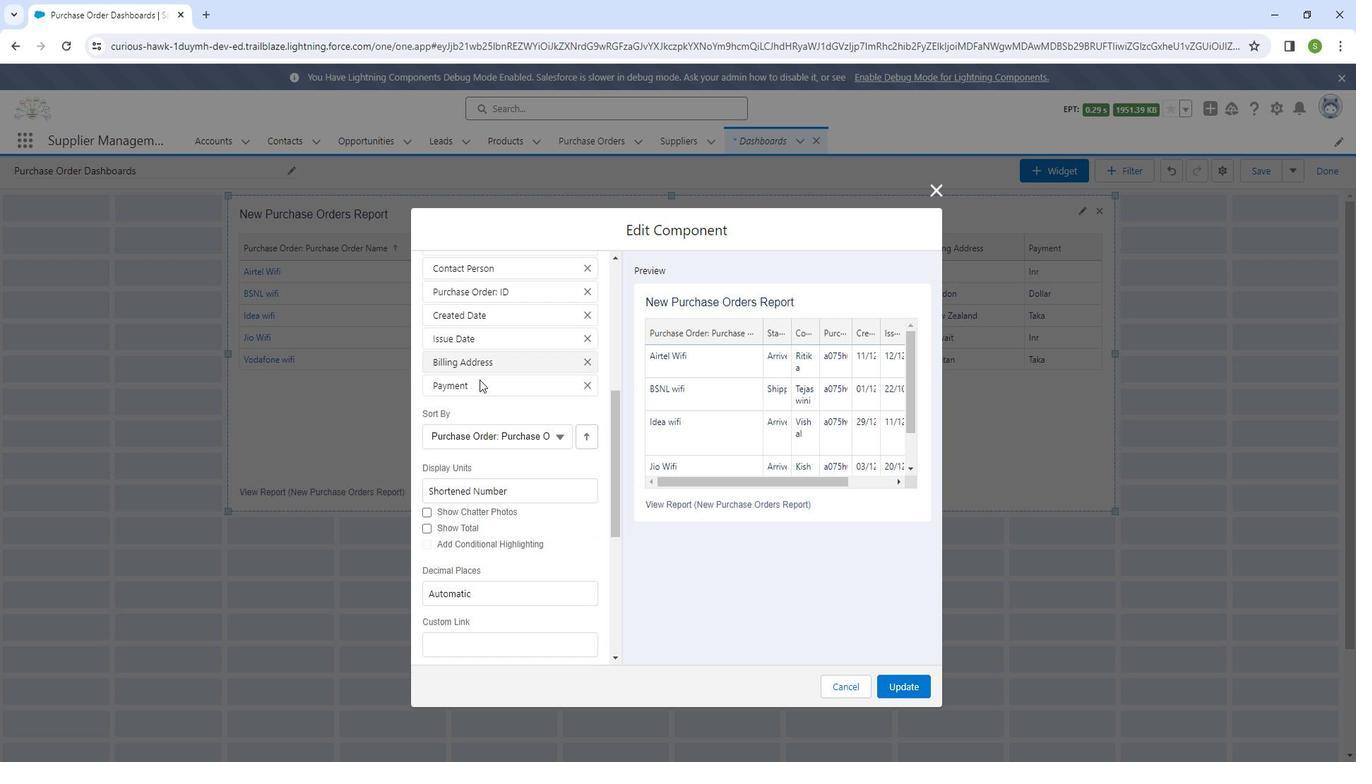
Action: Mouse scrolled (491, 377) with delta (0, 0)
Screenshot: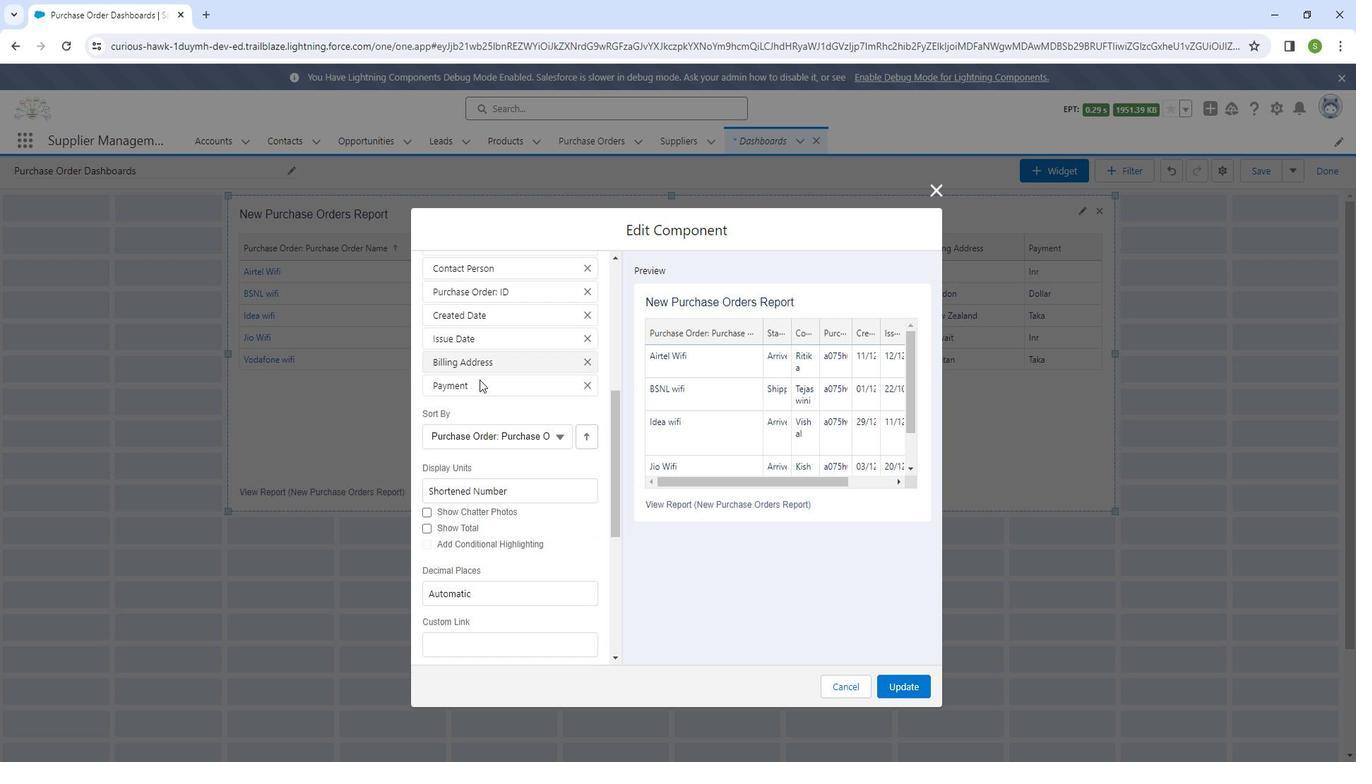 
Action: Mouse moved to (496, 389)
Screenshot: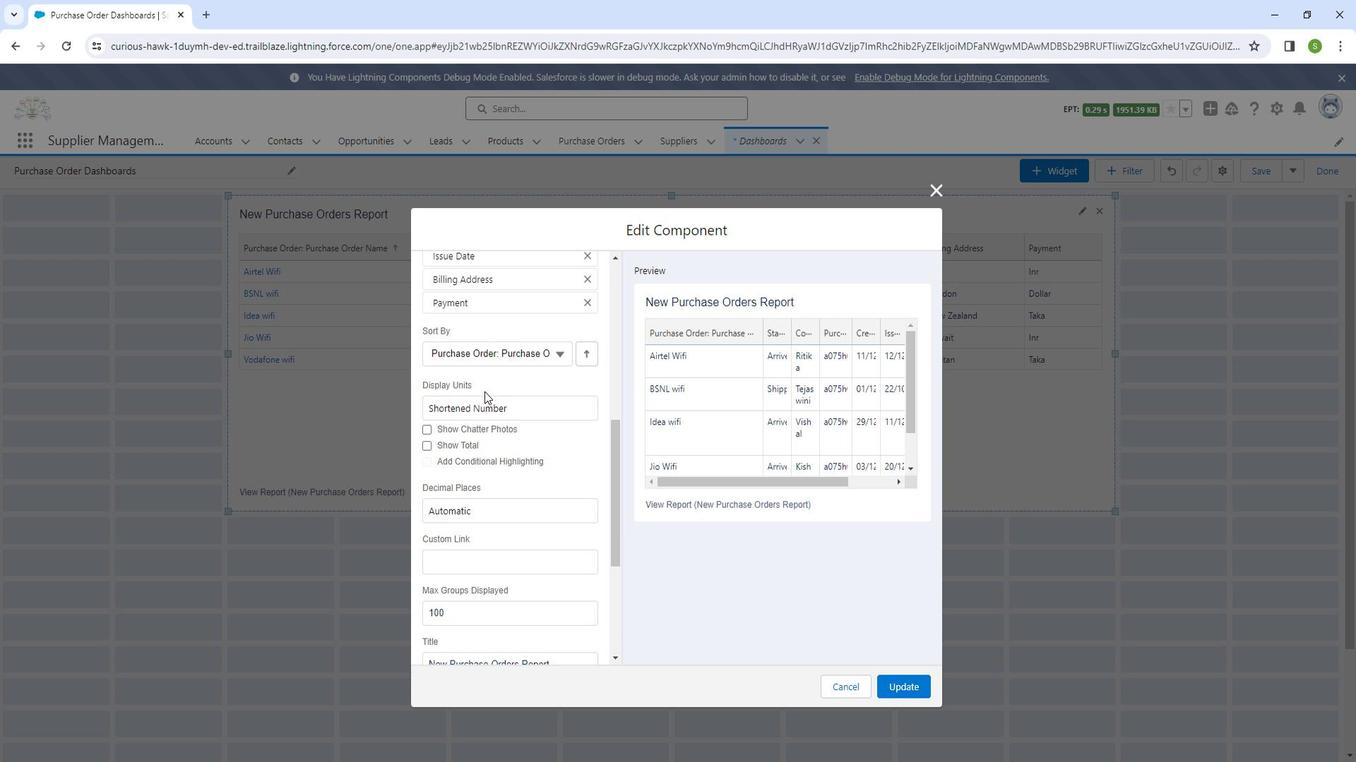 
Action: Mouse scrolled (496, 388) with delta (0, 0)
Screenshot: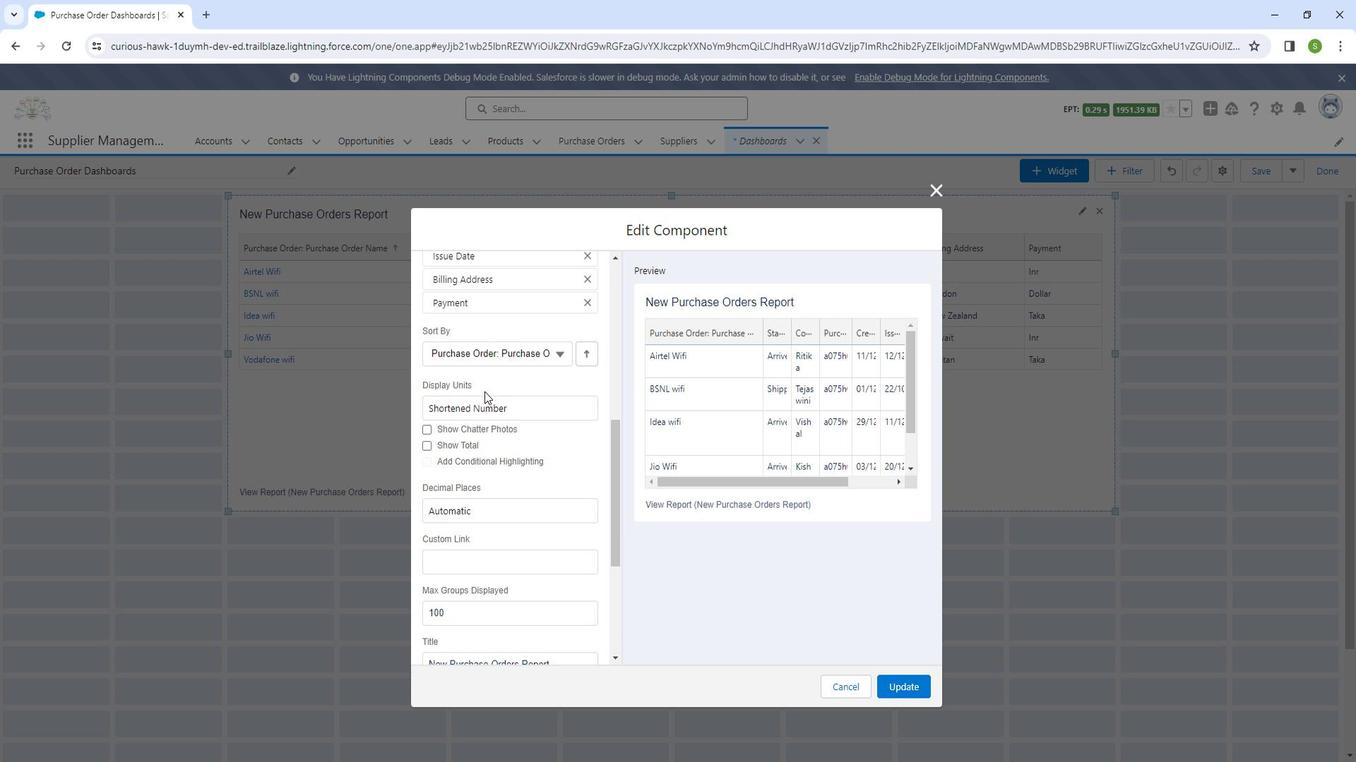 
Action: Mouse moved to (497, 391)
Screenshot: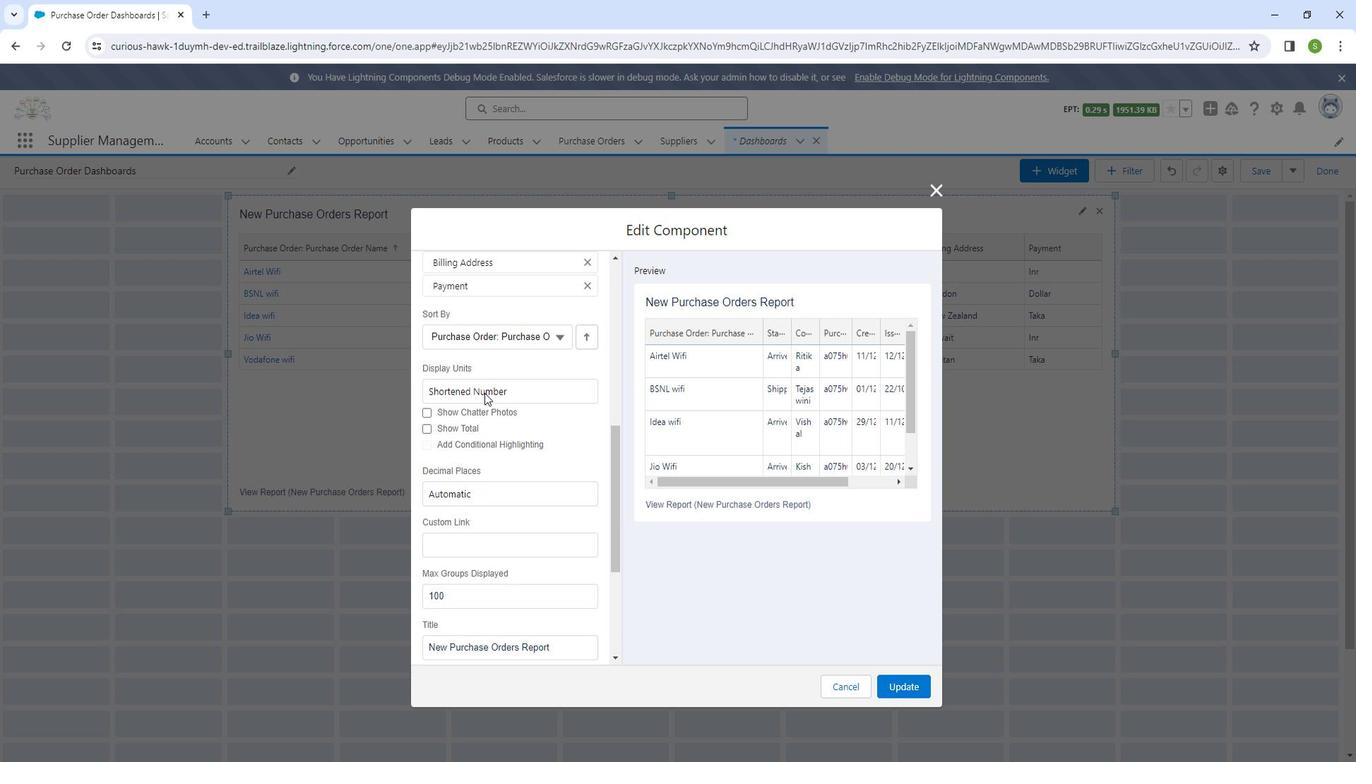 
Action: Mouse scrolled (497, 391) with delta (0, 0)
Screenshot: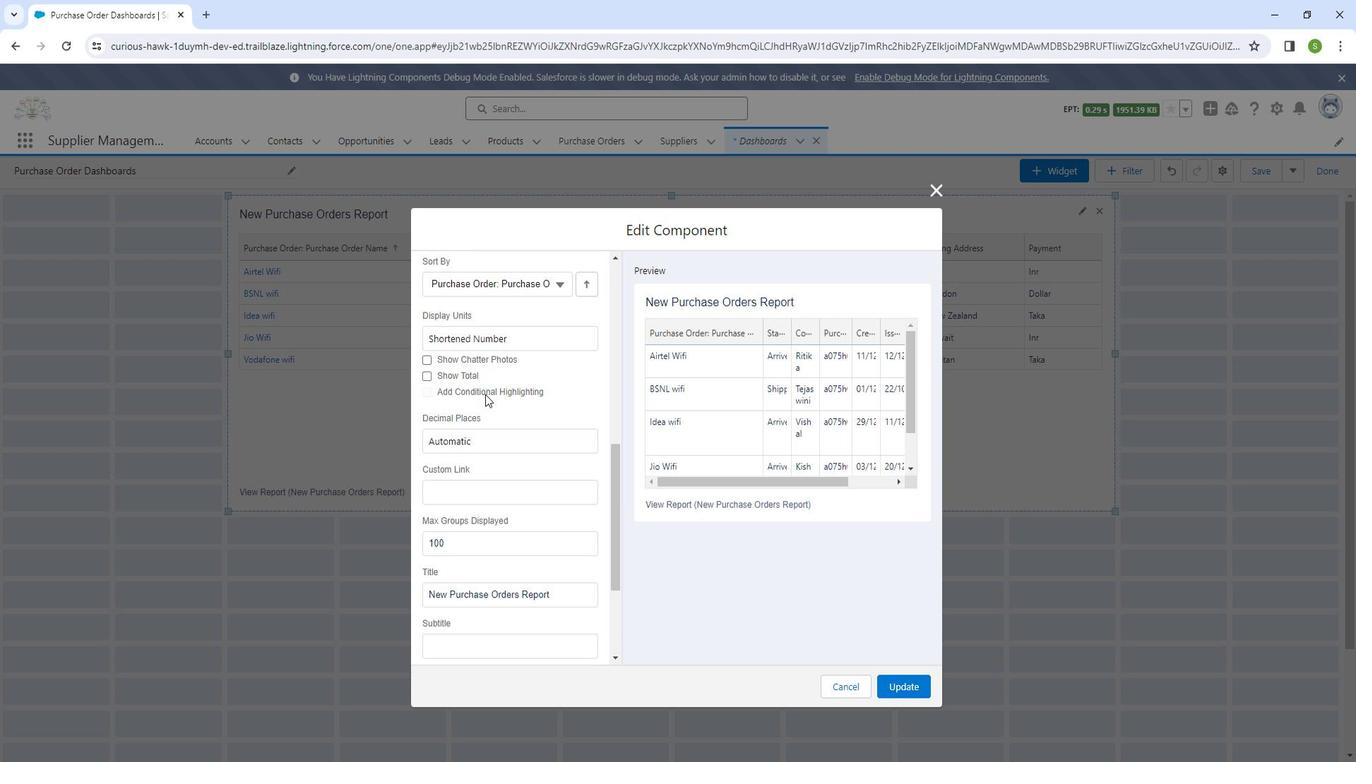 
Action: Mouse moved to (498, 394)
Screenshot: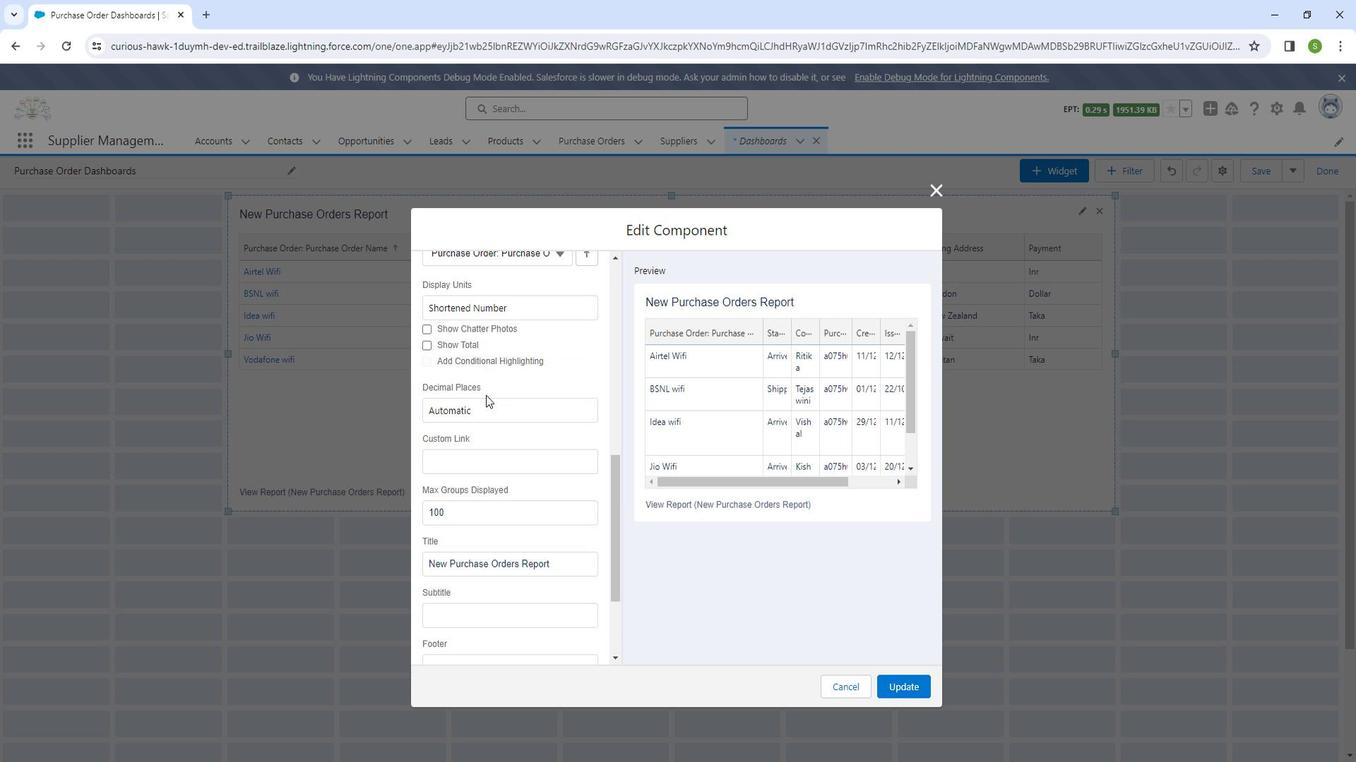 
Action: Mouse scrolled (498, 393) with delta (0, 0)
Screenshot: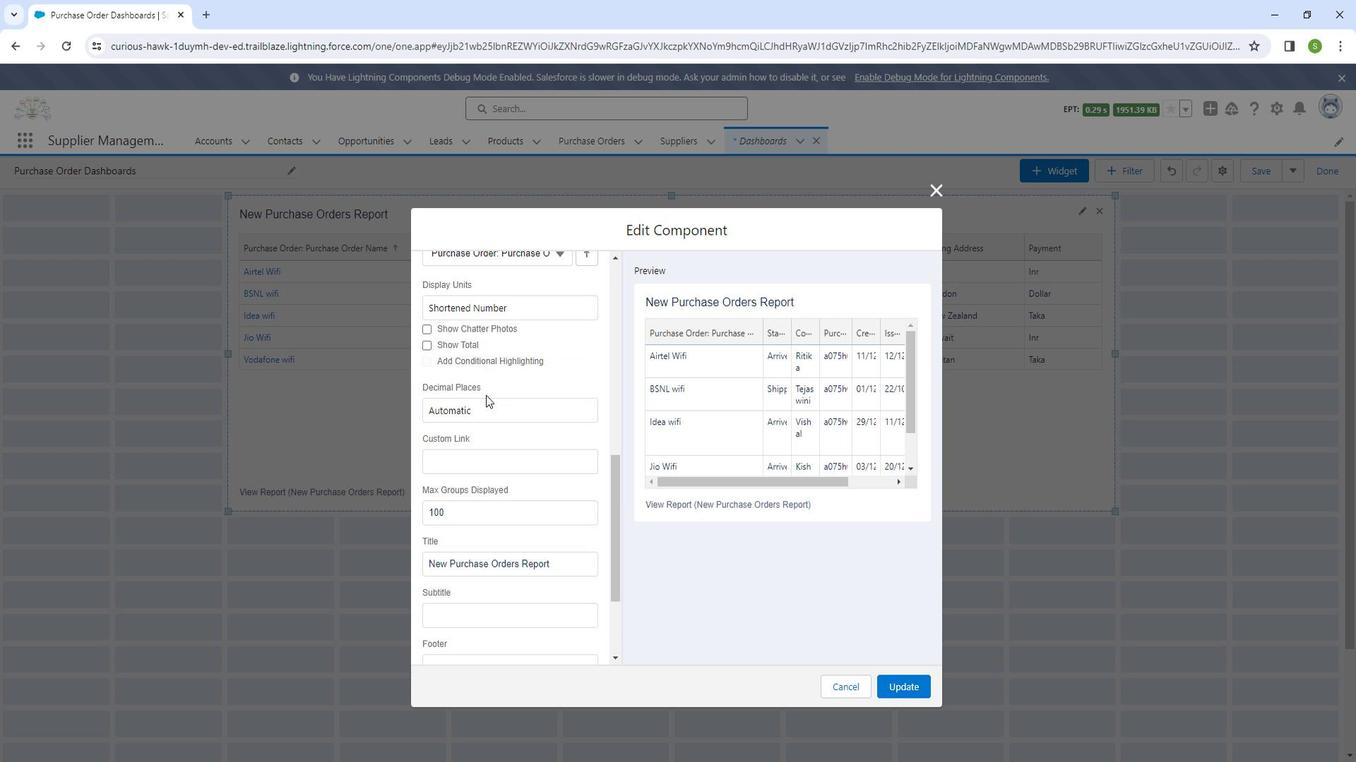 
Action: Mouse moved to (498, 396)
Screenshot: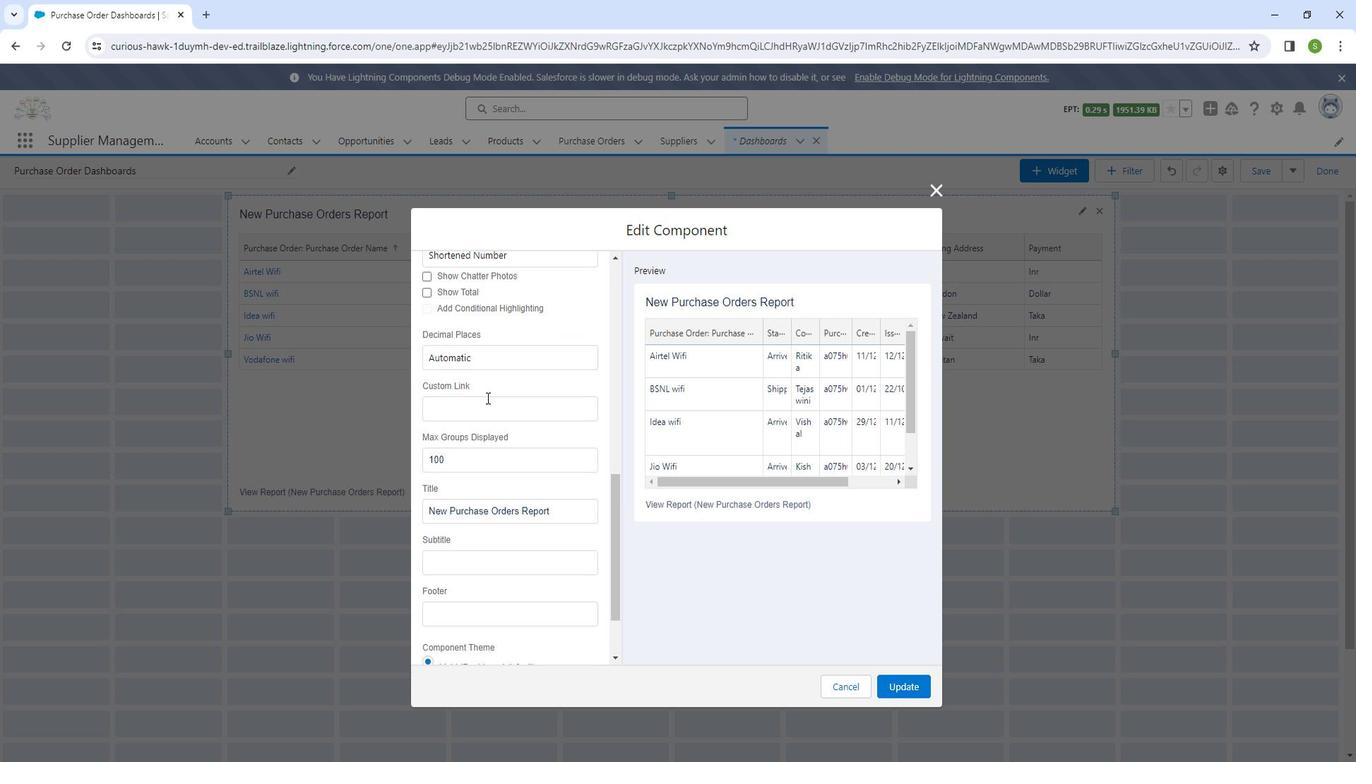 
Action: Mouse scrolled (498, 395) with delta (0, 0)
Screenshot: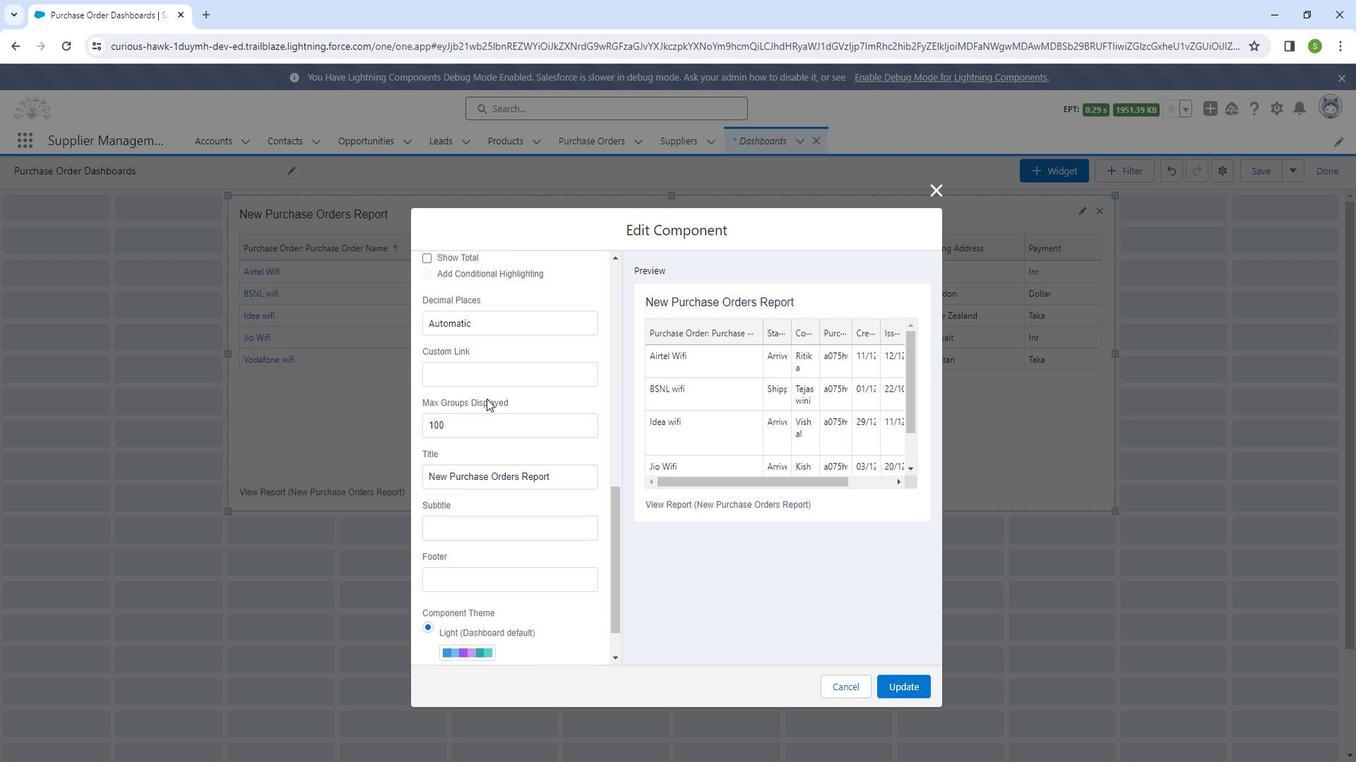 
Action: Mouse moved to (500, 398)
Screenshot: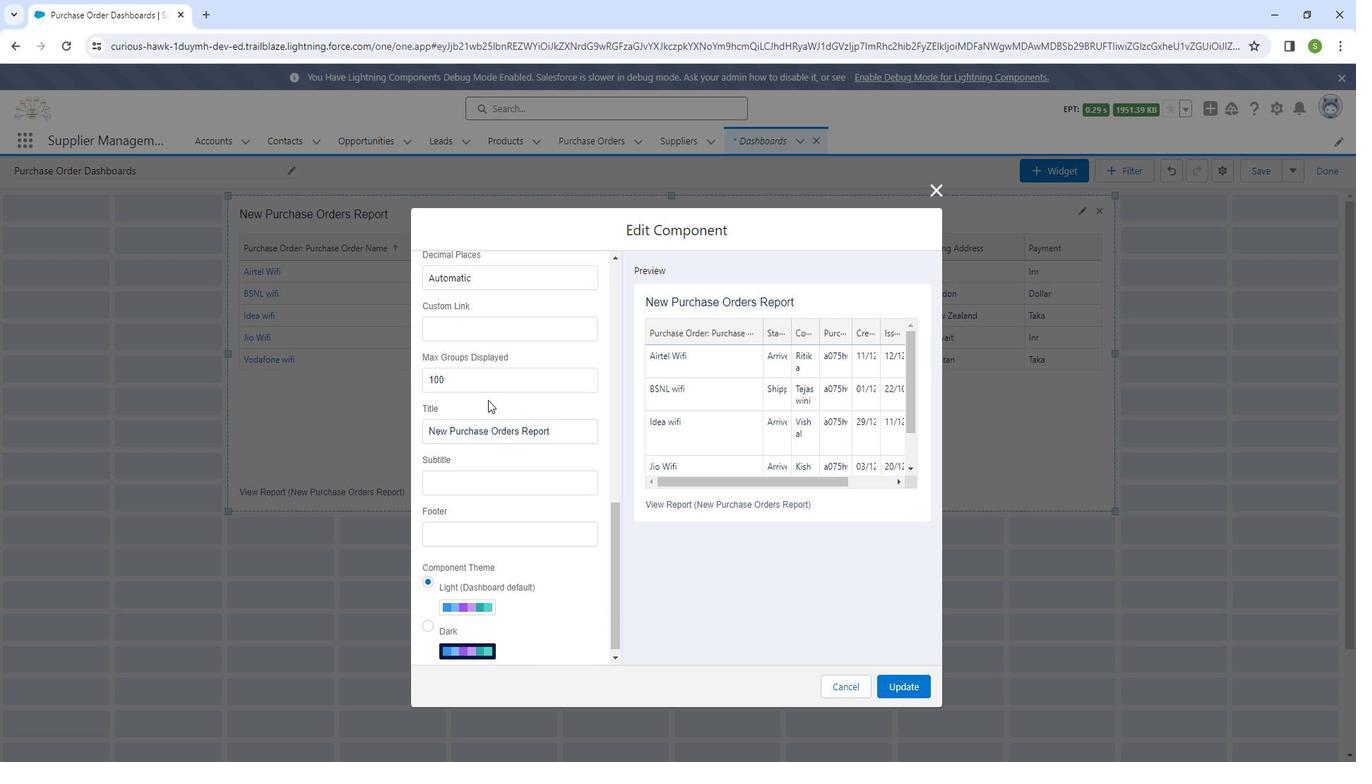 
Action: Mouse scrolled (500, 397) with delta (0, 0)
Screenshot: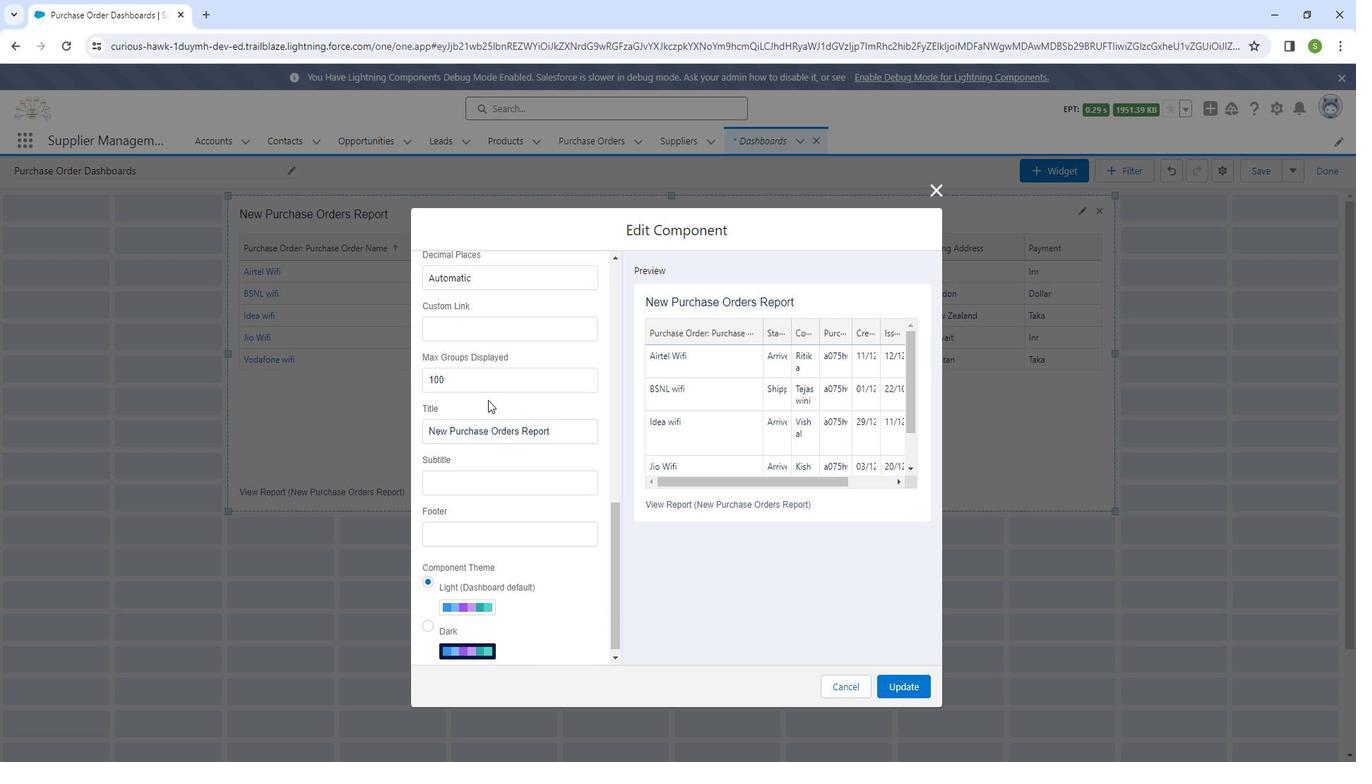 
Action: Mouse moved to (500, 404)
Screenshot: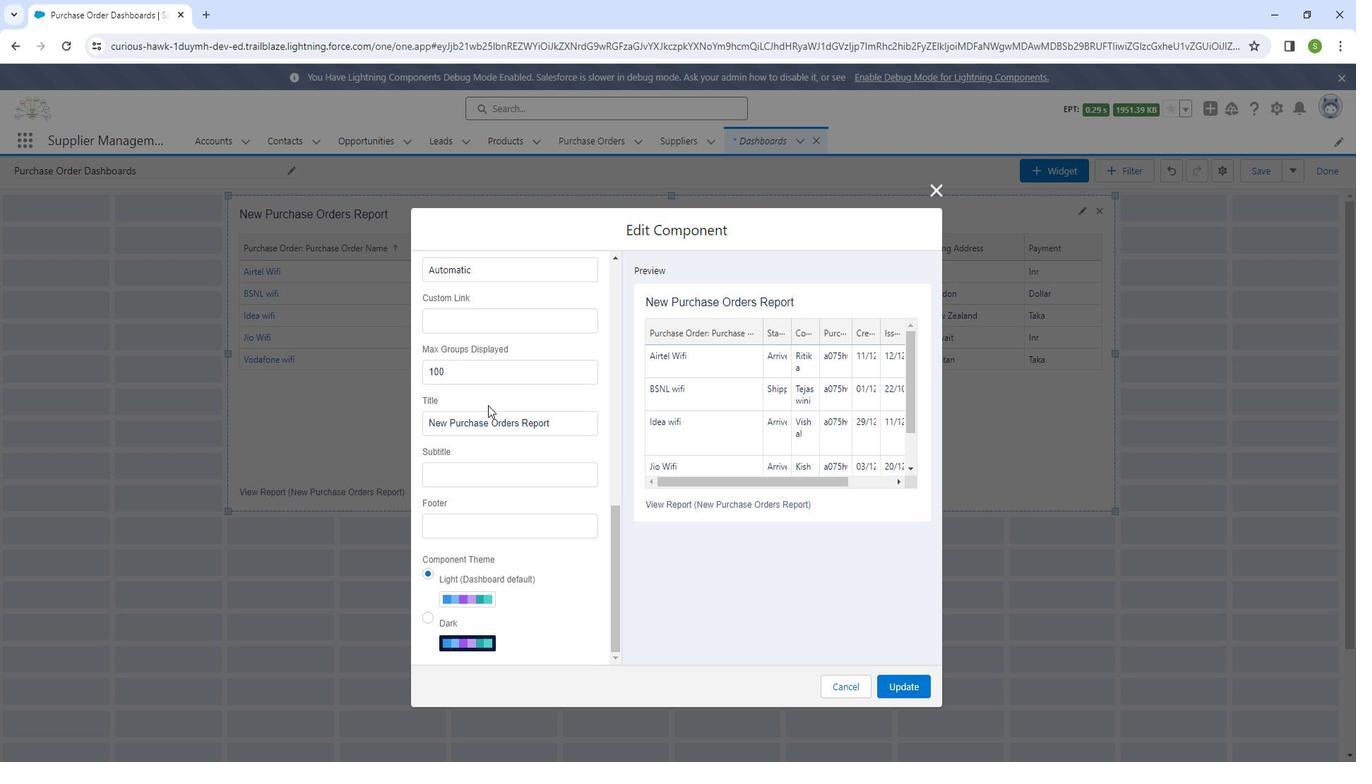 
Action: Mouse scrolled (500, 403) with delta (0, 0)
Screenshot: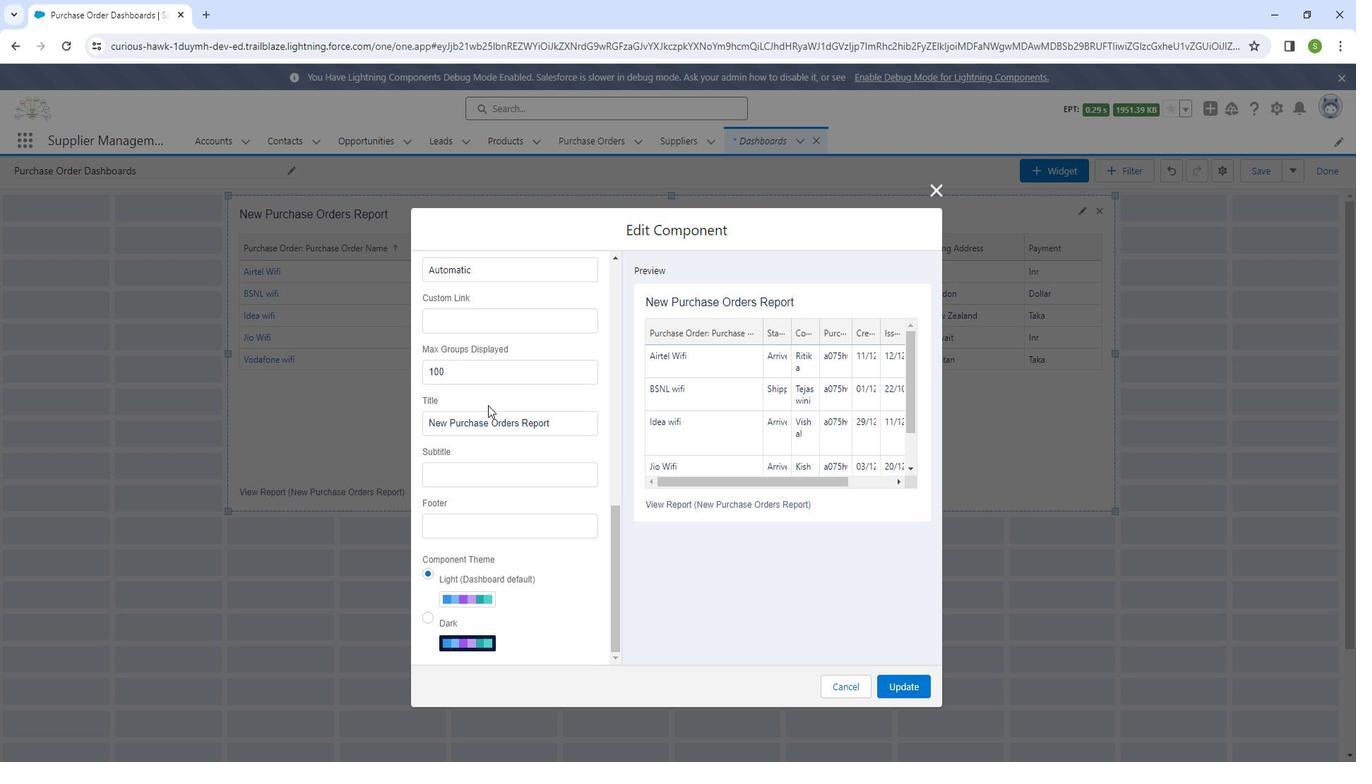 
Action: Mouse moved to (441, 608)
Screenshot: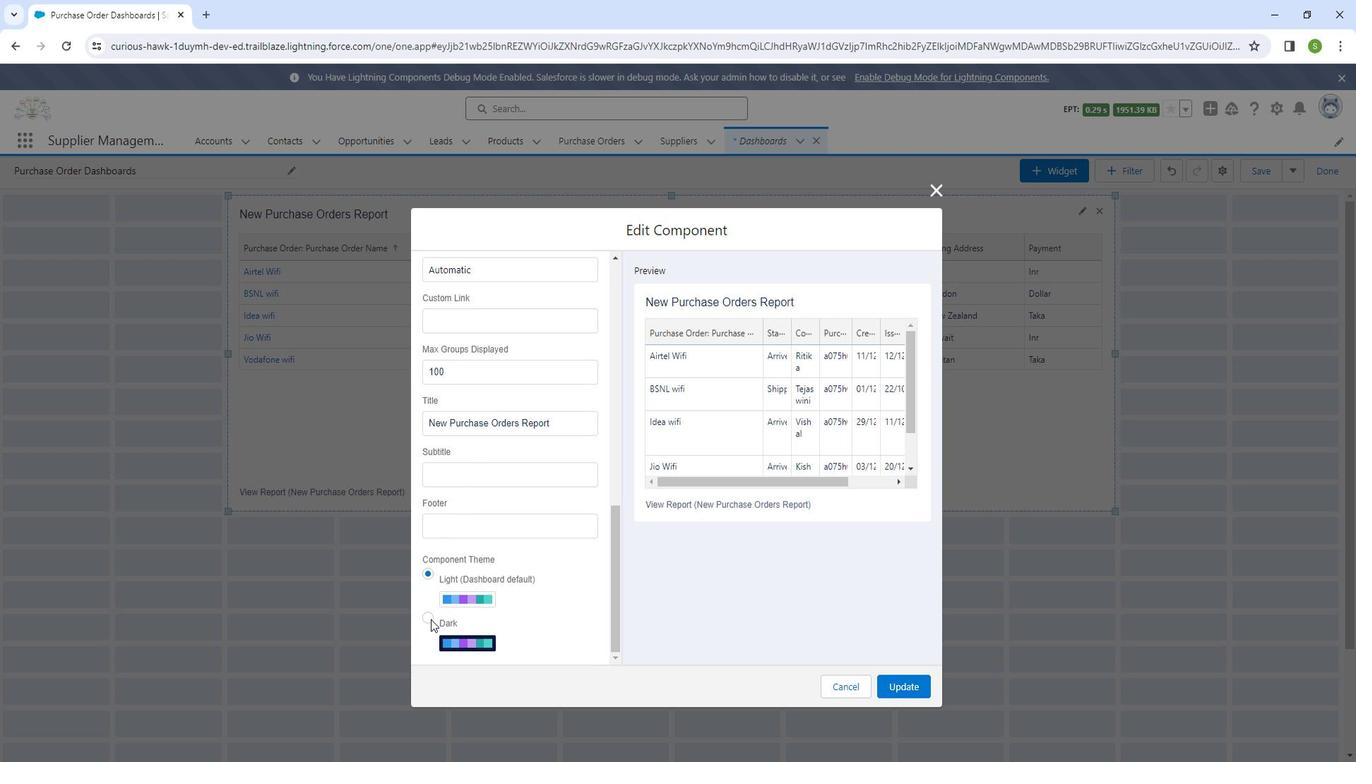 
Action: Mouse pressed left at (441, 608)
Screenshot: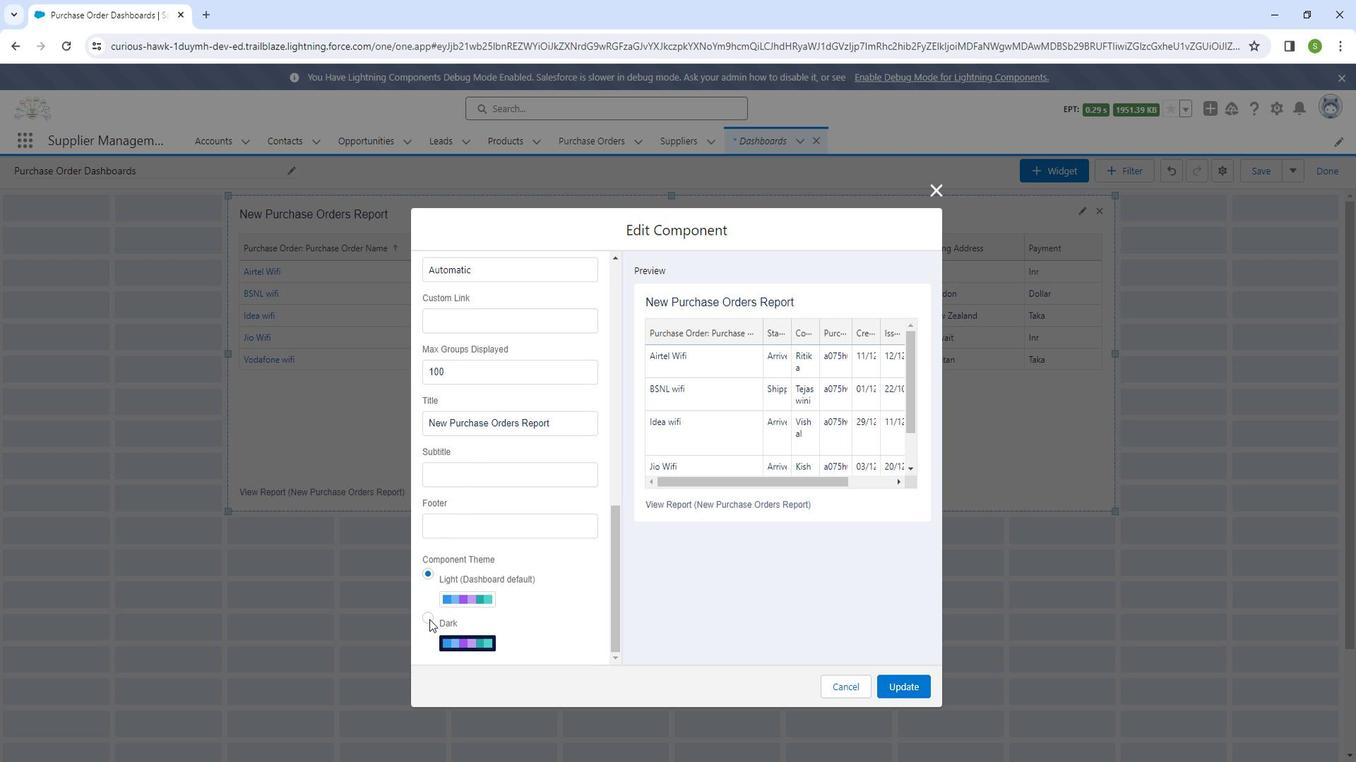 
Action: Mouse moved to (912, 668)
Screenshot: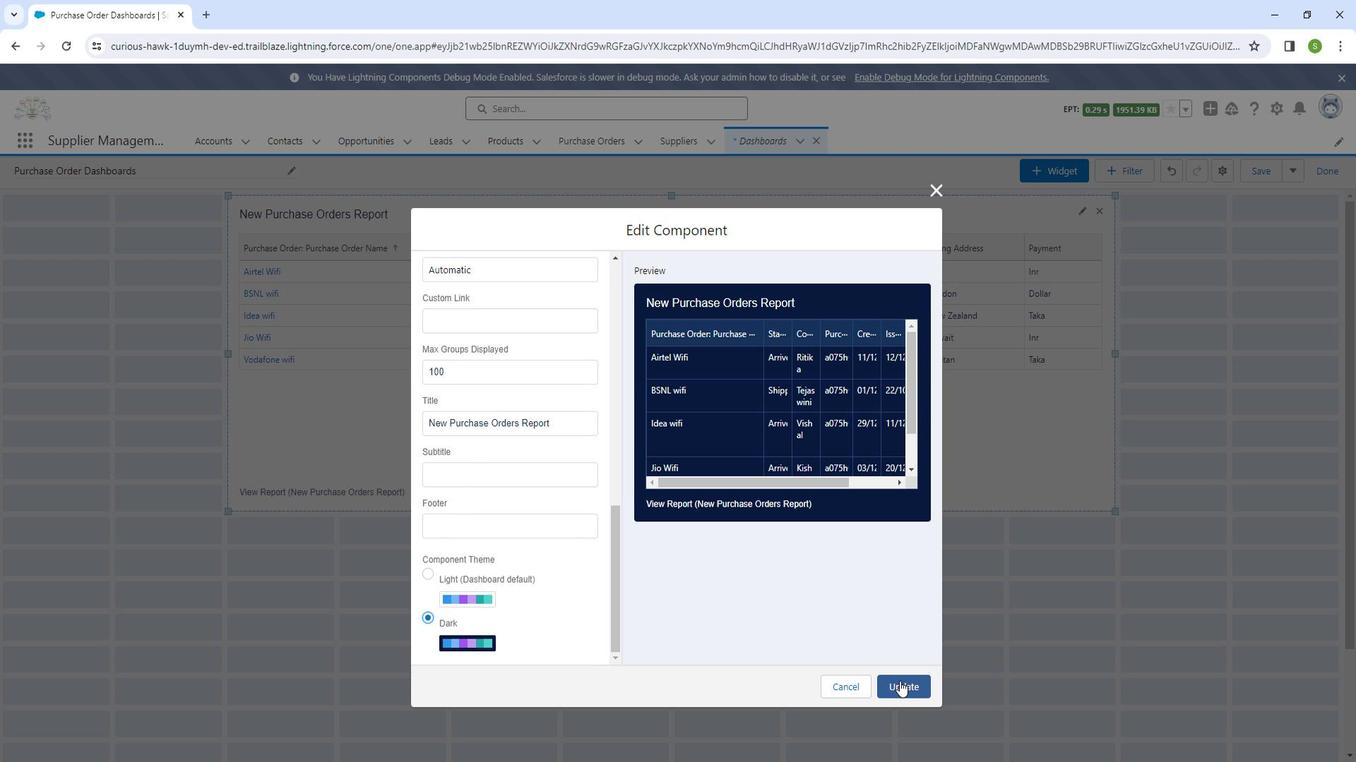 
Action: Mouse pressed left at (912, 668)
Screenshot: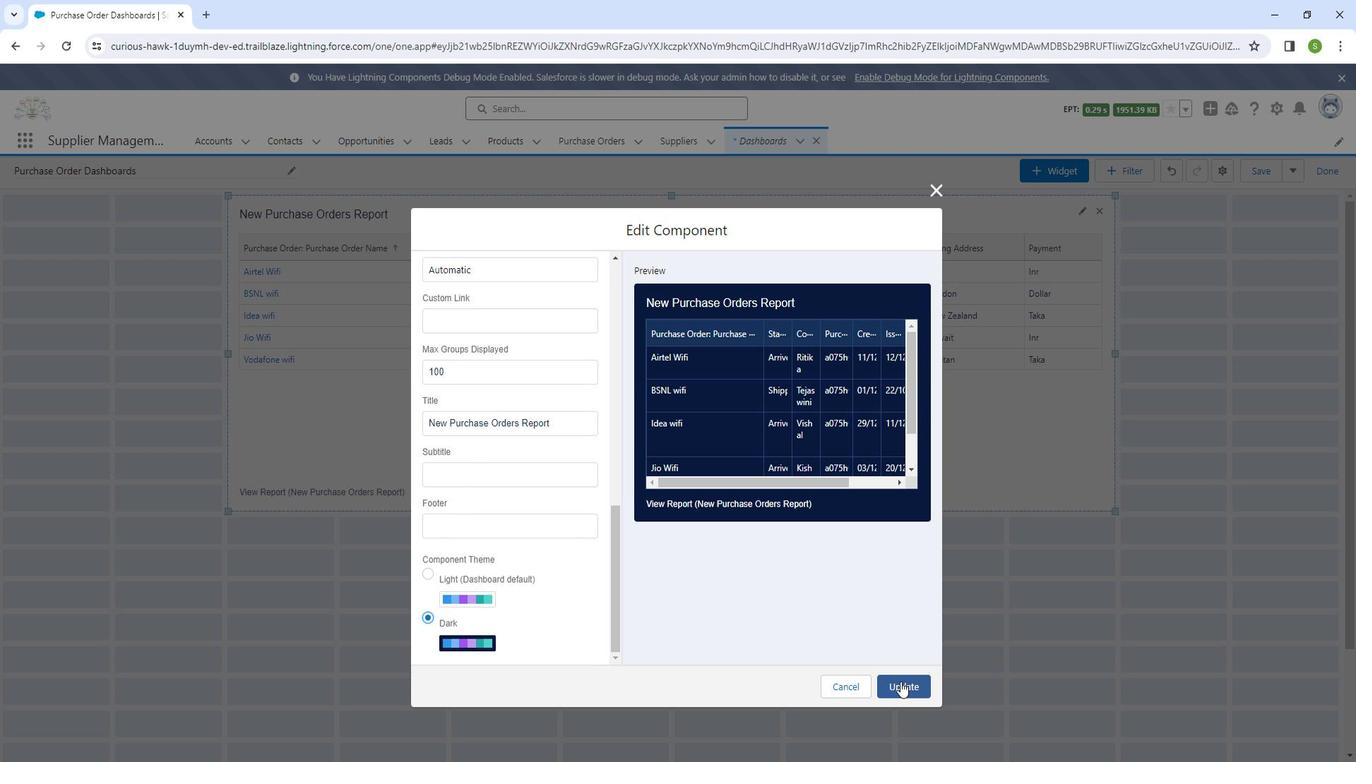 
Action: Mouse moved to (1130, 185)
Screenshot: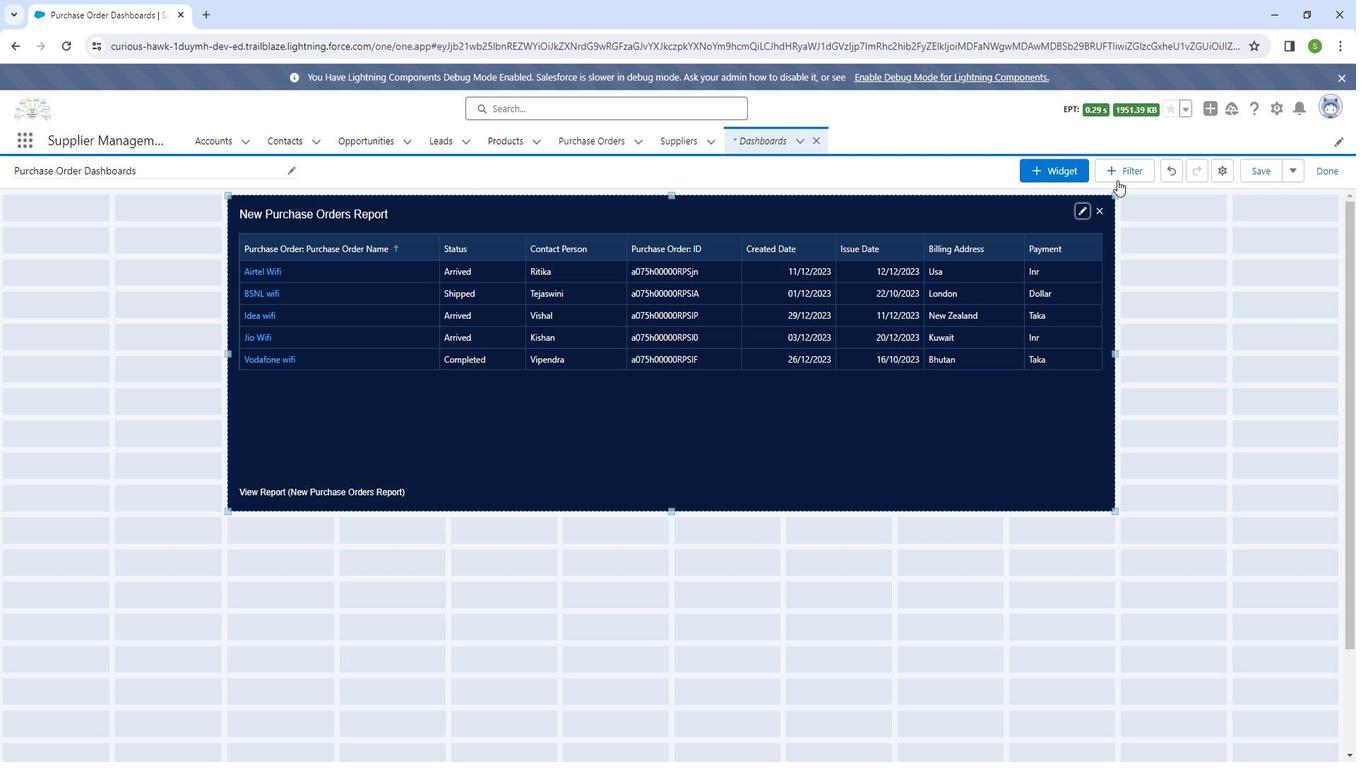 
Action: Mouse pressed left at (1130, 185)
Screenshot: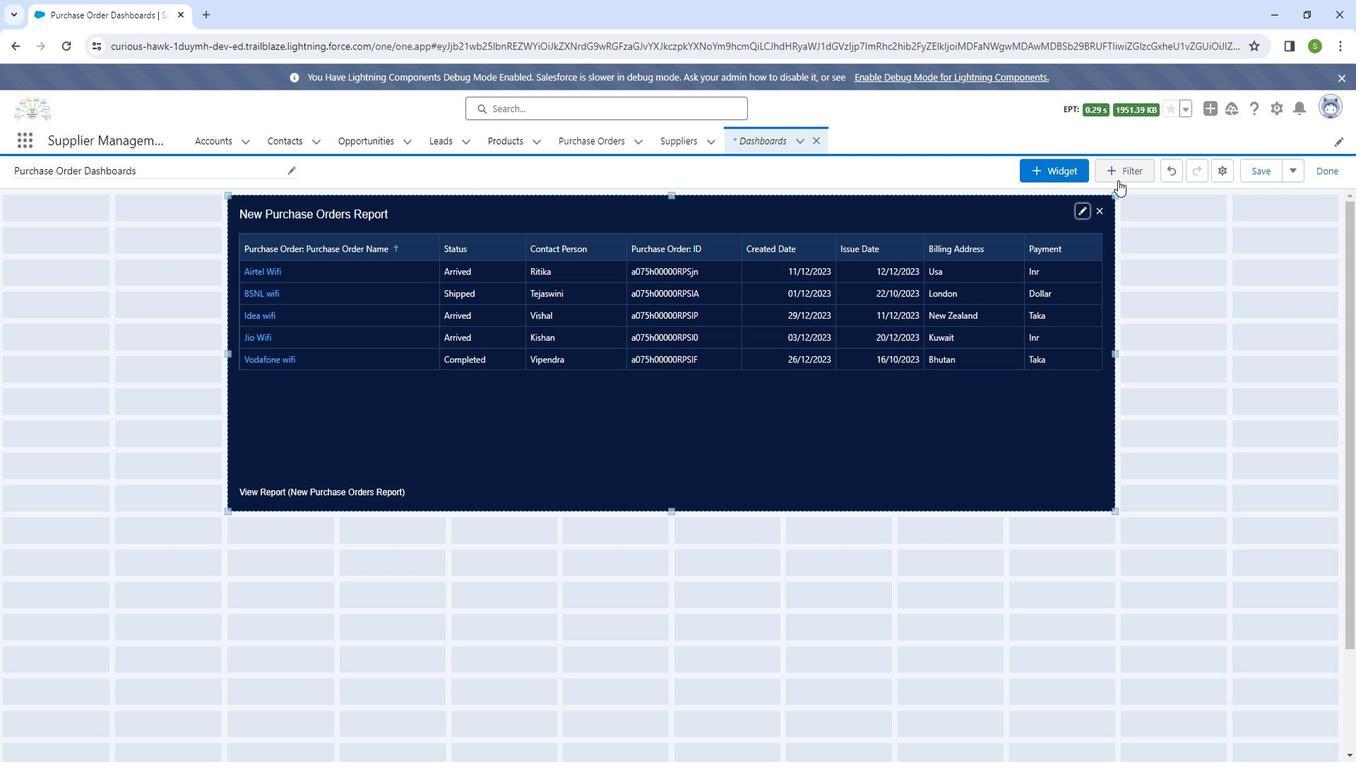 
Action: Mouse moved to (908, 209)
Screenshot: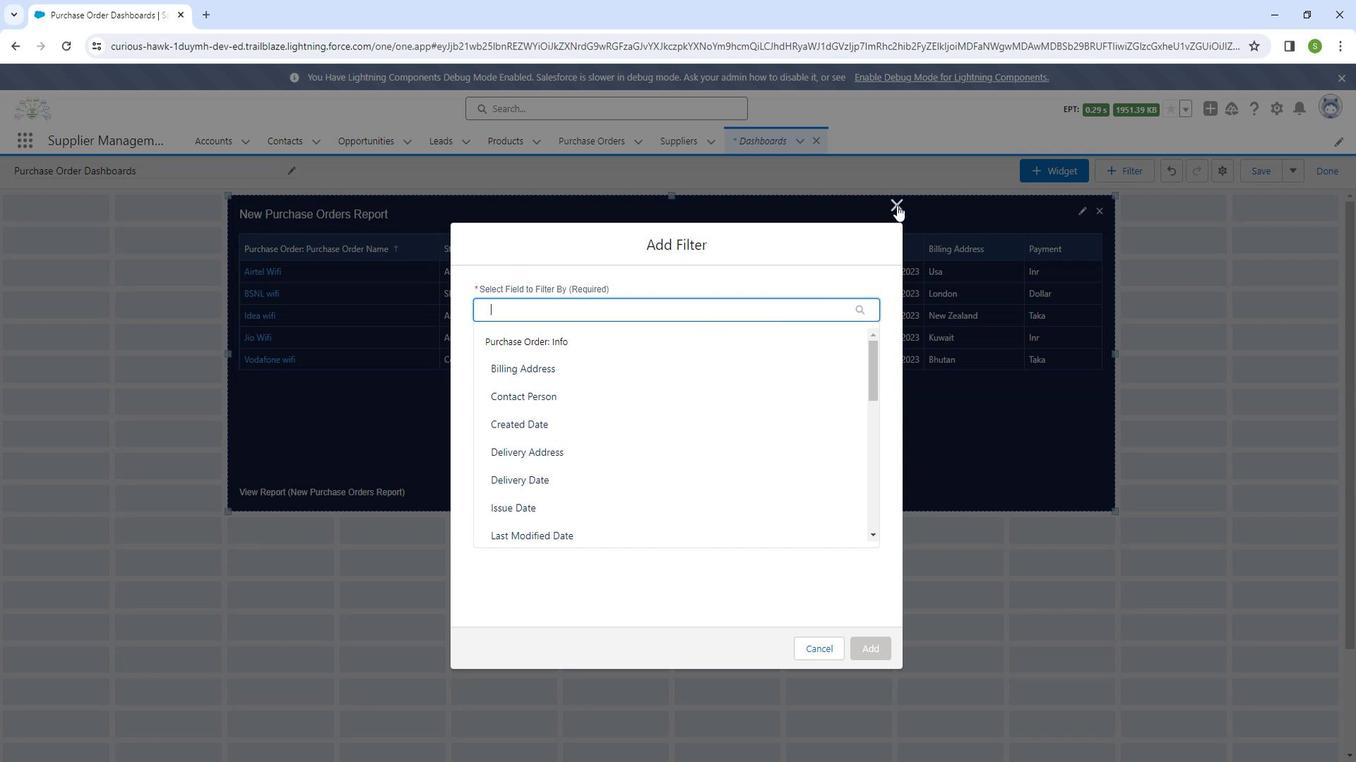 
Action: Mouse pressed left at (908, 209)
Screenshot: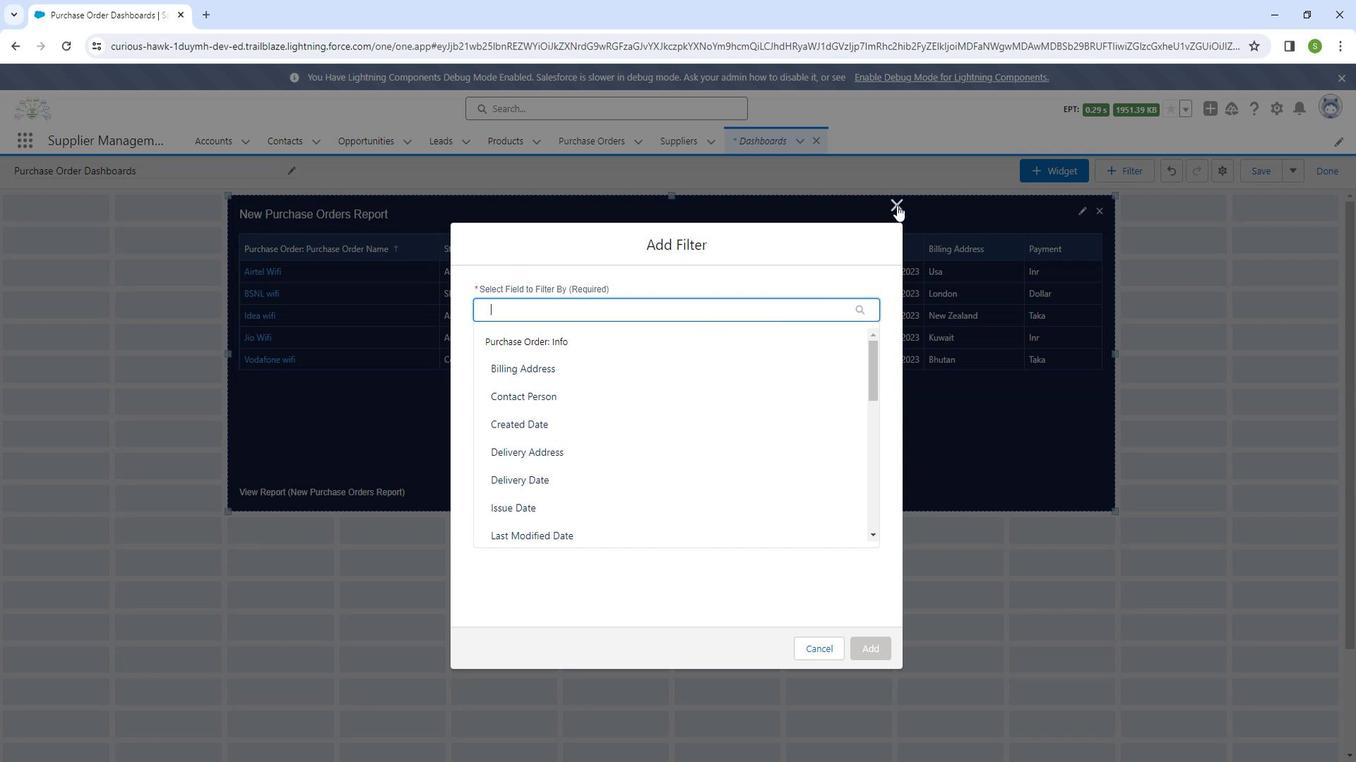 
Action: Mouse moved to (1273, 178)
Screenshot: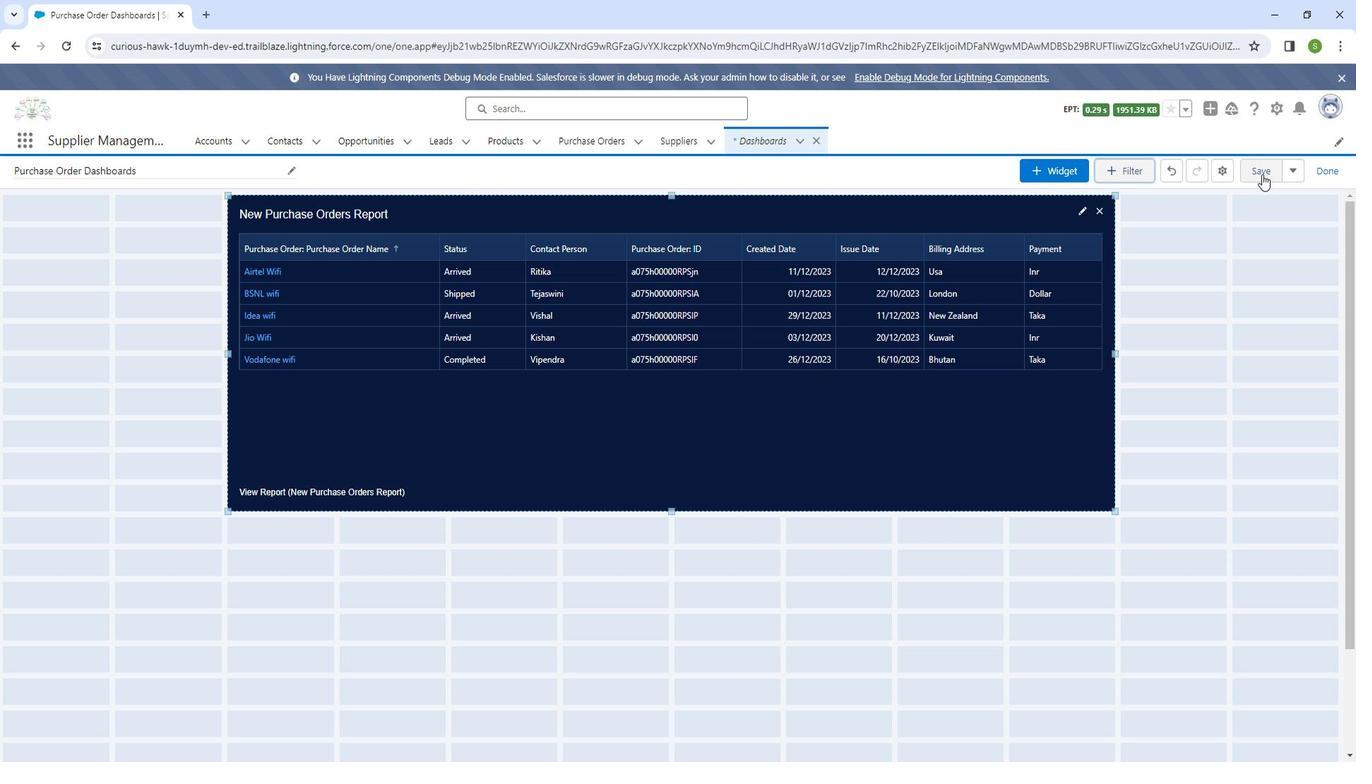 
Action: Mouse pressed left at (1273, 178)
Screenshot: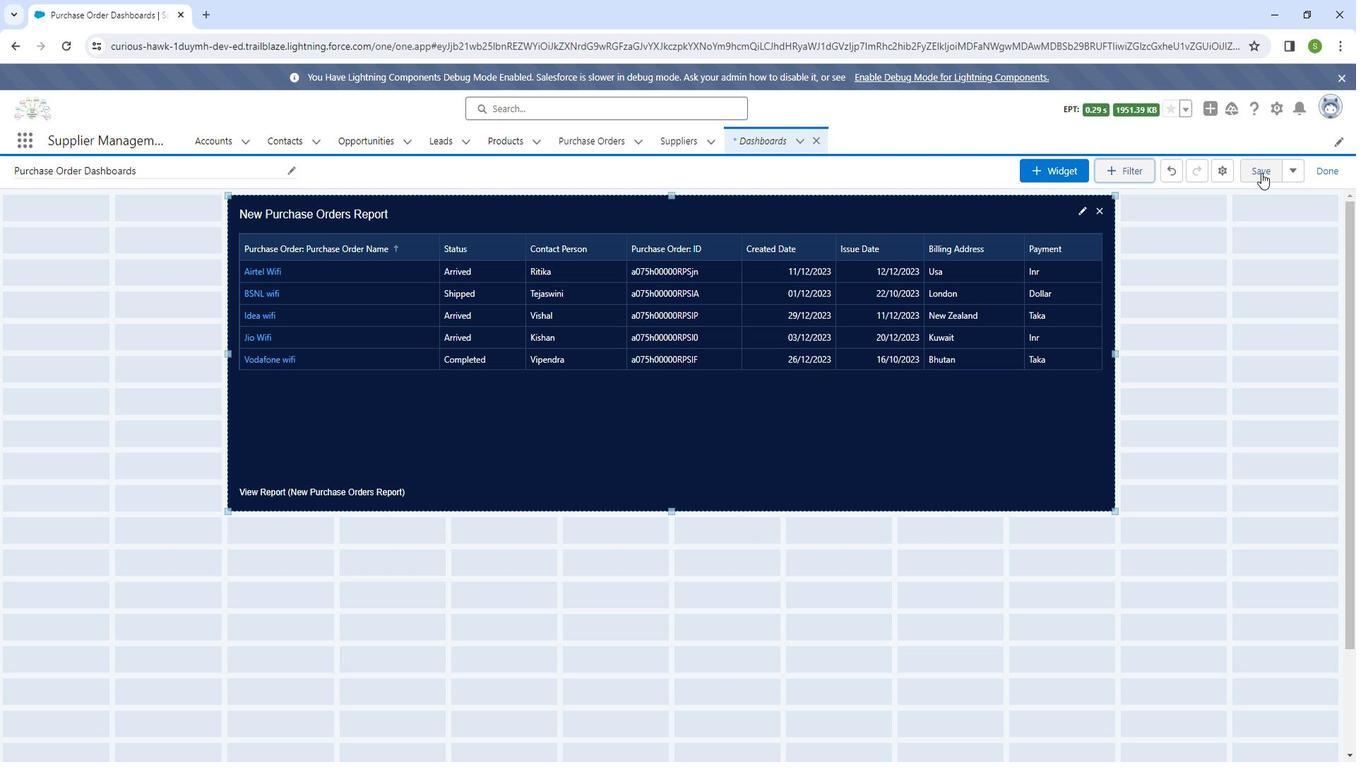 
Action: Mouse moved to (1346, 177)
Screenshot: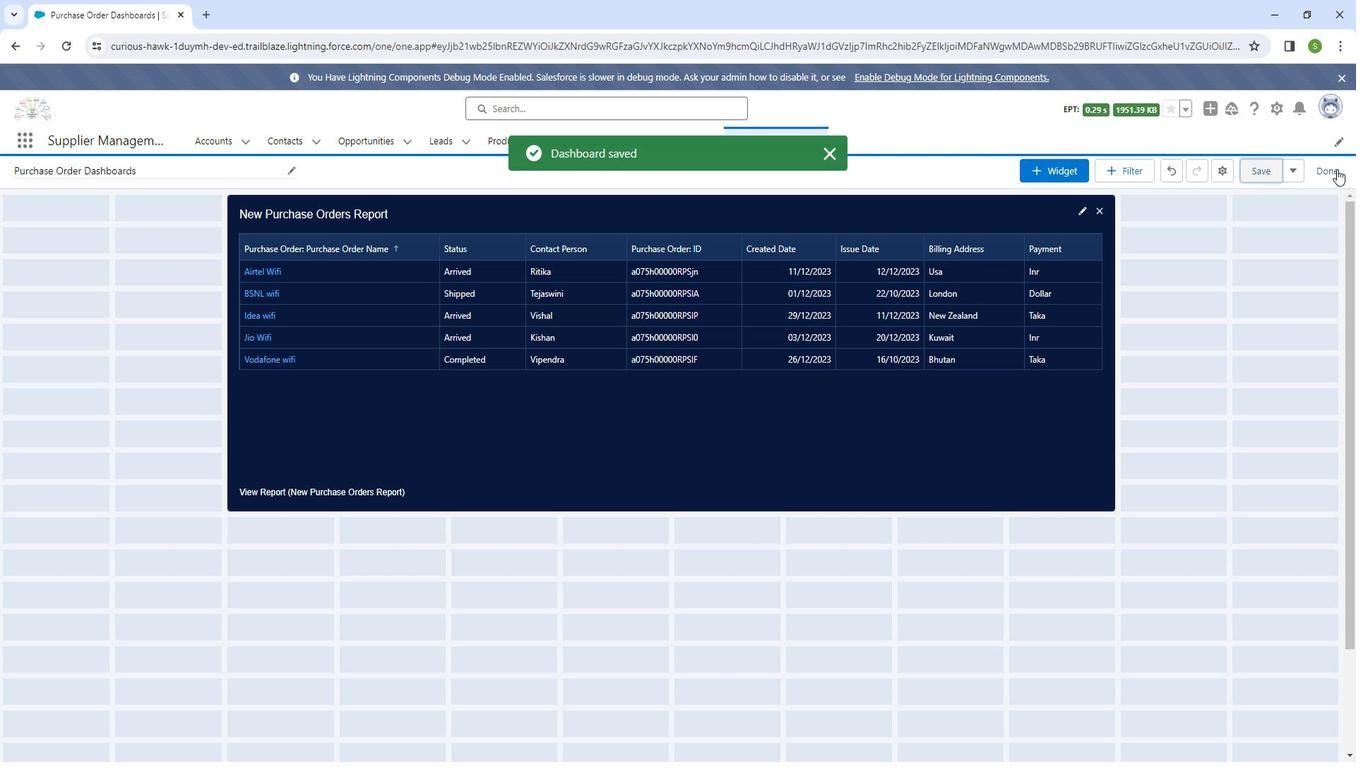 
Action: Mouse pressed left at (1346, 177)
Screenshot: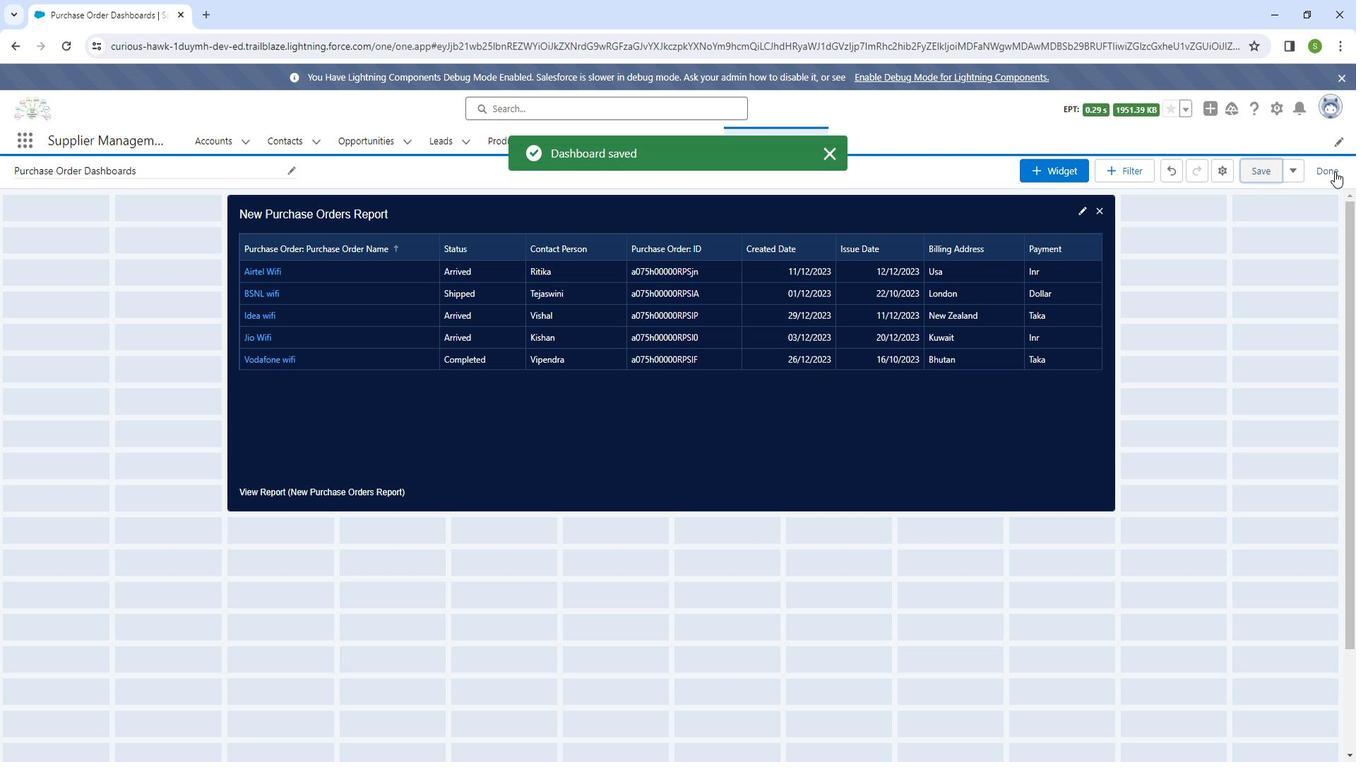 
Action: Mouse moved to (545, 463)
Screenshot: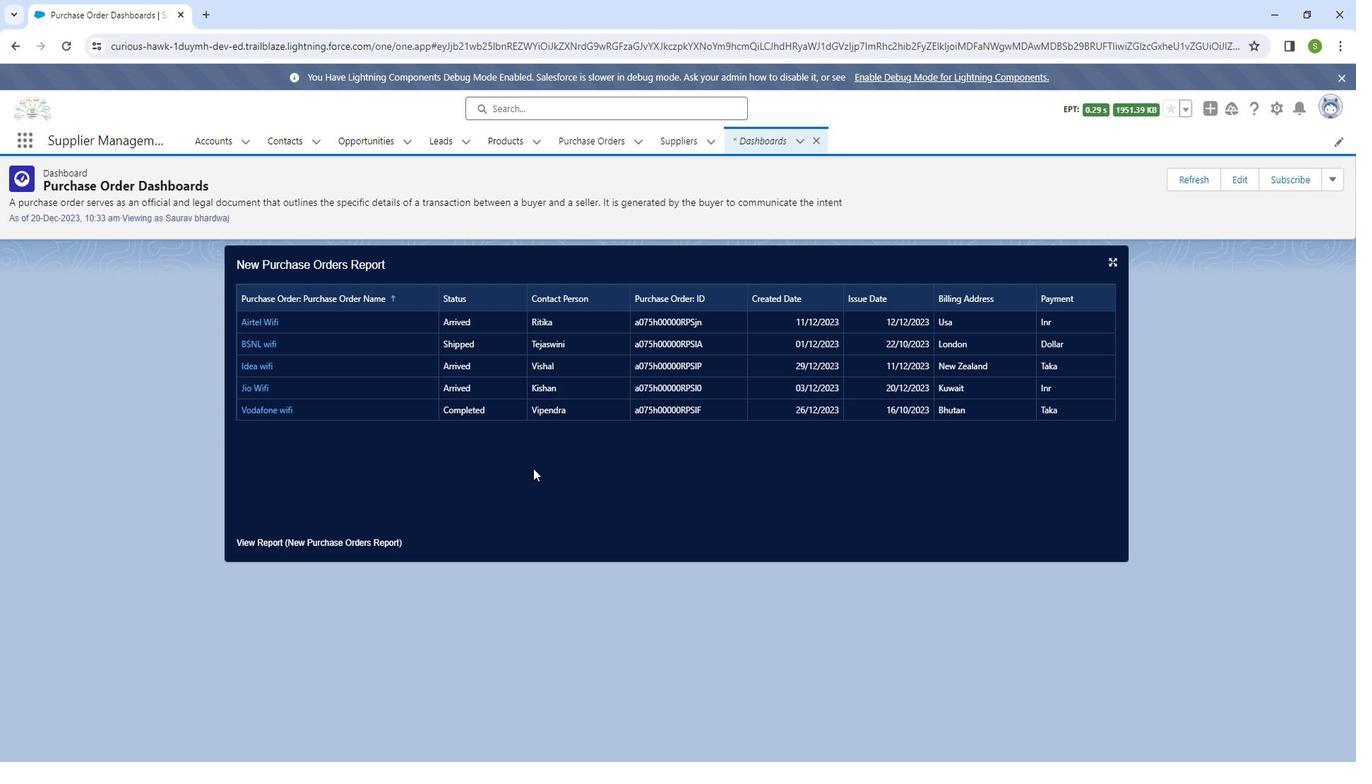 
